 Task: In the event  named  Product Development Update and Future Roadmap Discussion, Set a range of dates when you can accept meetings  '9 Jul â€" 5 Aug 2023'. Select a duration of  45 min. Select working hours  	_x000D_
MON- SAT 10:30am â€" 6:00pm. Add time before or after your events  as 15 min. Set the frequency of available time slots for invitees as  10 min. Set the minimum notice period and maximum events allowed per day as  49 hours and 5. , logged in from the account softage.4@softage.net and add another guest for the event, softage.8@softage.net
Action: Mouse pressed left at (581, 344)
Screenshot: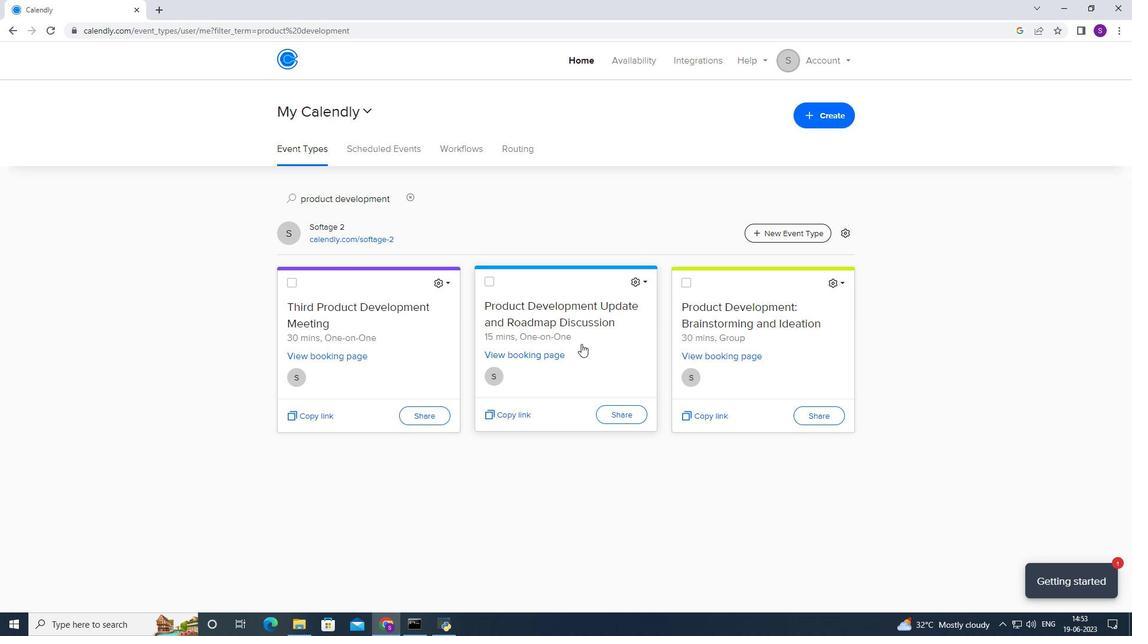 
Action: Mouse moved to (379, 345)
Screenshot: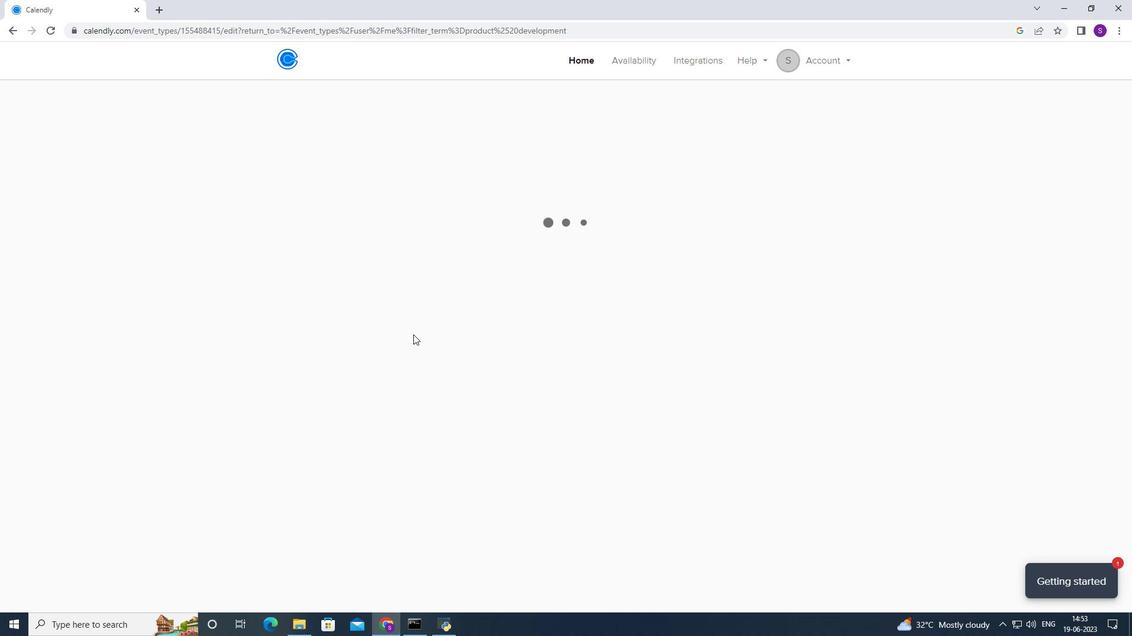 
Action: Mouse scrolled (379, 345) with delta (0, 0)
Screenshot: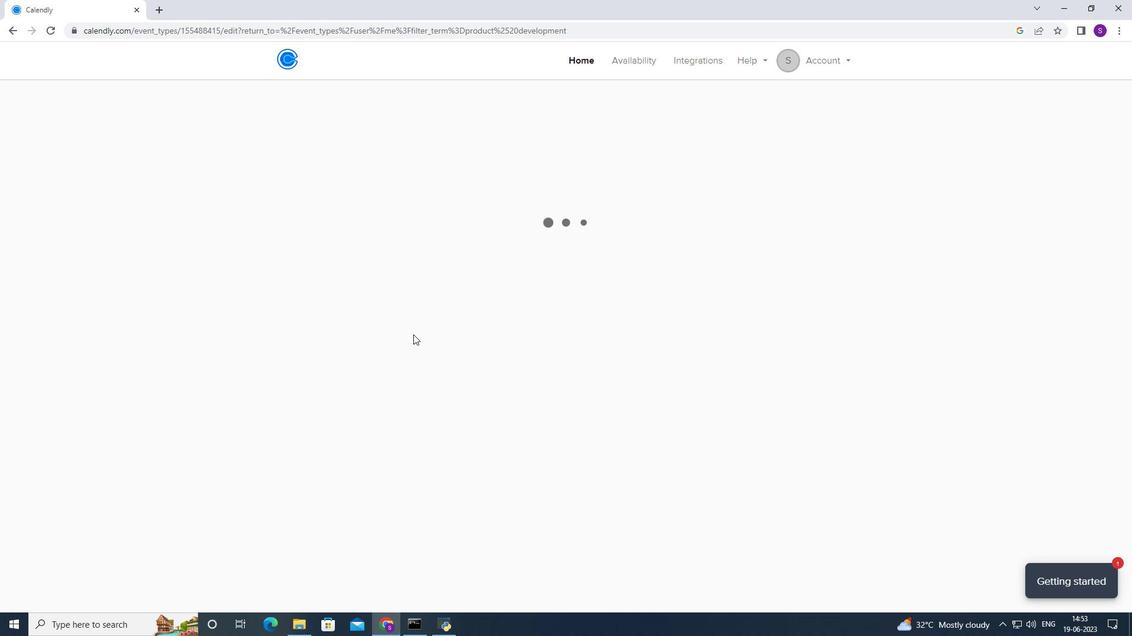 
Action: Mouse scrolled (379, 345) with delta (0, 0)
Screenshot: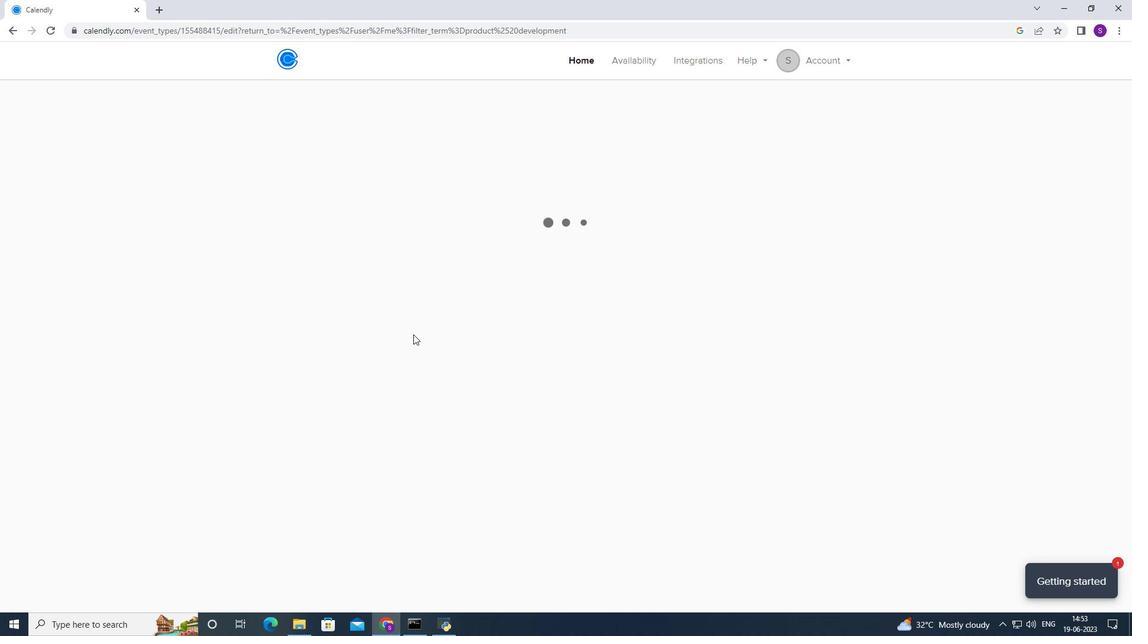 
Action: Mouse scrolled (379, 345) with delta (0, 0)
Screenshot: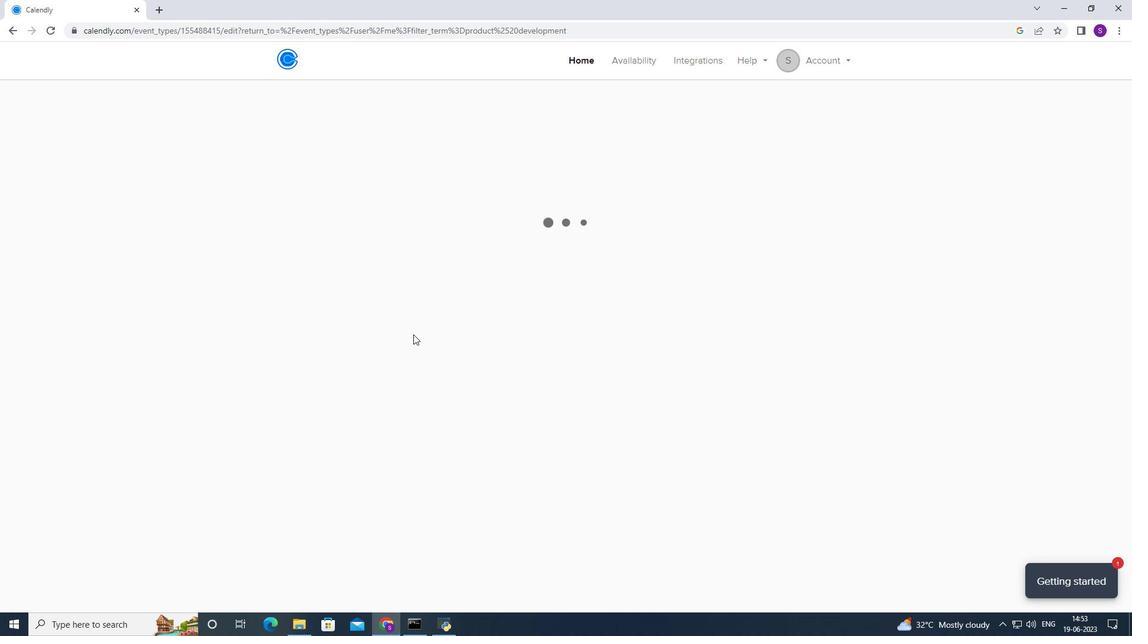 
Action: Mouse moved to (332, 333)
Screenshot: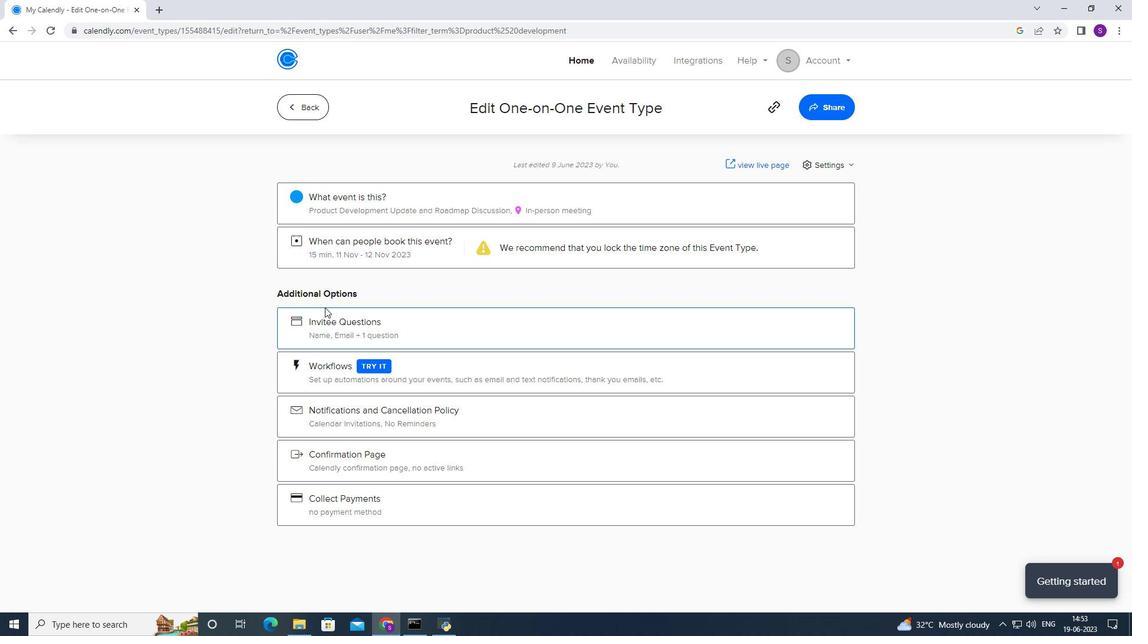 
Action: Mouse scrolled (332, 332) with delta (0, 0)
Screenshot: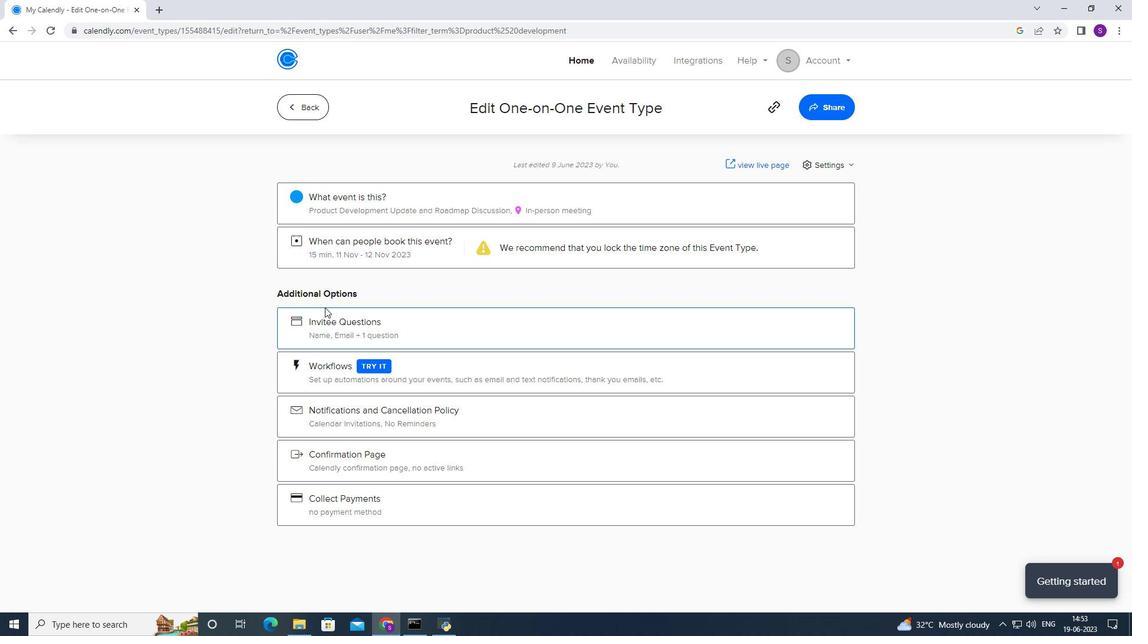 
Action: Mouse moved to (332, 337)
Screenshot: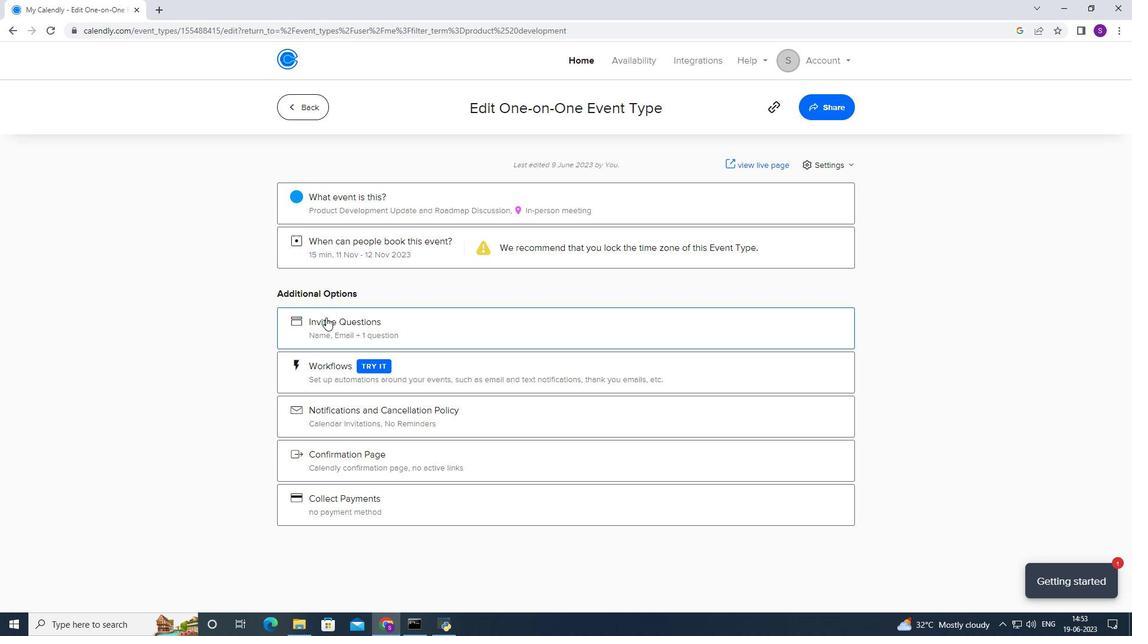 
Action: Mouse scrolled (332, 337) with delta (0, 0)
Screenshot: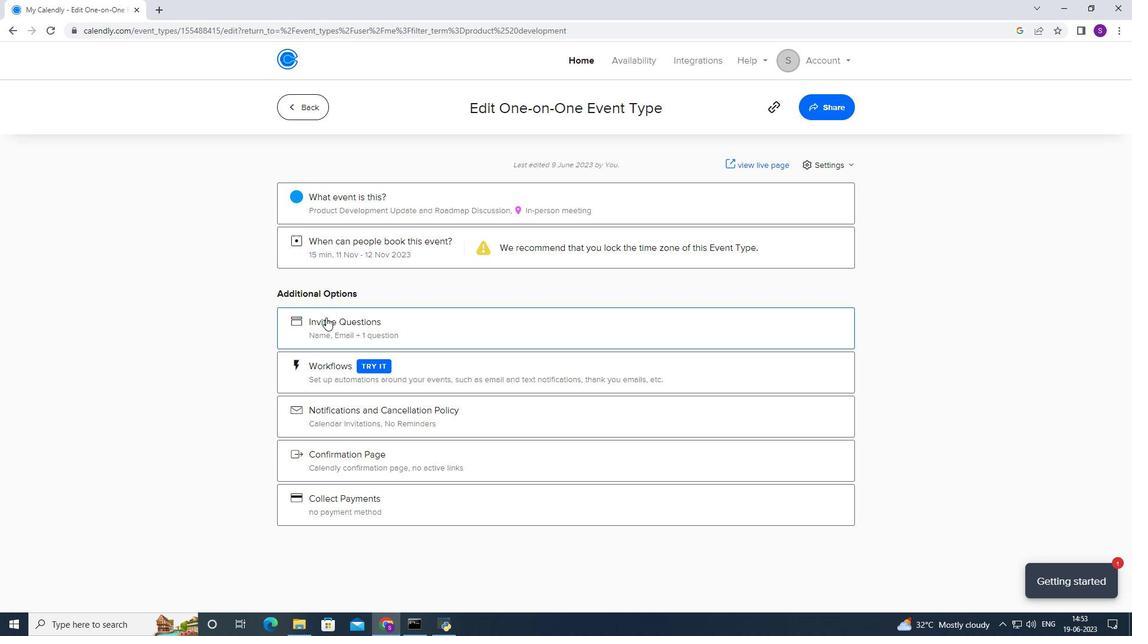 
Action: Mouse scrolled (332, 337) with delta (0, 0)
Screenshot: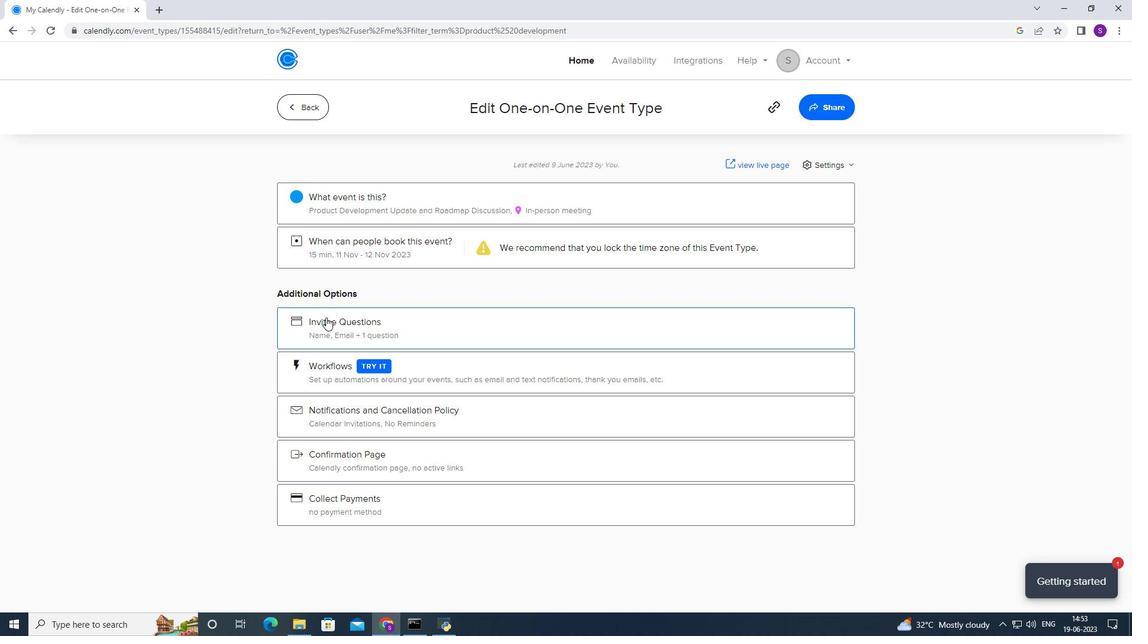 
Action: Mouse scrolled (332, 337) with delta (0, 0)
Screenshot: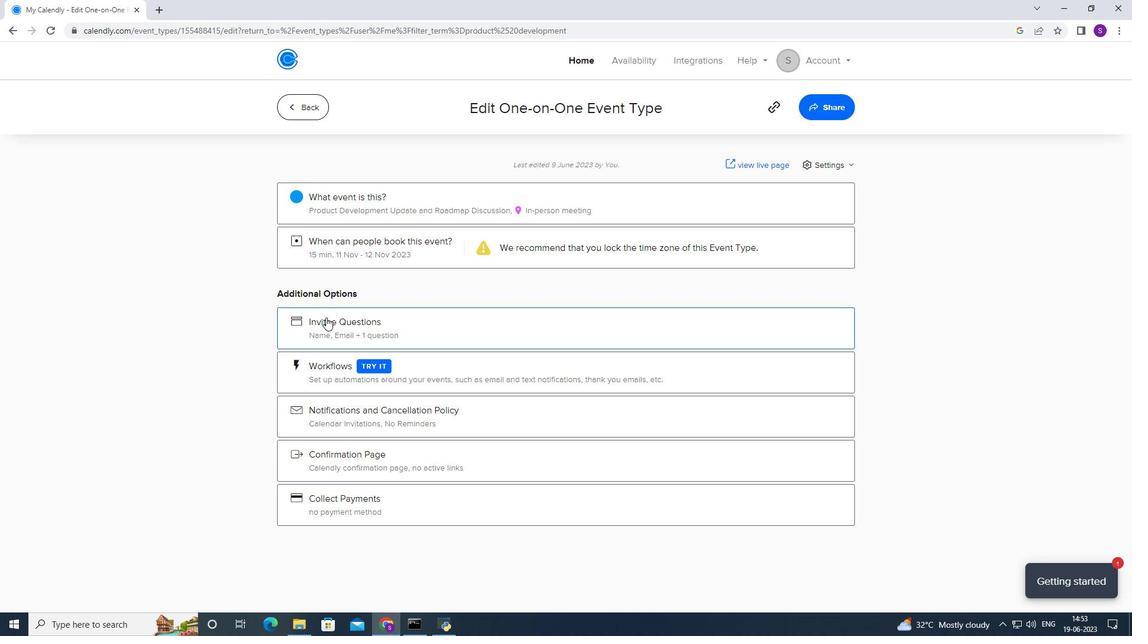 
Action: Mouse moved to (383, 254)
Screenshot: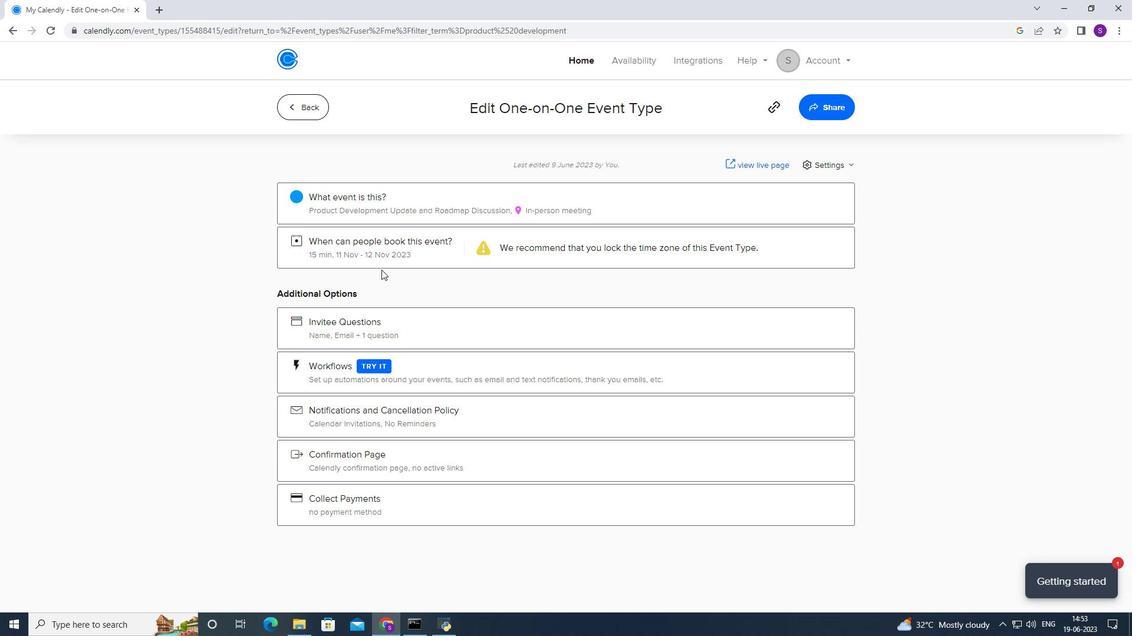
Action: Mouse pressed left at (383, 254)
Screenshot: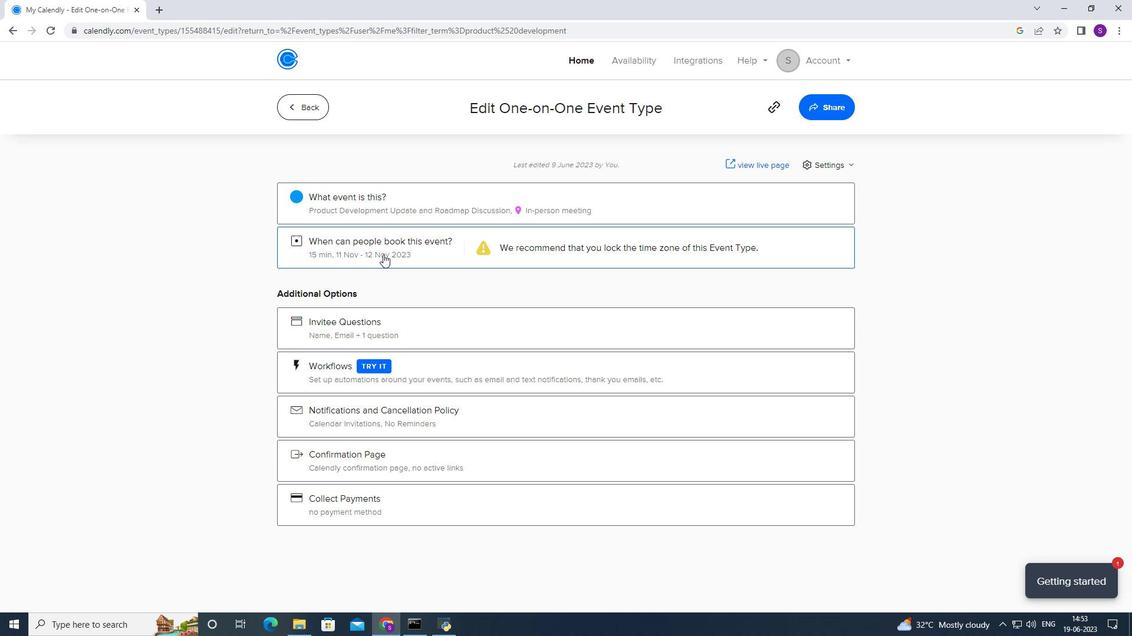 
Action: Mouse moved to (350, 380)
Screenshot: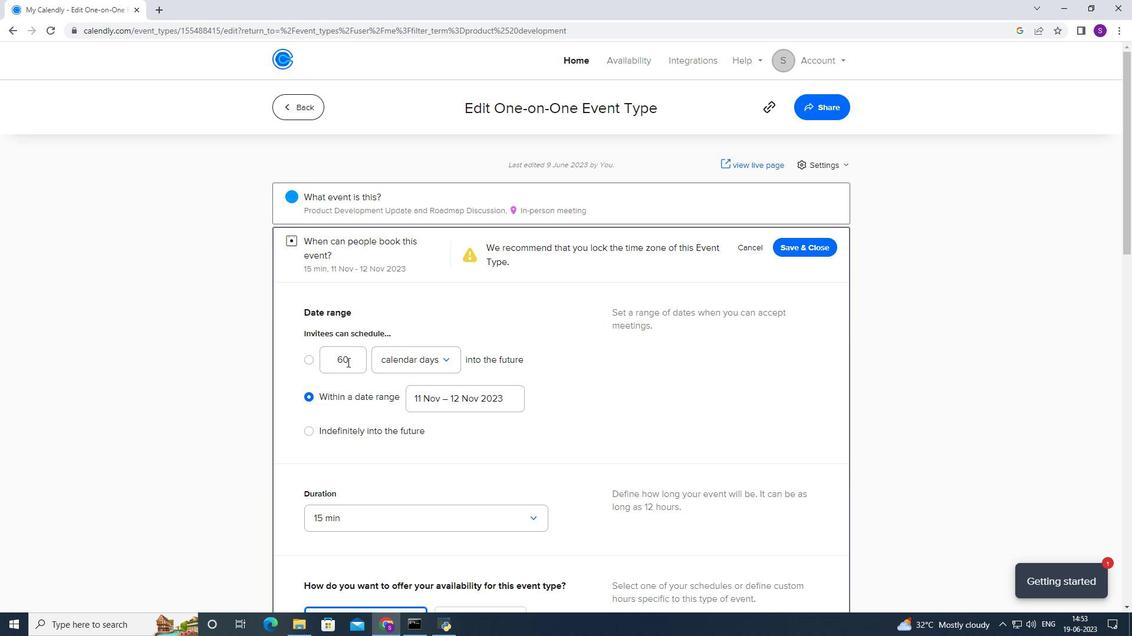 
Action: Mouse scrolled (350, 380) with delta (0, 0)
Screenshot: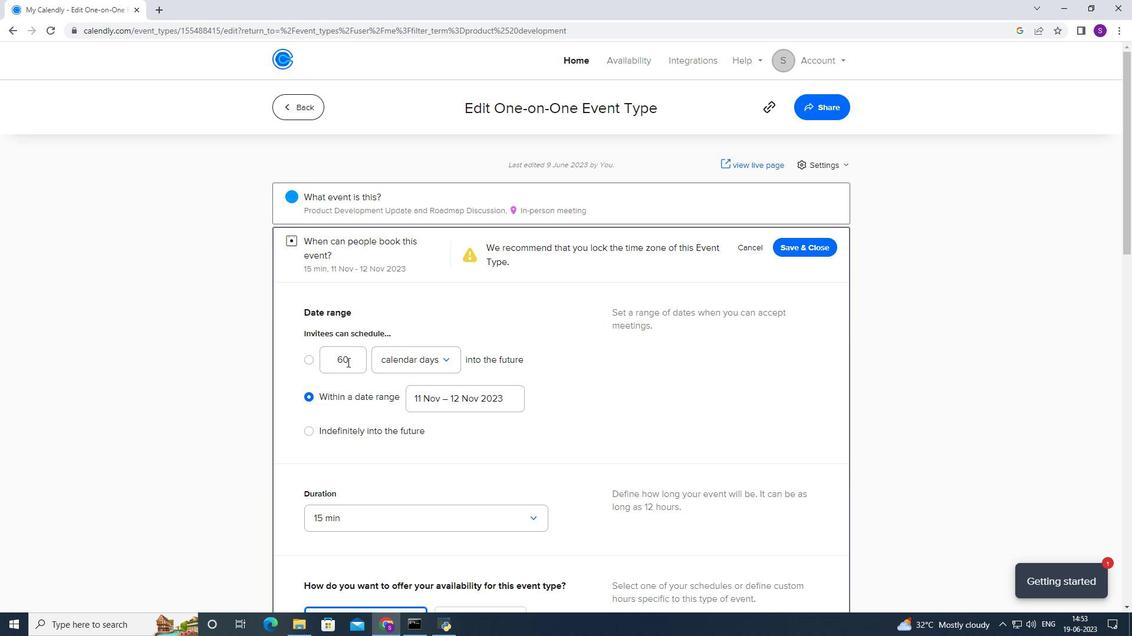 
Action: Mouse scrolled (350, 380) with delta (0, 0)
Screenshot: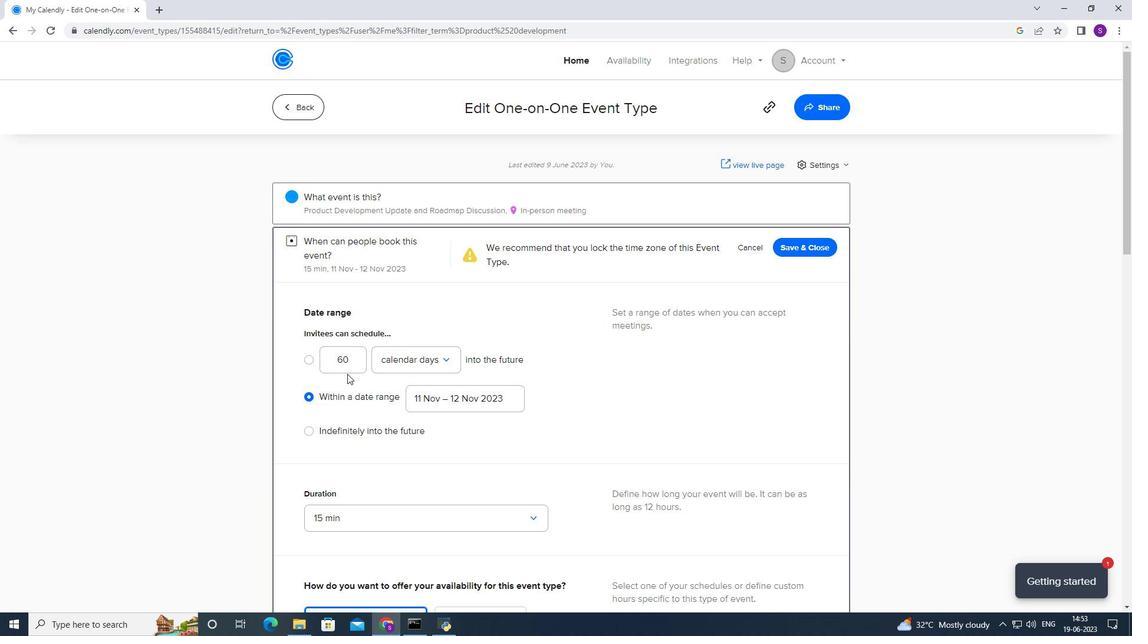 
Action: Mouse scrolled (350, 380) with delta (0, 0)
Screenshot: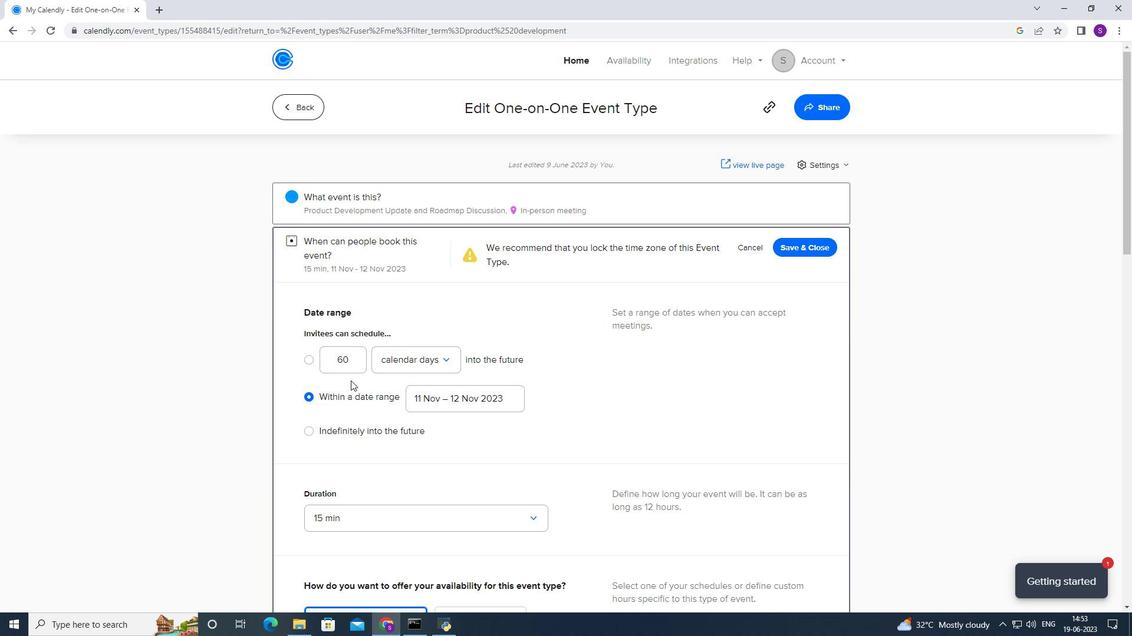
Action: Mouse moved to (460, 235)
Screenshot: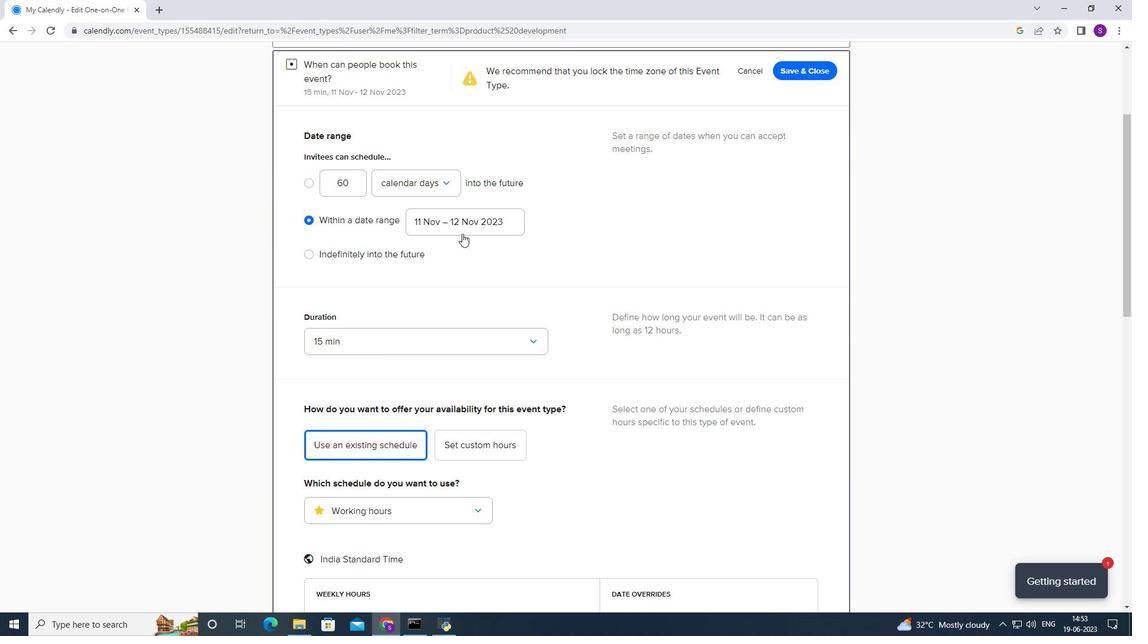 
Action: Mouse pressed left at (460, 235)
Screenshot: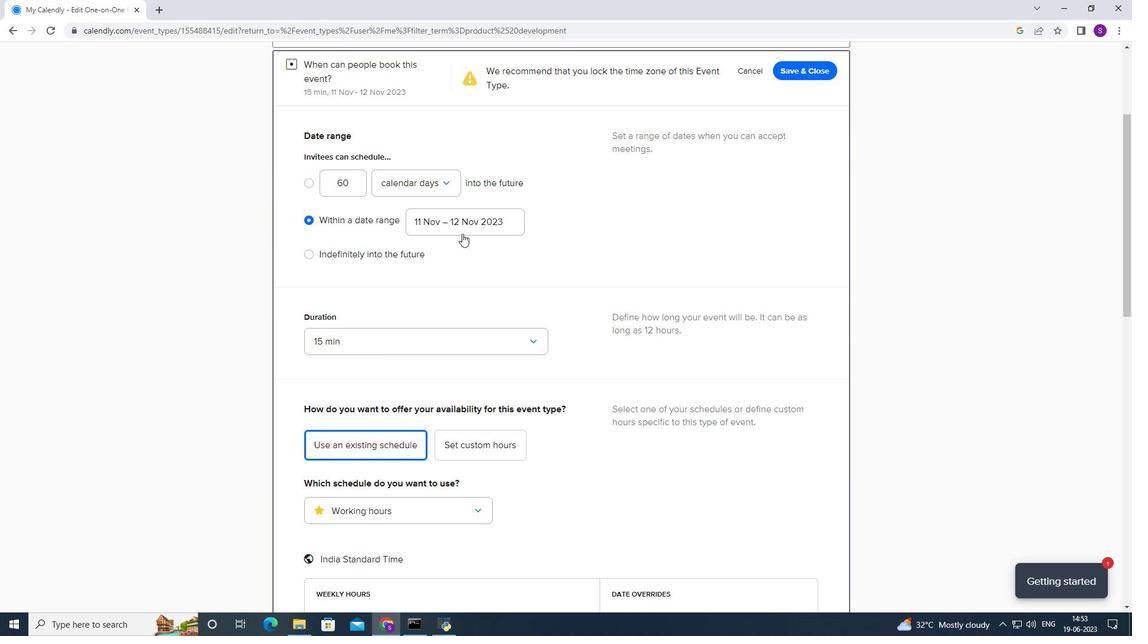 
Action: Mouse moved to (472, 235)
Screenshot: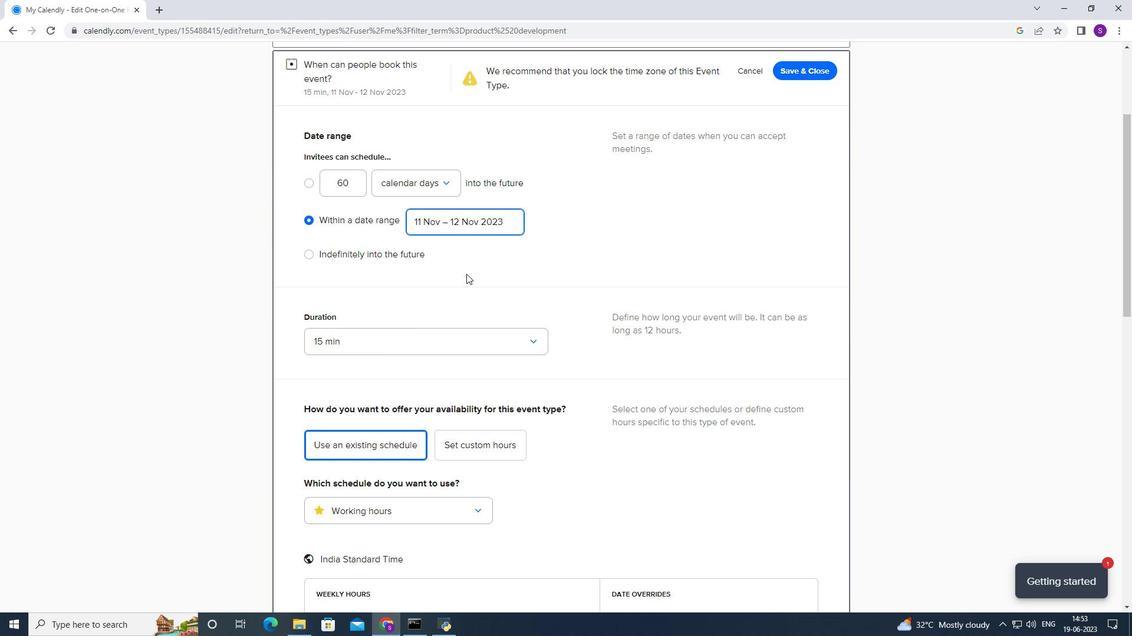 
Action: Mouse pressed left at (472, 235)
Screenshot: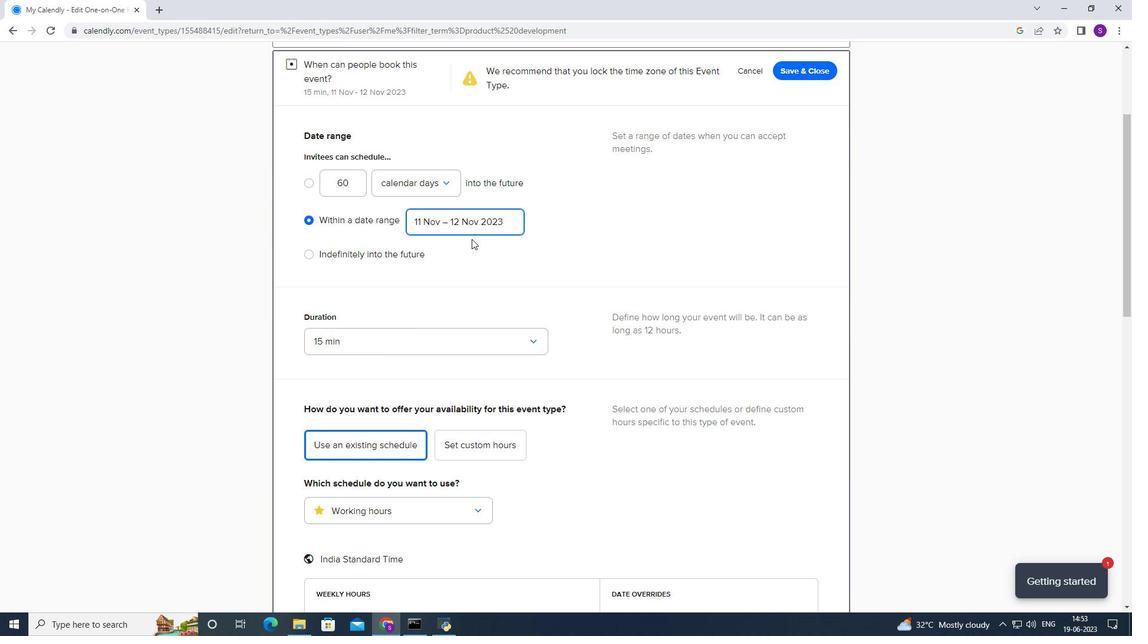 
Action: Mouse moved to (395, 344)
Screenshot: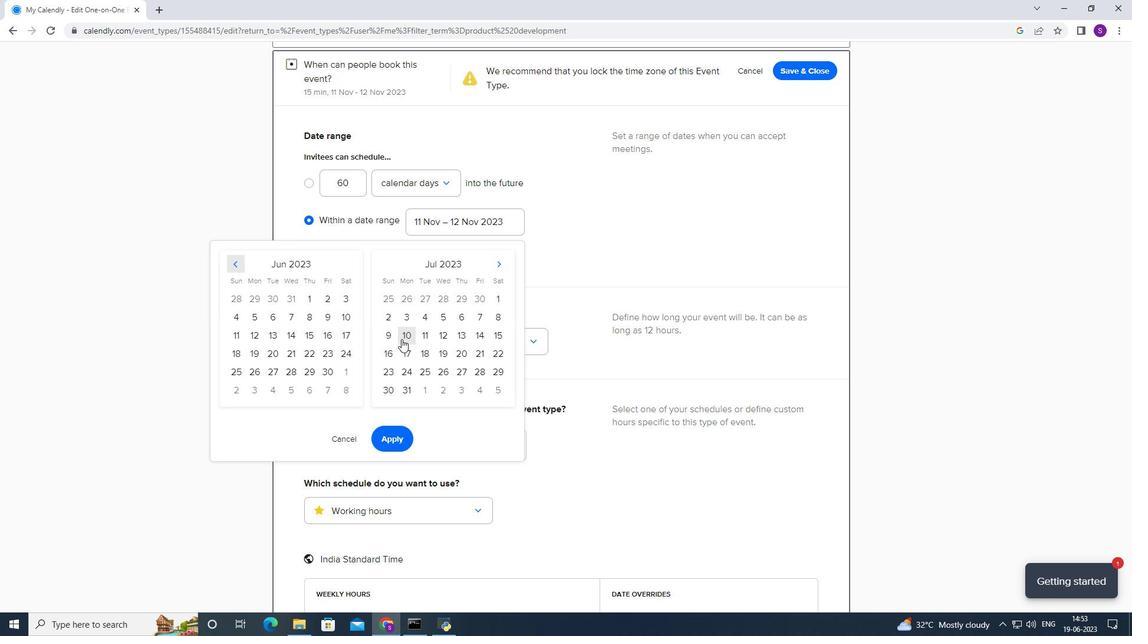 
Action: Mouse pressed left at (395, 344)
Screenshot: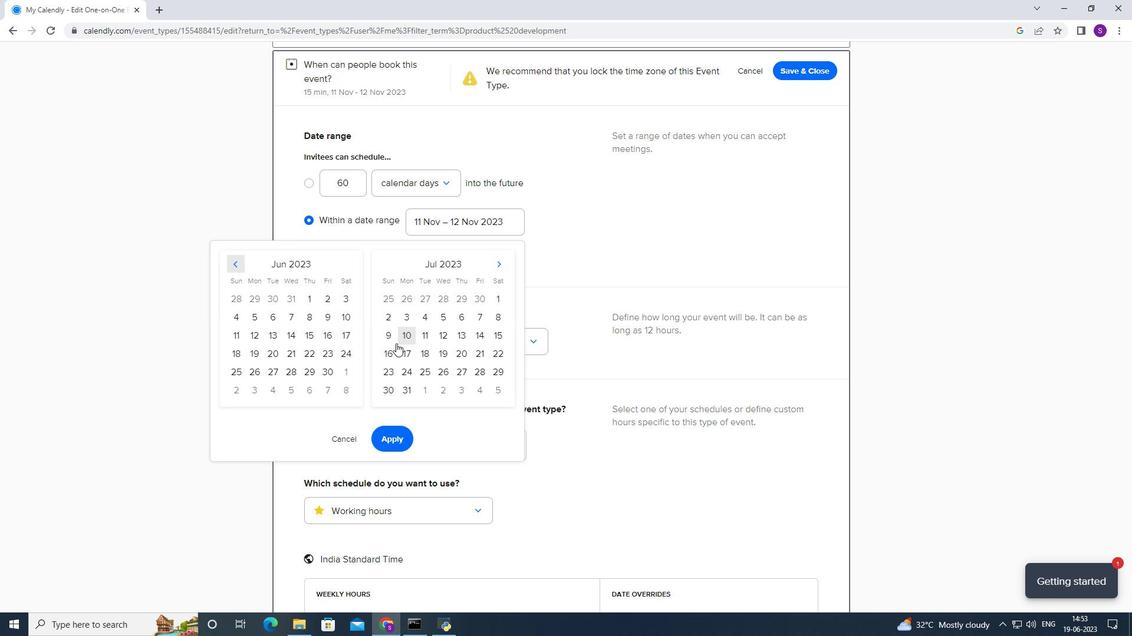 
Action: Mouse moved to (487, 257)
Screenshot: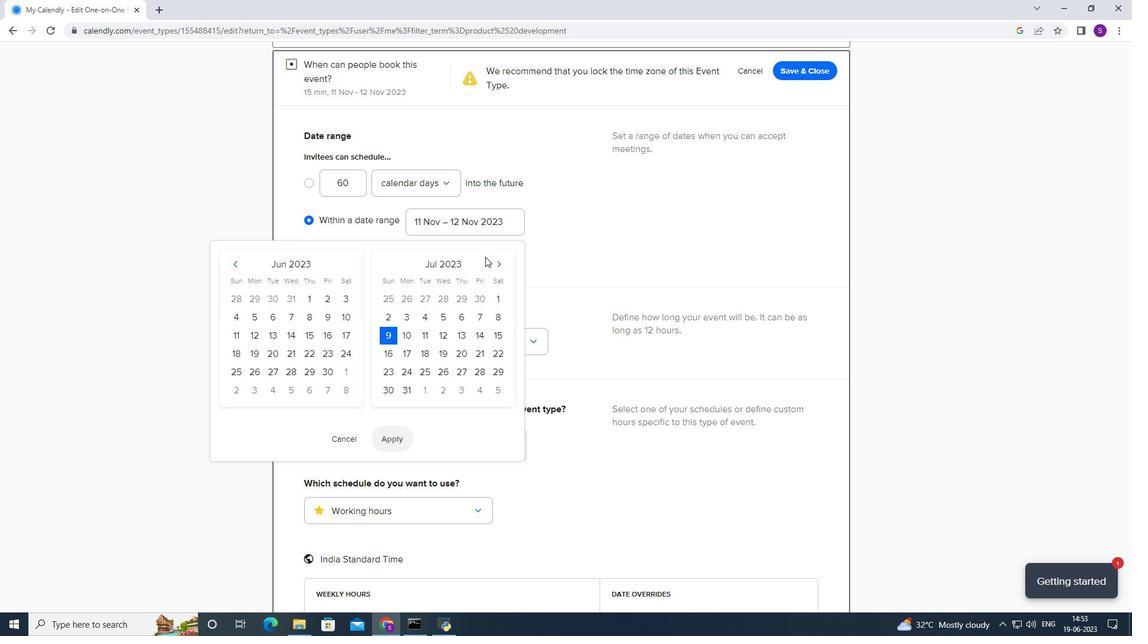 
Action: Mouse pressed left at (487, 257)
Screenshot: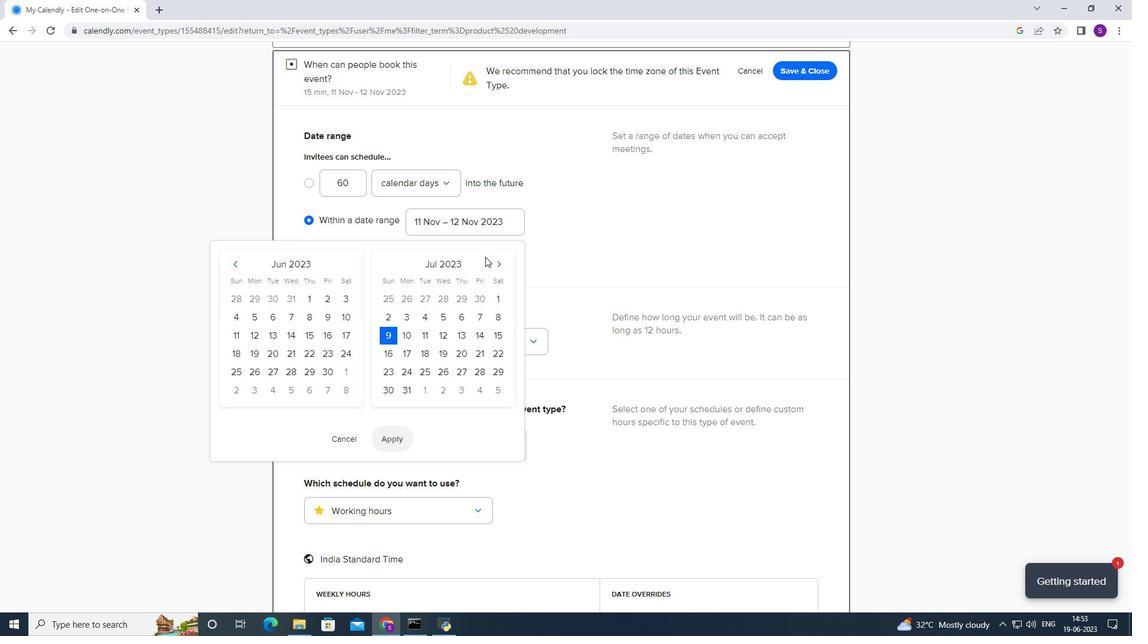 
Action: Mouse moved to (508, 263)
Screenshot: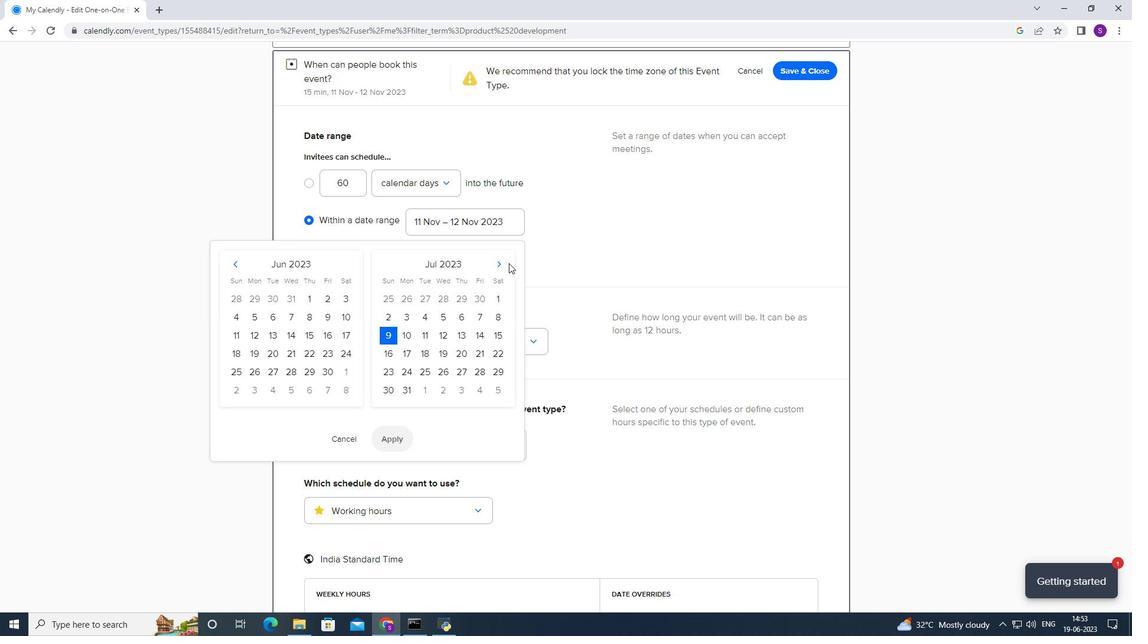 
Action: Mouse pressed left at (508, 263)
Screenshot: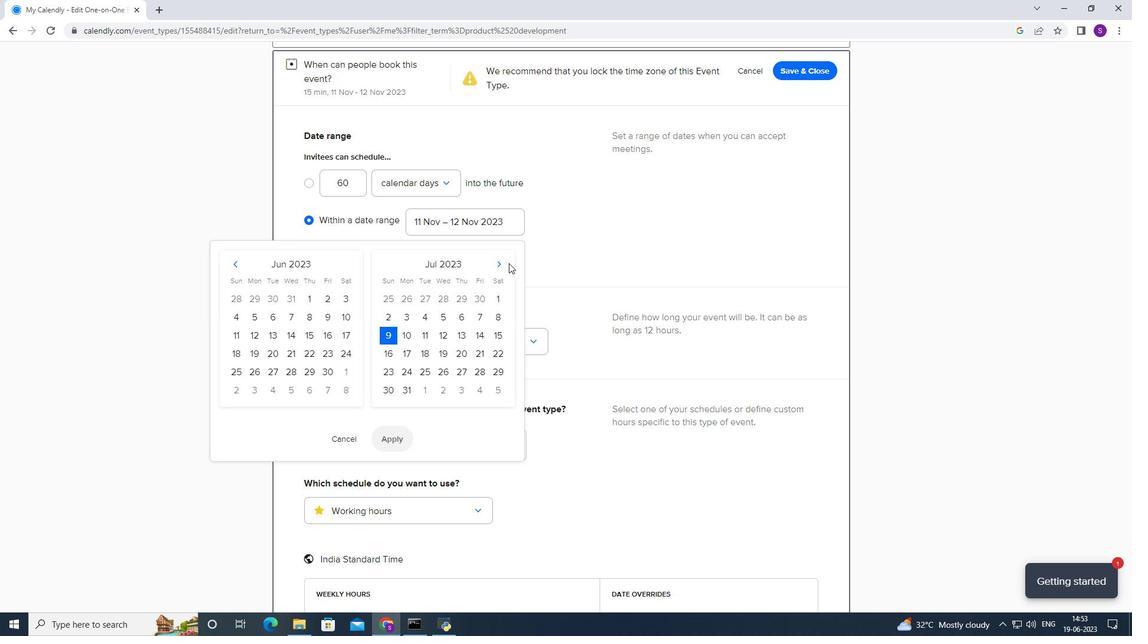 
Action: Mouse moved to (503, 264)
Screenshot: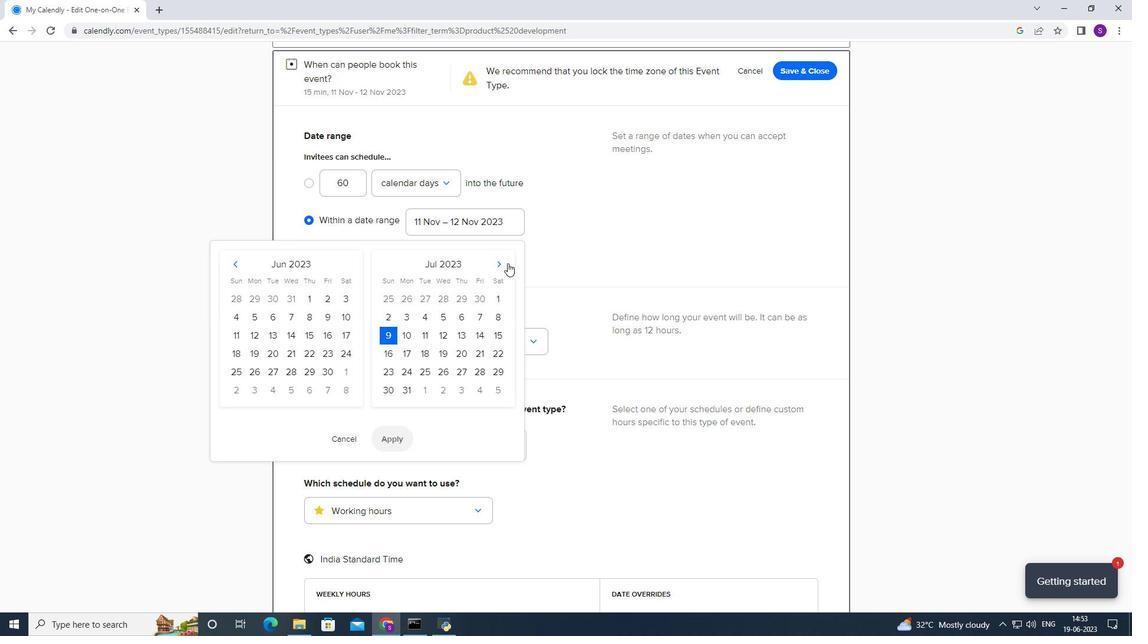 
Action: Mouse pressed left at (503, 264)
Screenshot: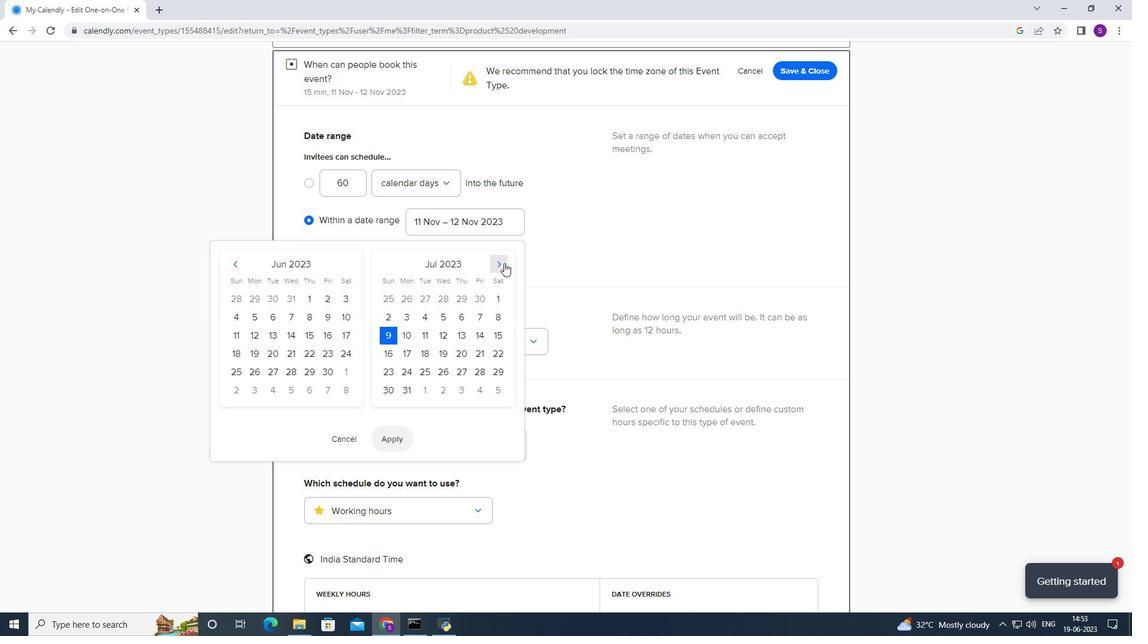 
Action: Mouse moved to (490, 299)
Screenshot: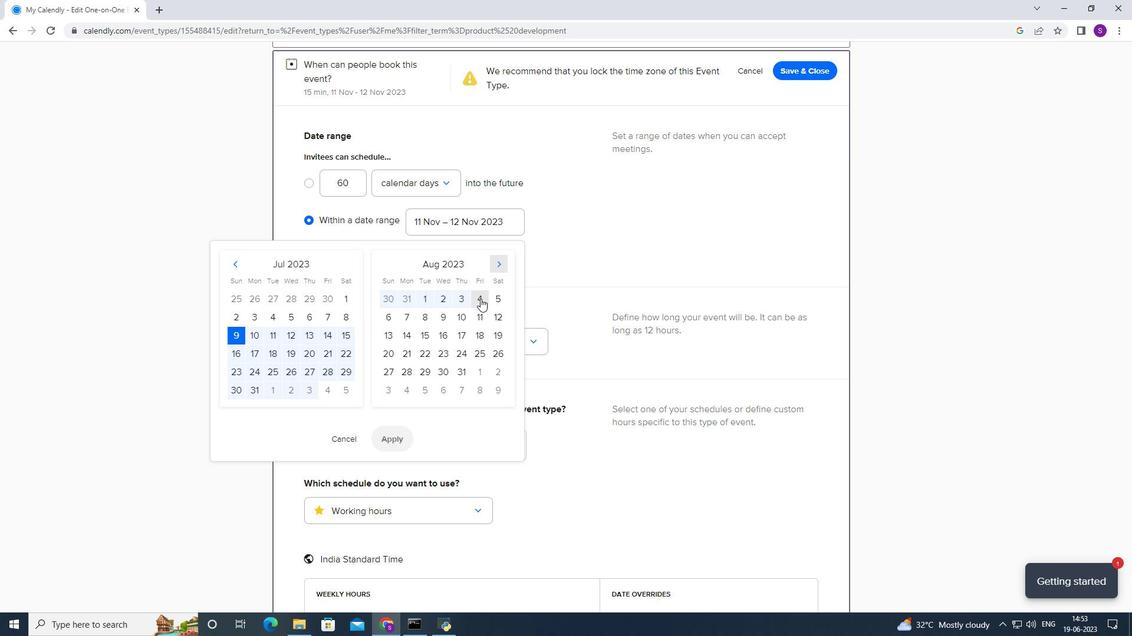 
Action: Mouse pressed left at (490, 299)
Screenshot: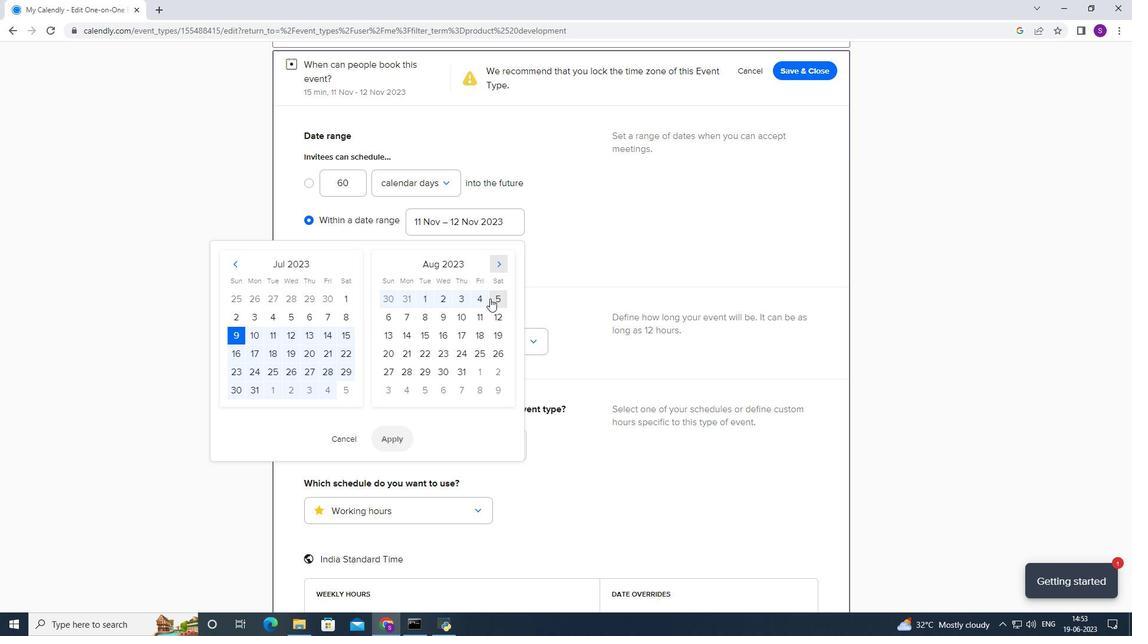 
Action: Mouse moved to (411, 427)
Screenshot: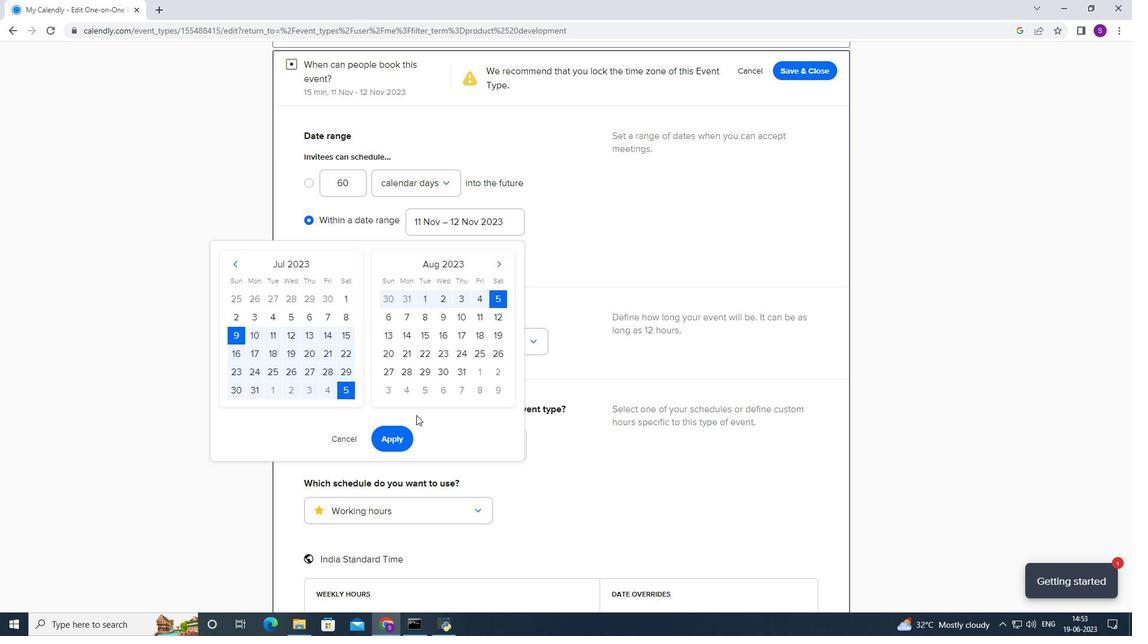 
Action: Mouse pressed left at (411, 427)
Screenshot: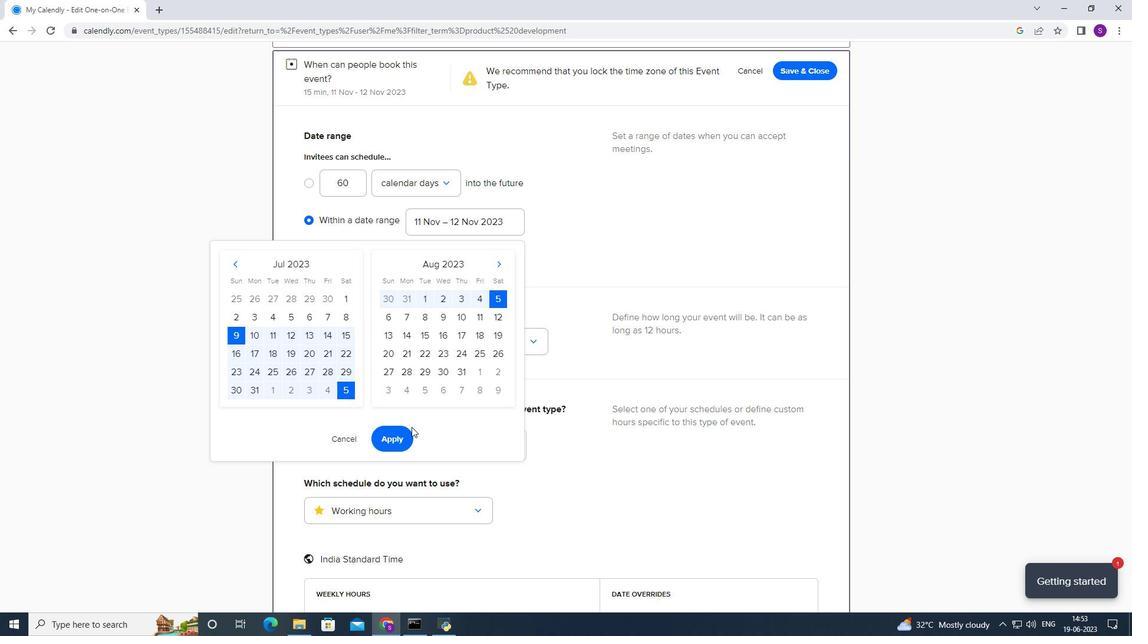 
Action: Mouse moved to (404, 434)
Screenshot: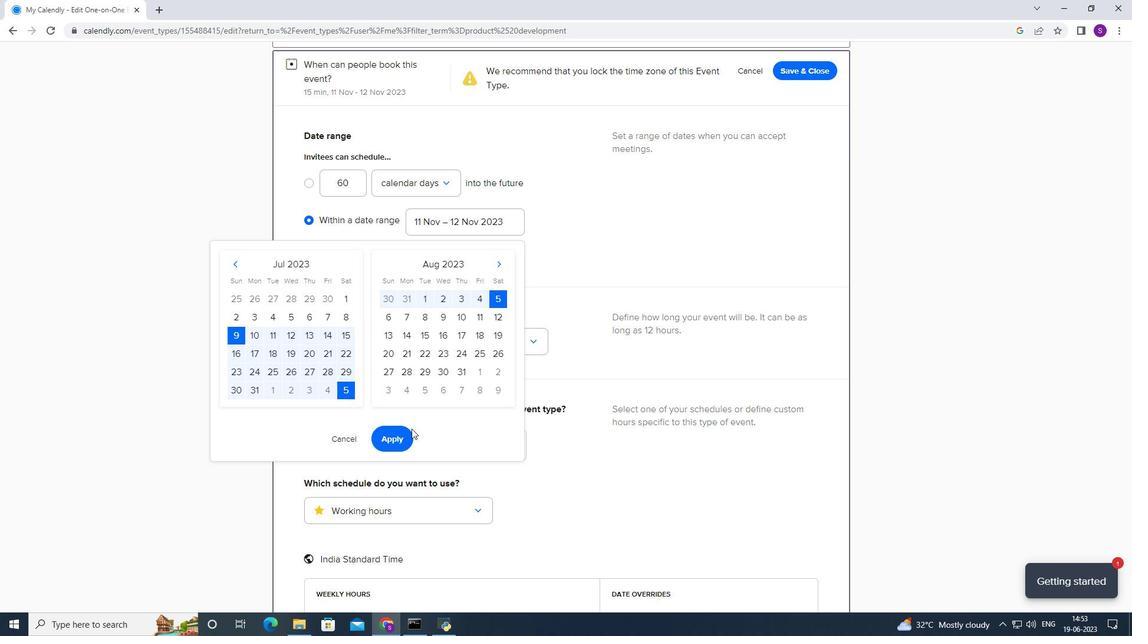 
Action: Mouse pressed left at (404, 434)
Screenshot: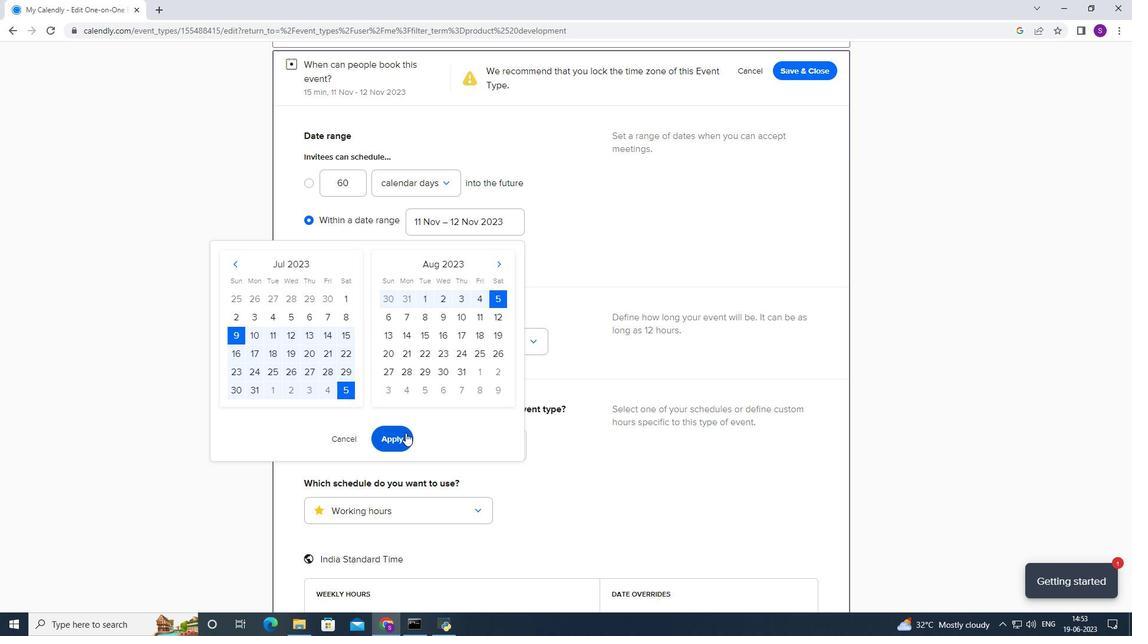 
Action: Mouse moved to (422, 390)
Screenshot: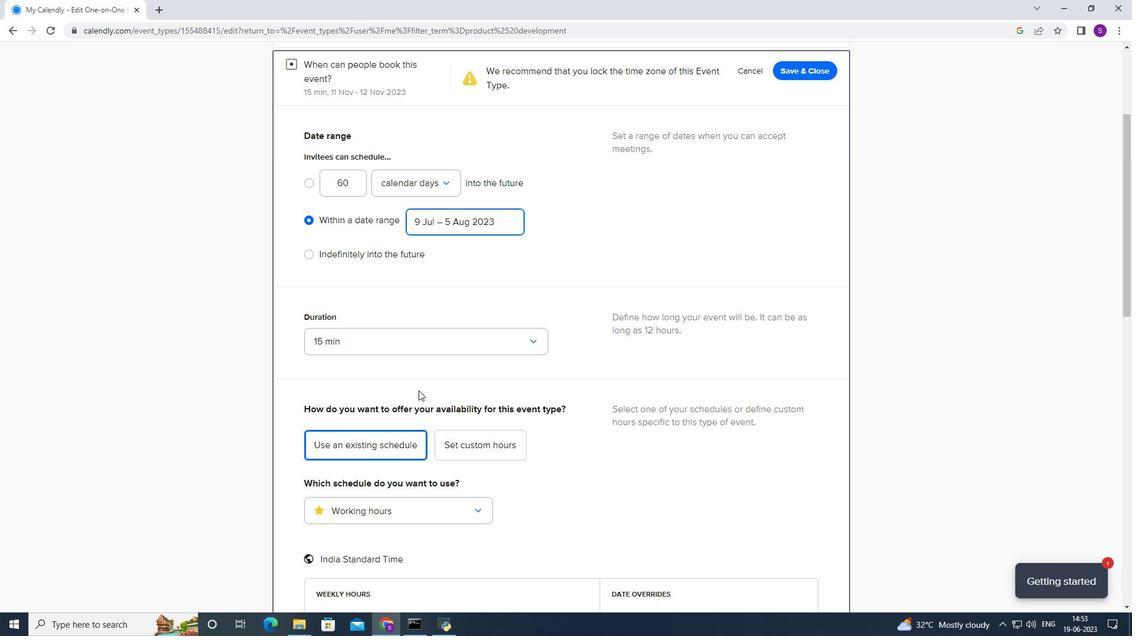 
Action: Mouse scrolled (422, 389) with delta (0, 0)
Screenshot: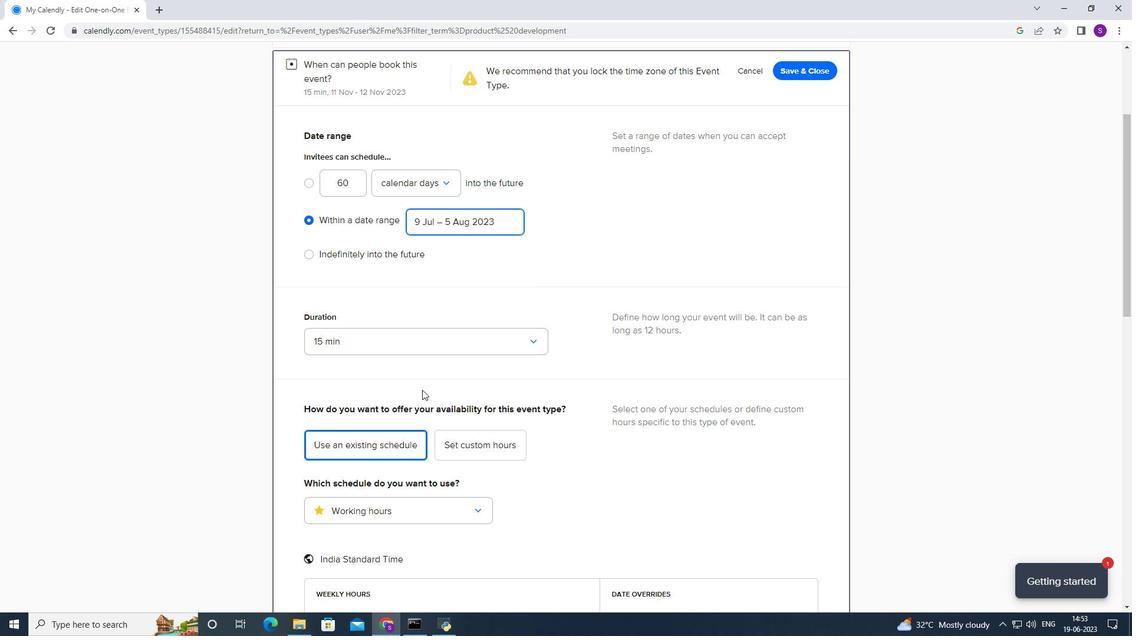 
Action: Mouse scrolled (422, 389) with delta (0, 0)
Screenshot: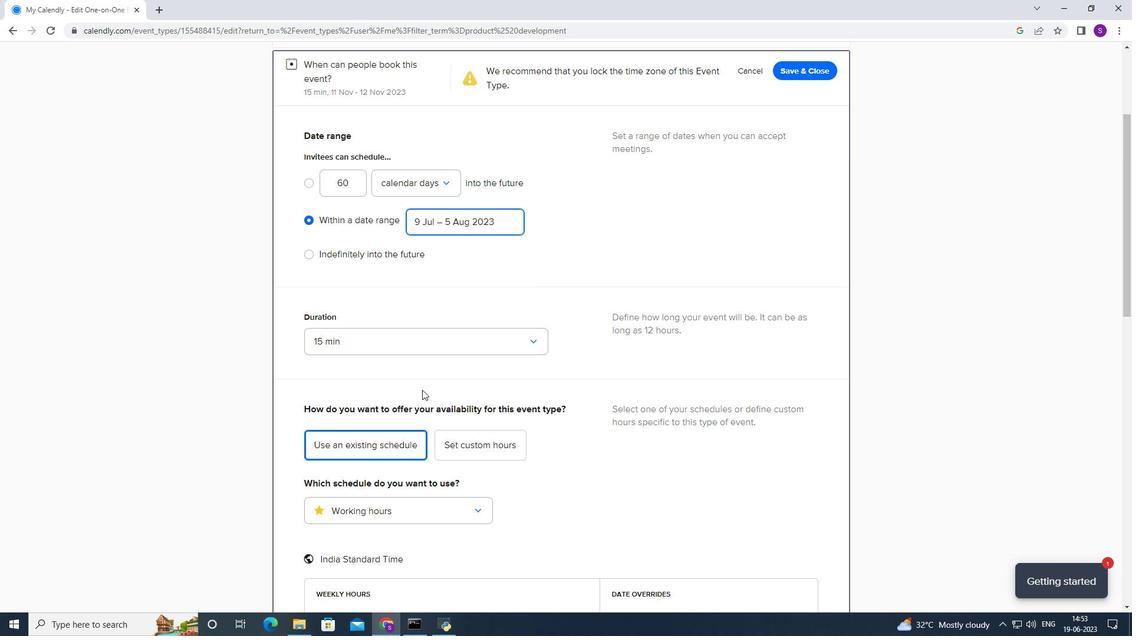 
Action: Mouse scrolled (422, 389) with delta (0, 0)
Screenshot: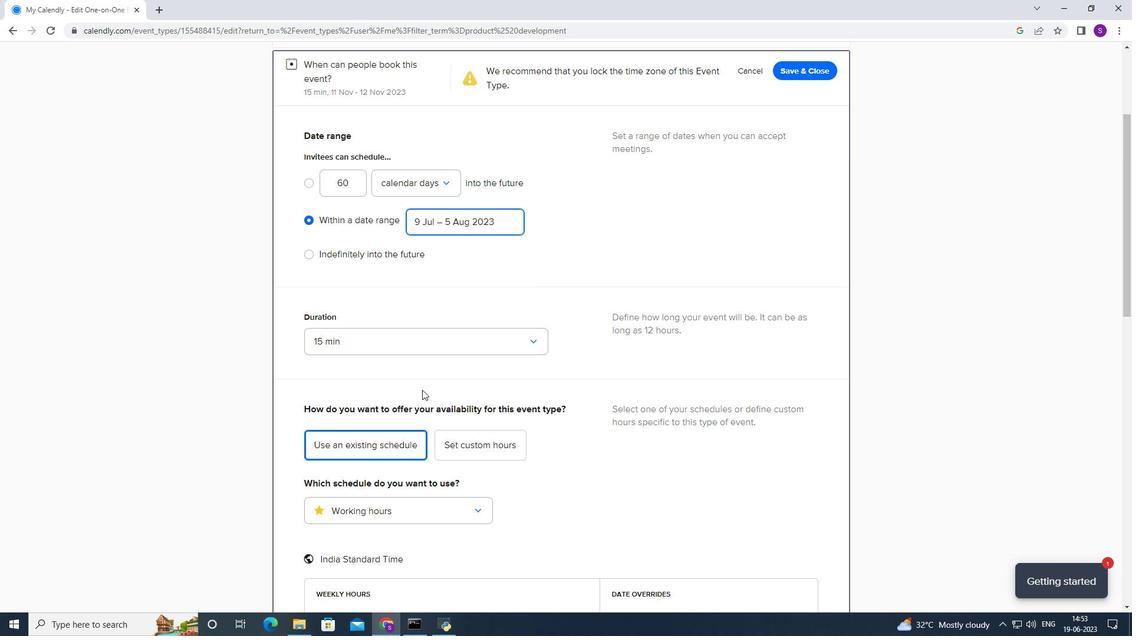 
Action: Mouse scrolled (422, 389) with delta (0, 0)
Screenshot: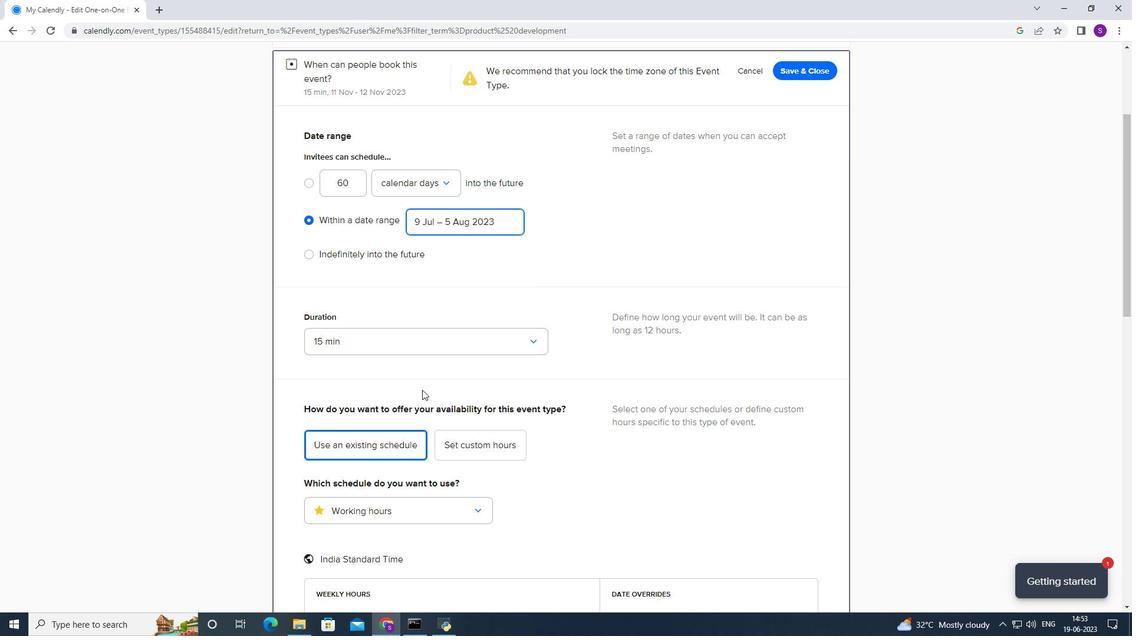 
Action: Mouse moved to (336, 110)
Screenshot: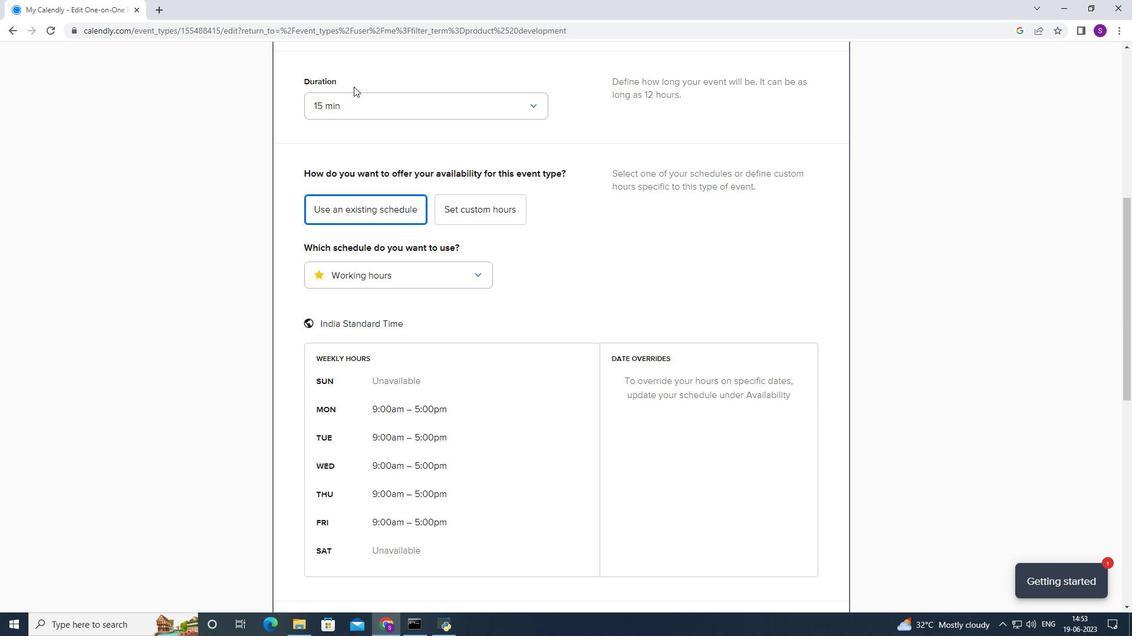 
Action: Mouse pressed left at (336, 110)
Screenshot: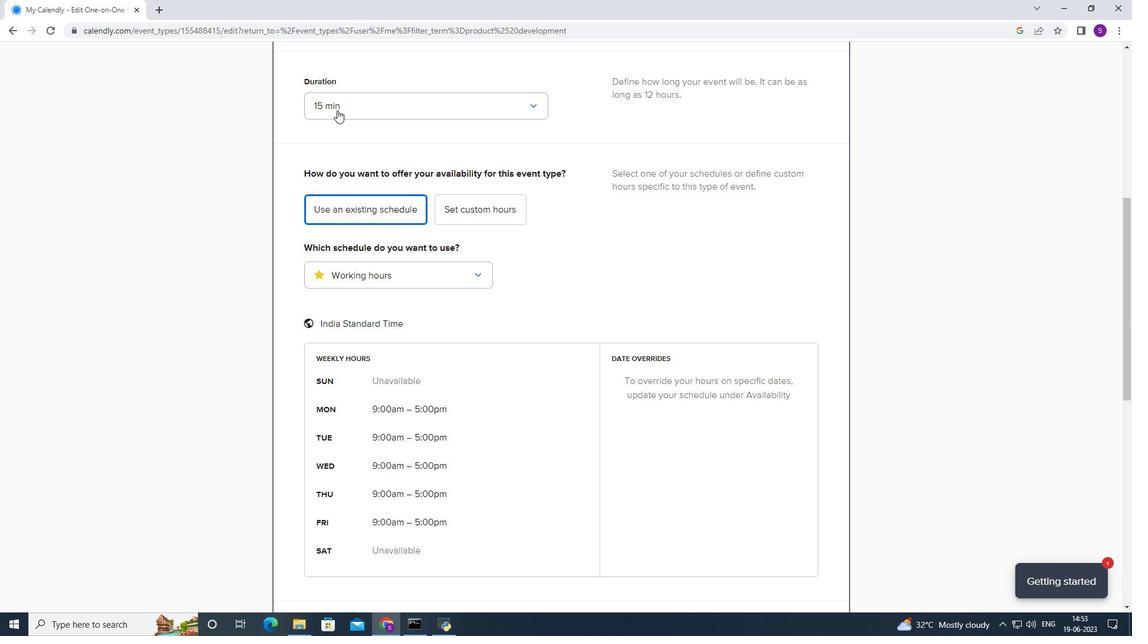 
Action: Mouse moved to (334, 187)
Screenshot: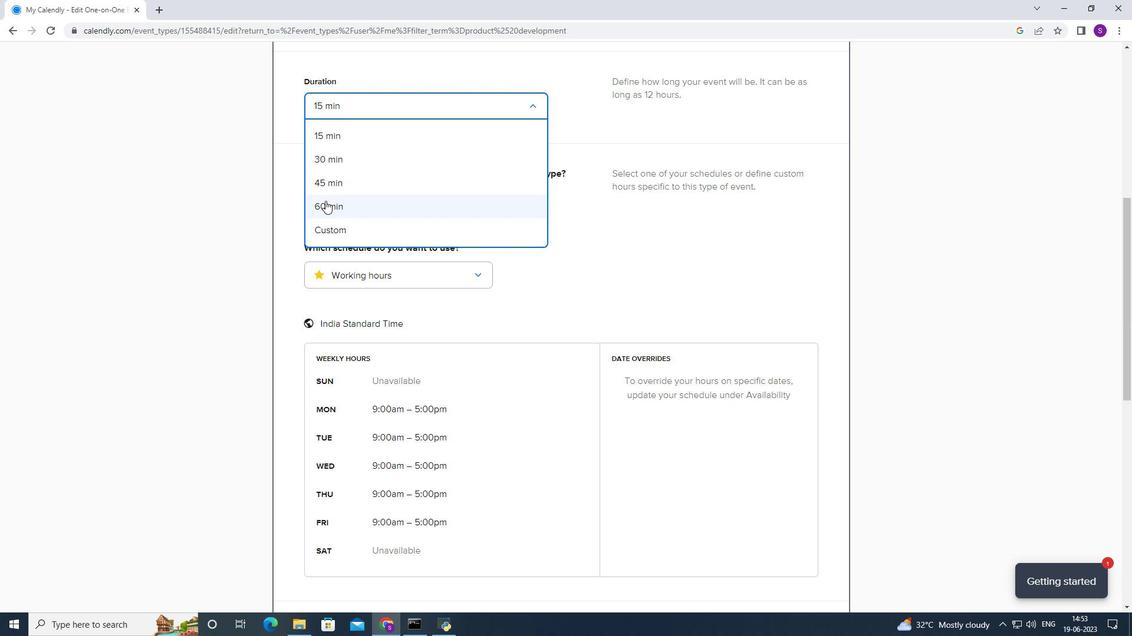 
Action: Mouse pressed left at (334, 187)
Screenshot: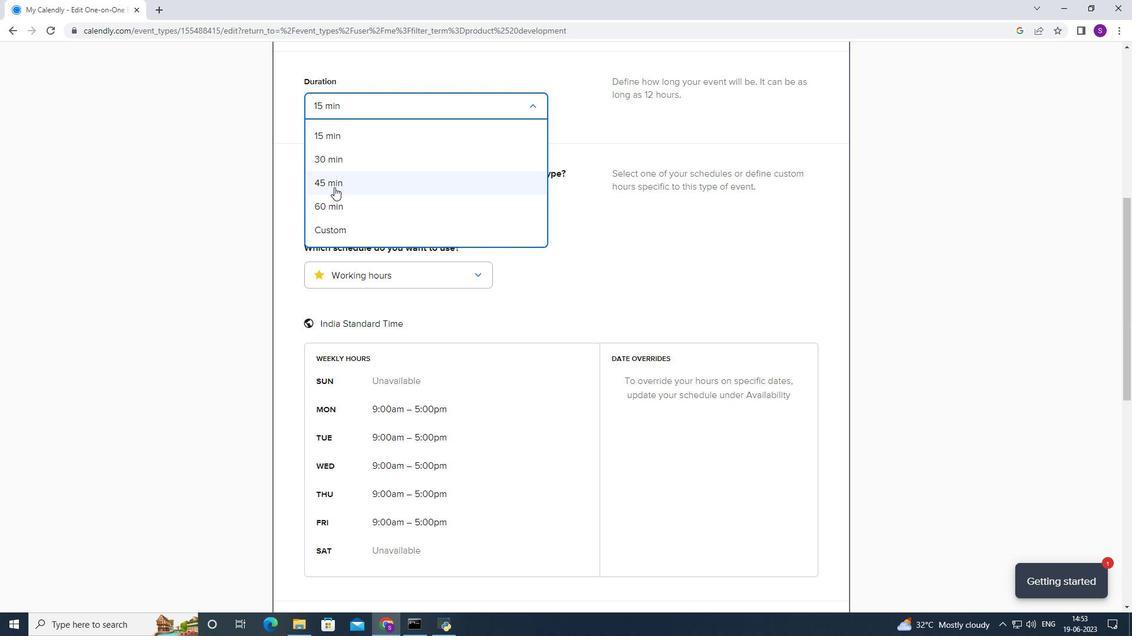 
Action: Mouse moved to (472, 220)
Screenshot: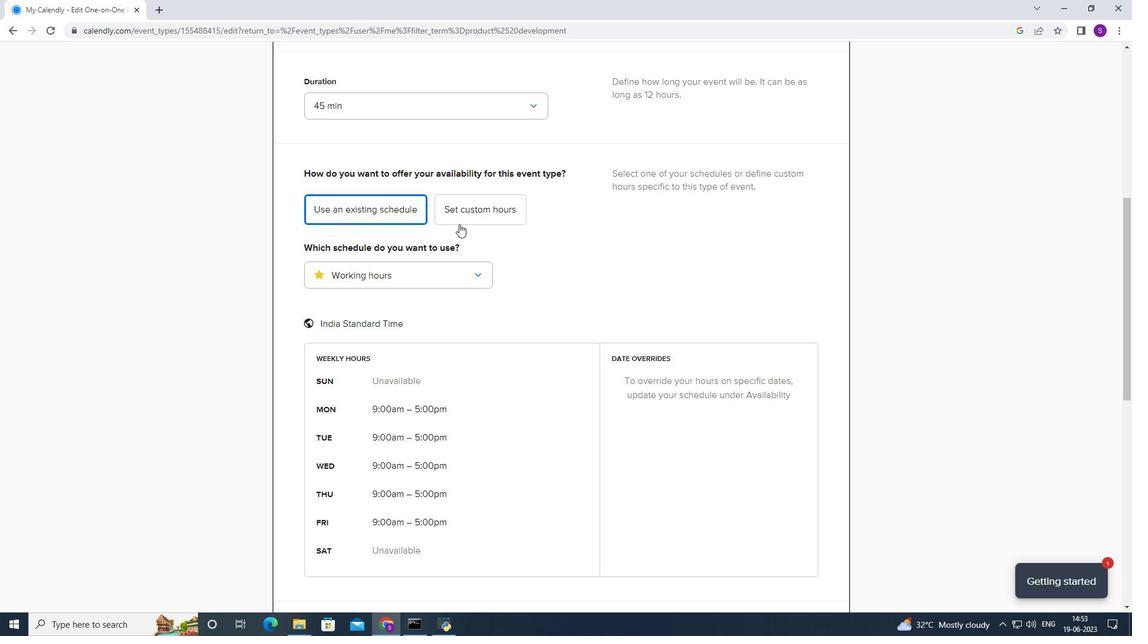 
Action: Mouse pressed left at (472, 220)
Screenshot: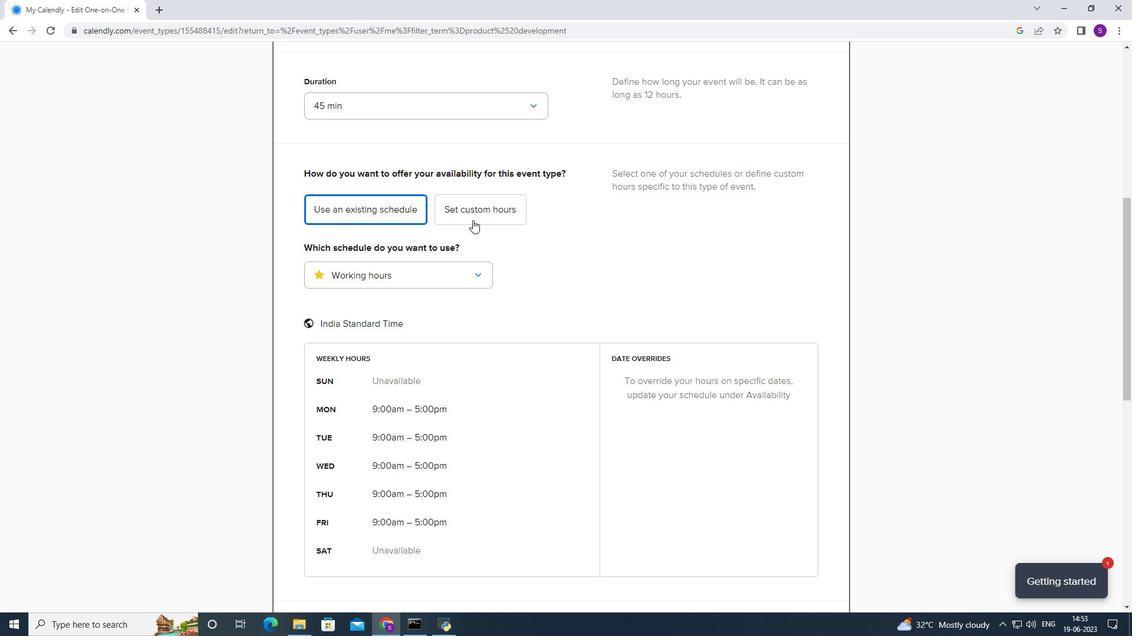 
Action: Mouse moved to (397, 365)
Screenshot: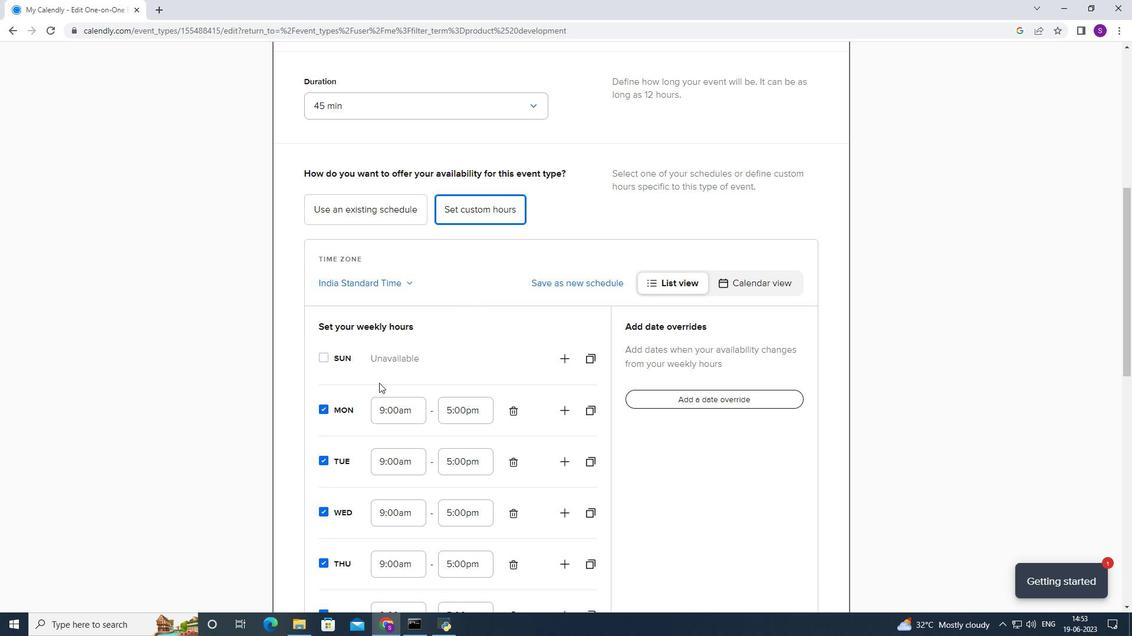 
Action: Mouse scrolled (397, 364) with delta (0, 0)
Screenshot: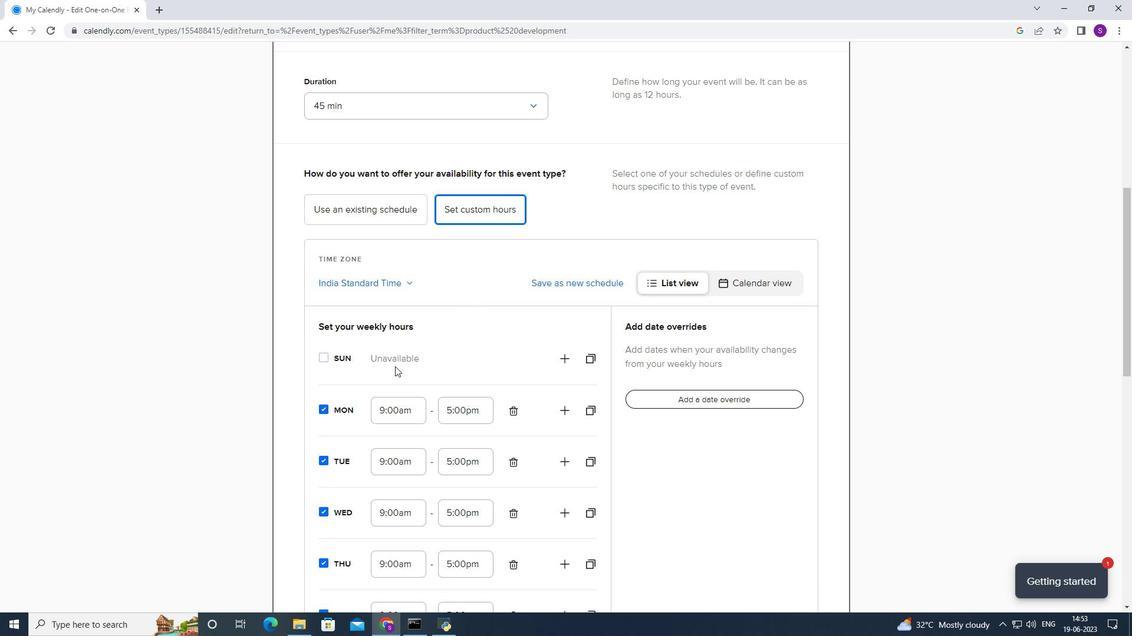 
Action: Mouse scrolled (397, 364) with delta (0, 0)
Screenshot: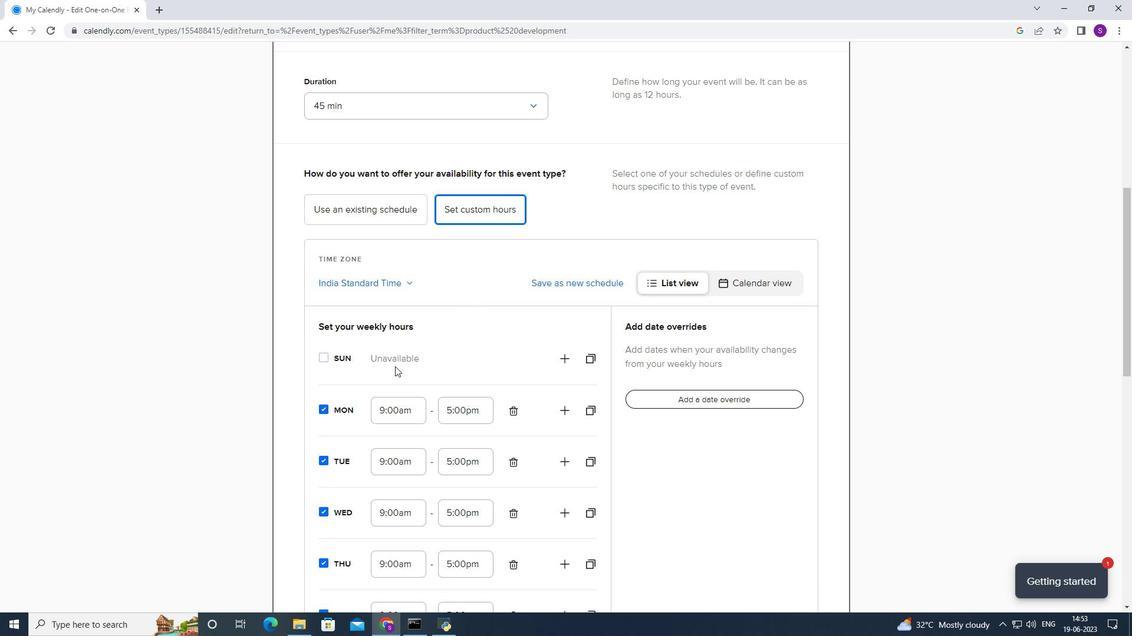 
Action: Mouse scrolled (397, 364) with delta (0, 0)
Screenshot: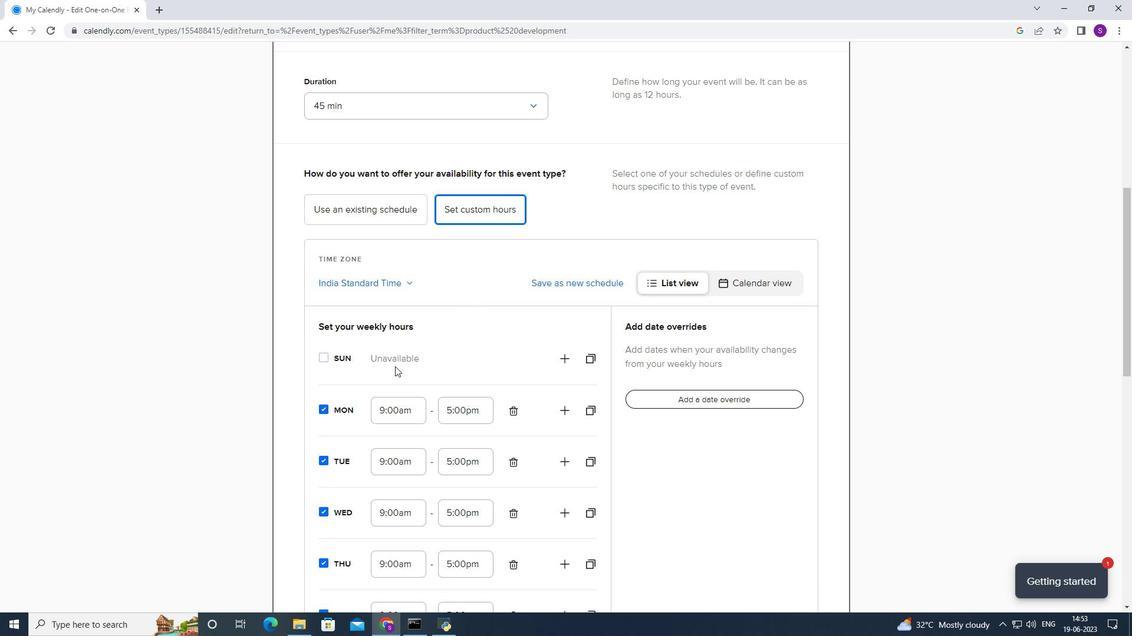 
Action: Mouse scrolled (397, 364) with delta (0, 0)
Screenshot: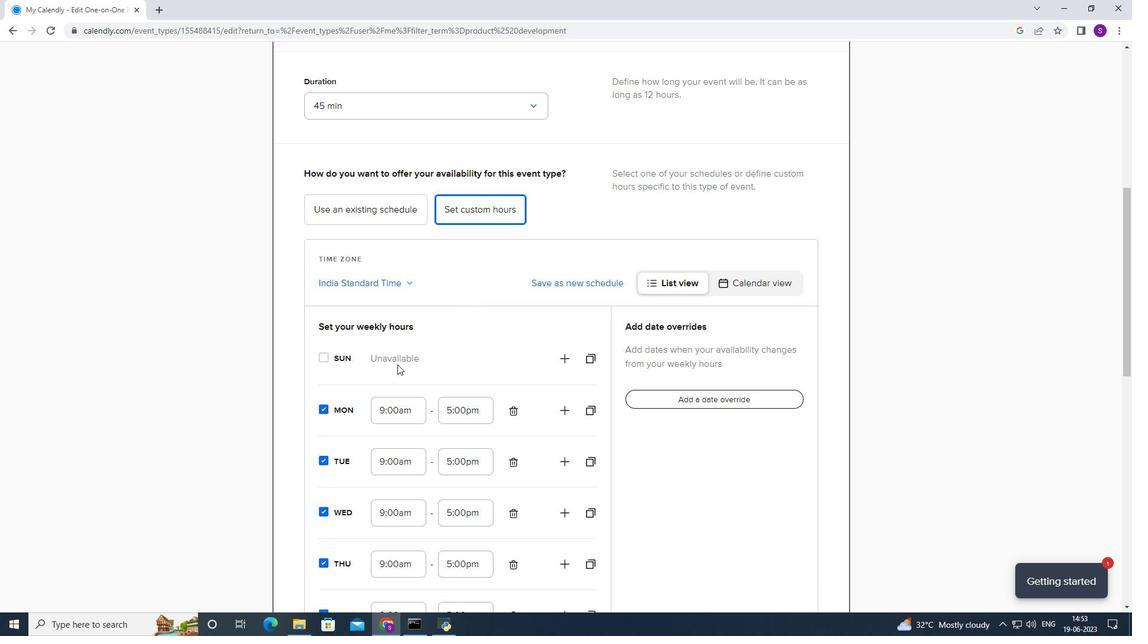 
Action: Mouse scrolled (397, 364) with delta (0, 0)
Screenshot: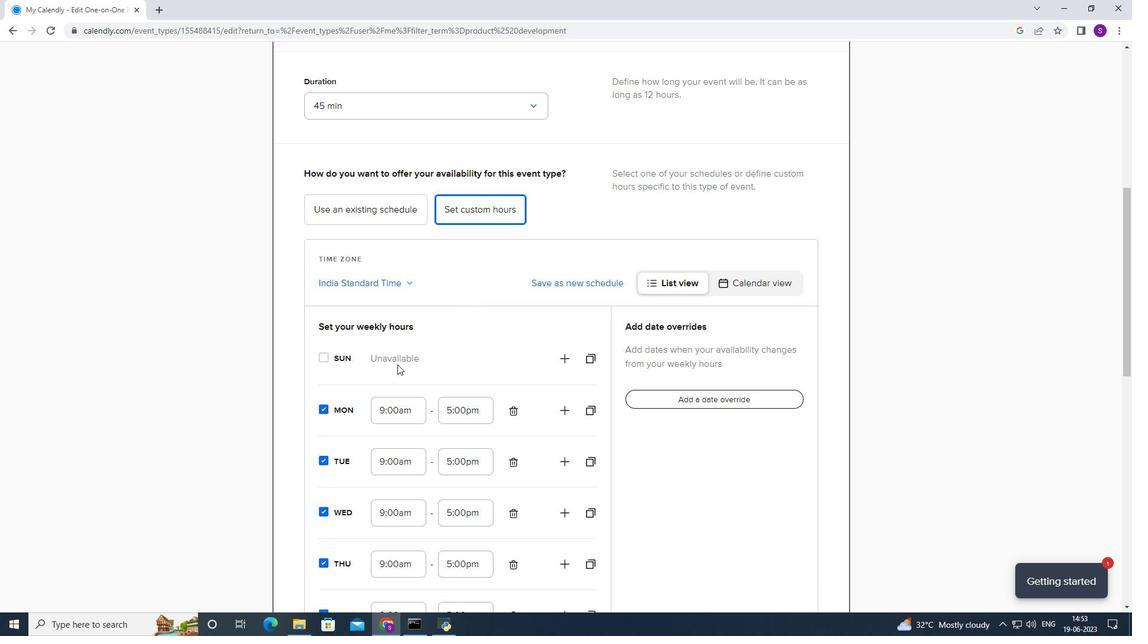 
Action: Mouse scrolled (397, 364) with delta (0, 0)
Screenshot: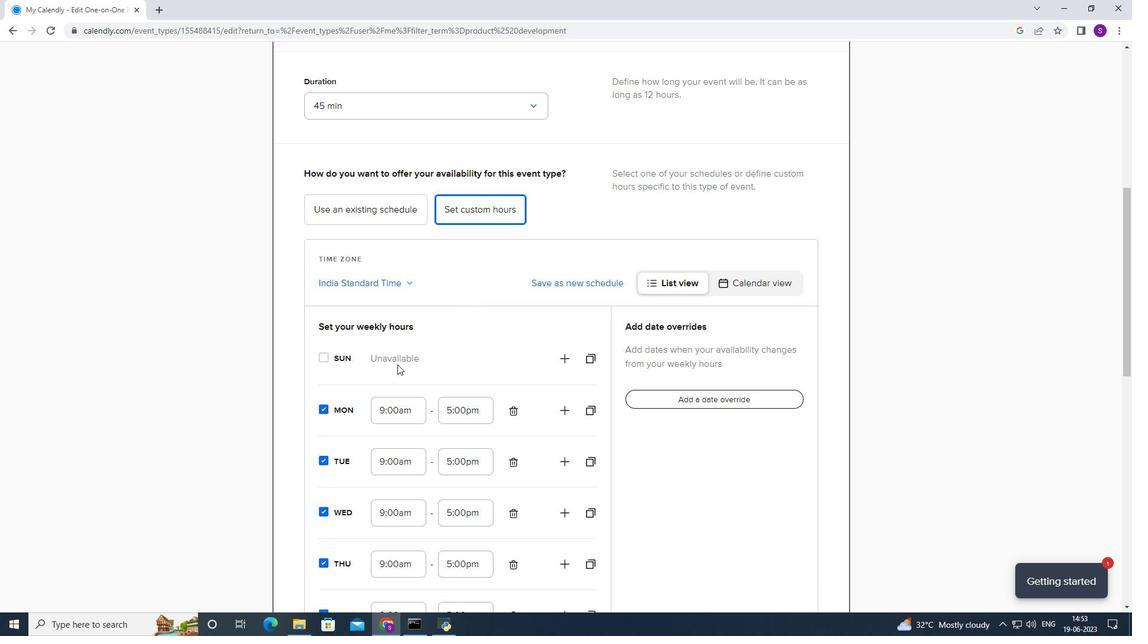 
Action: Mouse moved to (313, 303)
Screenshot: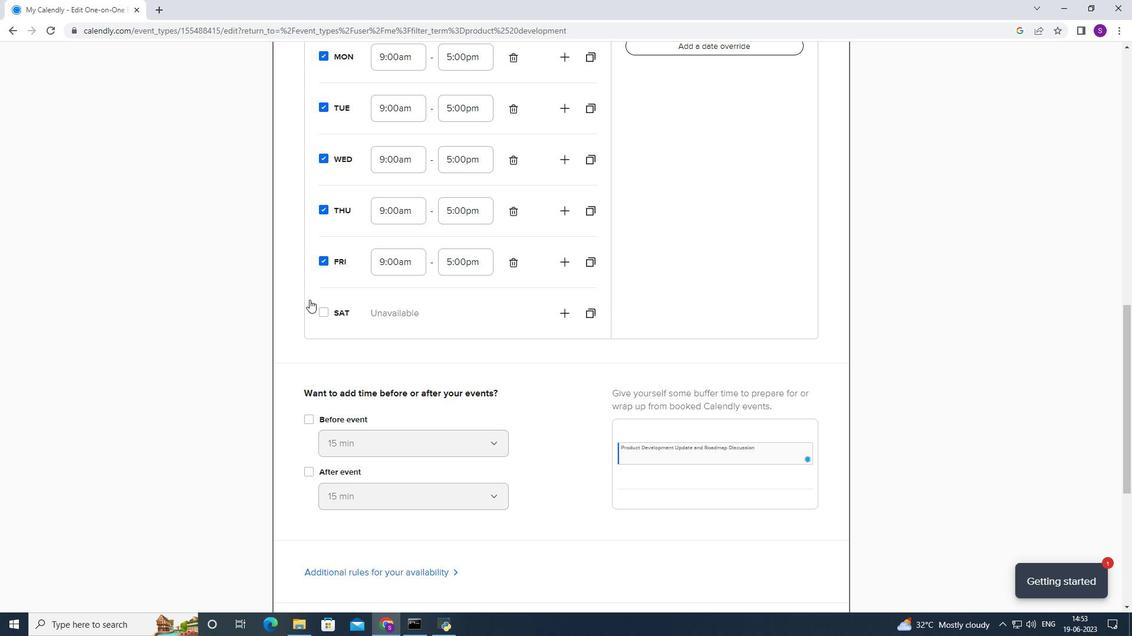 
Action: Mouse pressed left at (313, 303)
Screenshot: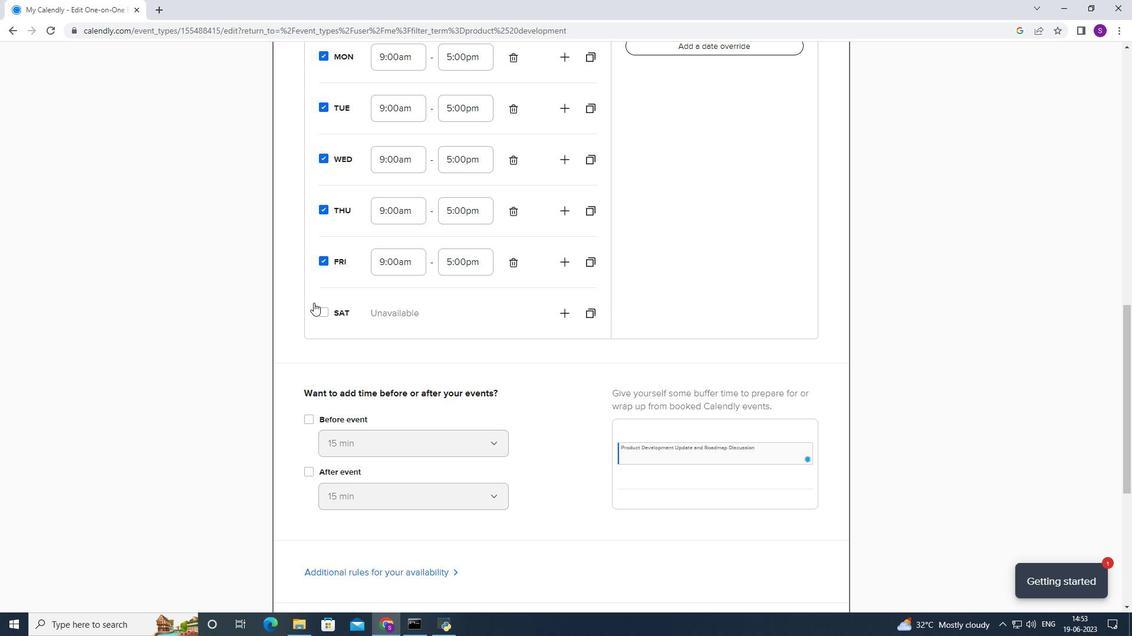 
Action: Mouse moved to (330, 320)
Screenshot: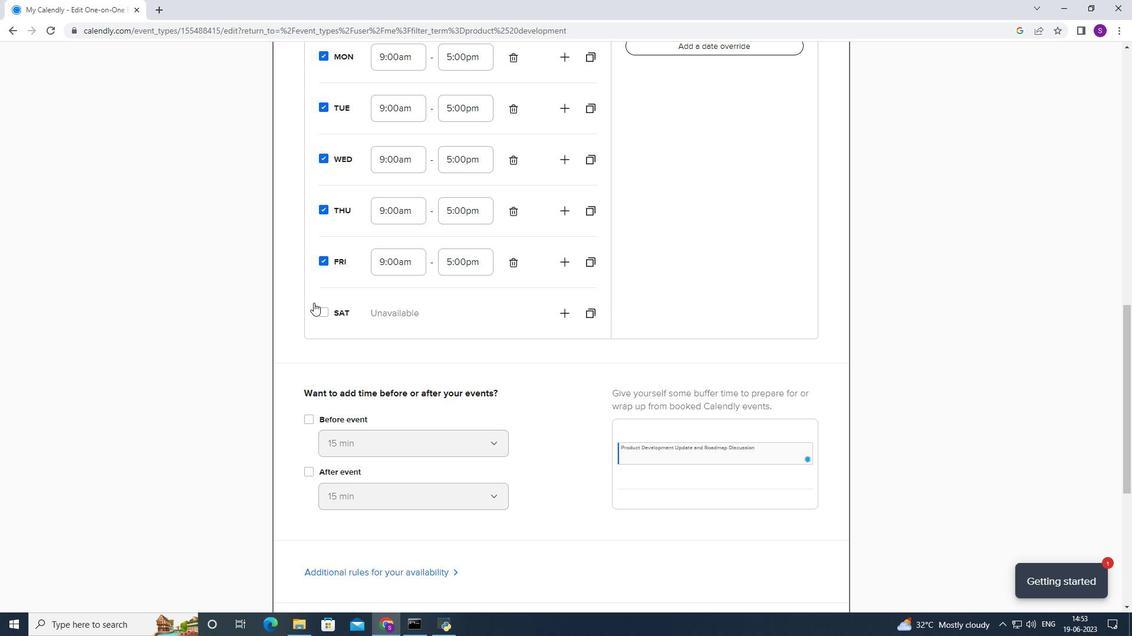 
Action: Mouse pressed left at (330, 320)
Screenshot: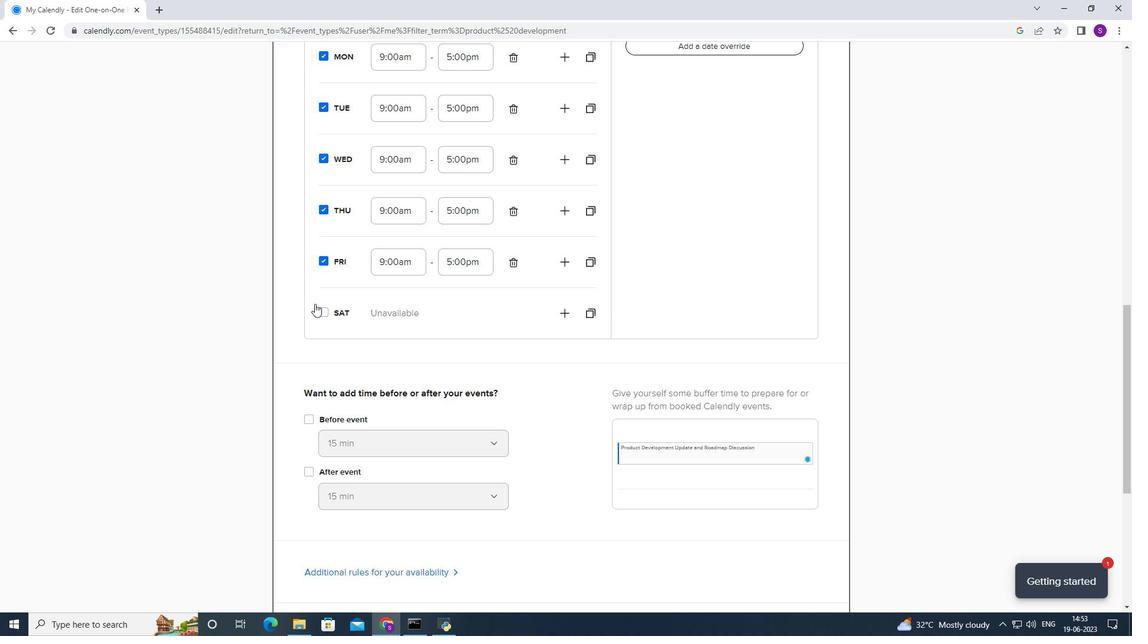 
Action: Mouse moved to (315, 303)
Screenshot: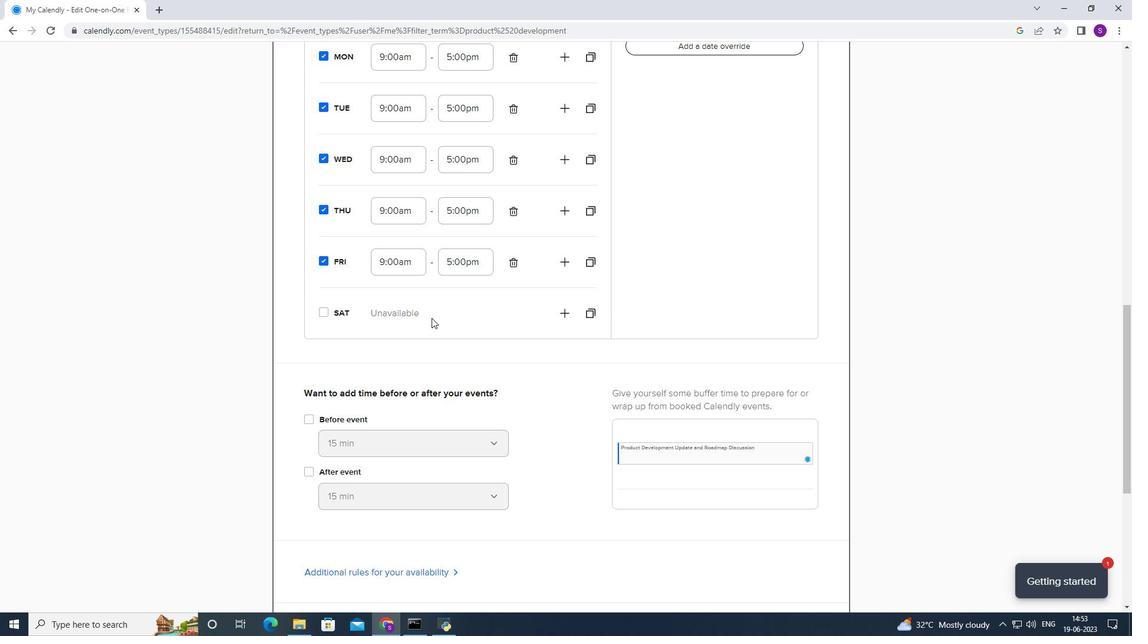 
Action: Mouse pressed left at (315, 303)
Screenshot: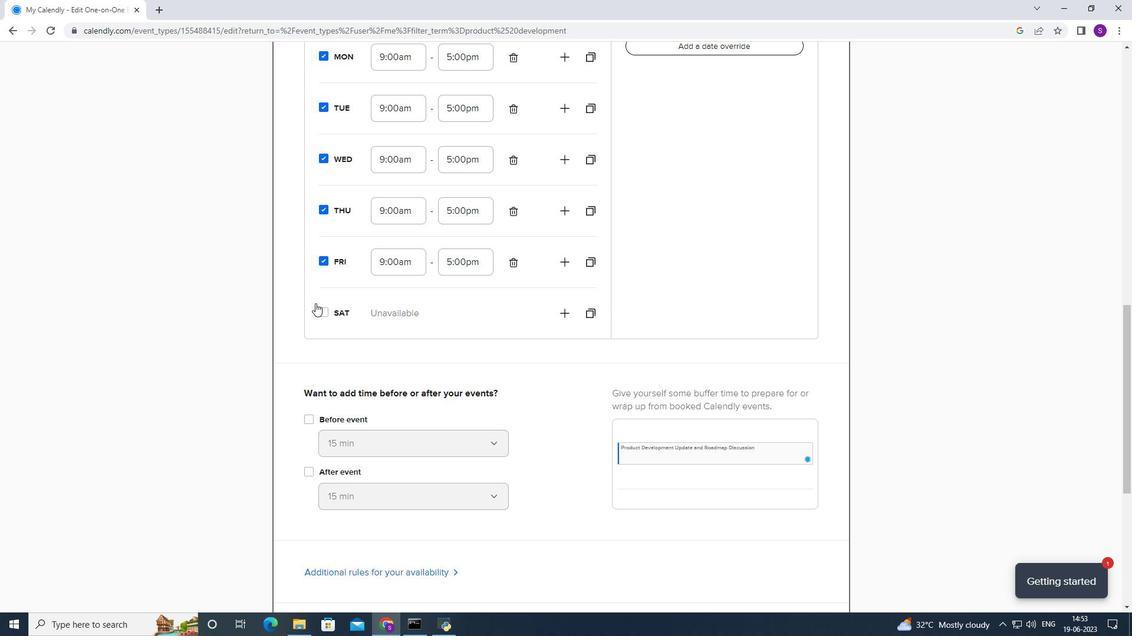 
Action: Mouse moved to (385, 315)
Screenshot: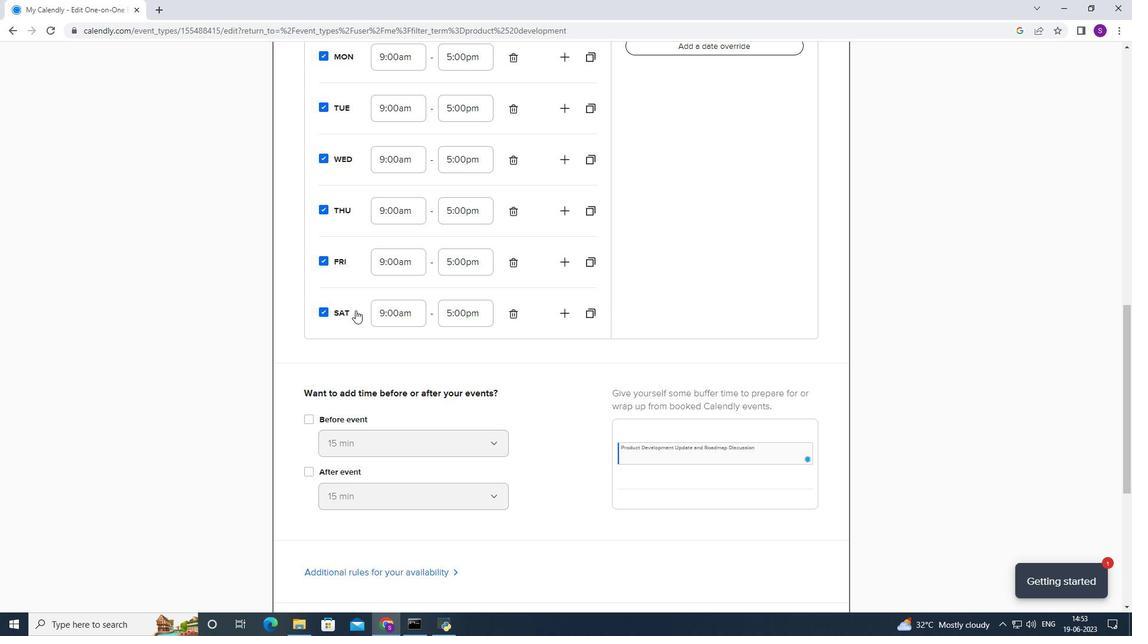 
Action: Mouse pressed left at (385, 315)
Screenshot: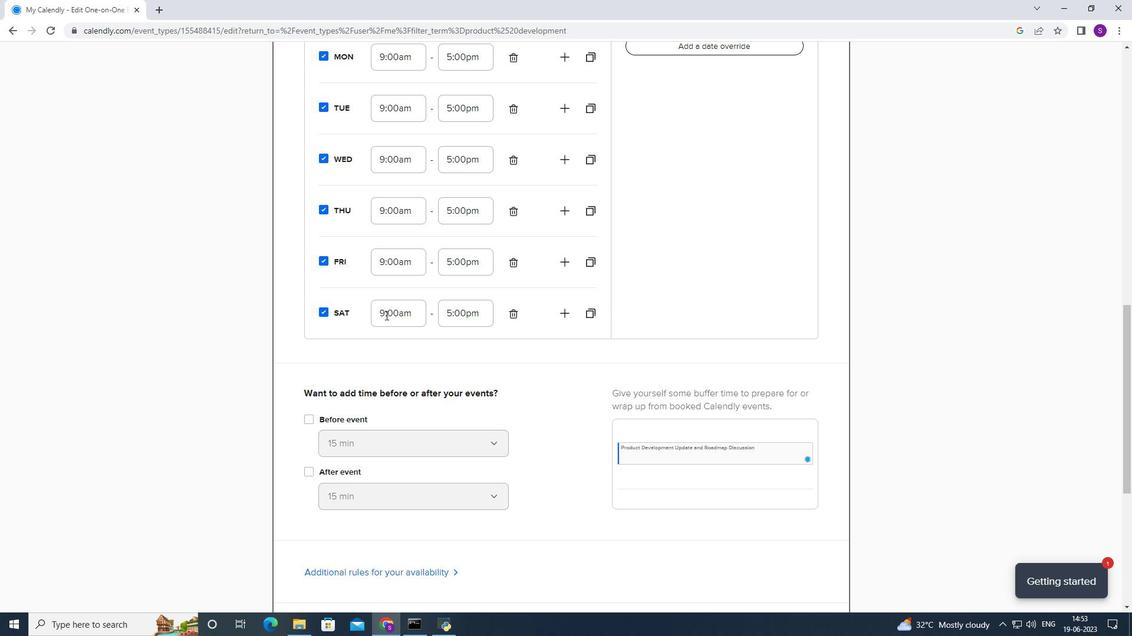 
Action: Mouse moved to (445, 389)
Screenshot: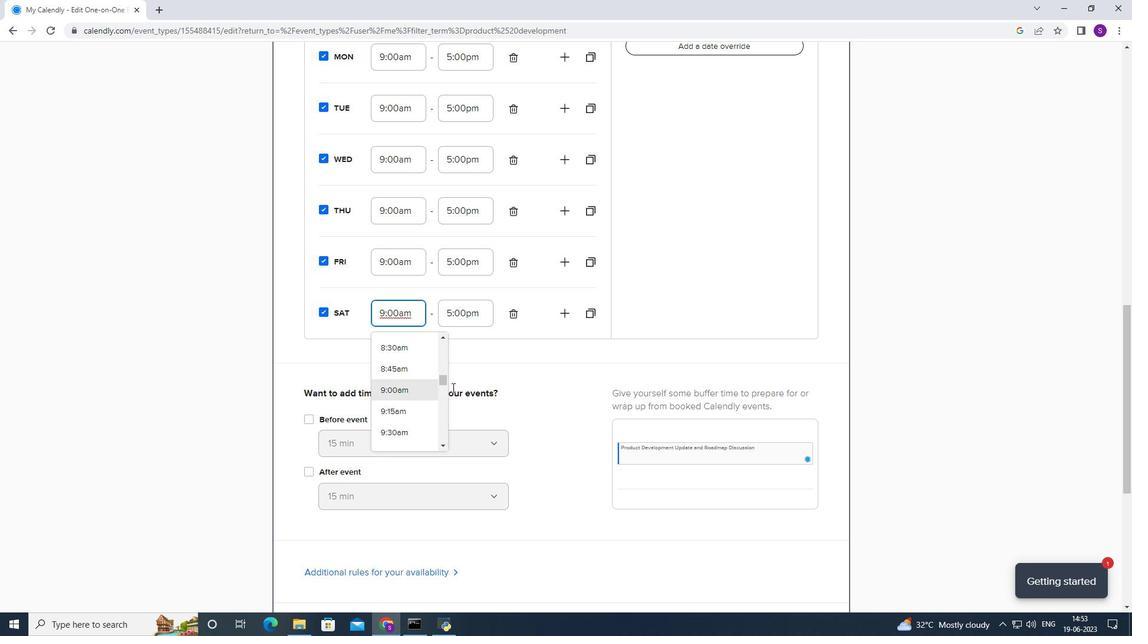 
Action: Mouse scrolled (445, 388) with delta (0, 0)
Screenshot: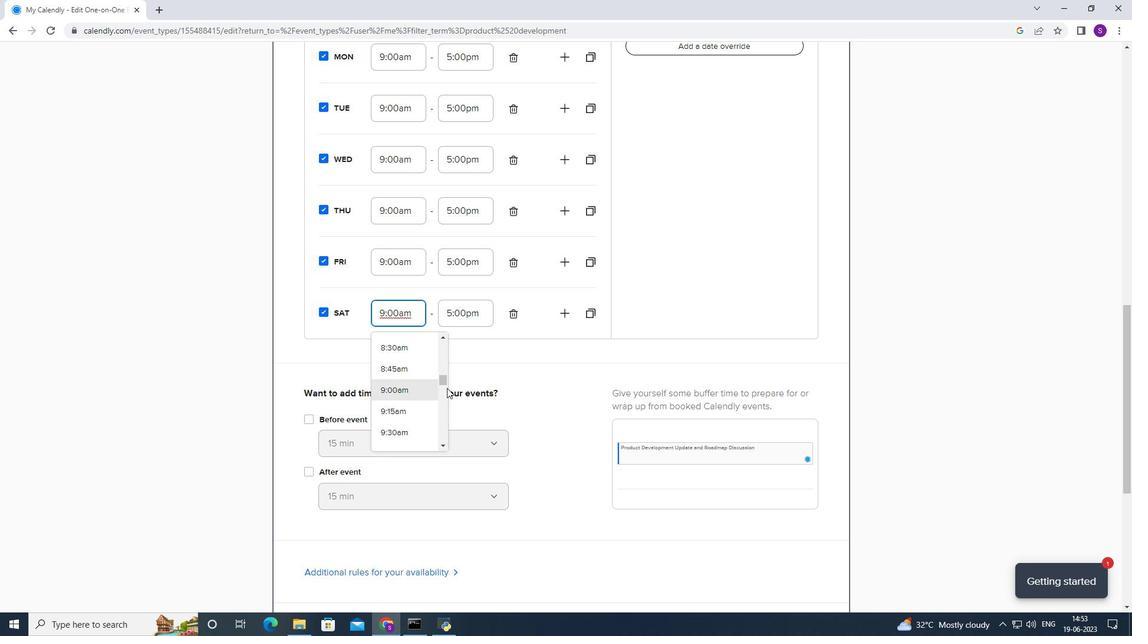 
Action: Mouse scrolled (445, 388) with delta (0, 0)
Screenshot: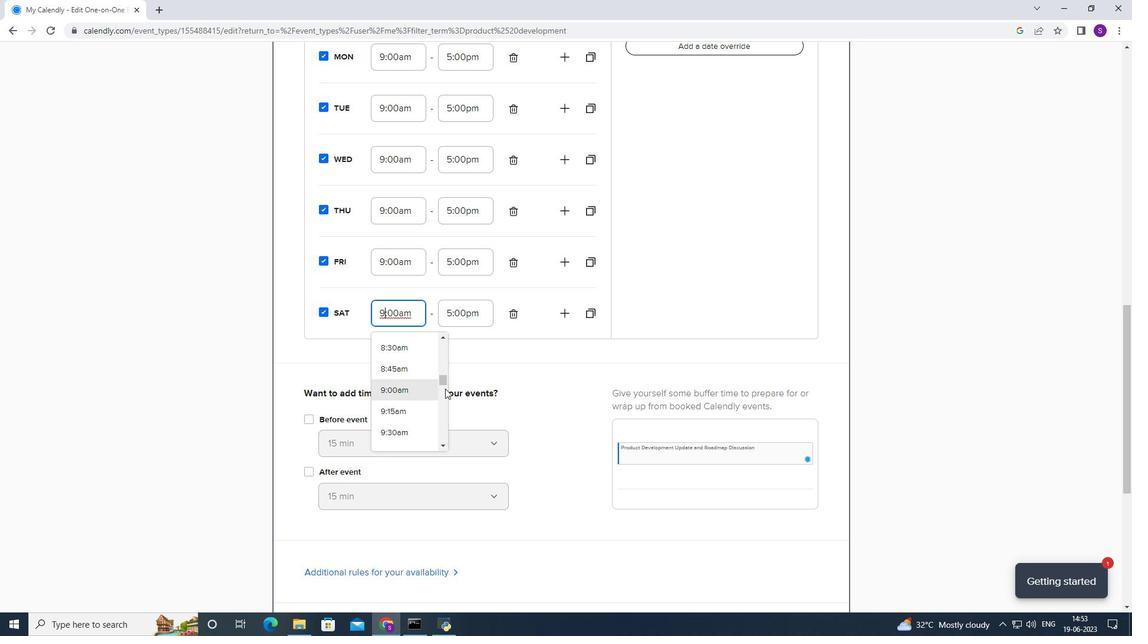 
Action: Mouse moved to (411, 395)
Screenshot: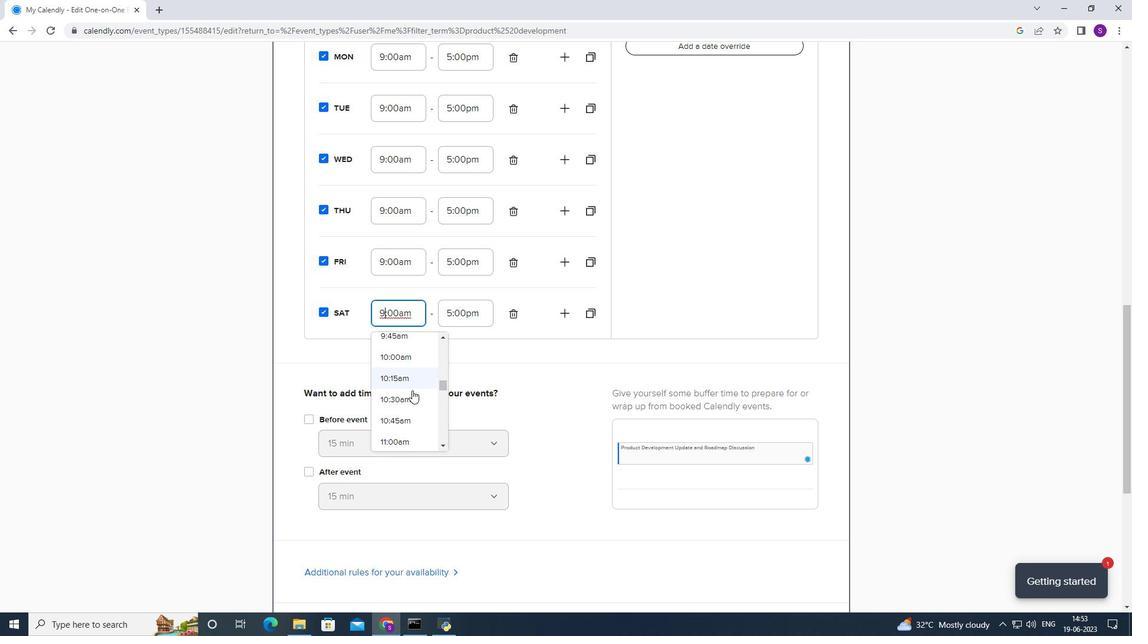 
Action: Mouse pressed left at (411, 395)
Screenshot: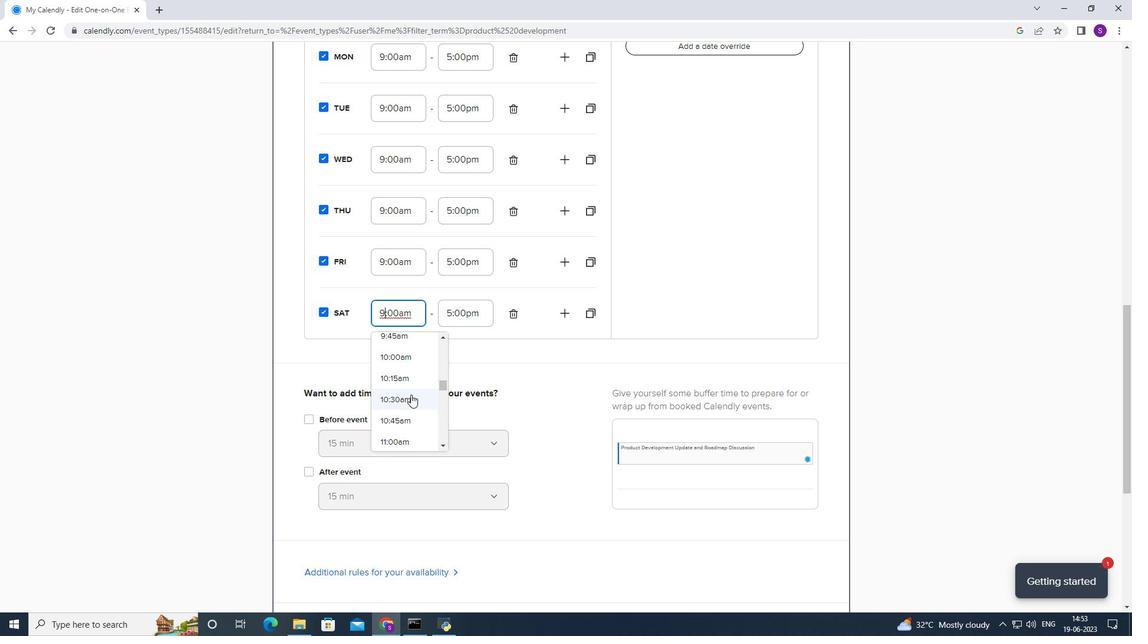 
Action: Mouse moved to (403, 258)
Screenshot: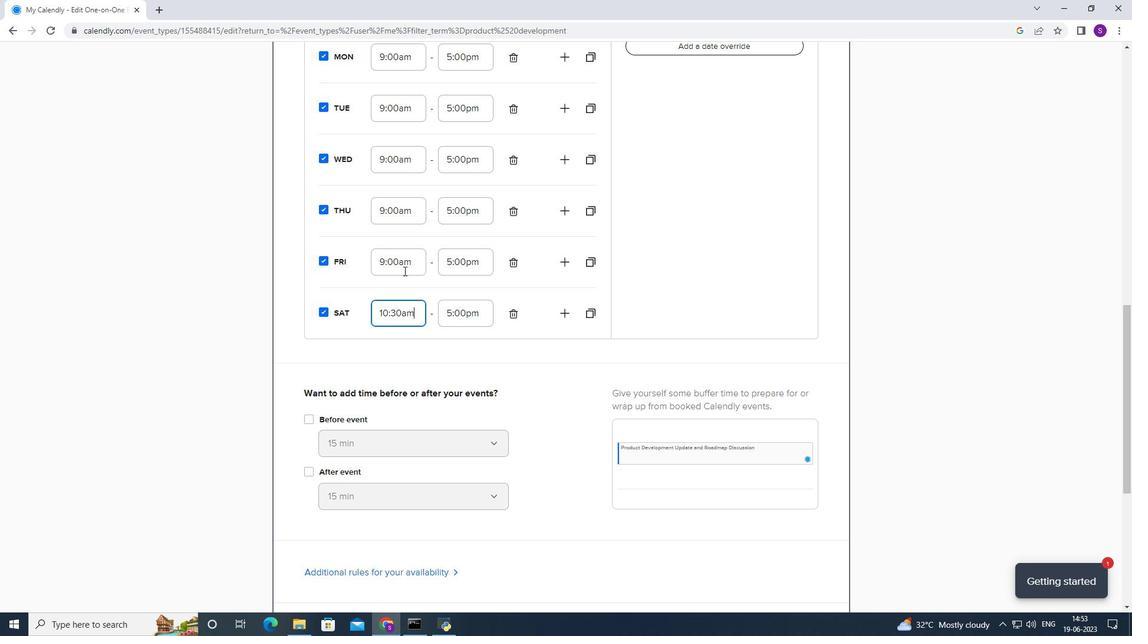 
Action: Mouse pressed left at (403, 258)
Screenshot: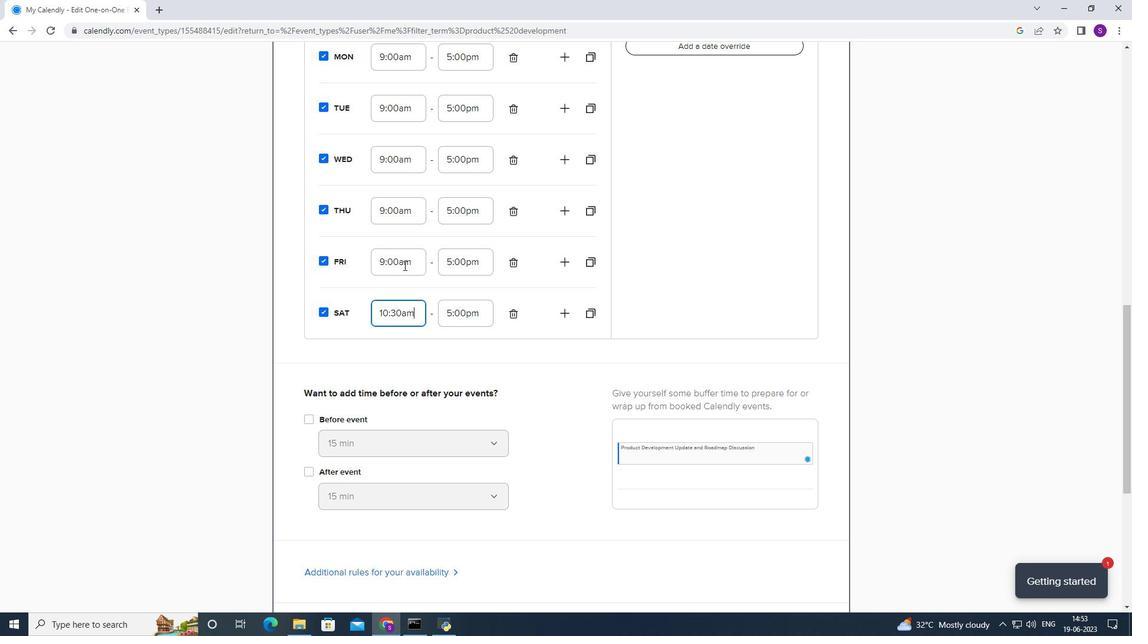 
Action: Mouse moved to (405, 322)
Screenshot: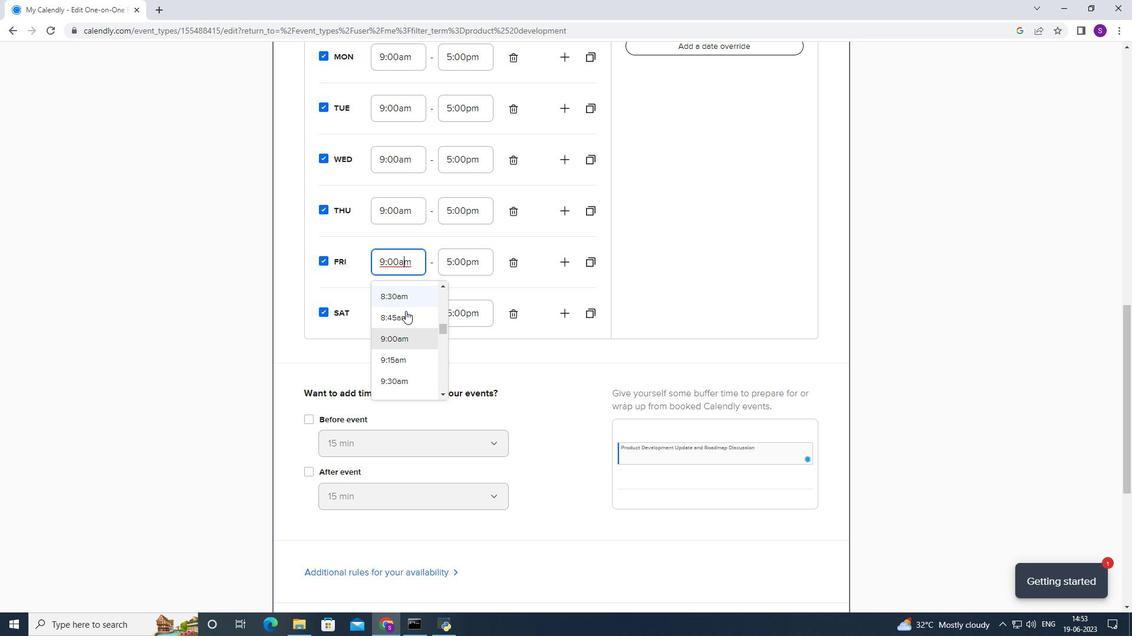 
Action: Mouse scrolled (405, 321) with delta (0, 0)
Screenshot: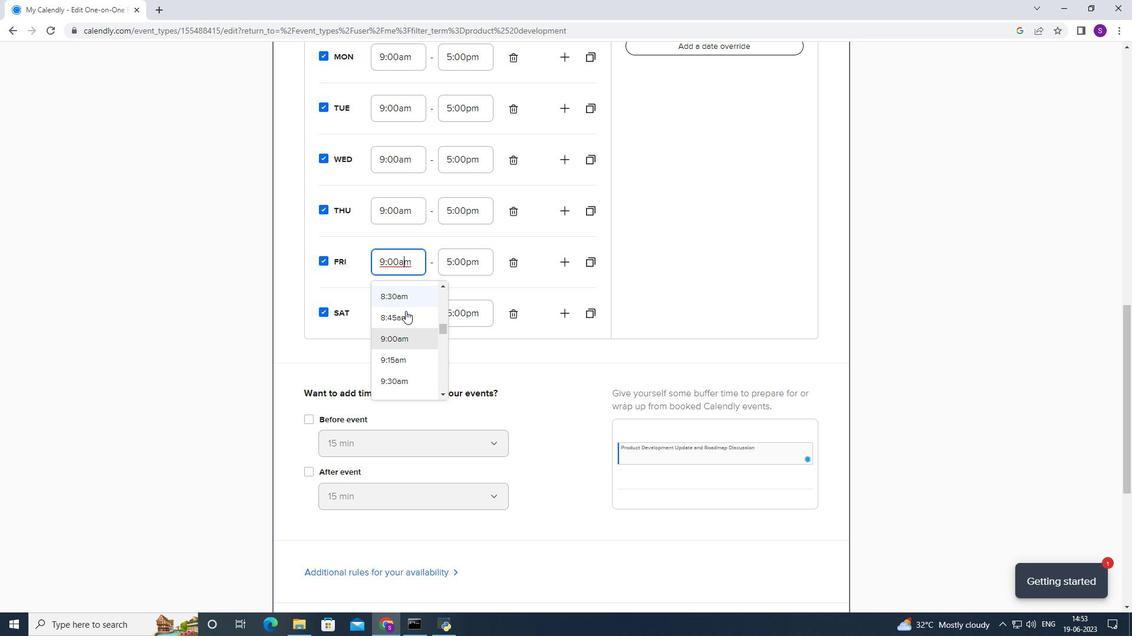 
Action: Mouse moved to (401, 332)
Screenshot: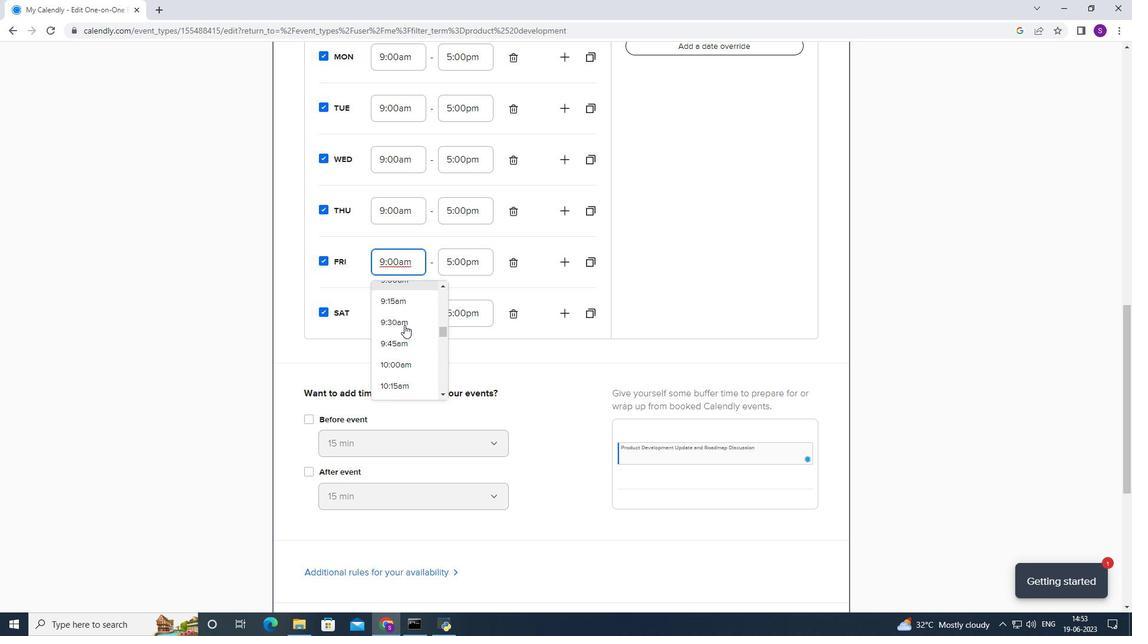 
Action: Mouse scrolled (401, 332) with delta (0, 0)
Screenshot: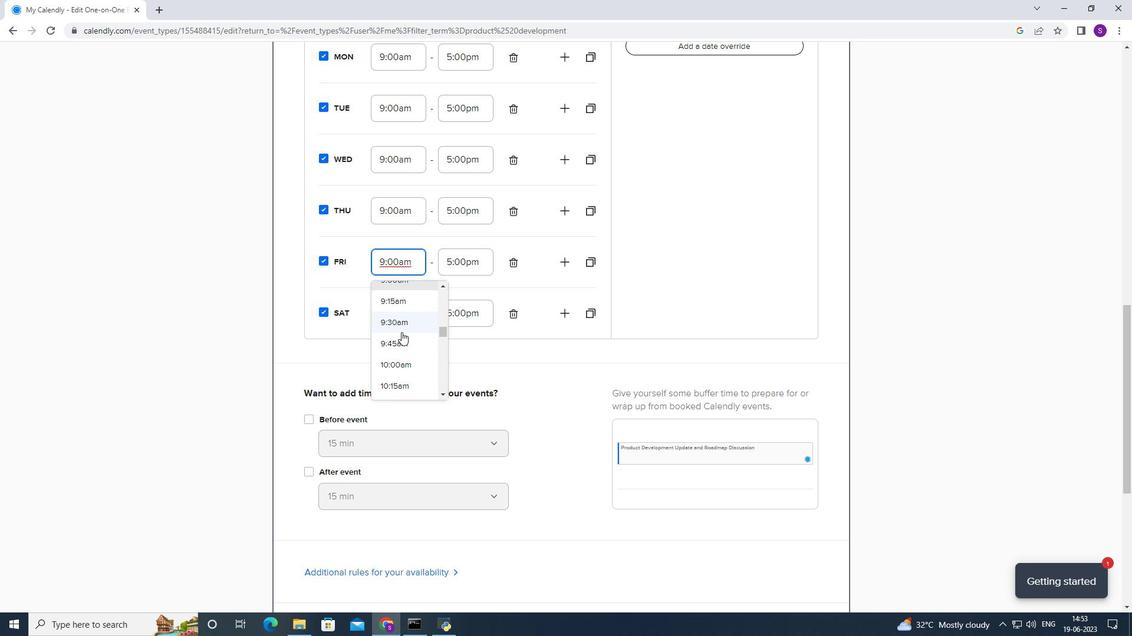 
Action: Mouse scrolled (401, 332) with delta (0, 0)
Screenshot: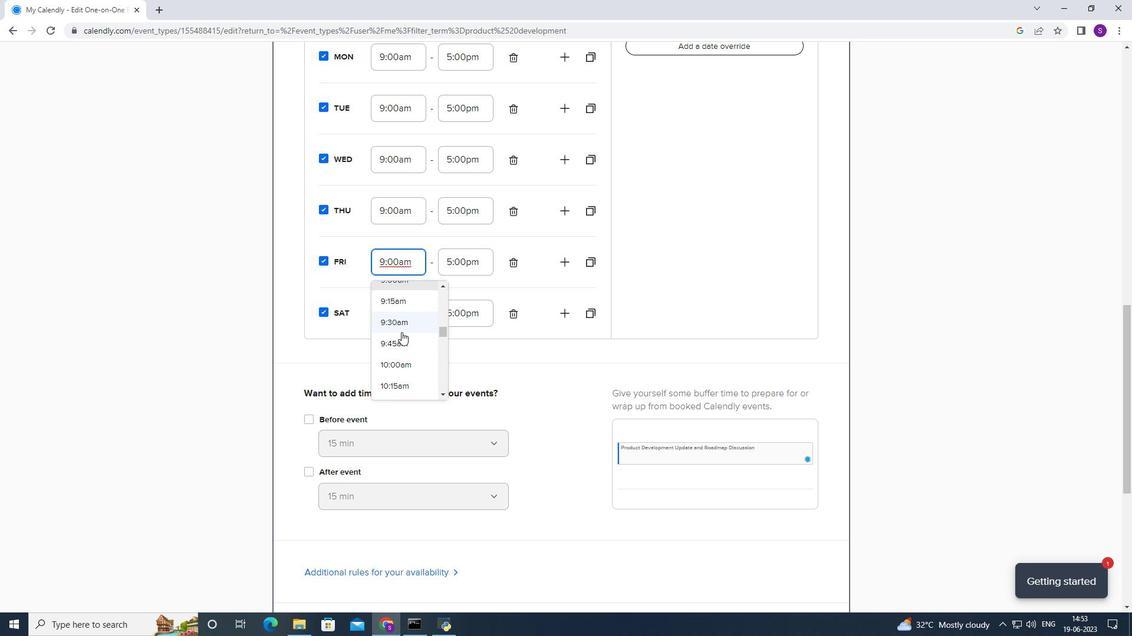
Action: Mouse moved to (408, 296)
Screenshot: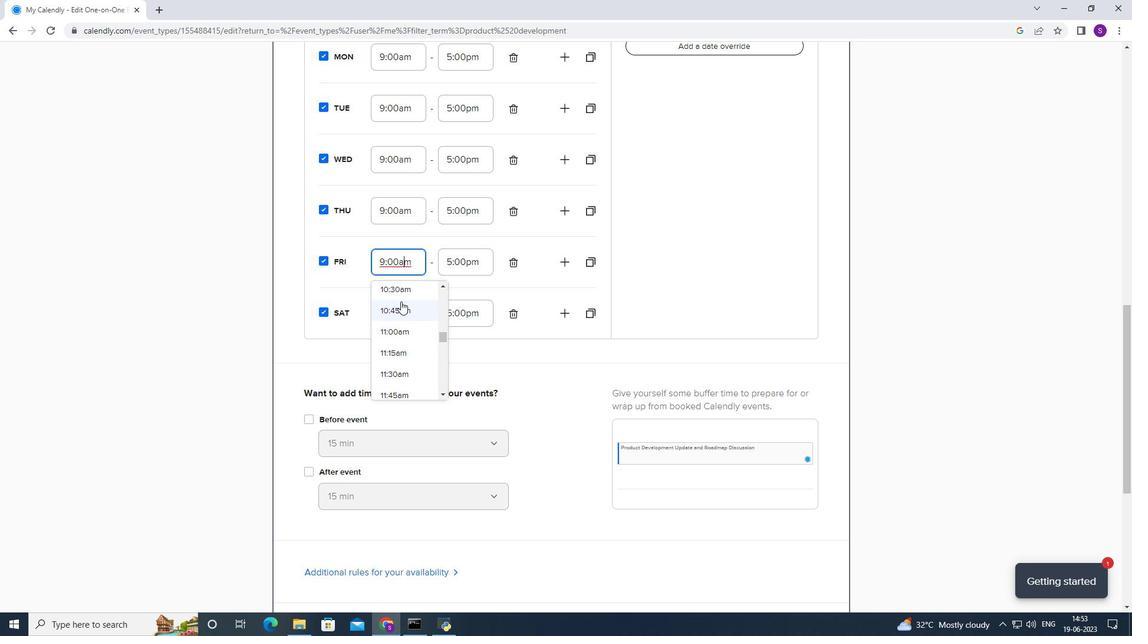 
Action: Mouse pressed left at (408, 296)
Screenshot: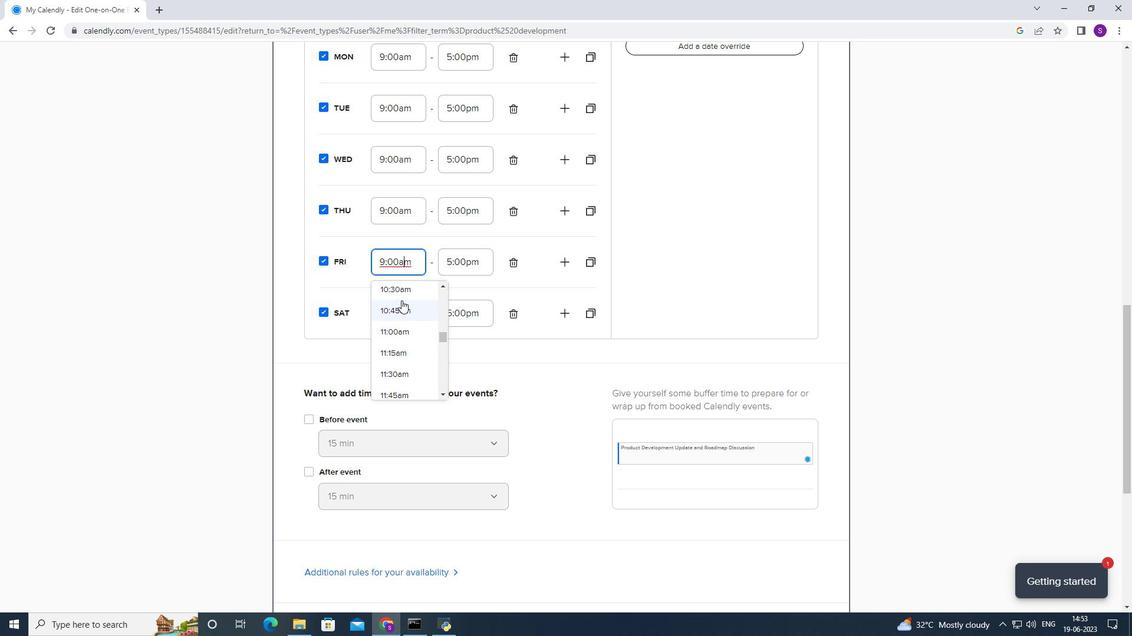 
Action: Mouse moved to (403, 217)
Screenshot: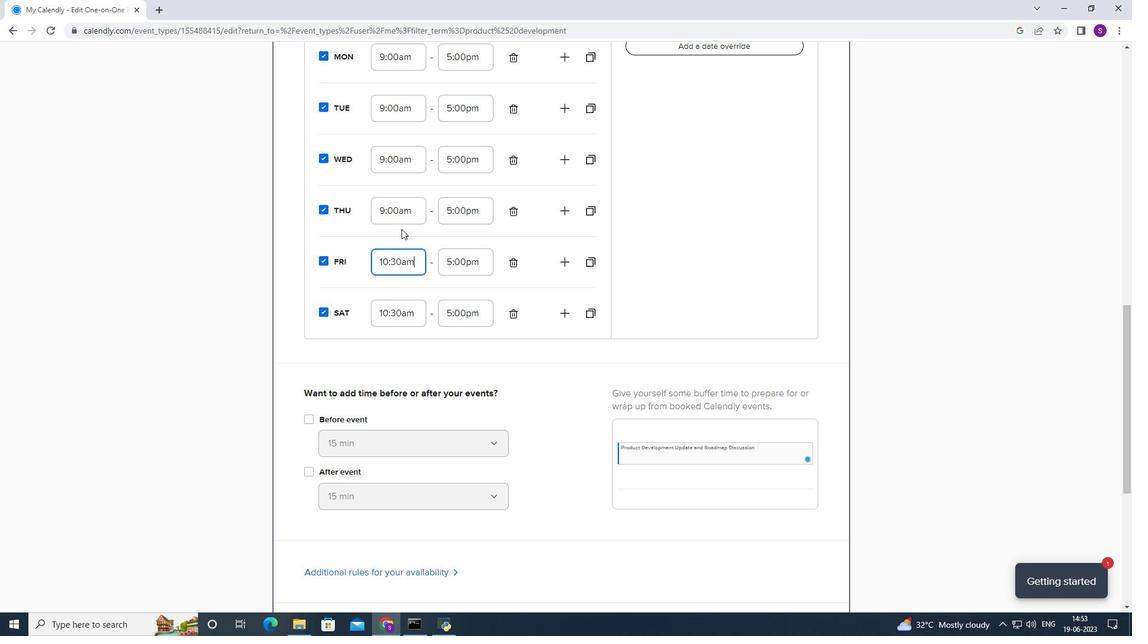 
Action: Mouse pressed left at (403, 217)
Screenshot: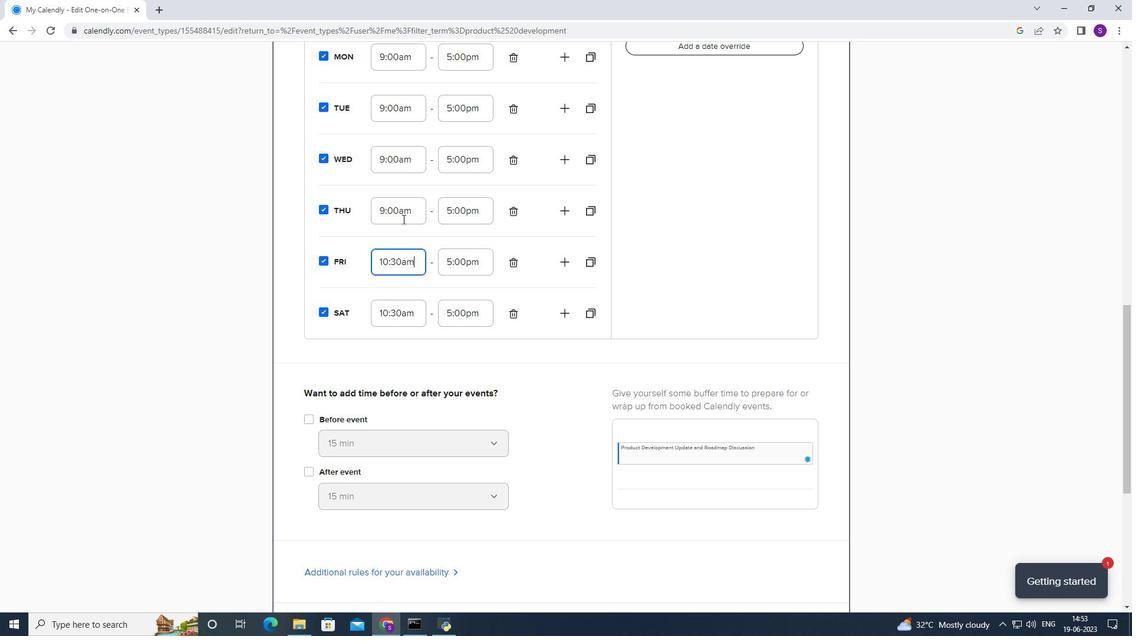 
Action: Mouse moved to (404, 290)
Screenshot: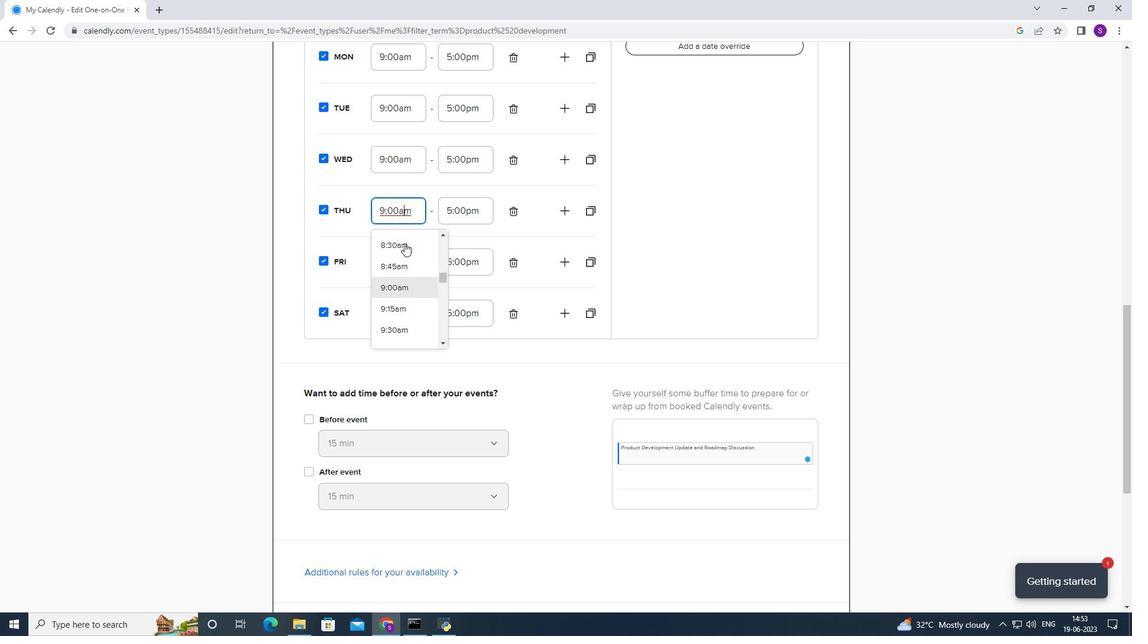 
Action: Mouse scrolled (404, 290) with delta (0, 0)
Screenshot: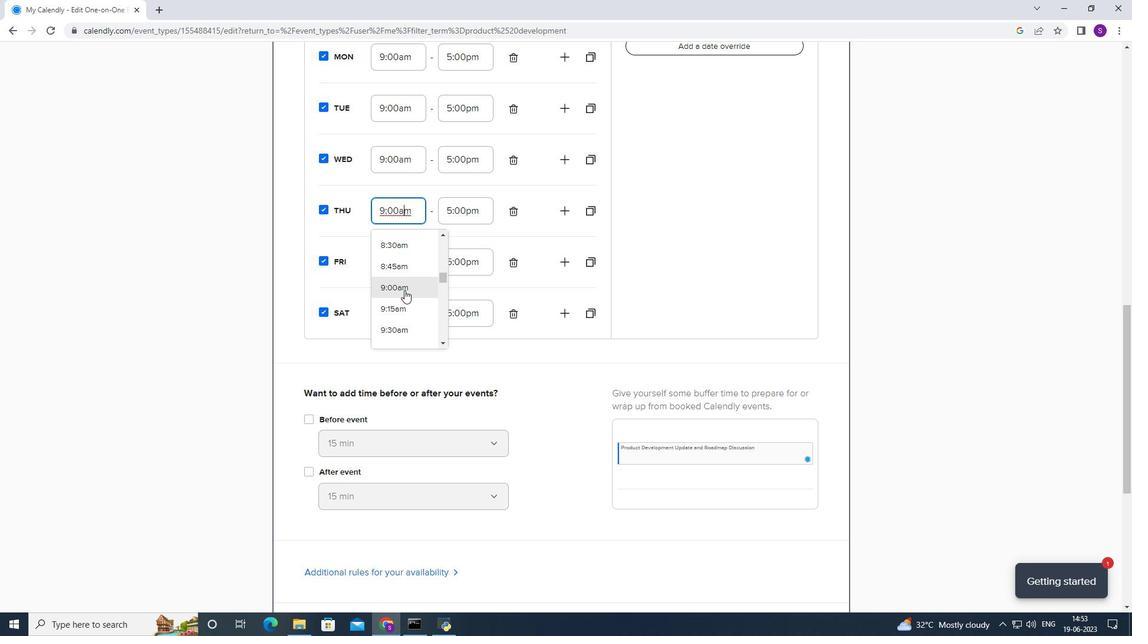 
Action: Mouse scrolled (404, 290) with delta (0, 0)
Screenshot: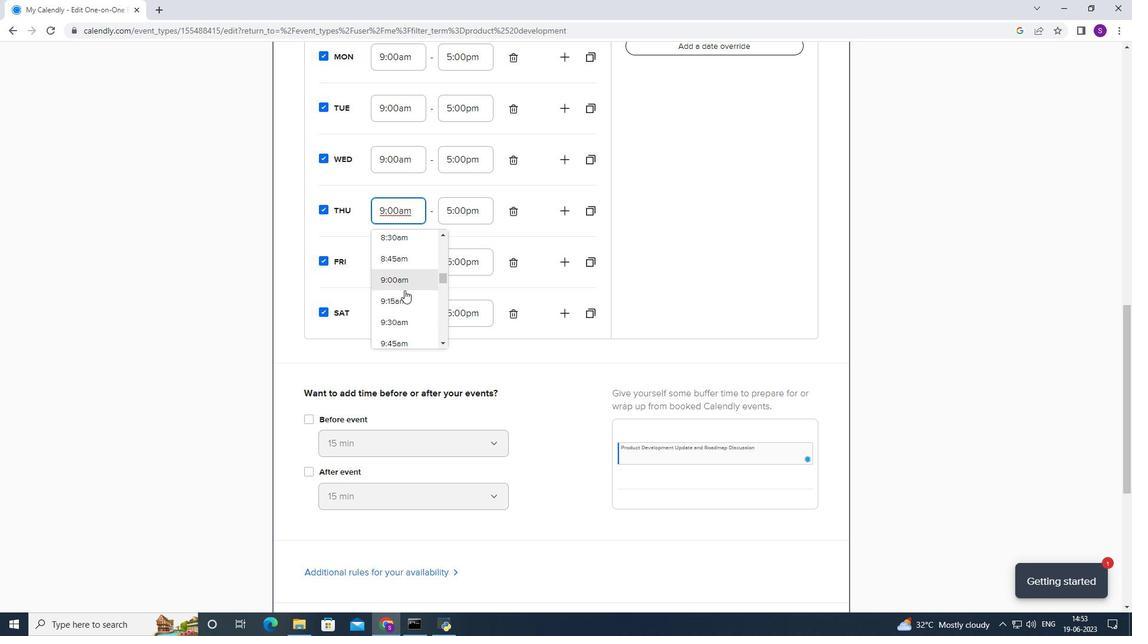 
Action: Mouse scrolled (404, 290) with delta (0, 0)
Screenshot: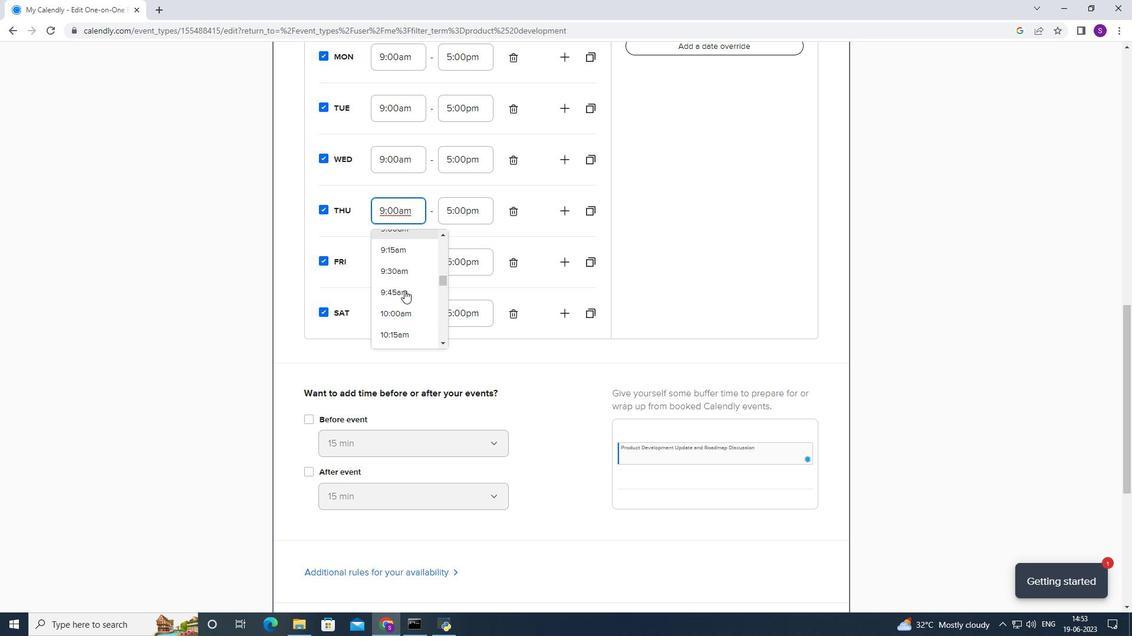 
Action: Mouse moved to (408, 252)
Screenshot: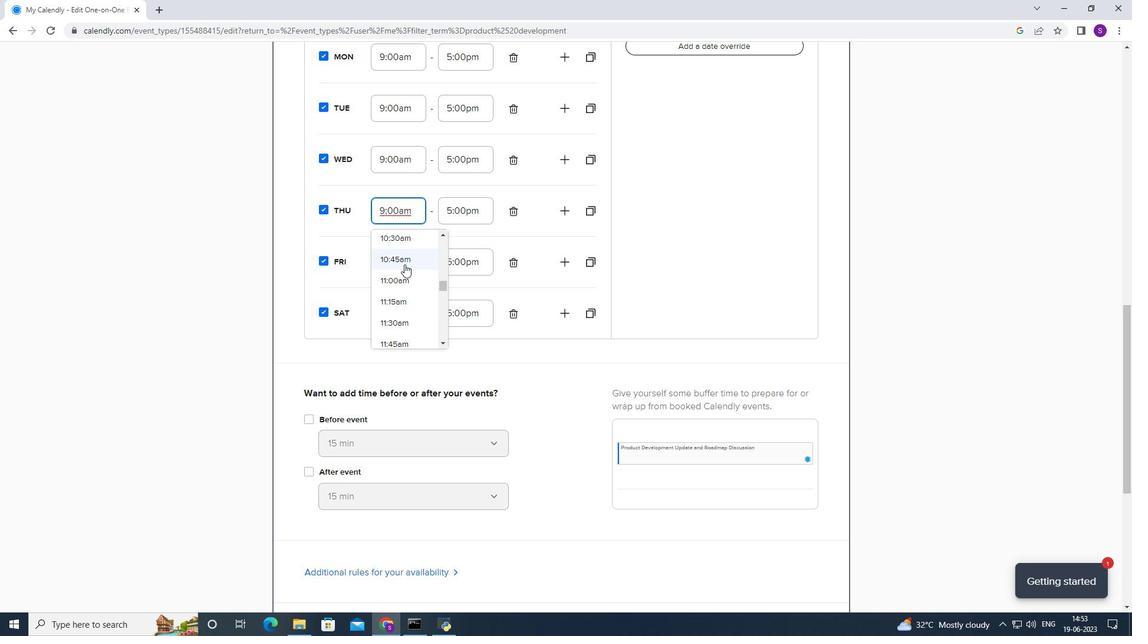 
Action: Mouse pressed left at (408, 252)
Screenshot: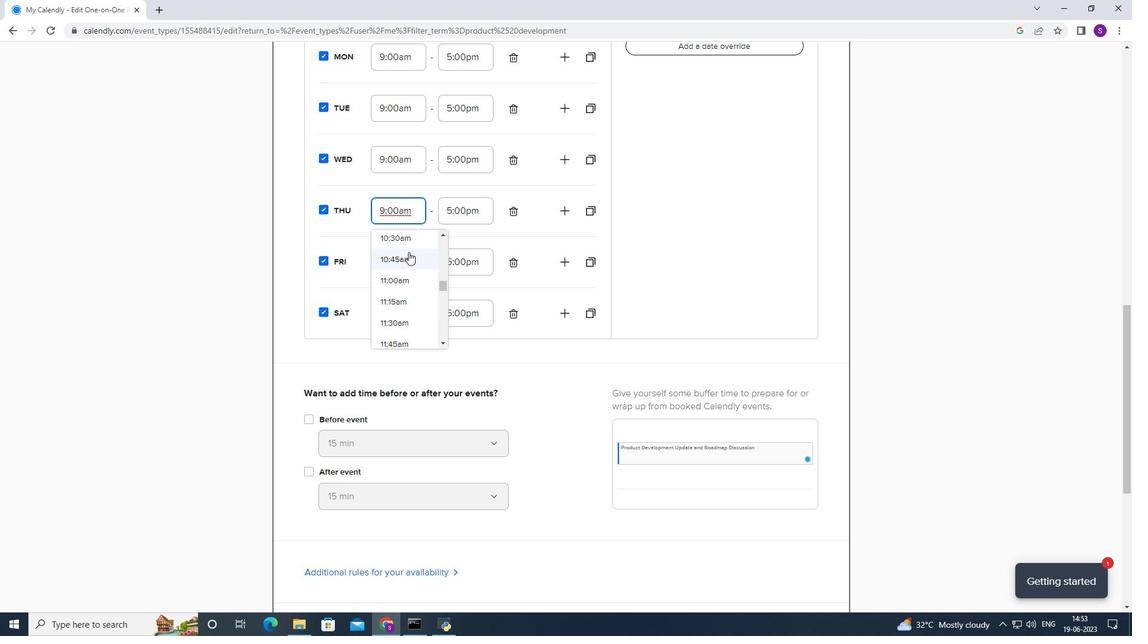 
Action: Mouse moved to (411, 224)
Screenshot: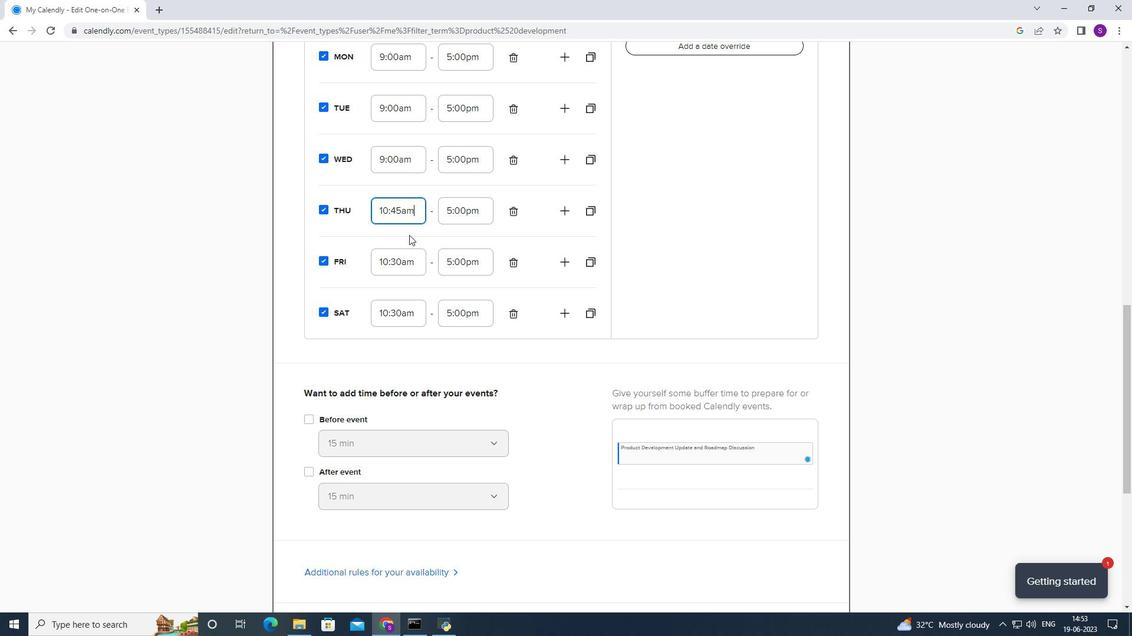 
Action: Mouse pressed left at (411, 224)
Screenshot: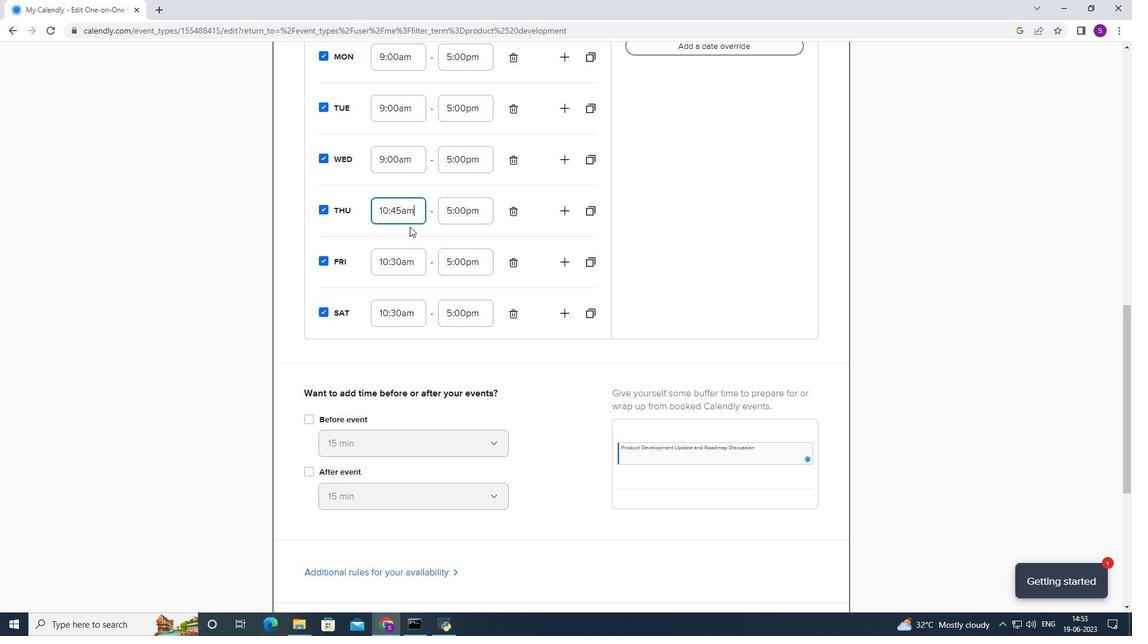
Action: Mouse moved to (418, 220)
Screenshot: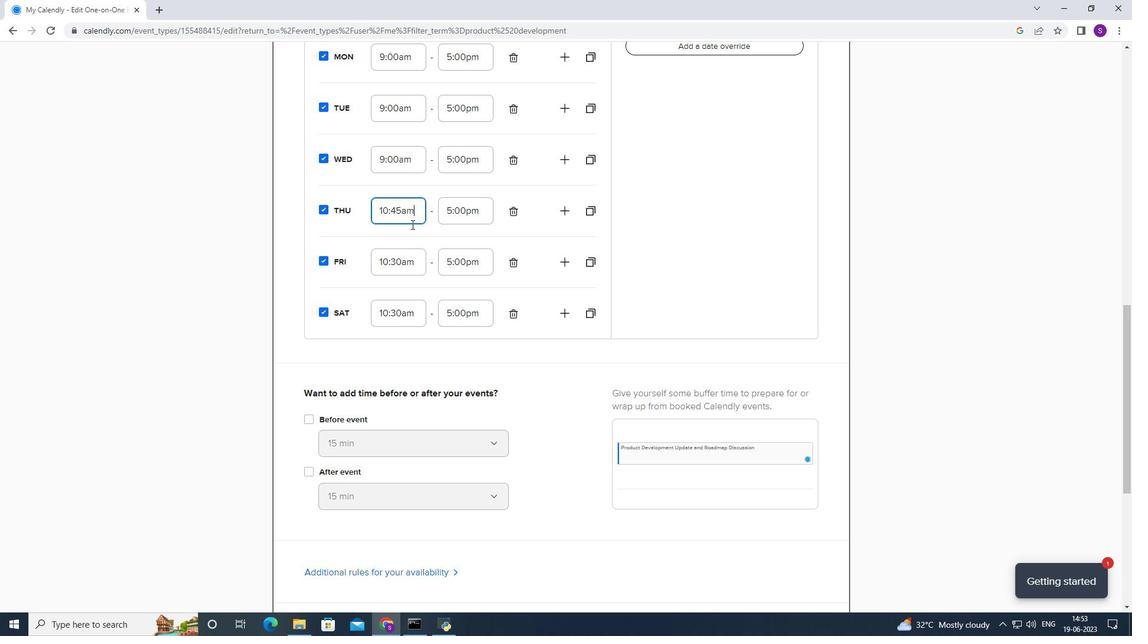
Action: Mouse pressed left at (418, 220)
Screenshot: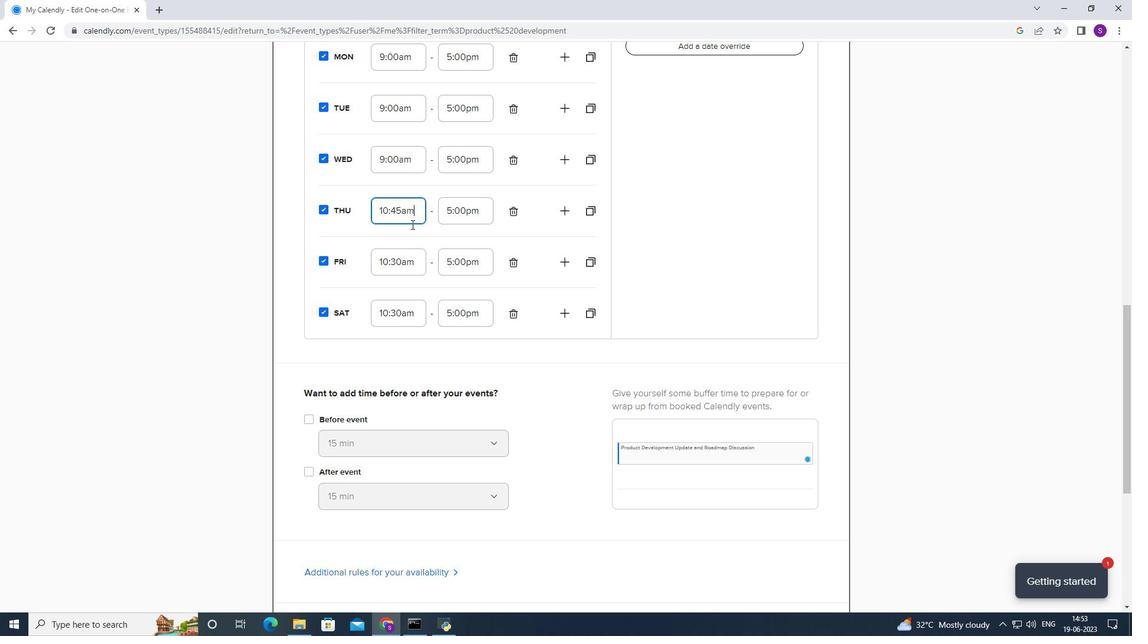 
Action: Mouse moved to (400, 263)
Screenshot: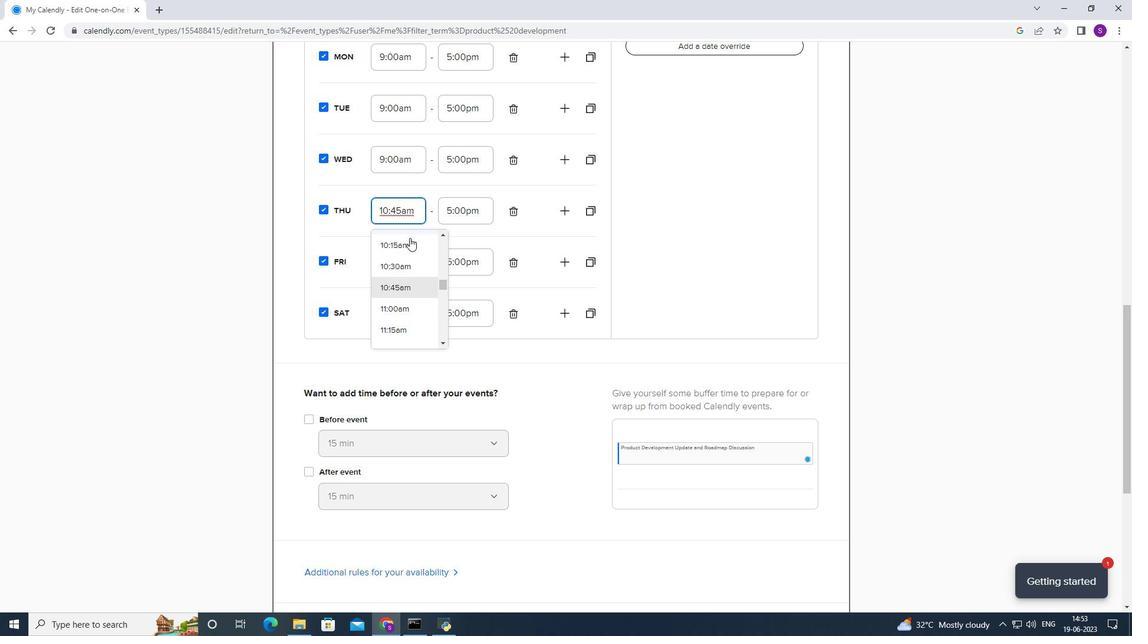 
Action: Mouse pressed left at (400, 263)
Screenshot: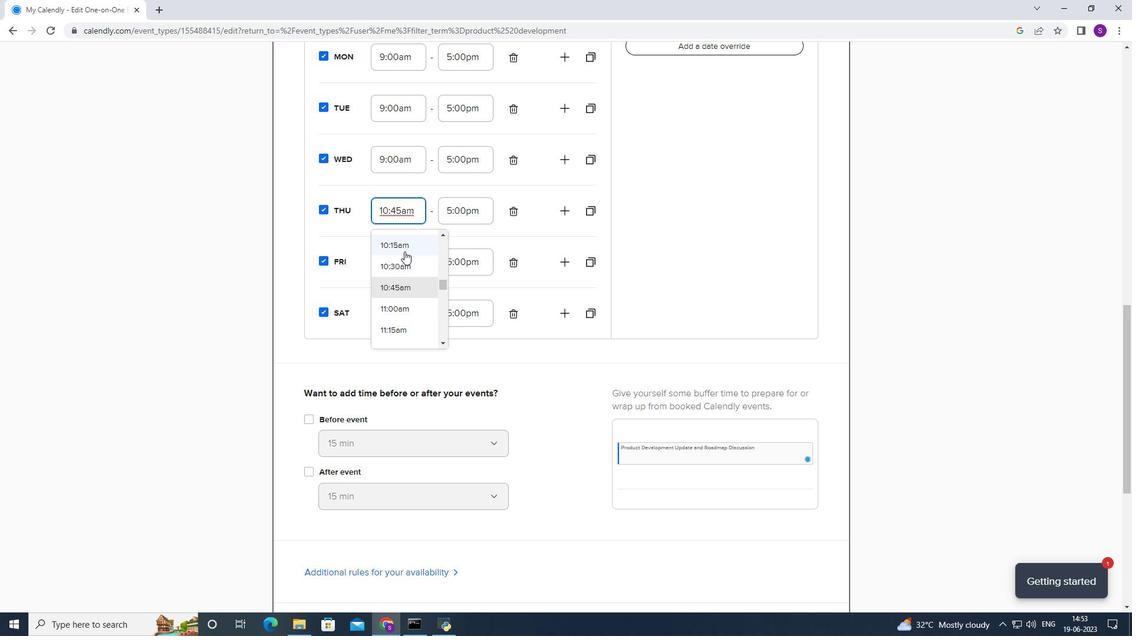 
Action: Mouse moved to (408, 147)
Screenshot: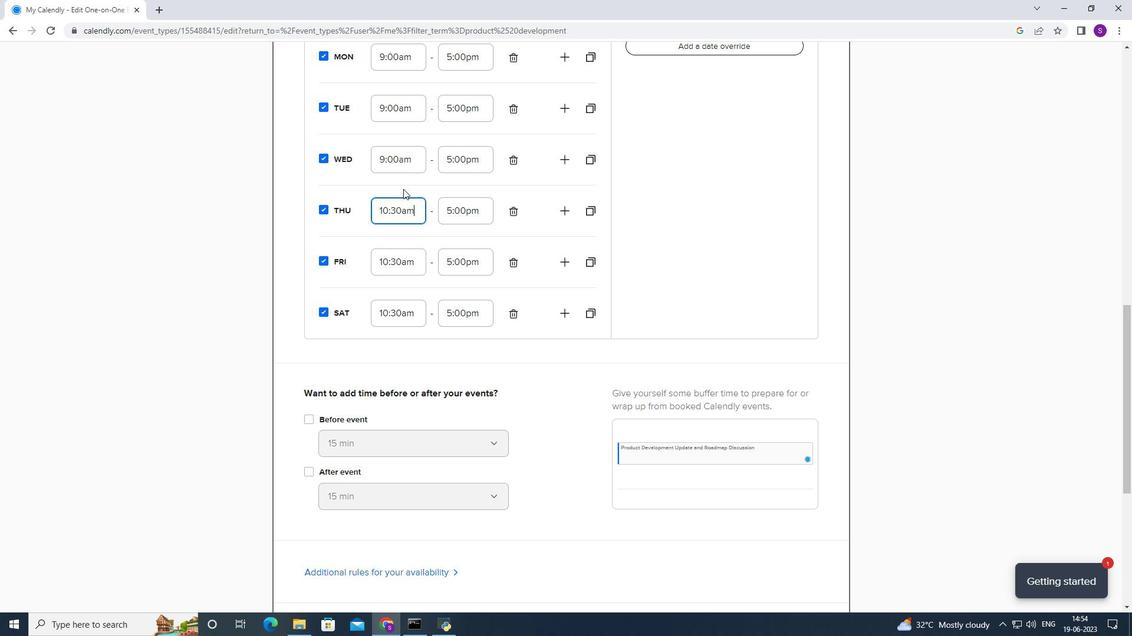 
Action: Mouse pressed left at (408, 147)
Screenshot: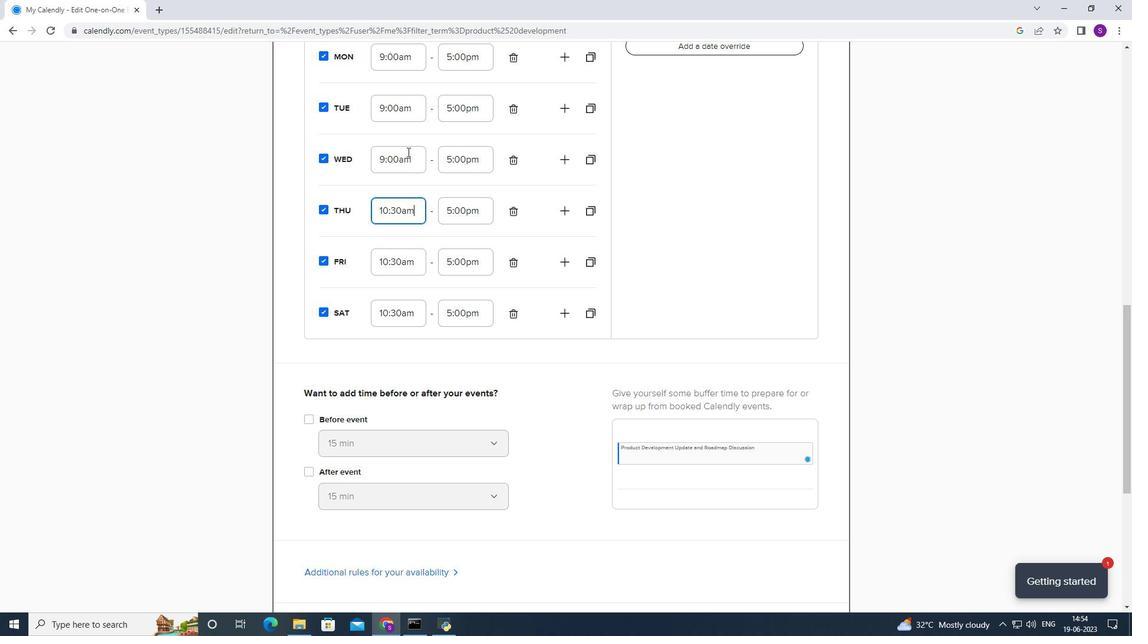 
Action: Mouse moved to (396, 217)
Screenshot: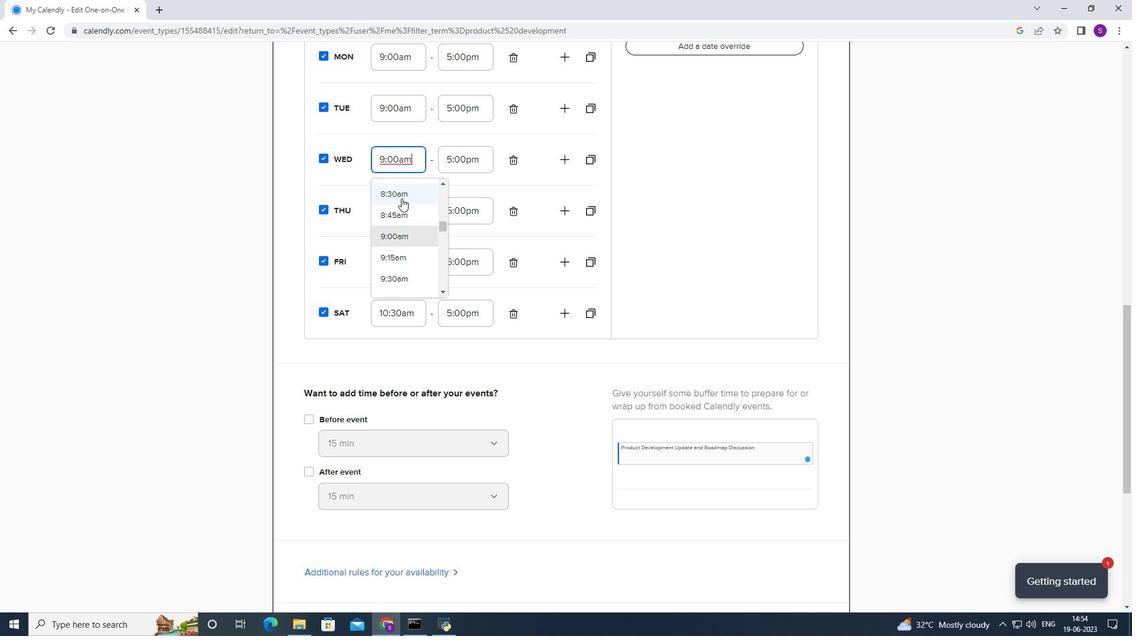 
Action: Mouse scrolled (396, 217) with delta (0, 0)
Screenshot: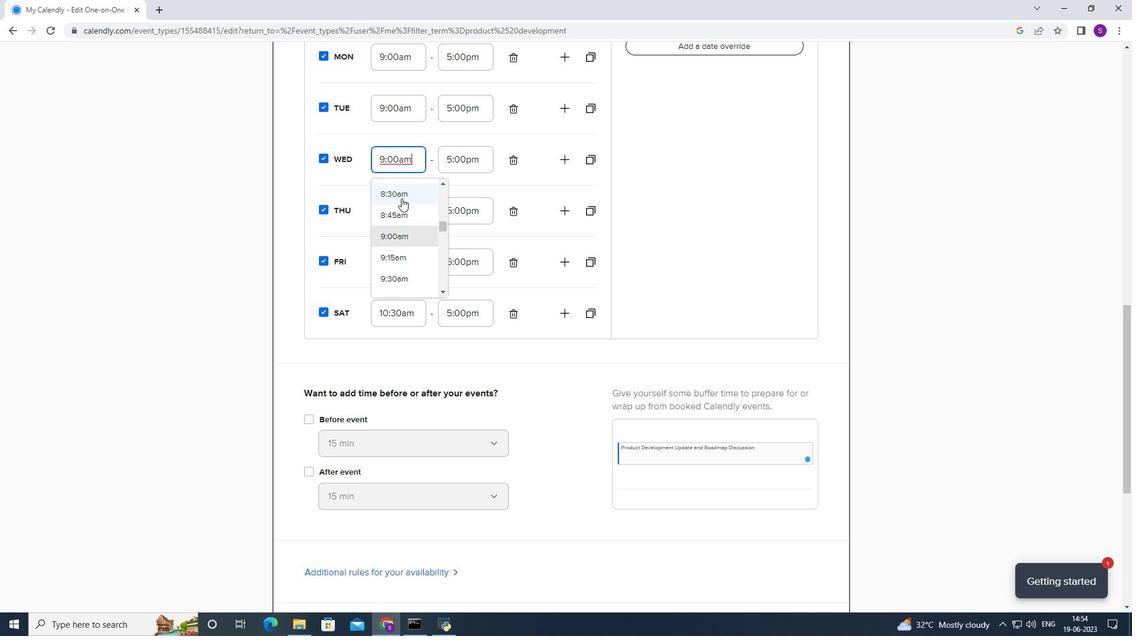 
Action: Mouse scrolled (396, 217) with delta (0, 0)
Screenshot: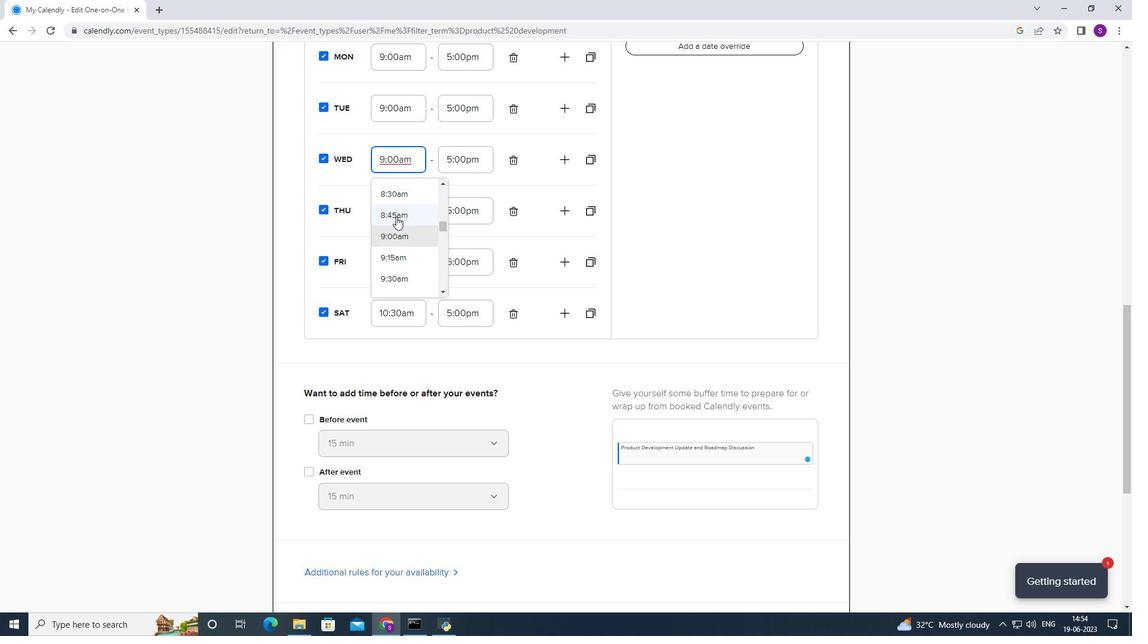 
Action: Mouse moved to (386, 245)
Screenshot: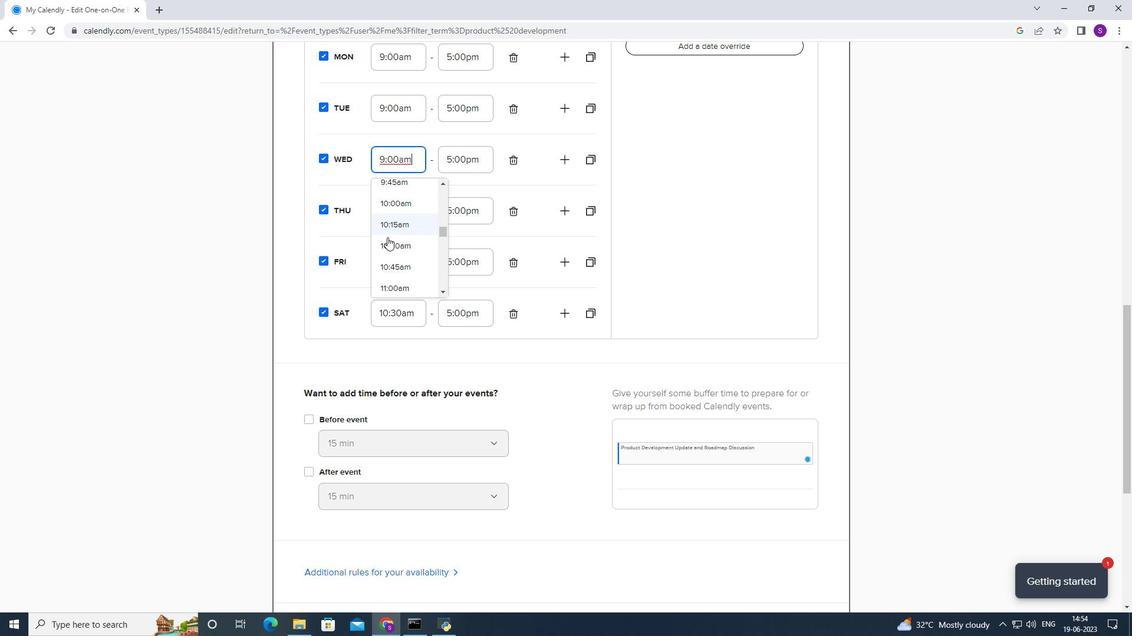 
Action: Mouse pressed left at (386, 245)
Screenshot: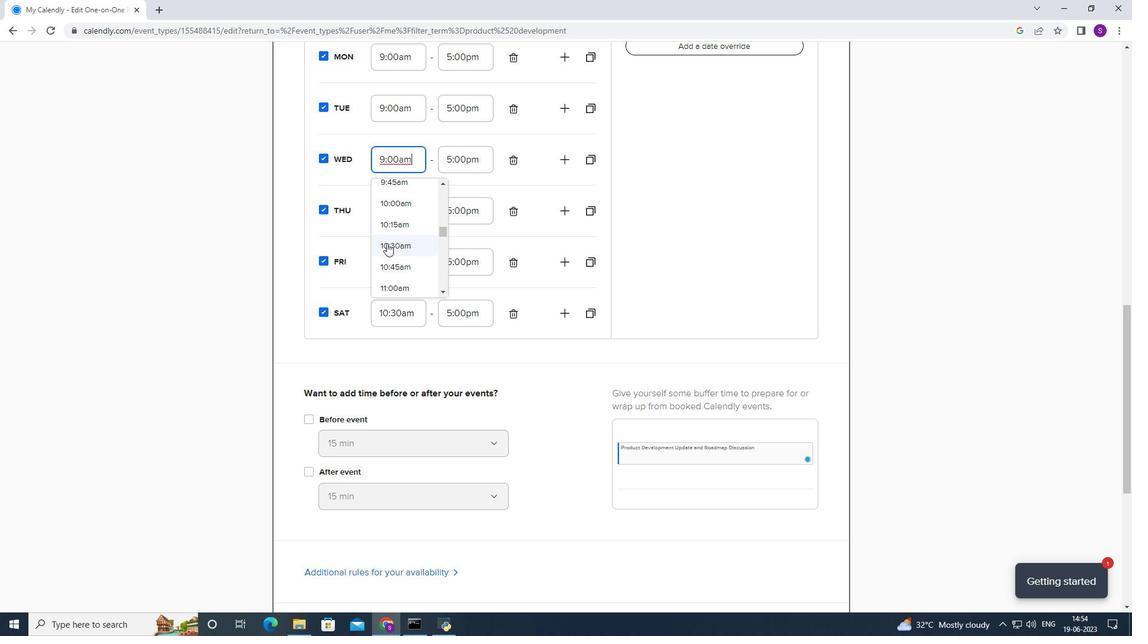 
Action: Mouse moved to (416, 105)
Screenshot: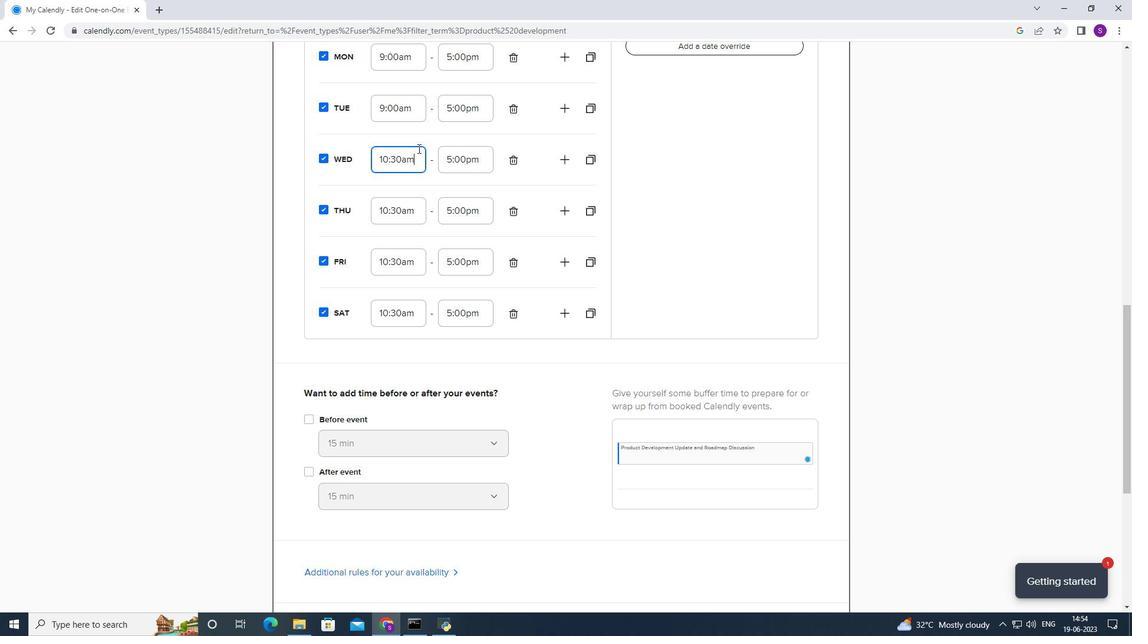 
Action: Mouse pressed left at (416, 105)
Screenshot: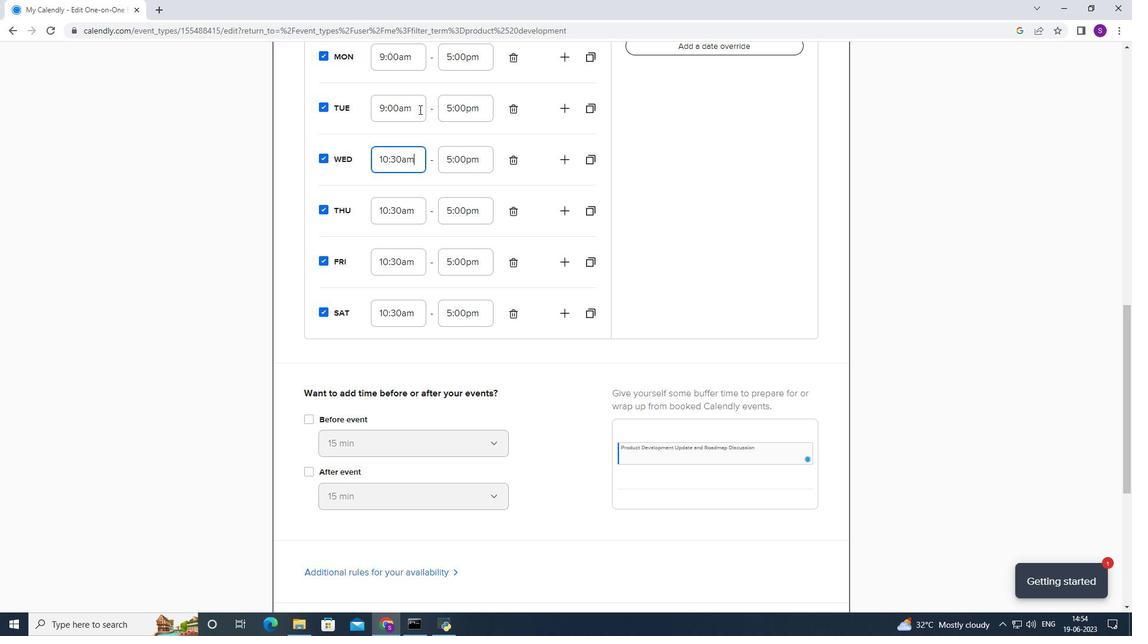 
Action: Mouse moved to (412, 178)
Screenshot: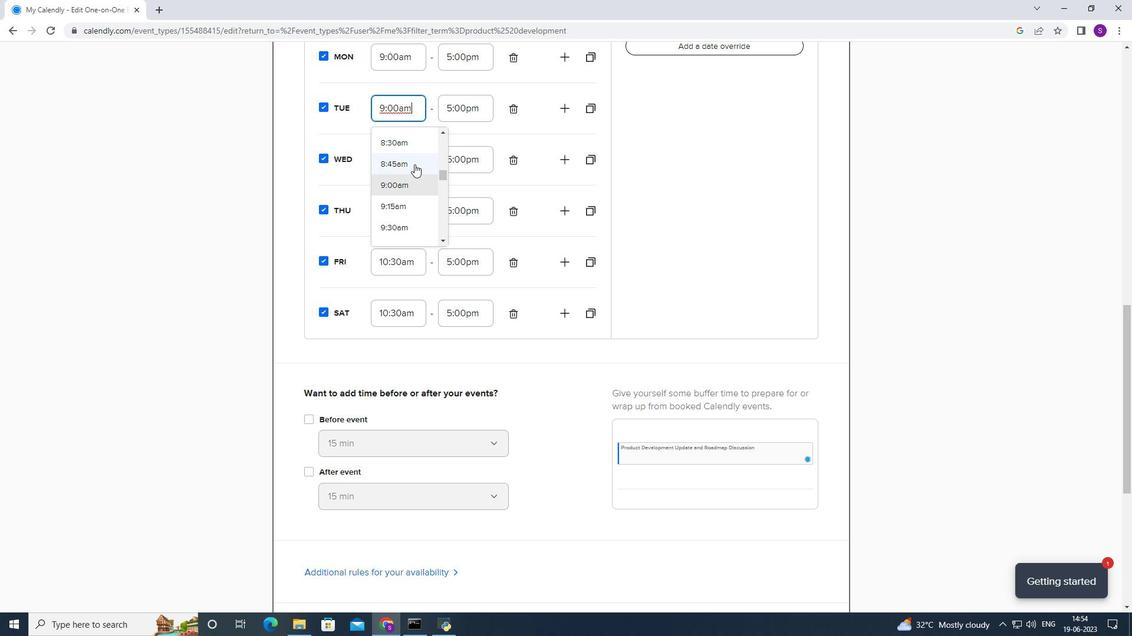 
Action: Mouse scrolled (412, 177) with delta (0, 0)
Screenshot: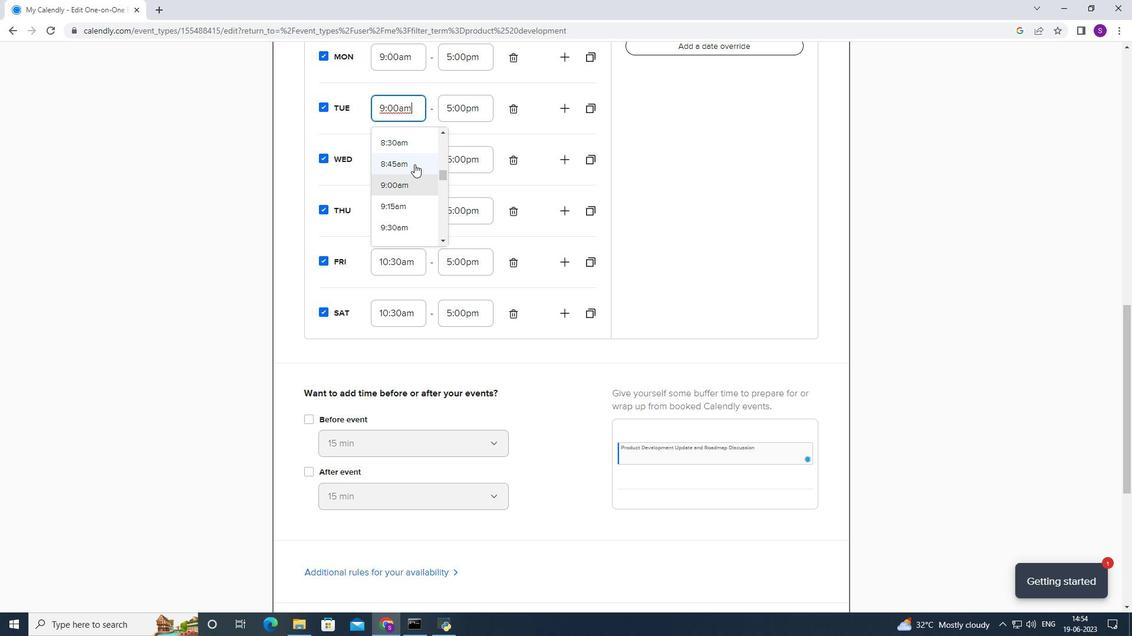 
Action: Mouse moved to (391, 222)
Screenshot: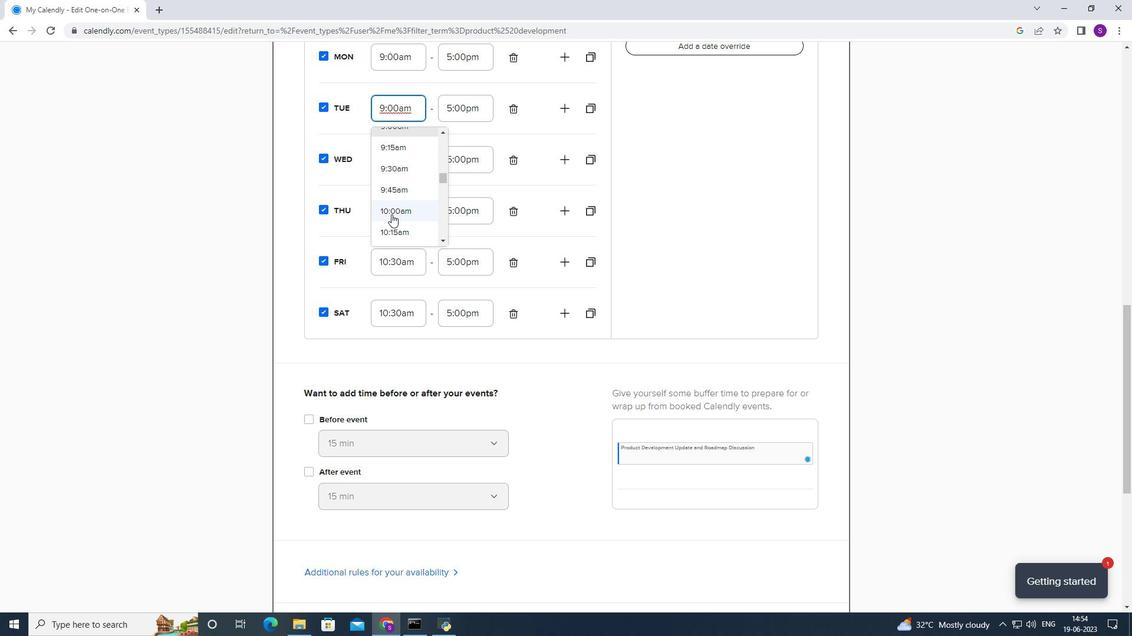 
Action: Mouse scrolled (391, 221) with delta (0, 0)
Screenshot: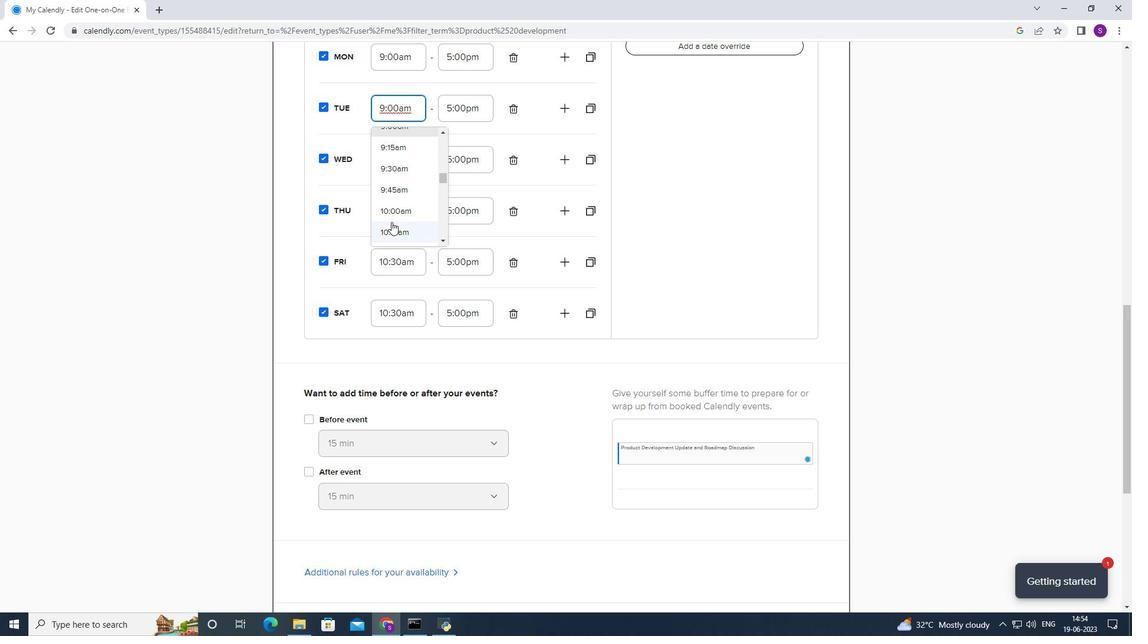 
Action: Mouse moved to (408, 200)
Screenshot: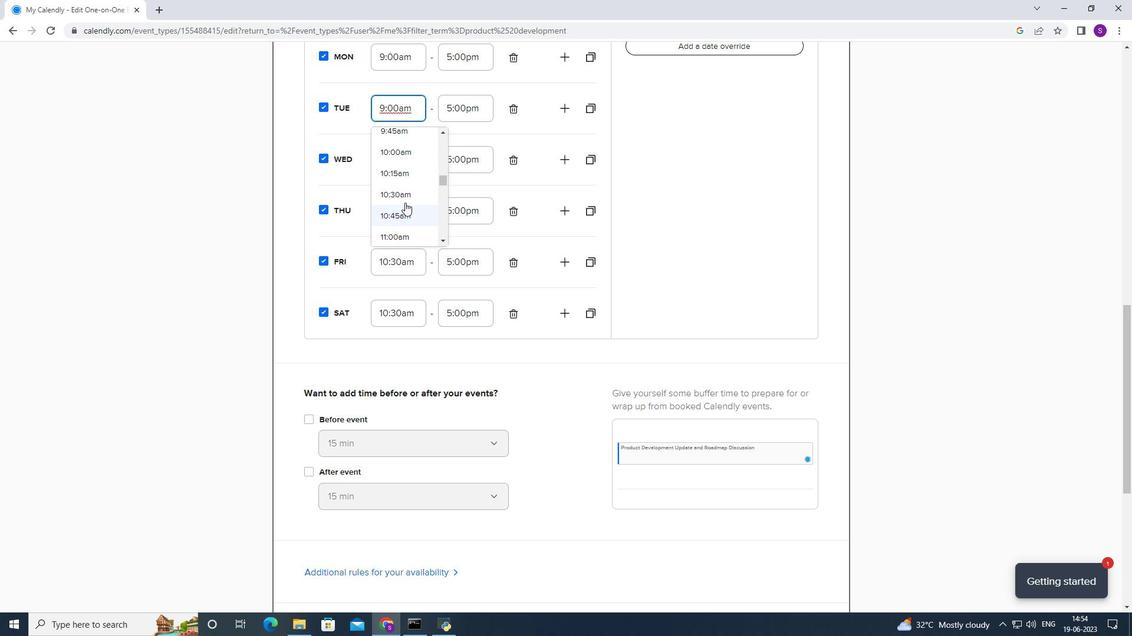 
Action: Mouse pressed left at (408, 200)
Screenshot: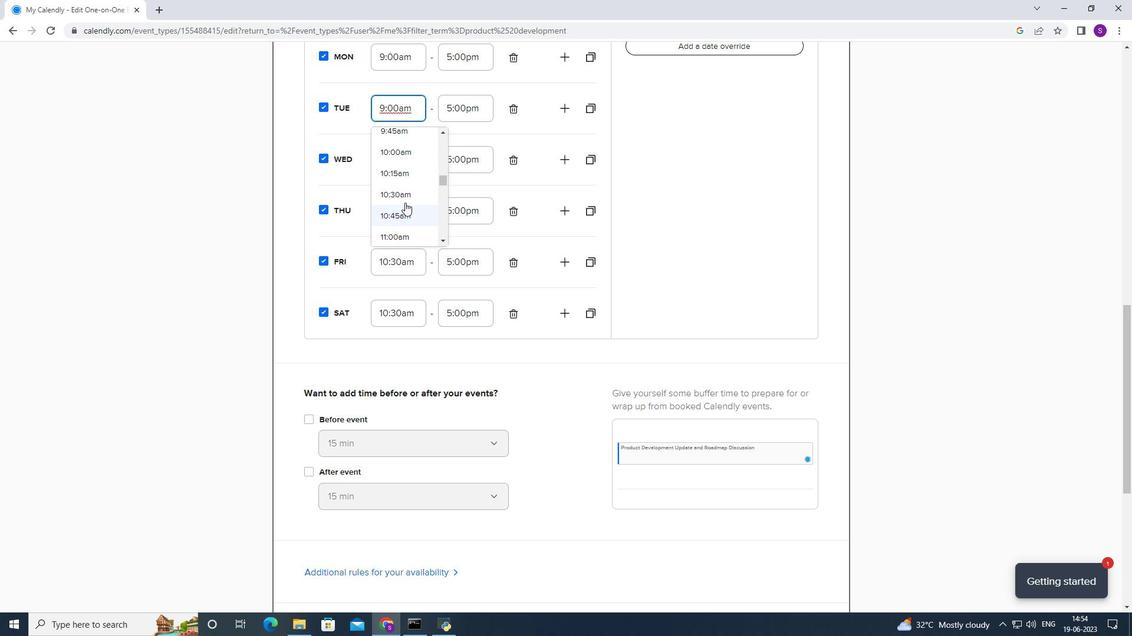 
Action: Mouse moved to (379, 62)
Screenshot: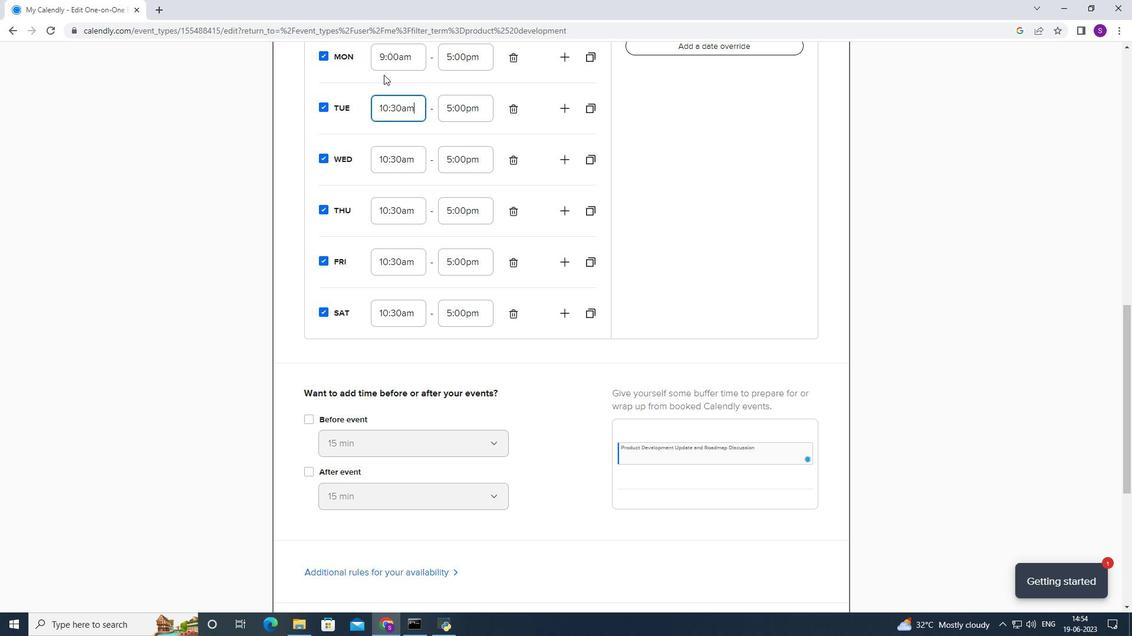 
Action: Mouse pressed left at (379, 62)
Screenshot: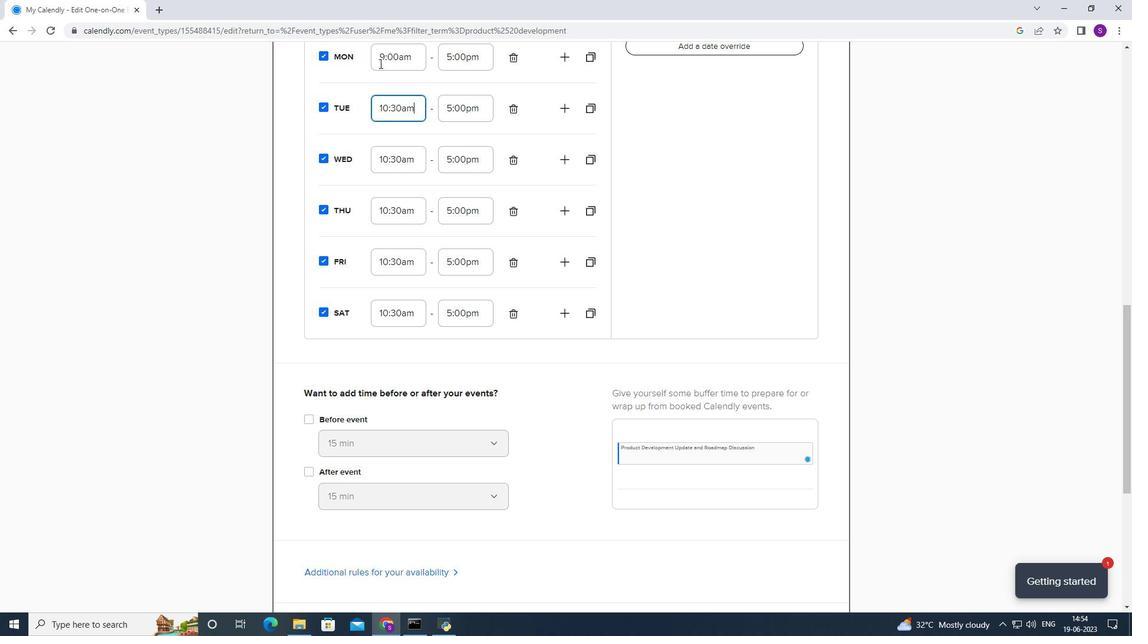 
Action: Mouse moved to (392, 147)
Screenshot: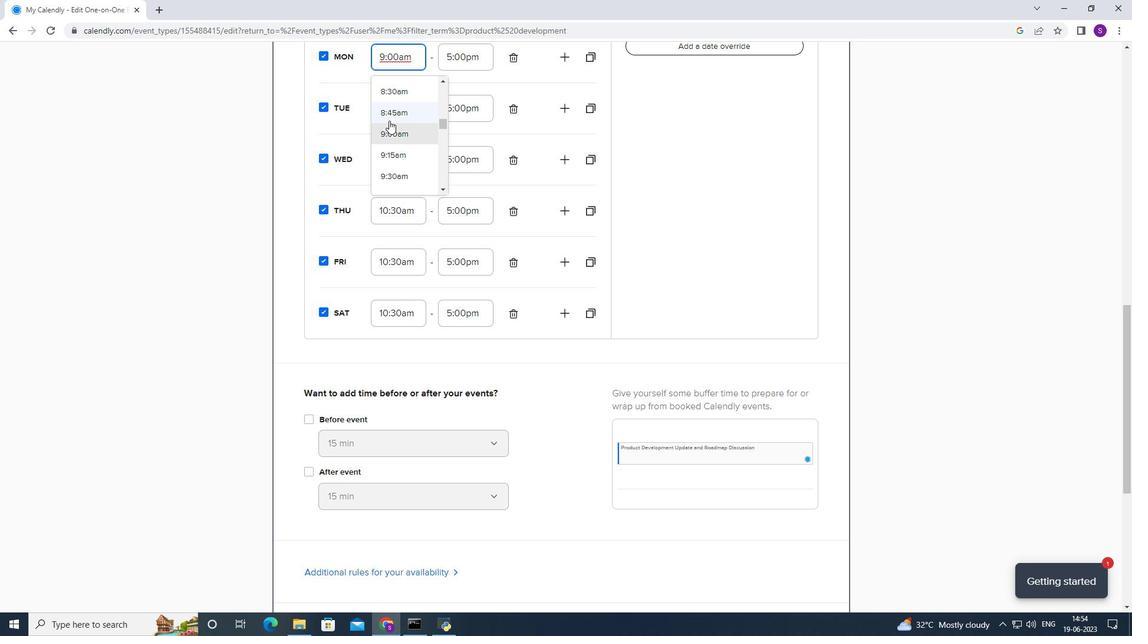 
Action: Mouse scrolled (392, 146) with delta (0, 0)
Screenshot: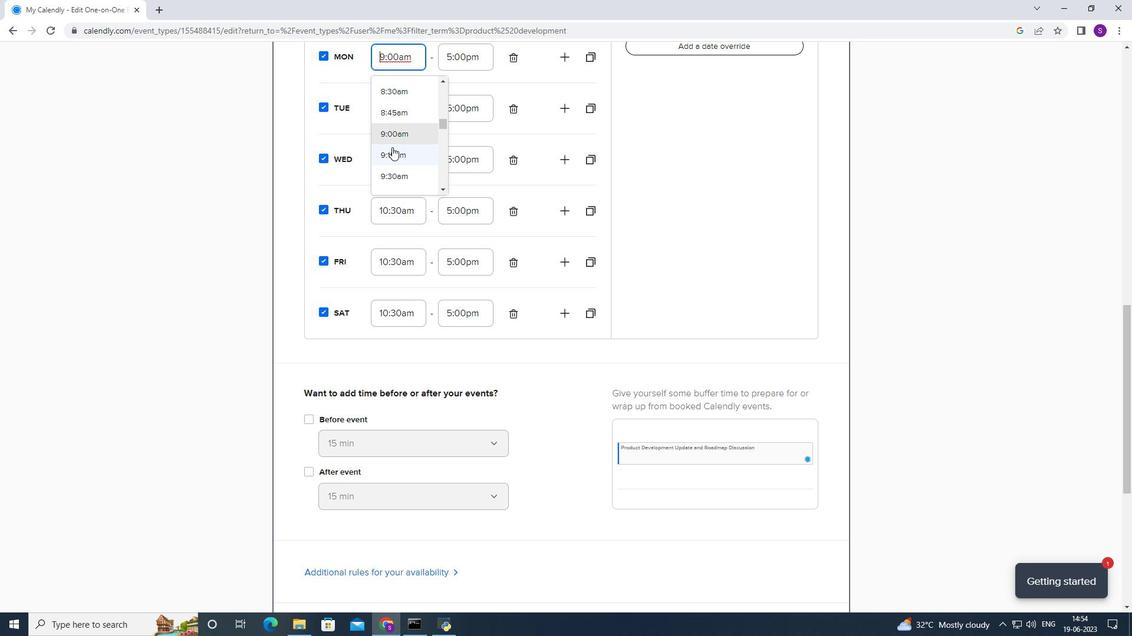 
Action: Mouse scrolled (392, 146) with delta (0, 0)
Screenshot: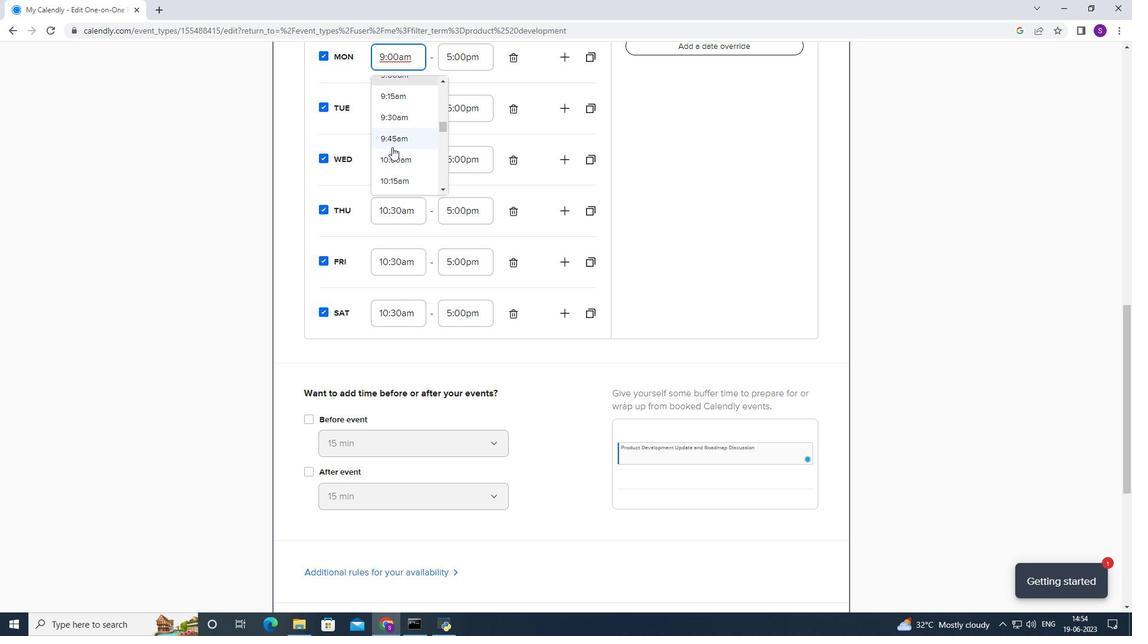 
Action: Mouse moved to (399, 143)
Screenshot: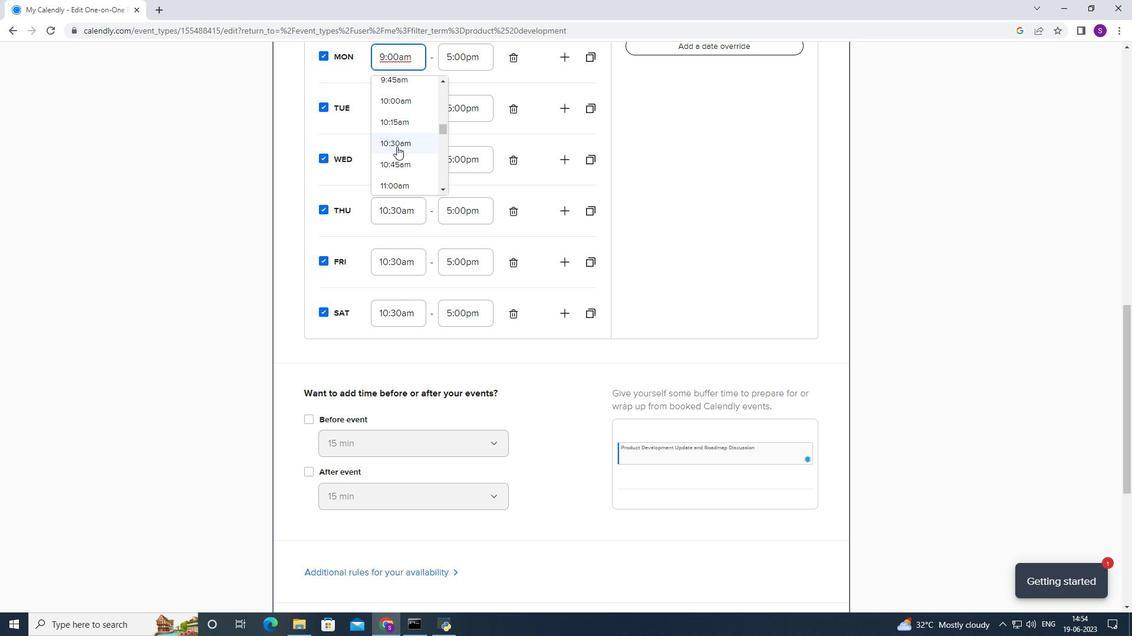 
Action: Mouse pressed left at (399, 143)
Screenshot: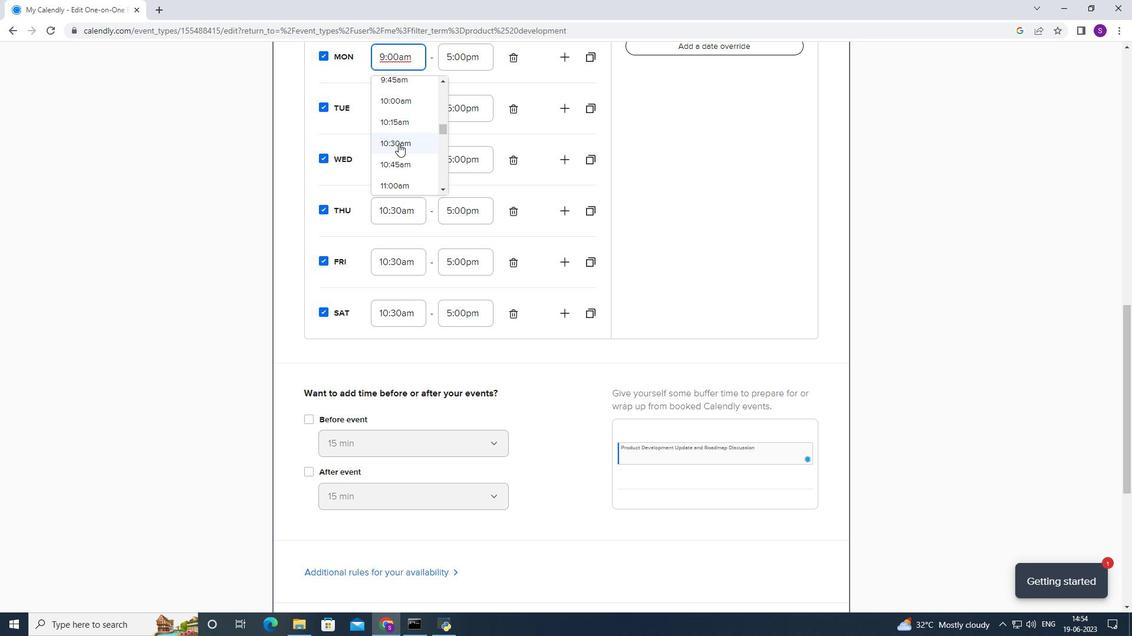 
Action: Mouse moved to (471, 56)
Screenshot: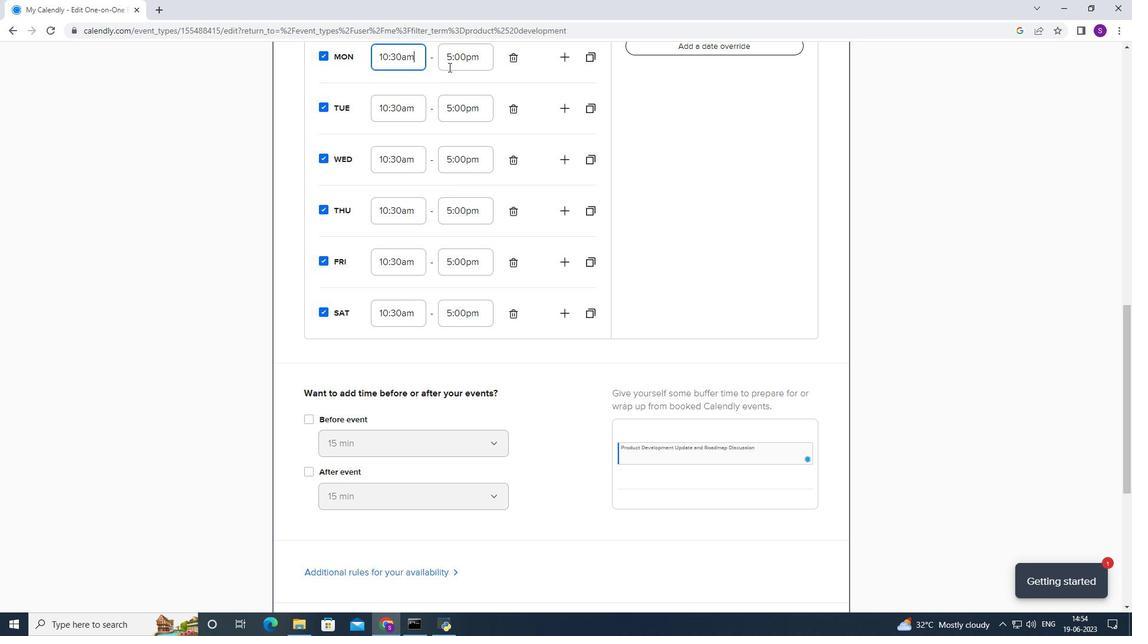 
Action: Mouse pressed left at (471, 56)
Screenshot: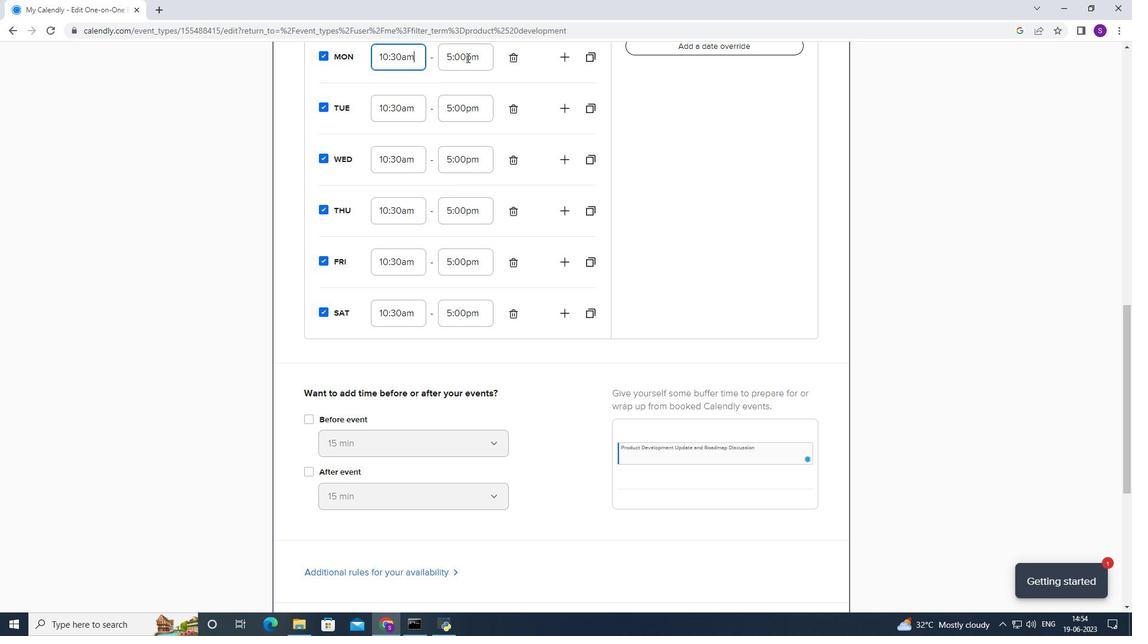 
Action: Mouse moved to (461, 130)
Screenshot: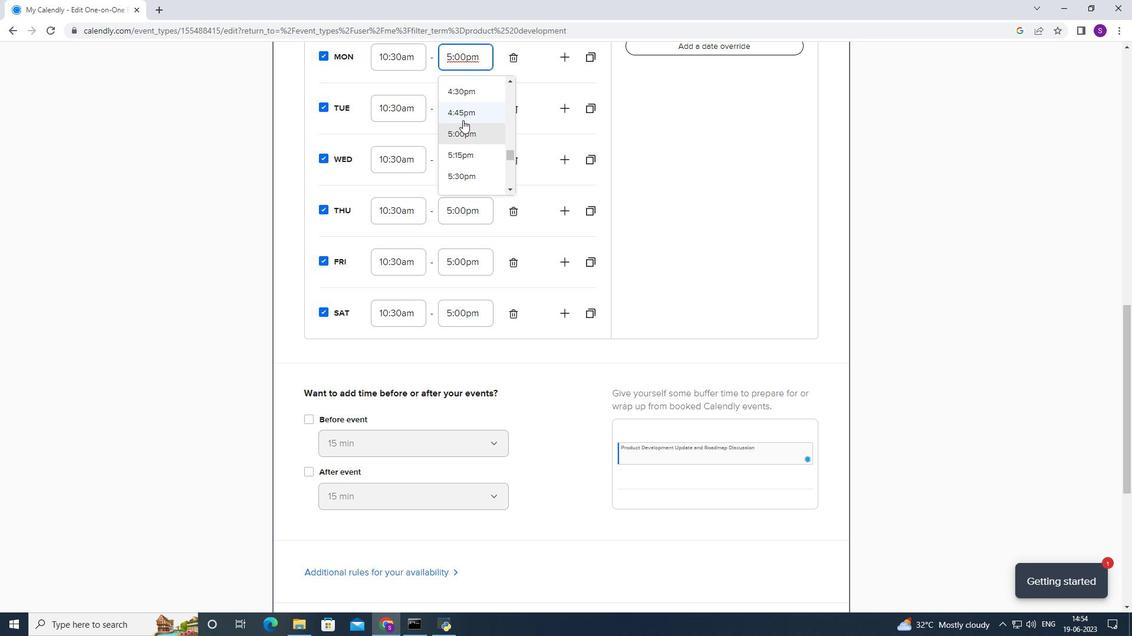 
Action: Mouse scrolled (461, 129) with delta (0, 0)
Screenshot: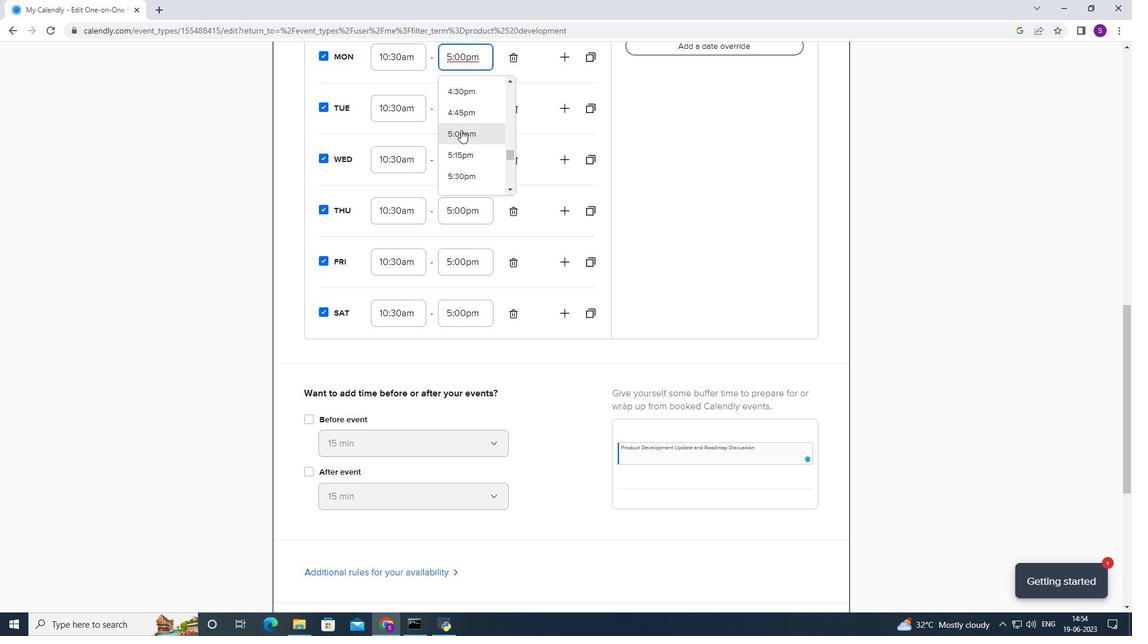 
Action: Mouse scrolled (461, 129) with delta (0, 0)
Screenshot: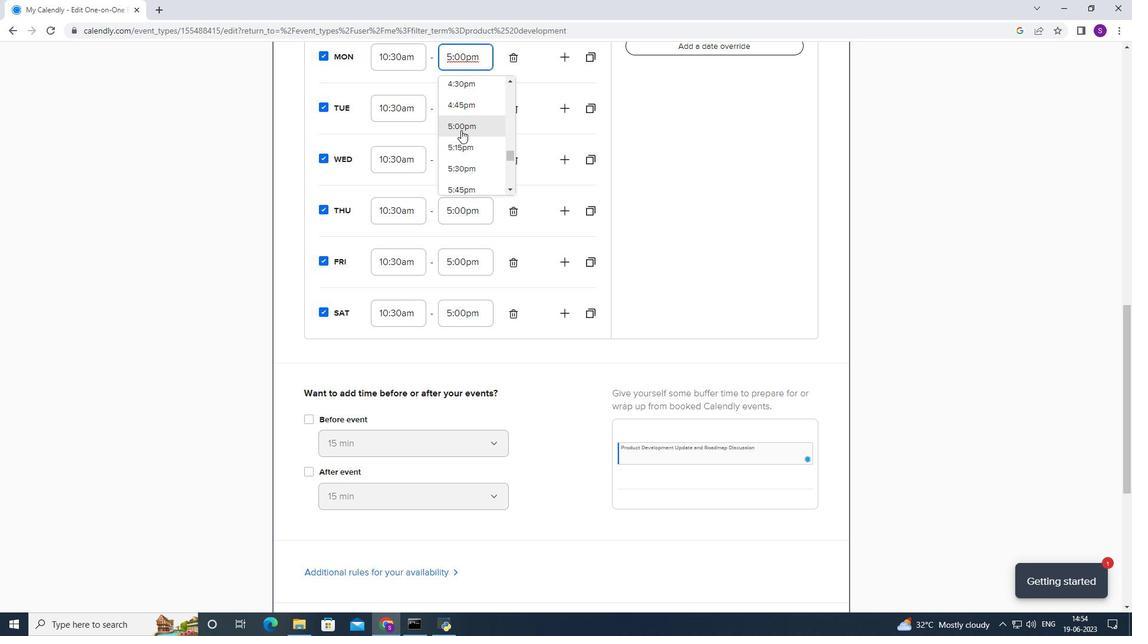 
Action: Mouse moved to (470, 100)
Screenshot: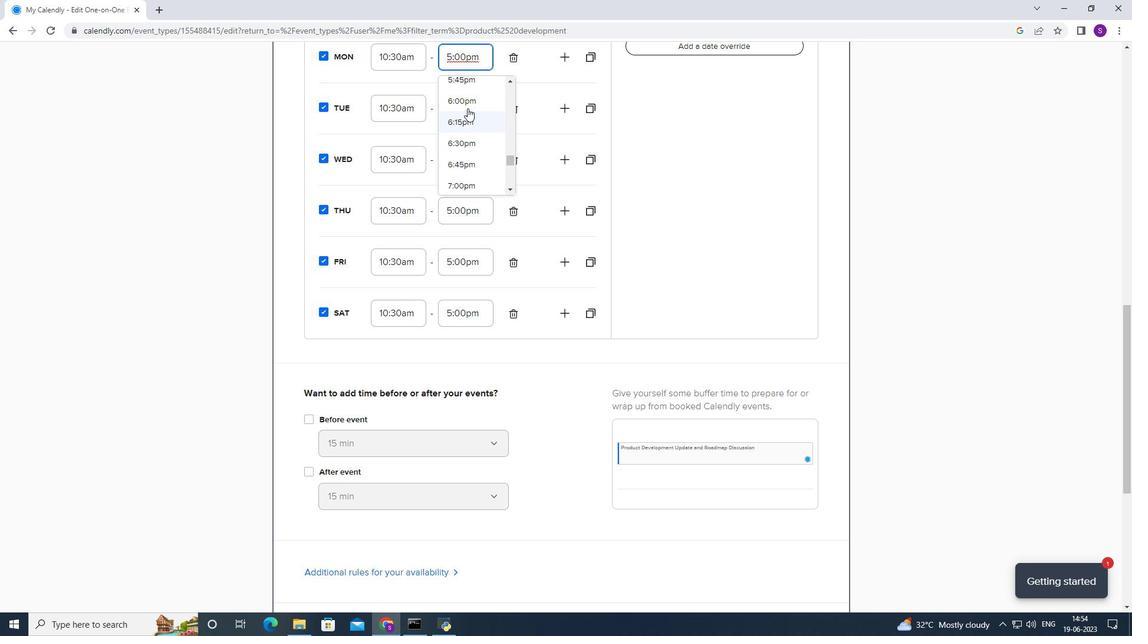 
Action: Mouse pressed left at (470, 100)
Screenshot: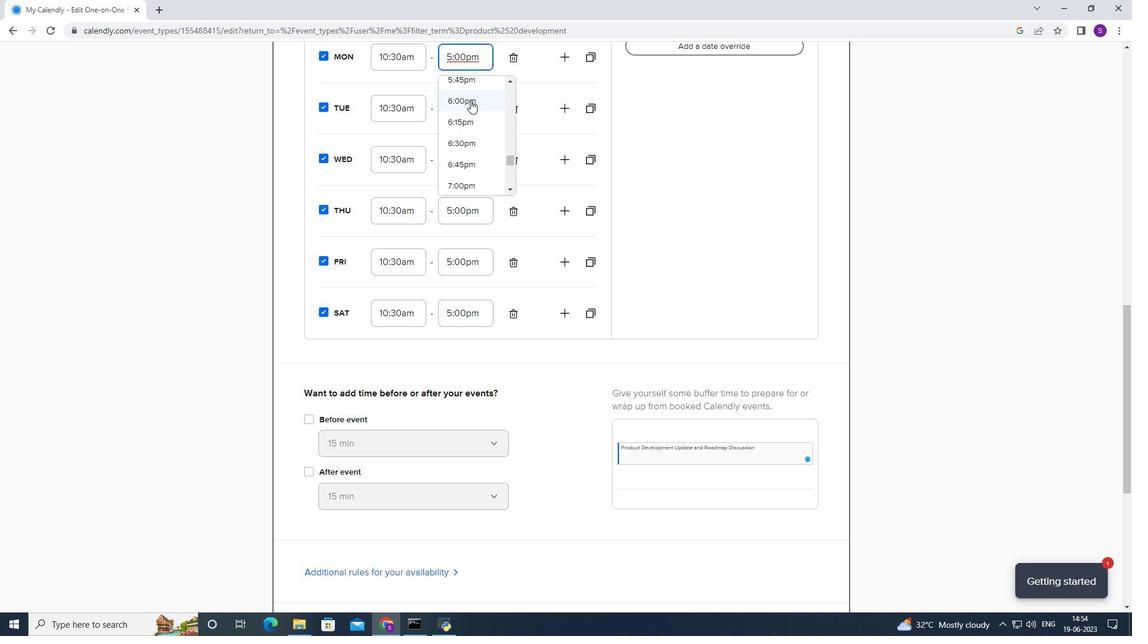 
Action: Mouse moved to (461, 104)
Screenshot: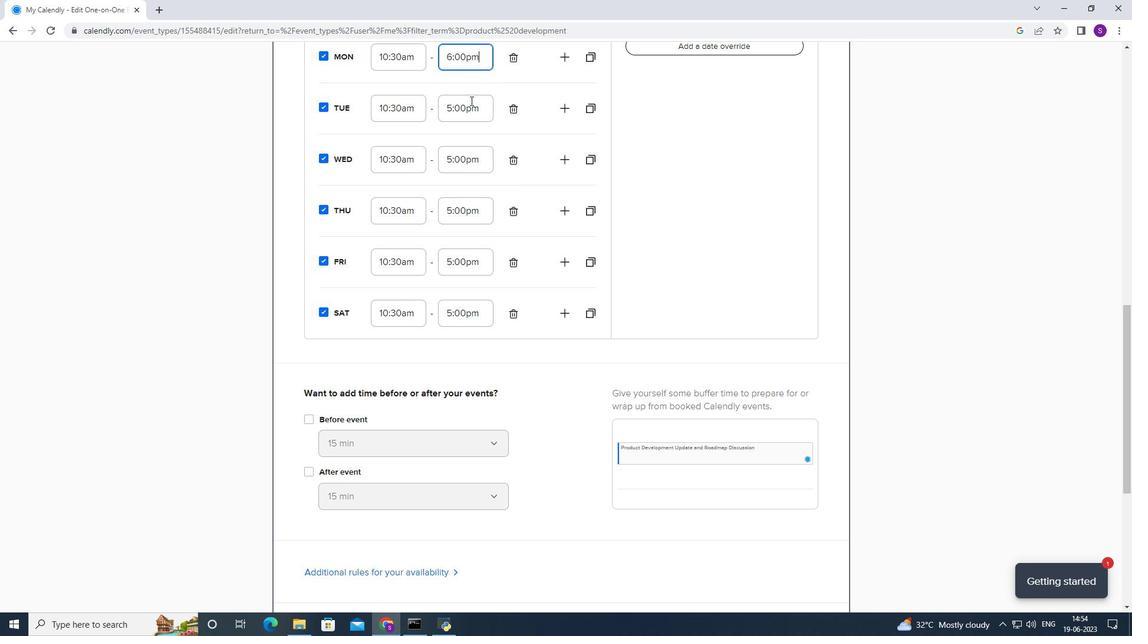 
Action: Mouse pressed left at (461, 104)
Screenshot: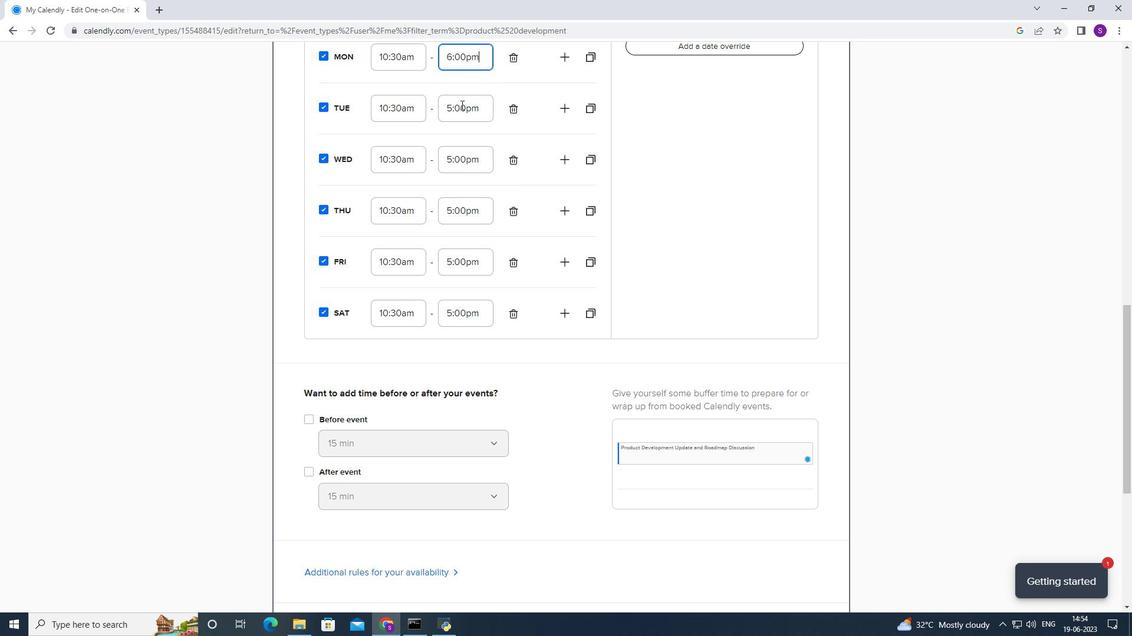
Action: Mouse moved to (469, 150)
Screenshot: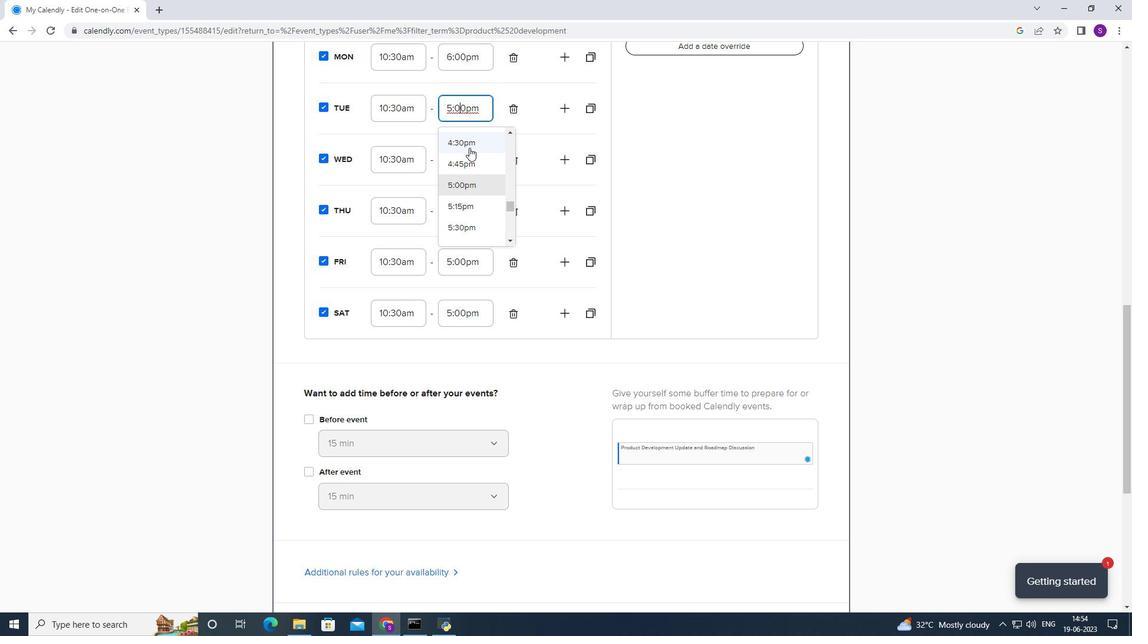 
Action: Mouse scrolled (469, 150) with delta (0, 0)
Screenshot: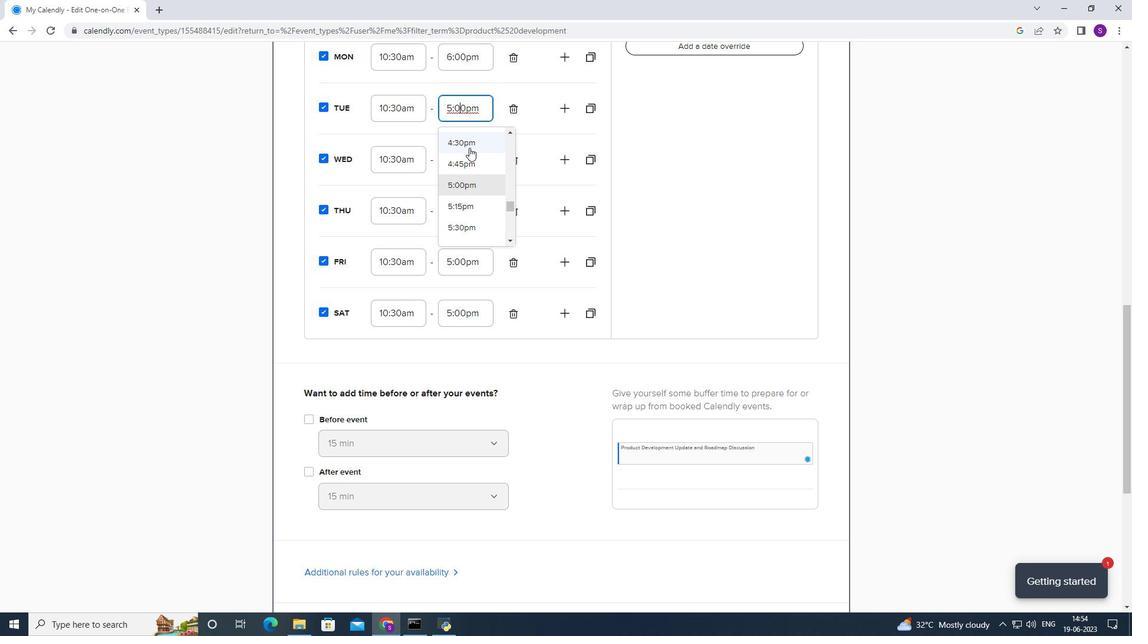 
Action: Mouse scrolled (469, 150) with delta (0, 0)
Screenshot: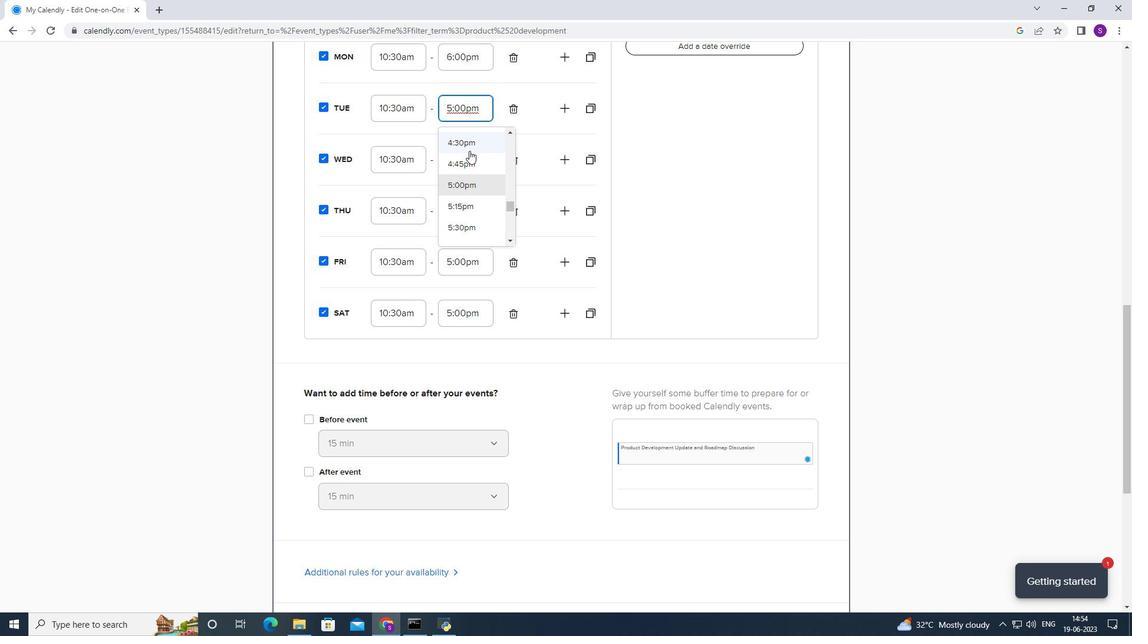 
Action: Mouse moved to (473, 159)
Screenshot: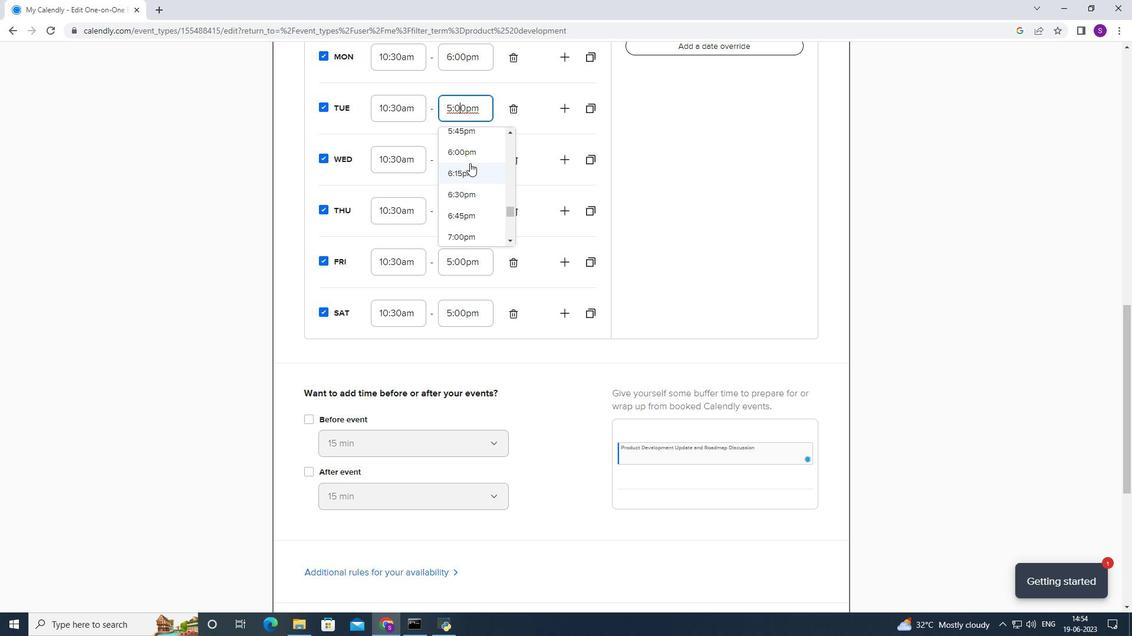 
Action: Mouse pressed left at (473, 159)
Screenshot: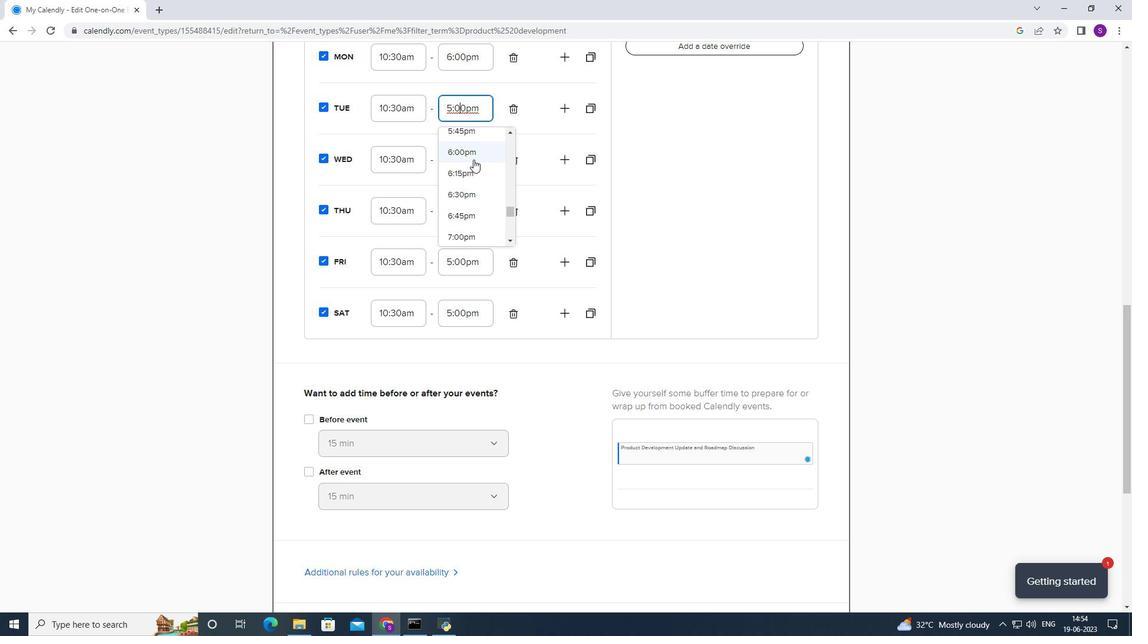 
Action: Mouse moved to (467, 162)
Screenshot: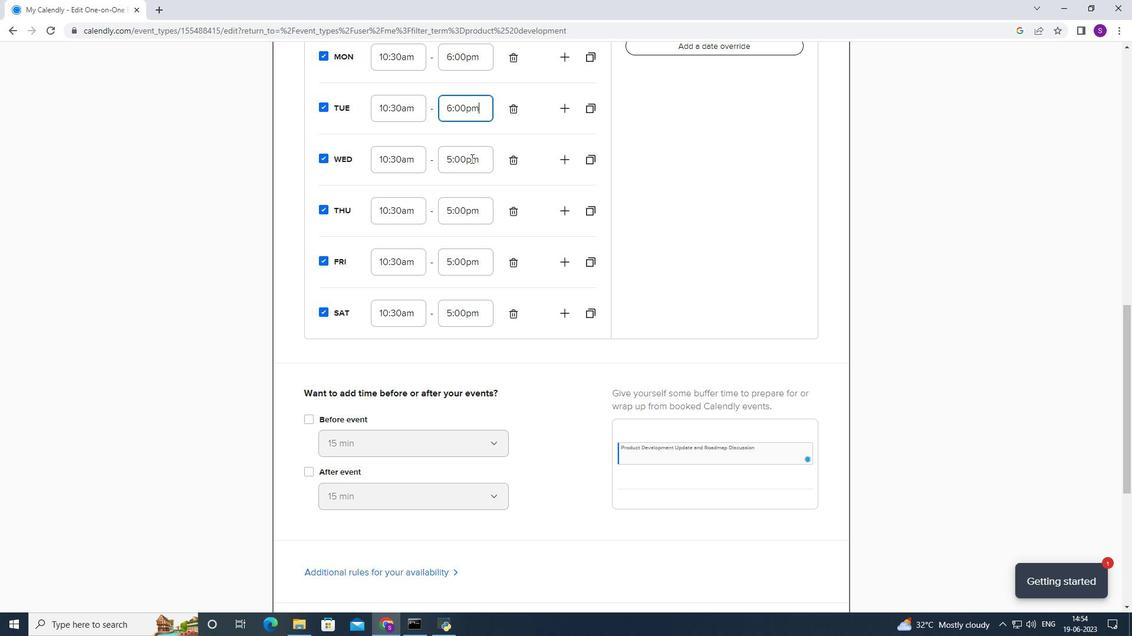 
Action: Mouse pressed left at (467, 162)
Screenshot: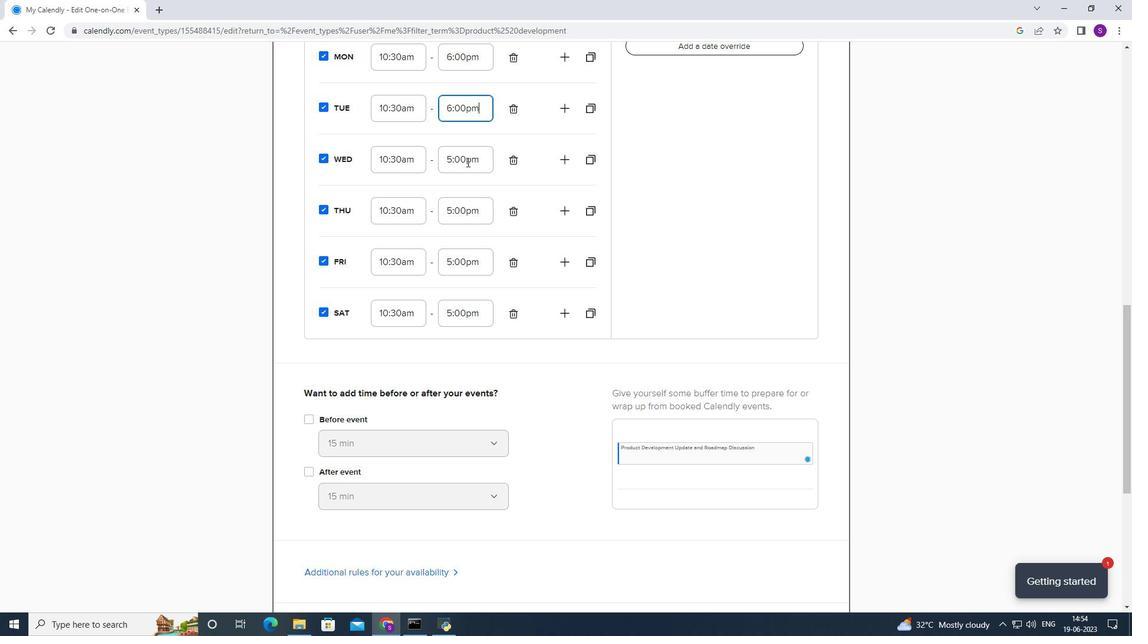 
Action: Mouse moved to (476, 202)
Screenshot: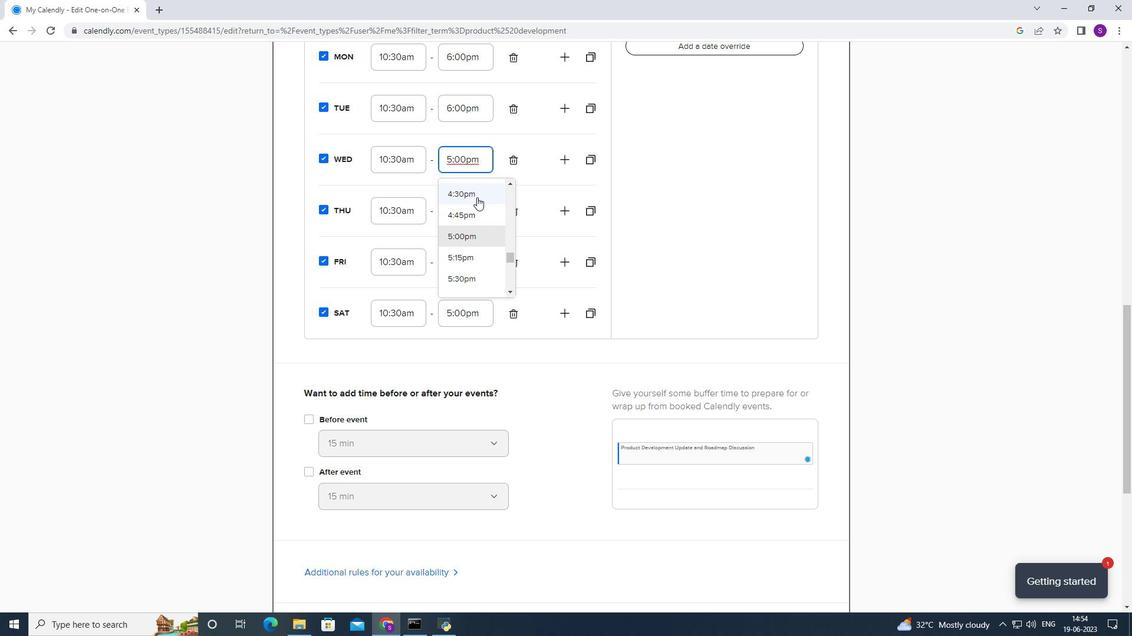 
Action: Mouse scrolled (476, 202) with delta (0, 0)
Screenshot: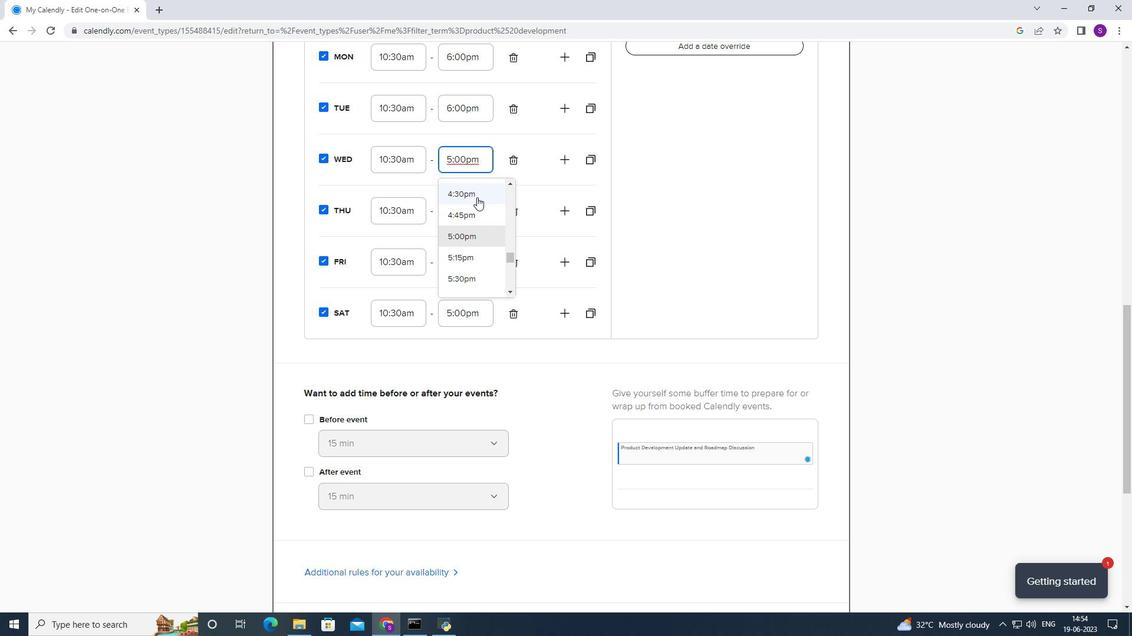
Action: Mouse moved to (475, 204)
Screenshot: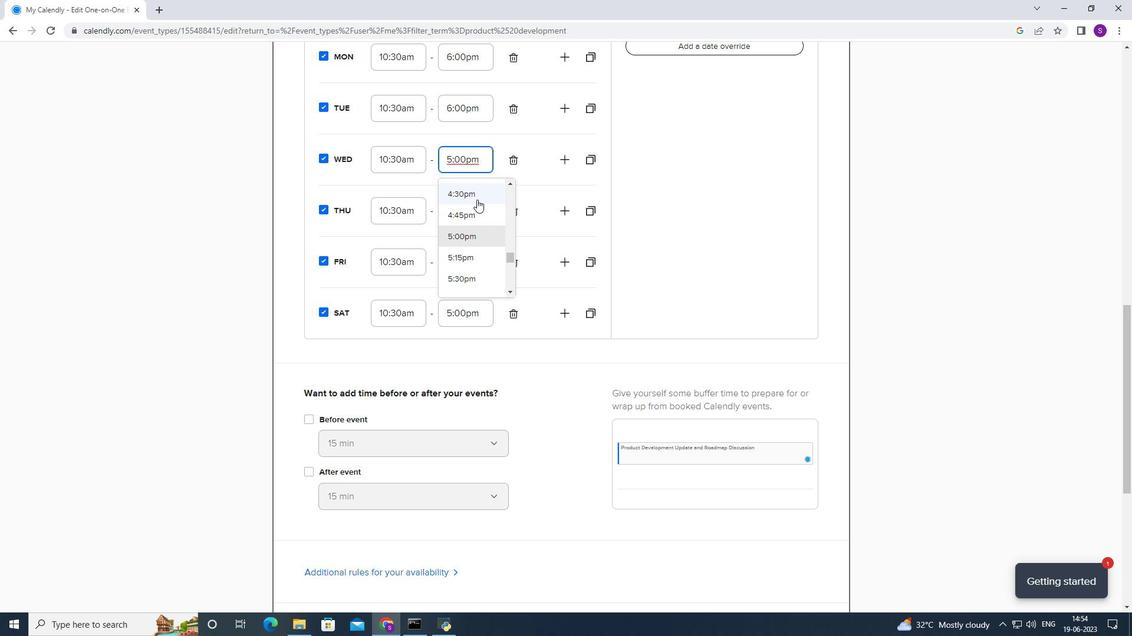 
Action: Mouse scrolled (475, 203) with delta (0, 0)
Screenshot: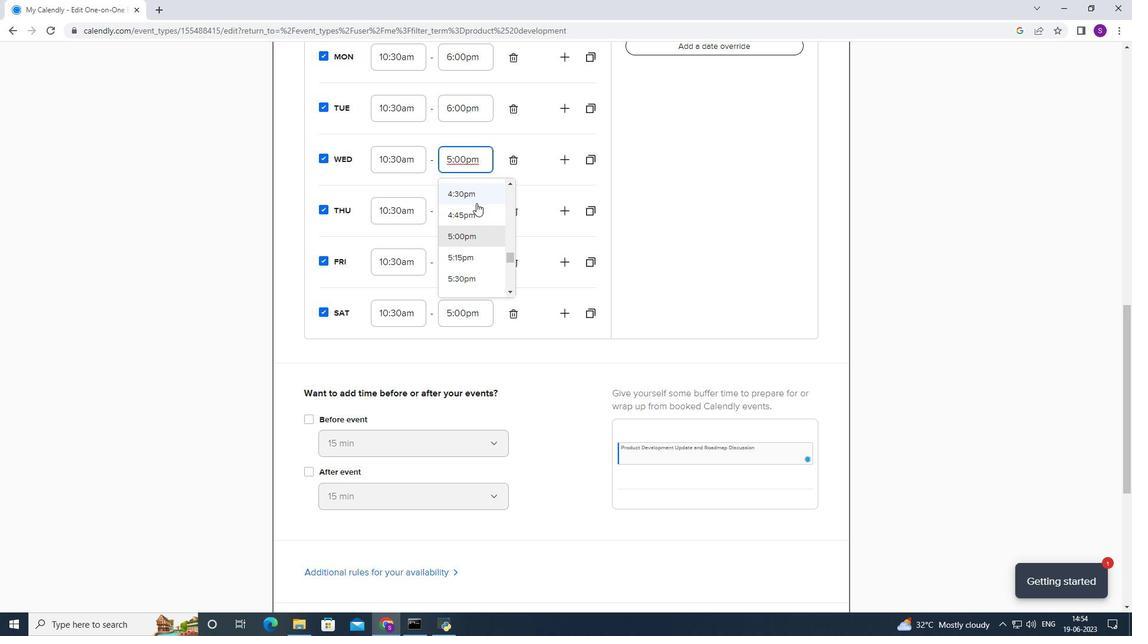 
Action: Mouse moved to (471, 208)
Screenshot: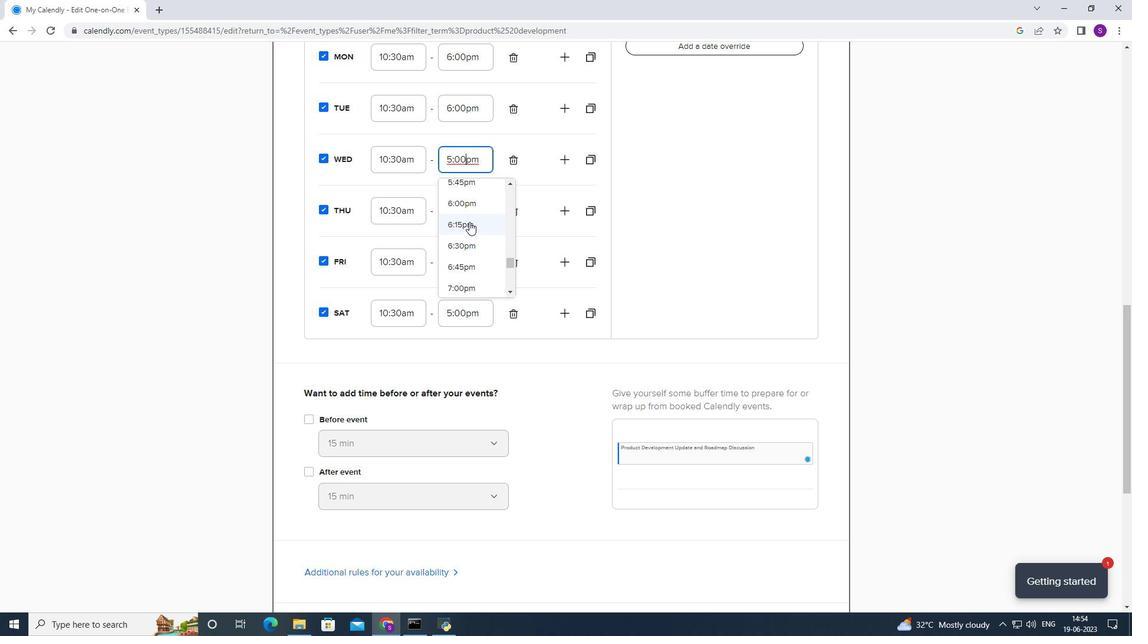 
Action: Mouse pressed left at (471, 208)
Screenshot: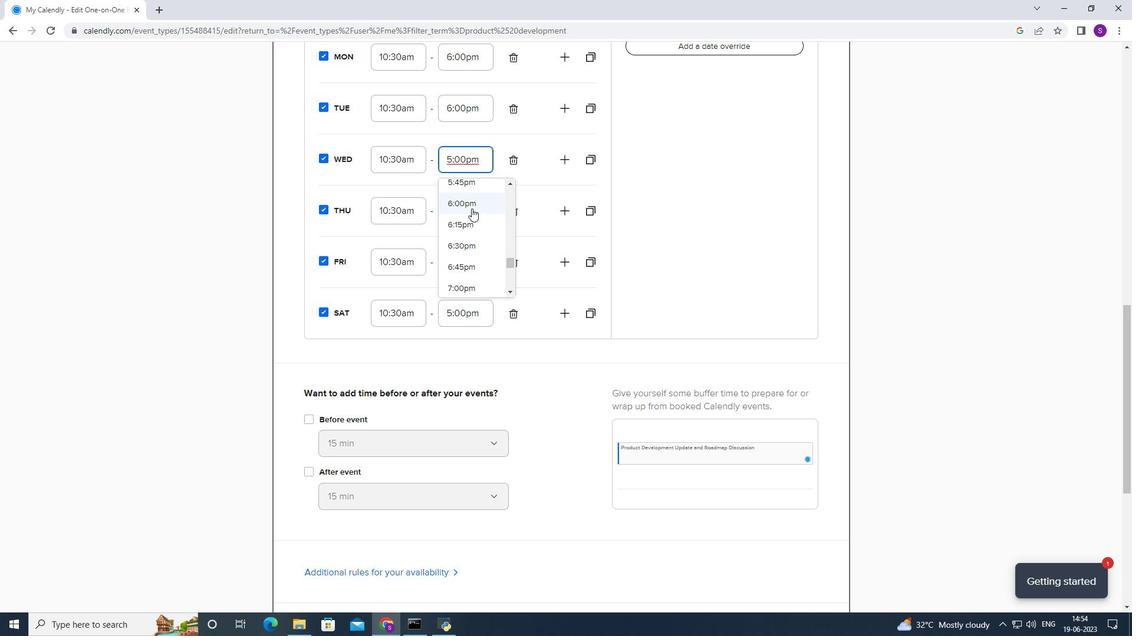 
Action: Mouse pressed left at (471, 208)
Screenshot: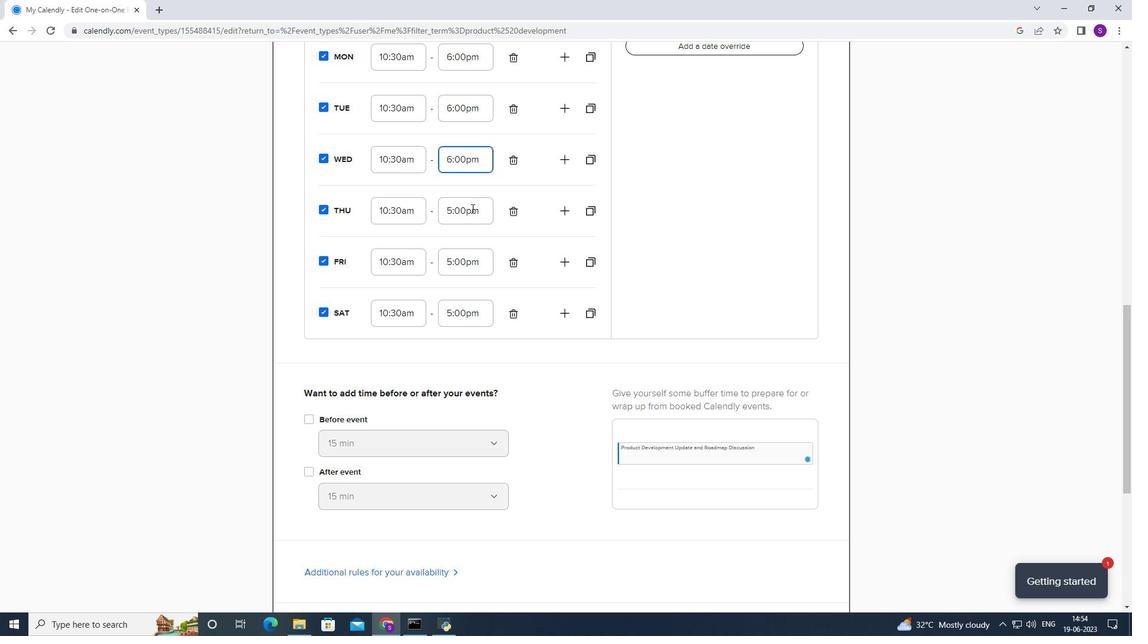
Action: Mouse moved to (474, 242)
Screenshot: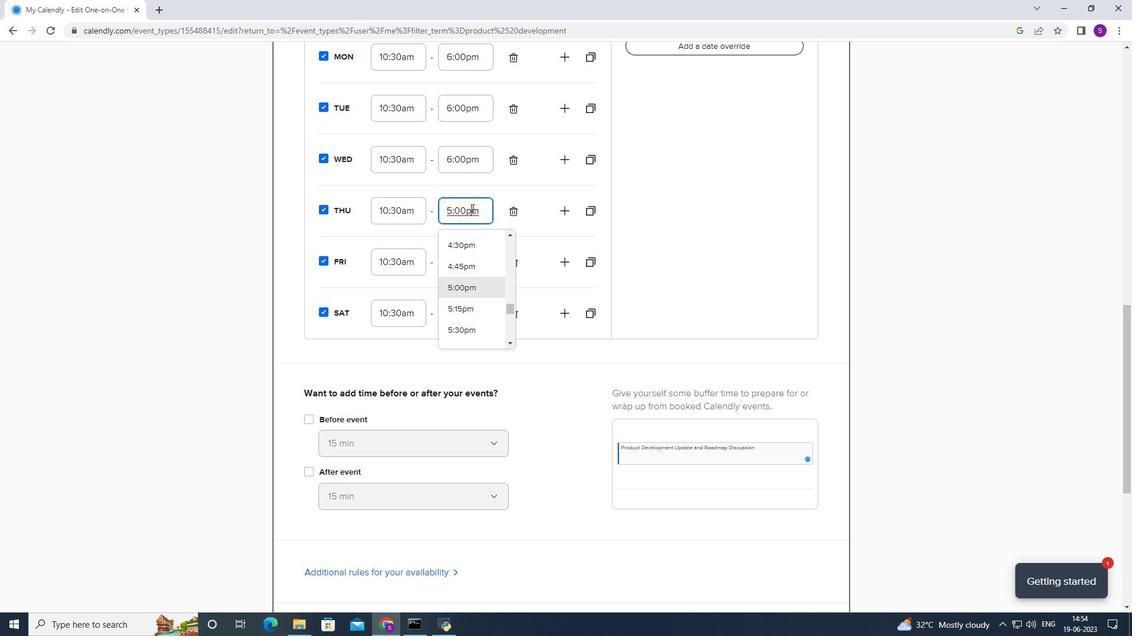 
Action: Mouse scrolled (474, 242) with delta (0, 0)
Screenshot: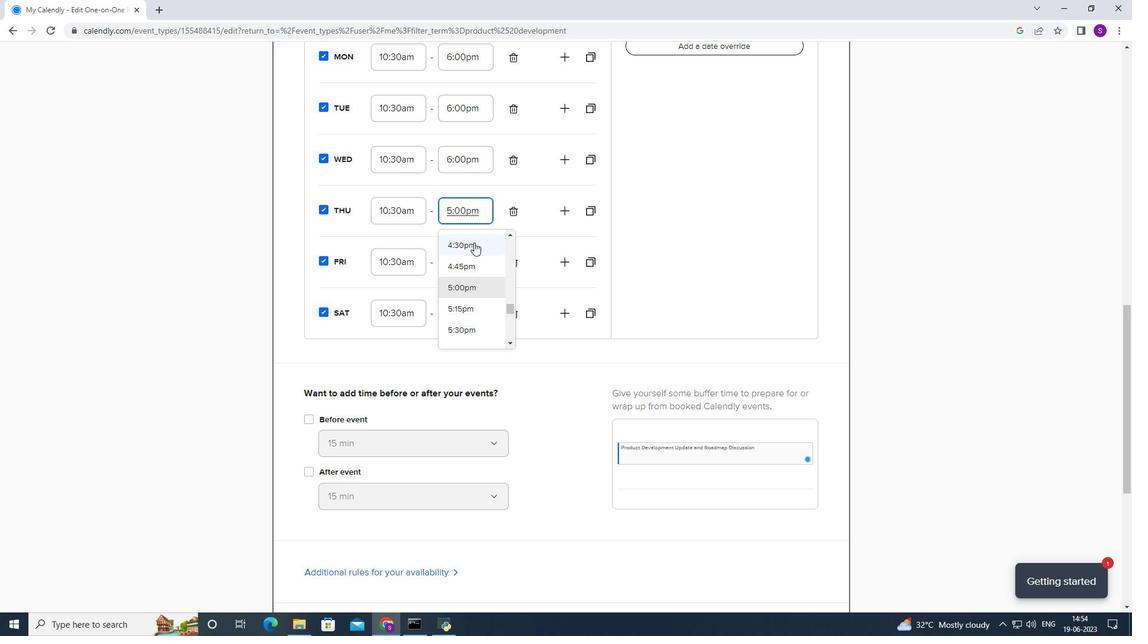 
Action: Mouse scrolled (474, 242) with delta (0, 0)
Screenshot: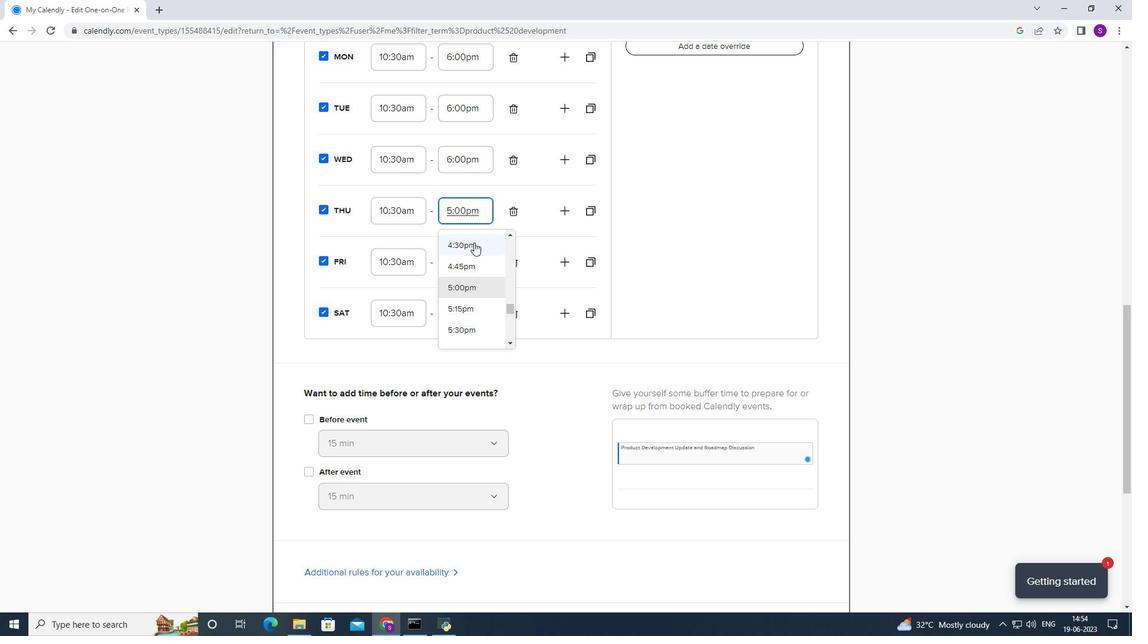 
Action: Mouse scrolled (474, 242) with delta (0, 0)
Screenshot: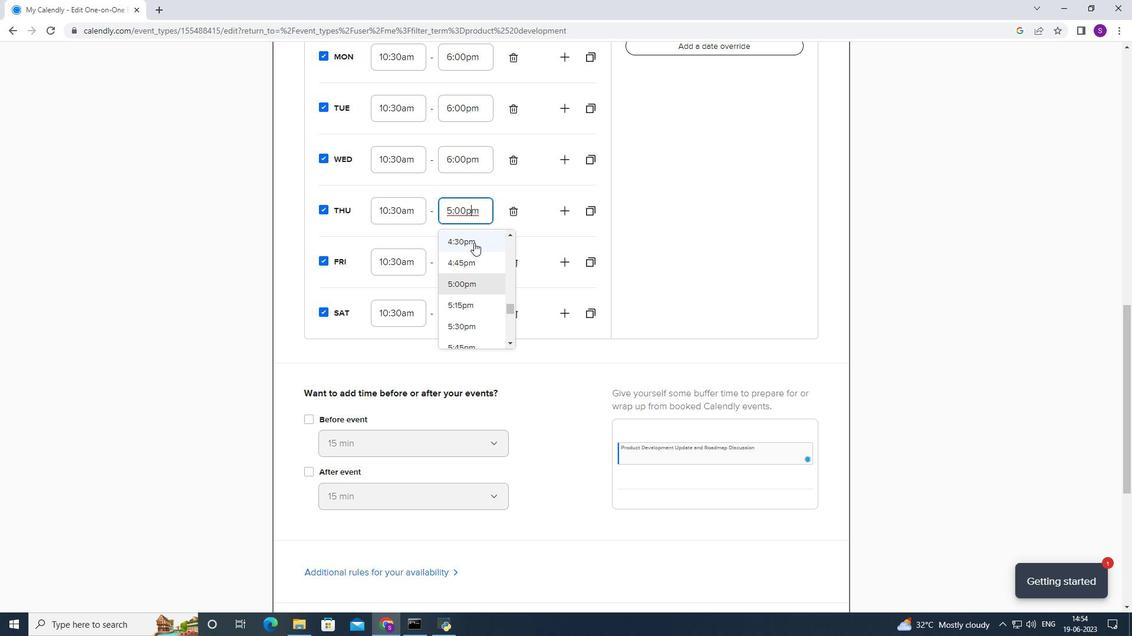 
Action: Mouse moved to (467, 251)
Screenshot: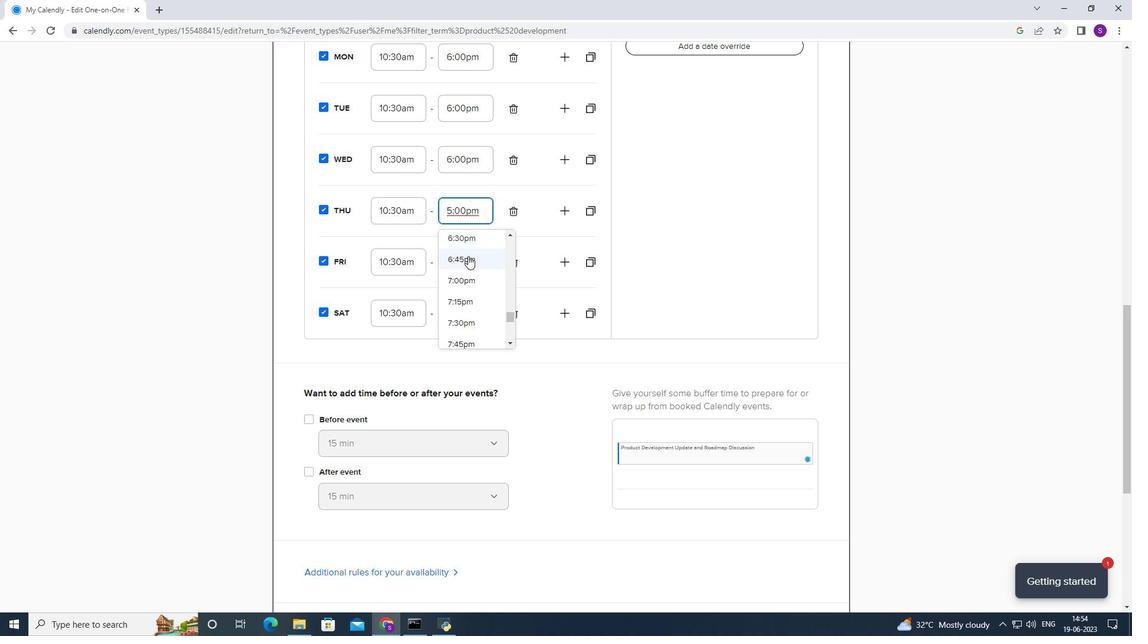 
Action: Mouse scrolled (467, 251) with delta (0, 0)
Screenshot: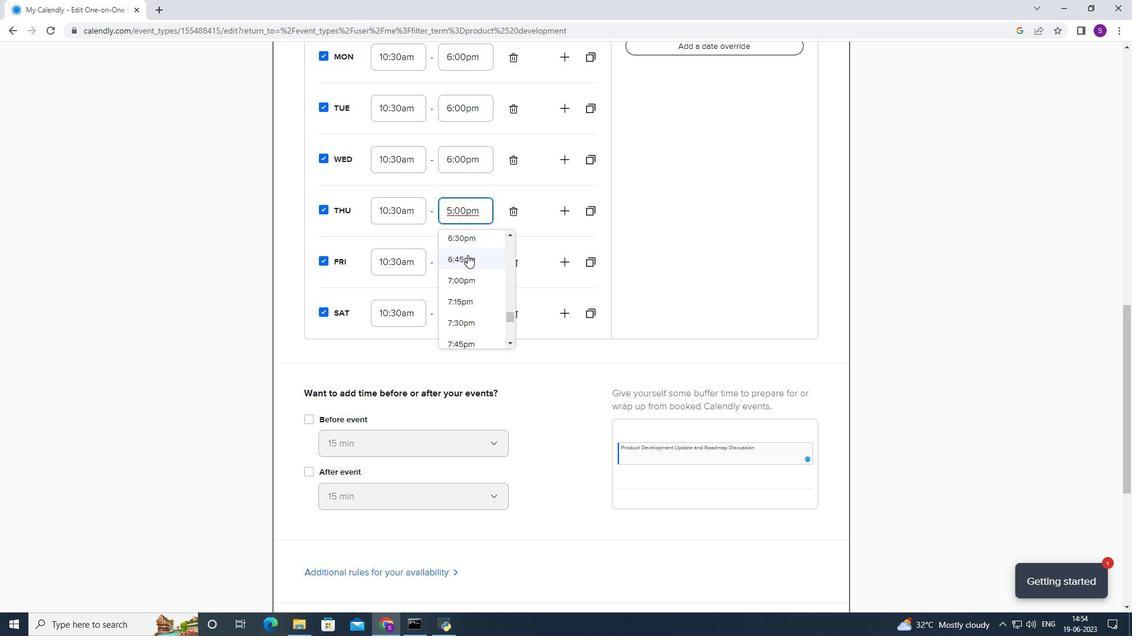 
Action: Mouse moved to (465, 256)
Screenshot: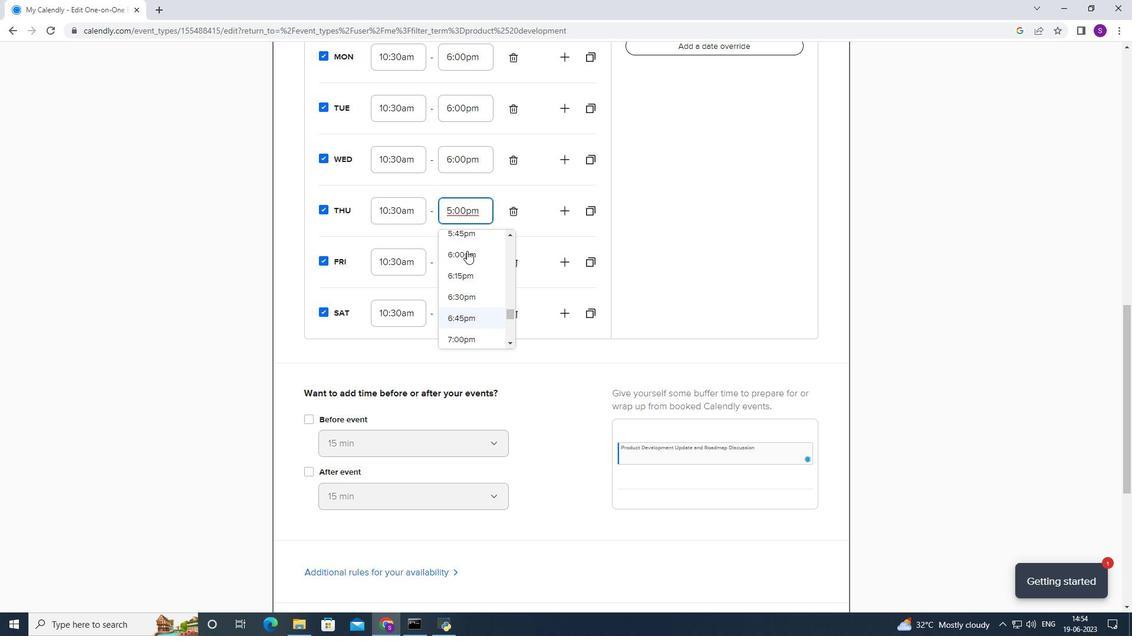 
Action: Mouse pressed left at (465, 256)
Screenshot: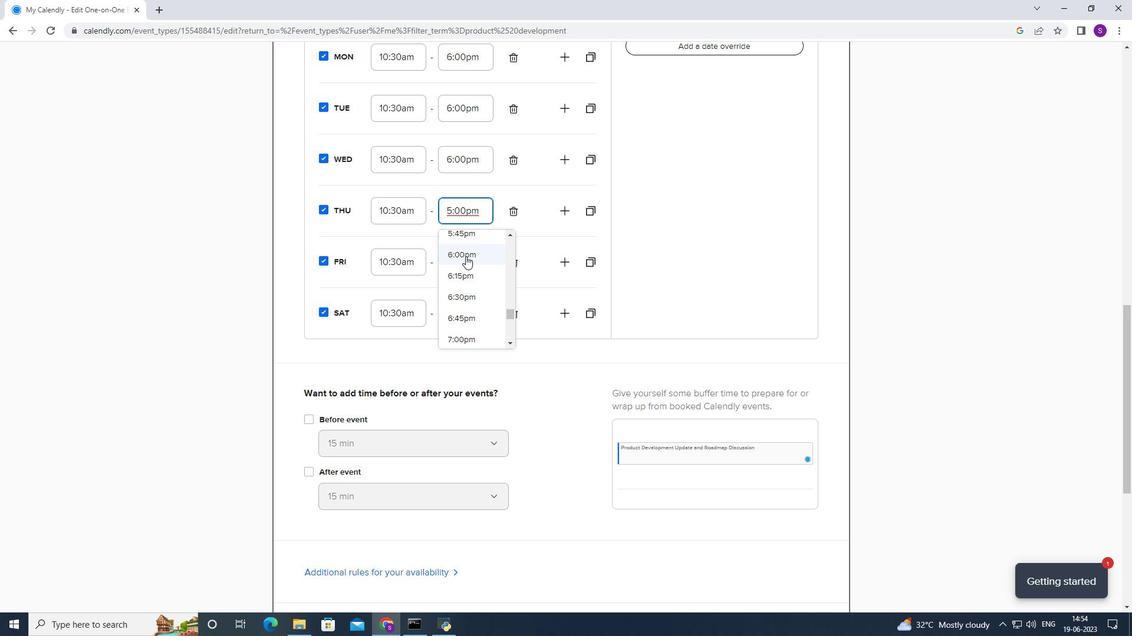 
Action: Mouse moved to (464, 258)
Screenshot: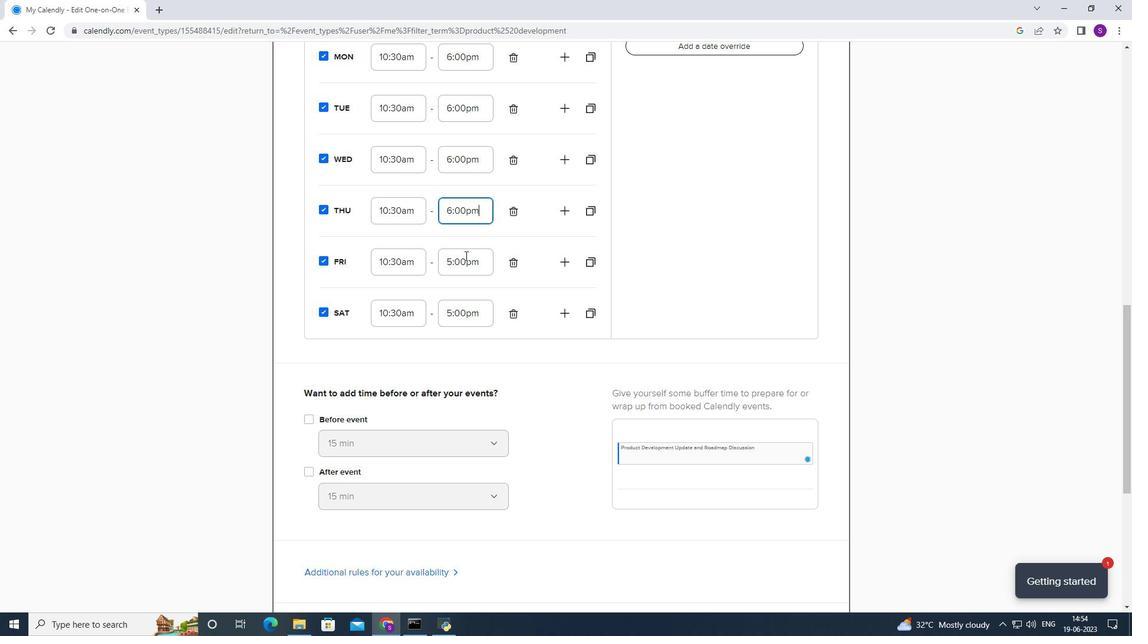 
Action: Mouse pressed left at (464, 258)
Screenshot: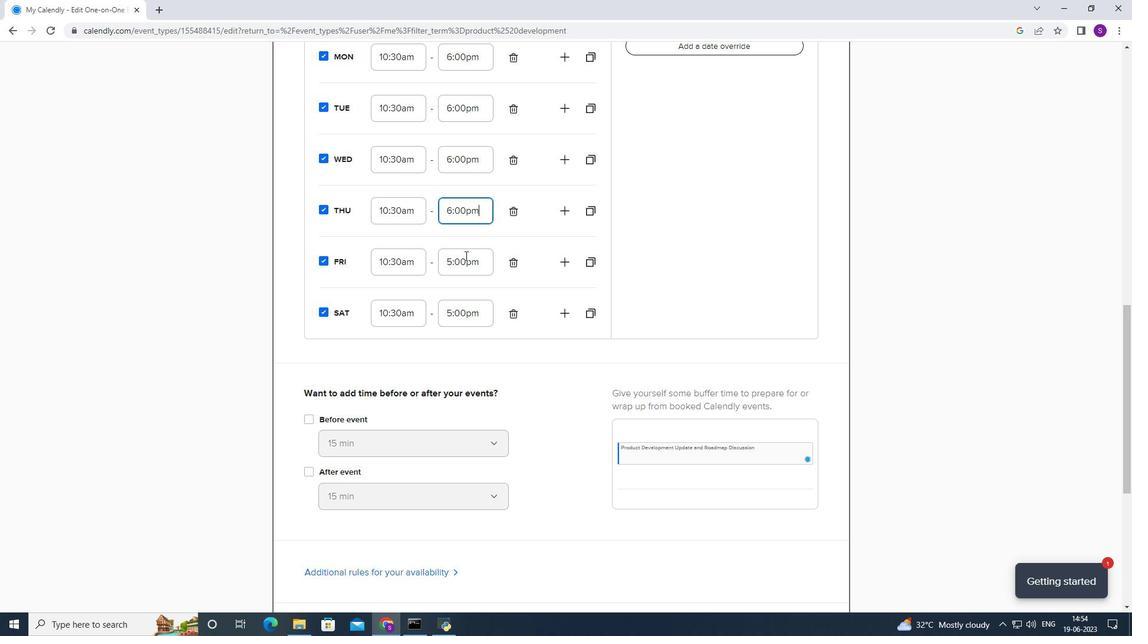 
Action: Mouse moved to (473, 300)
Screenshot: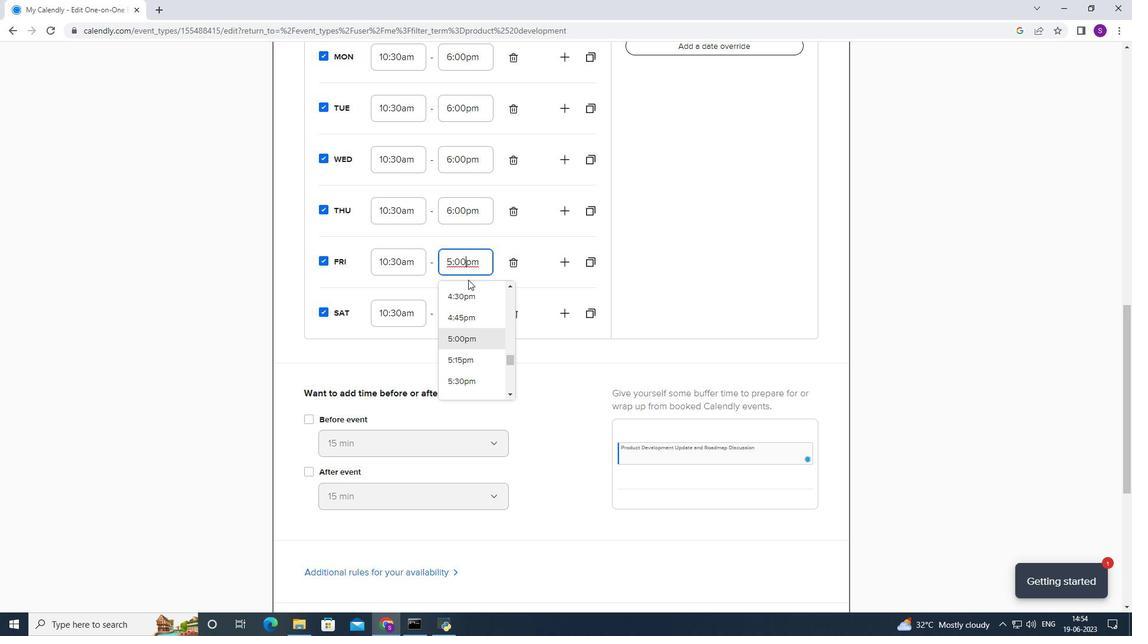 
Action: Mouse scrolled (473, 299) with delta (0, 0)
Screenshot: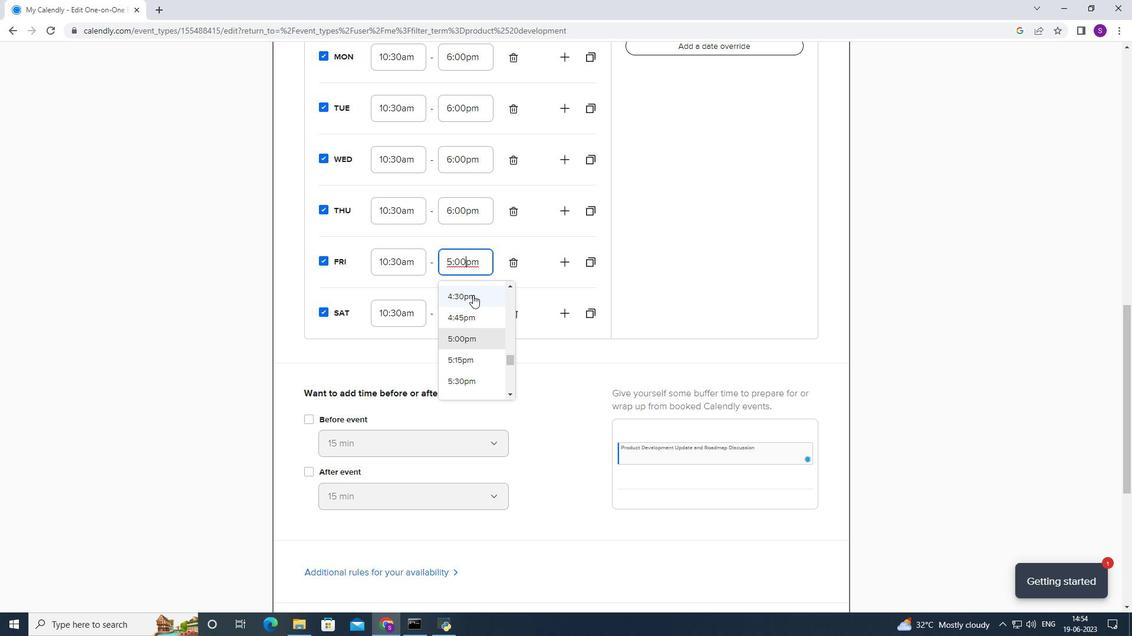 
Action: Mouse moved to (474, 300)
Screenshot: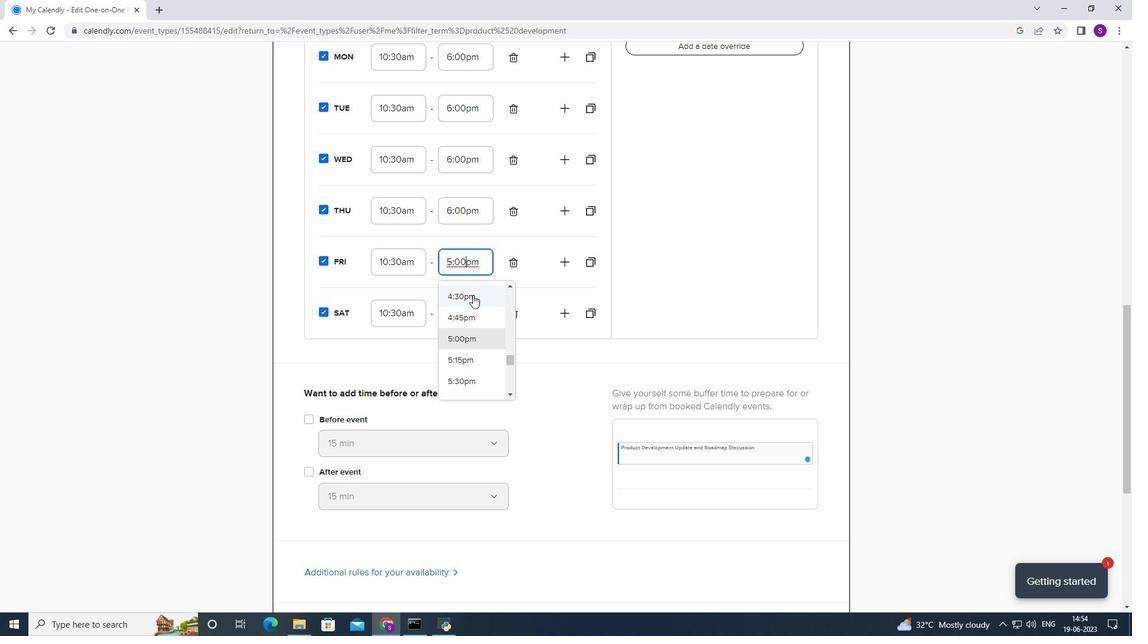 
Action: Mouse scrolled (474, 300) with delta (0, 0)
Screenshot: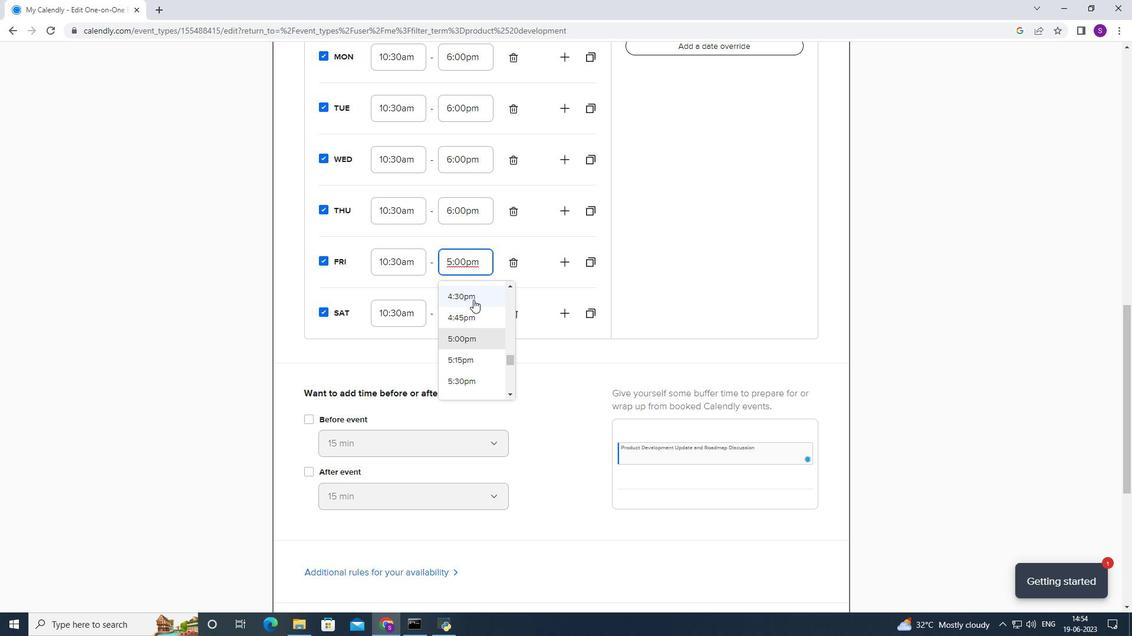 
Action: Mouse scrolled (474, 300) with delta (0, 0)
Screenshot: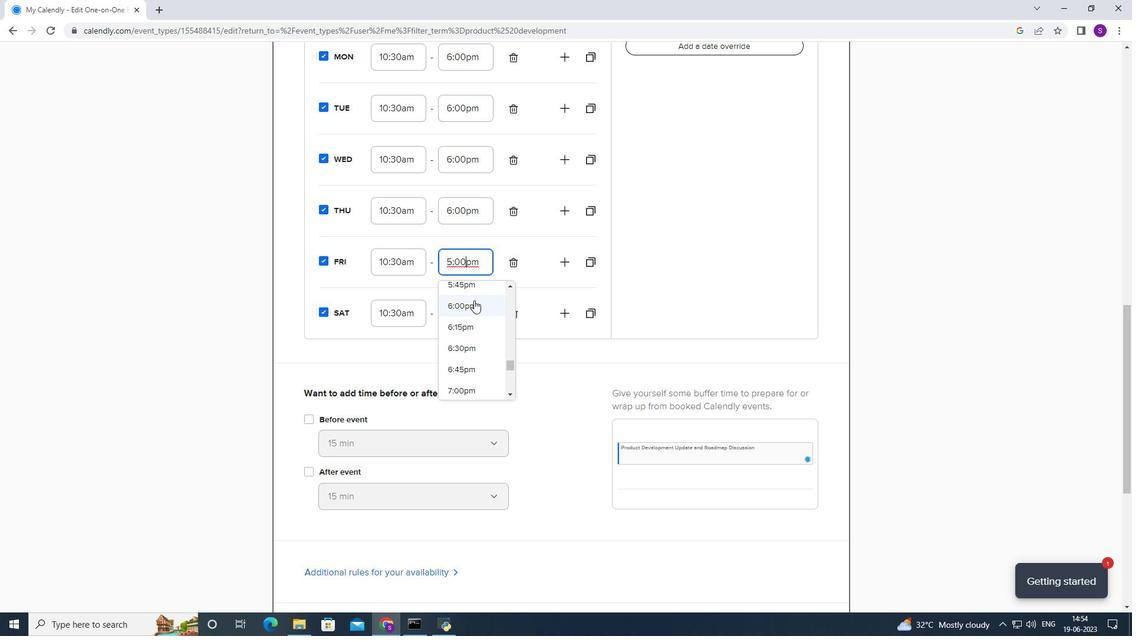 
Action: Mouse moved to (473, 302)
Screenshot: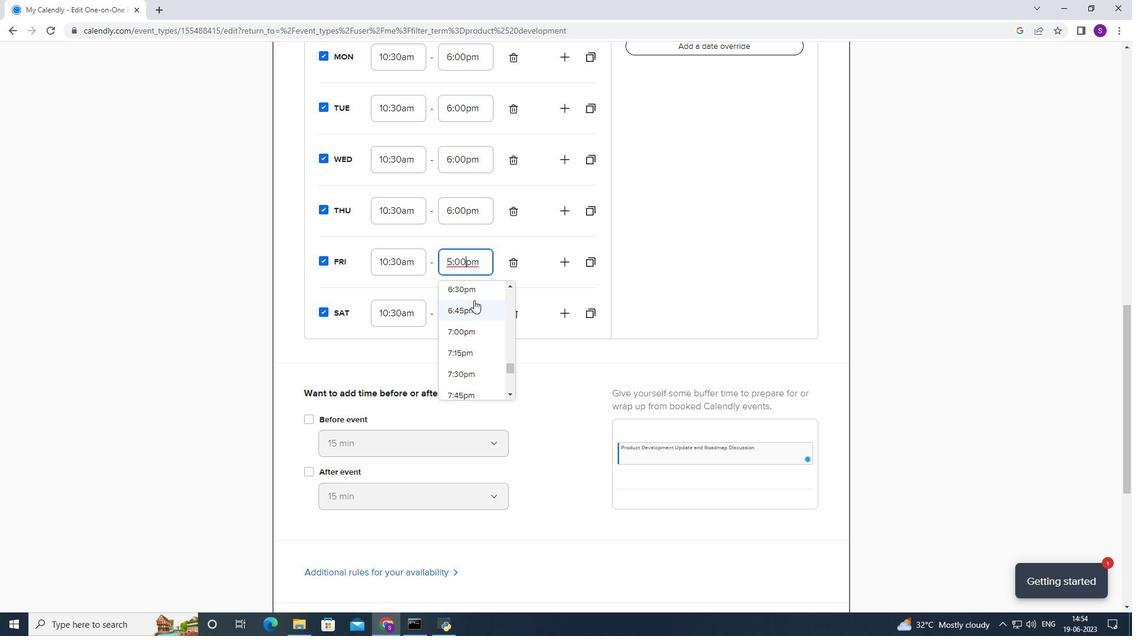 
Action: Mouse scrolled (473, 303) with delta (0, 0)
Screenshot: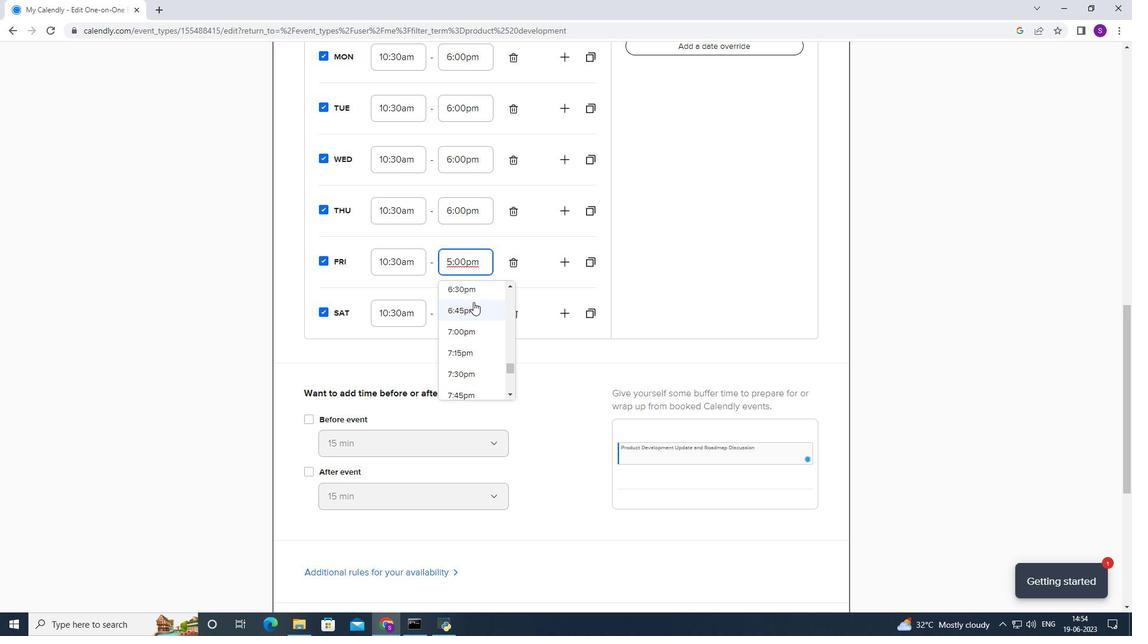 
Action: Mouse moved to (465, 308)
Screenshot: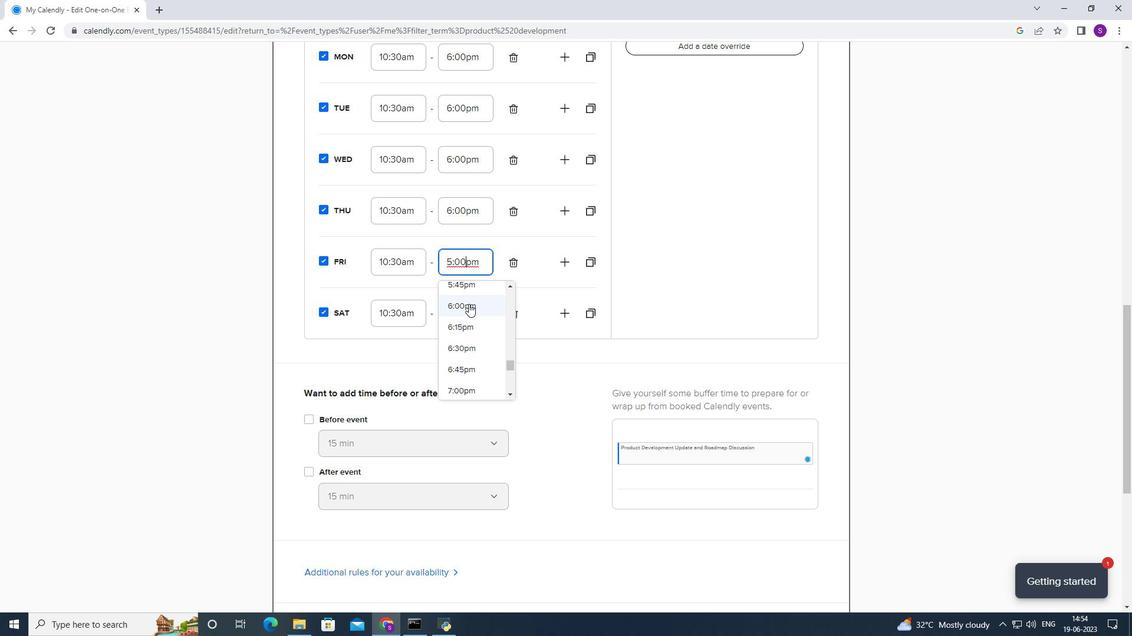 
Action: Mouse pressed left at (465, 308)
Screenshot: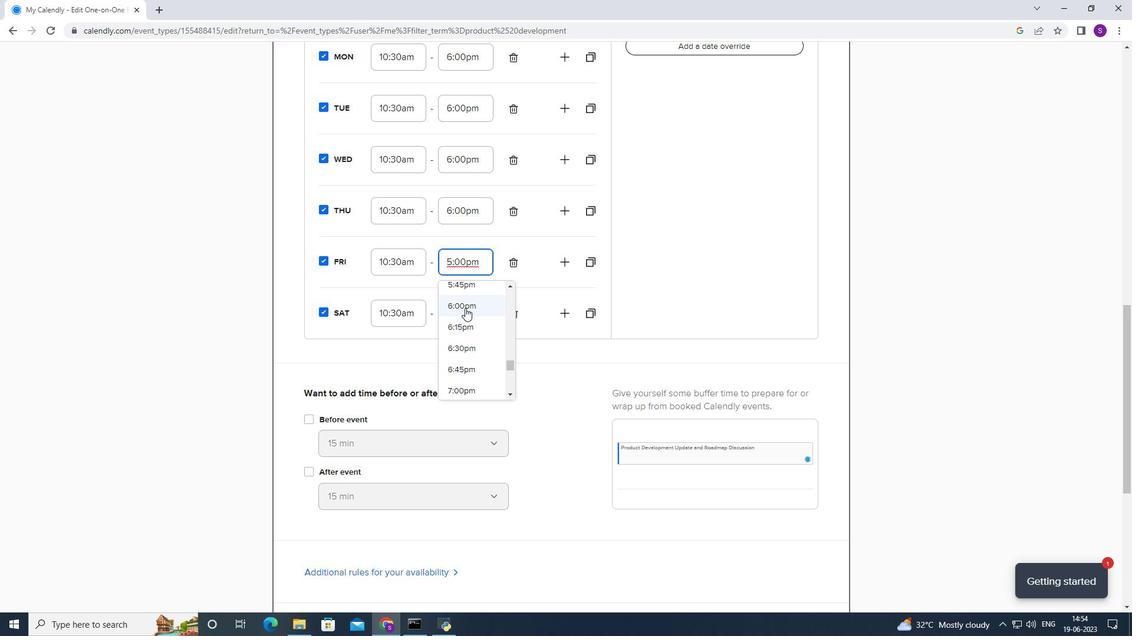 
Action: Mouse pressed left at (465, 308)
Screenshot: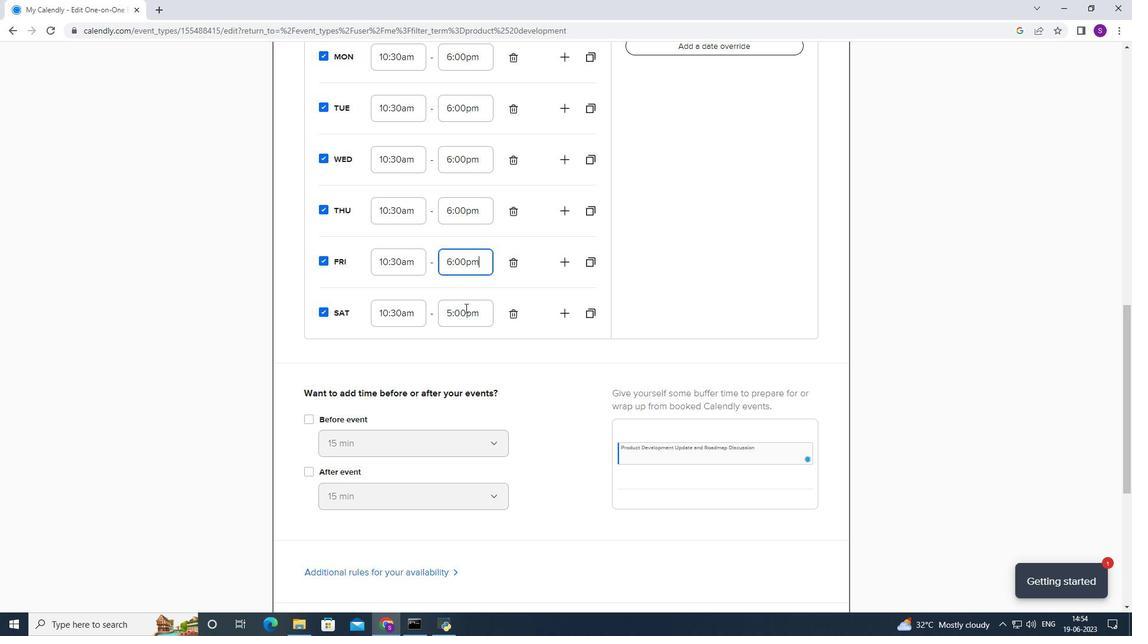 
Action: Mouse moved to (469, 348)
Screenshot: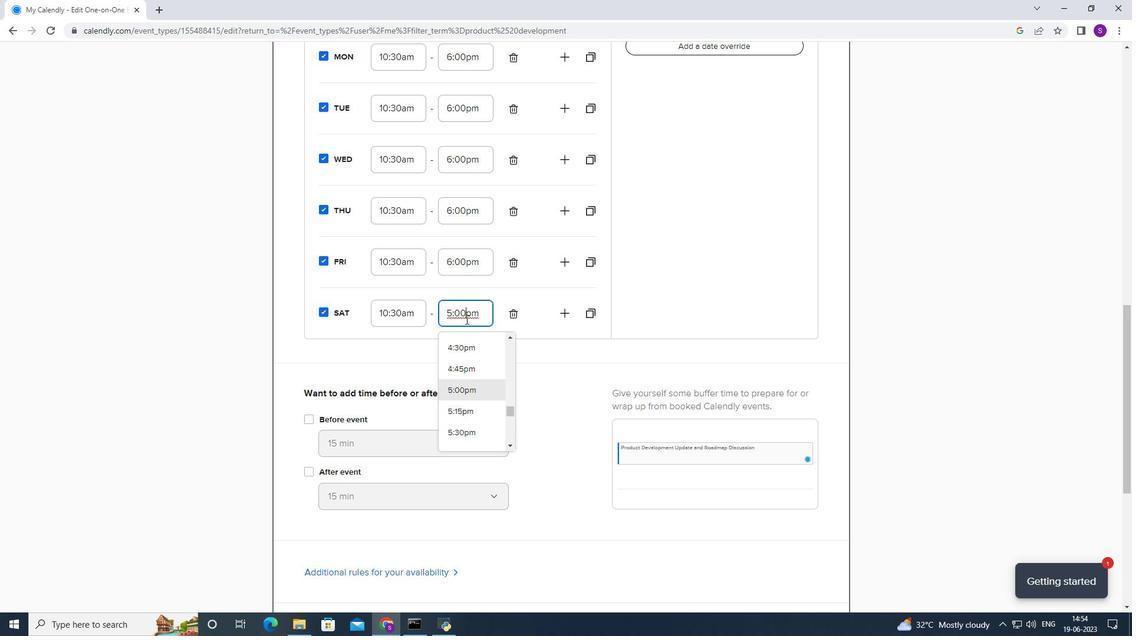 
Action: Mouse scrolled (469, 347) with delta (0, 0)
Screenshot: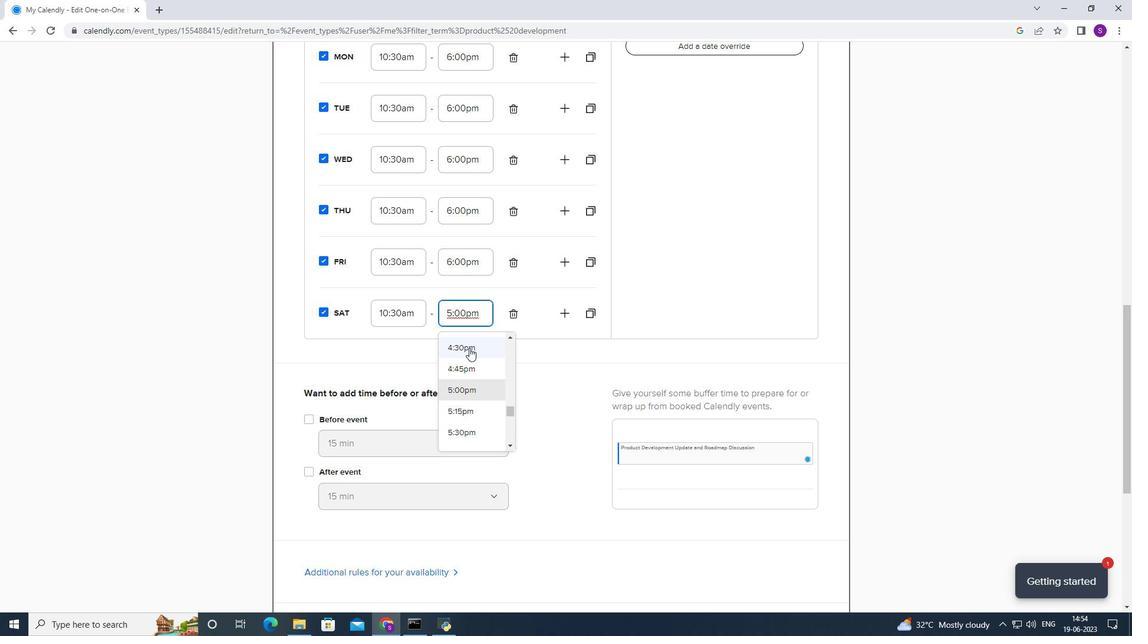 
Action: Mouse scrolled (469, 347) with delta (0, 0)
Screenshot: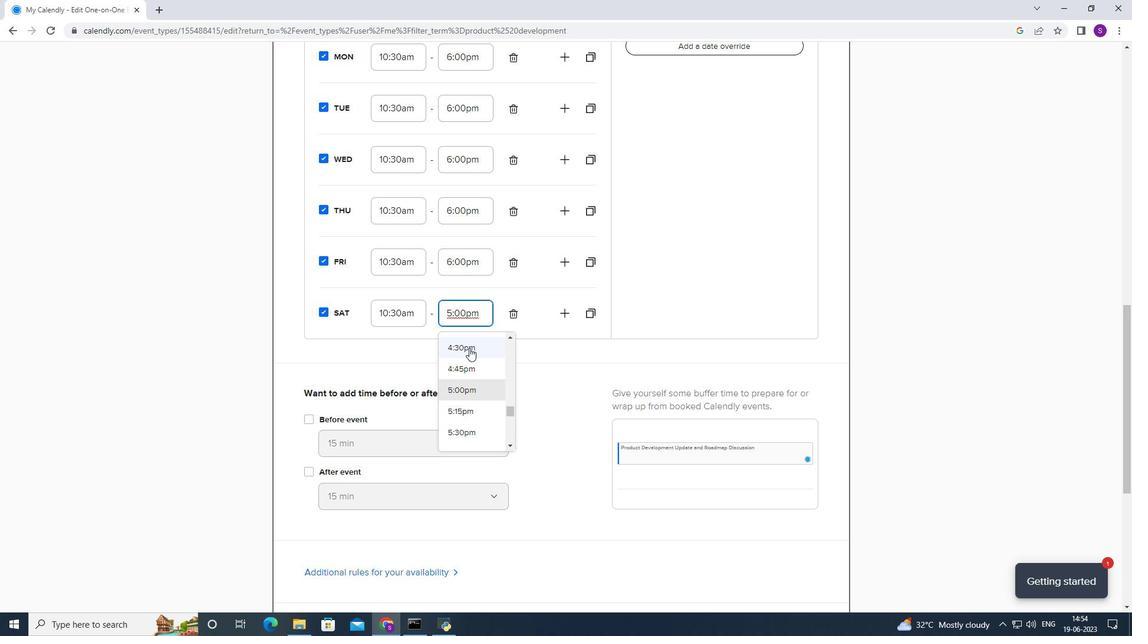 
Action: Mouse moved to (456, 361)
Screenshot: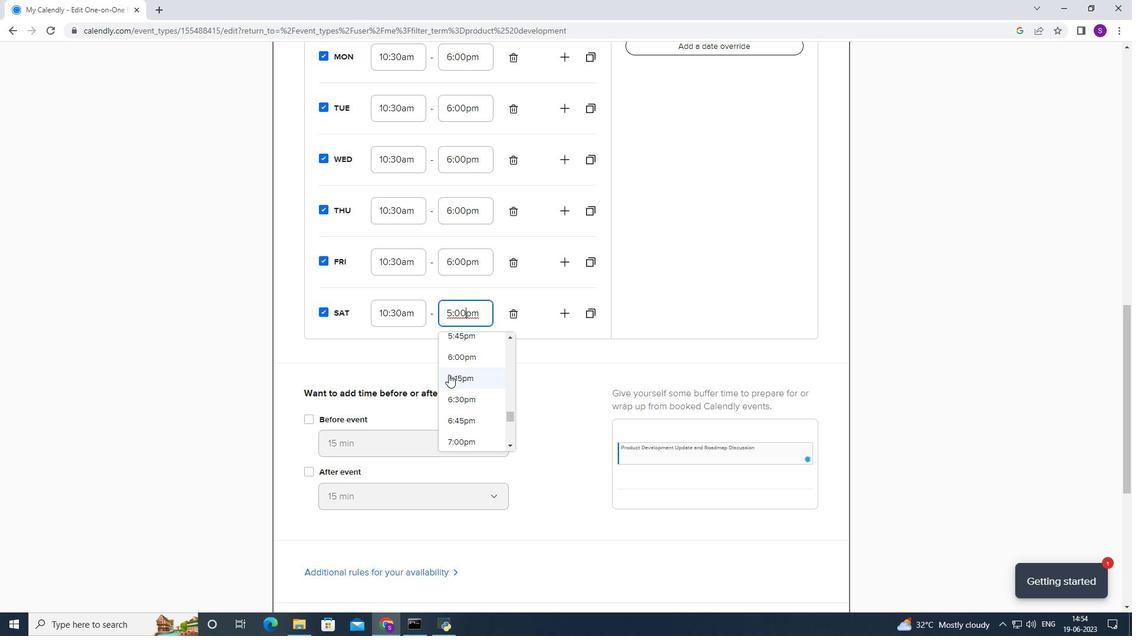 
Action: Mouse pressed left at (456, 361)
Screenshot: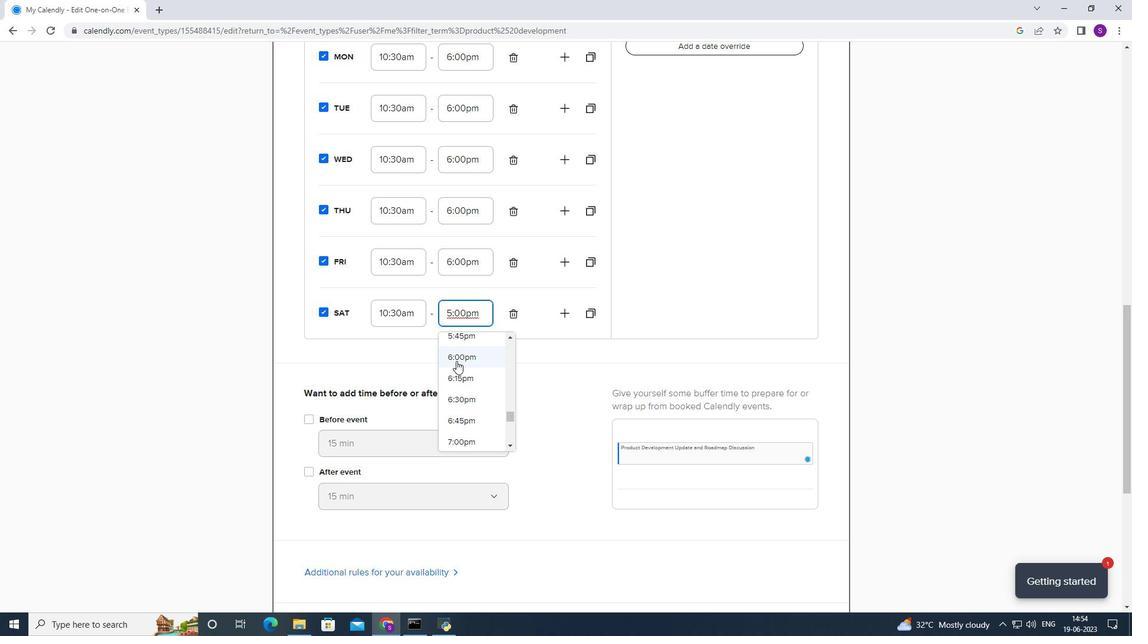 
Action: Mouse moved to (370, 438)
Screenshot: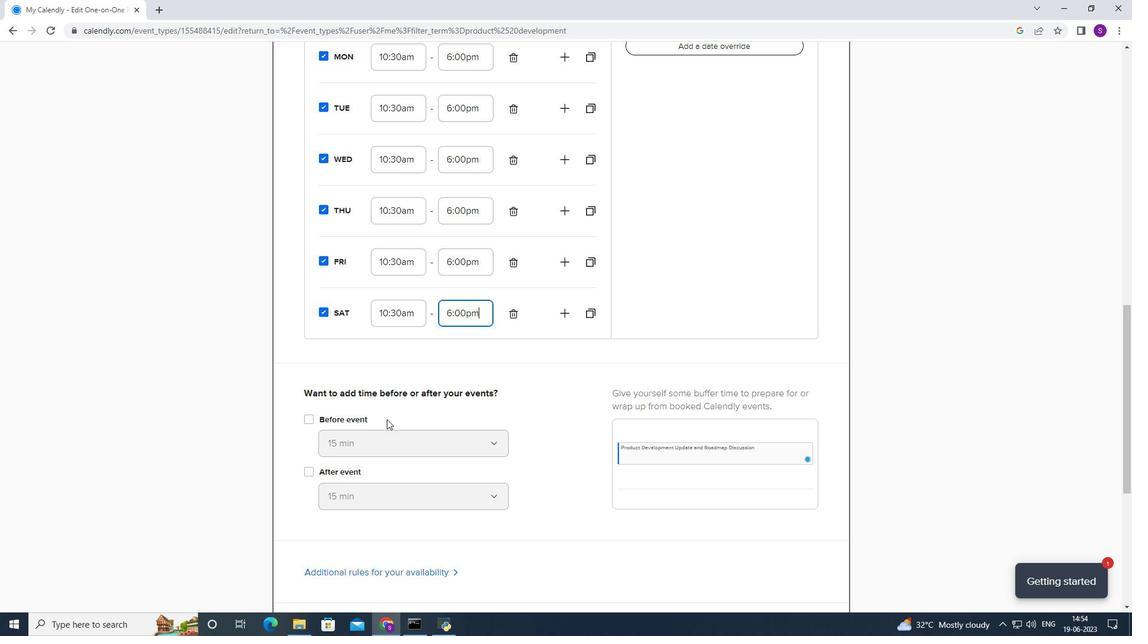 
Action: Mouse pressed left at (370, 438)
Screenshot: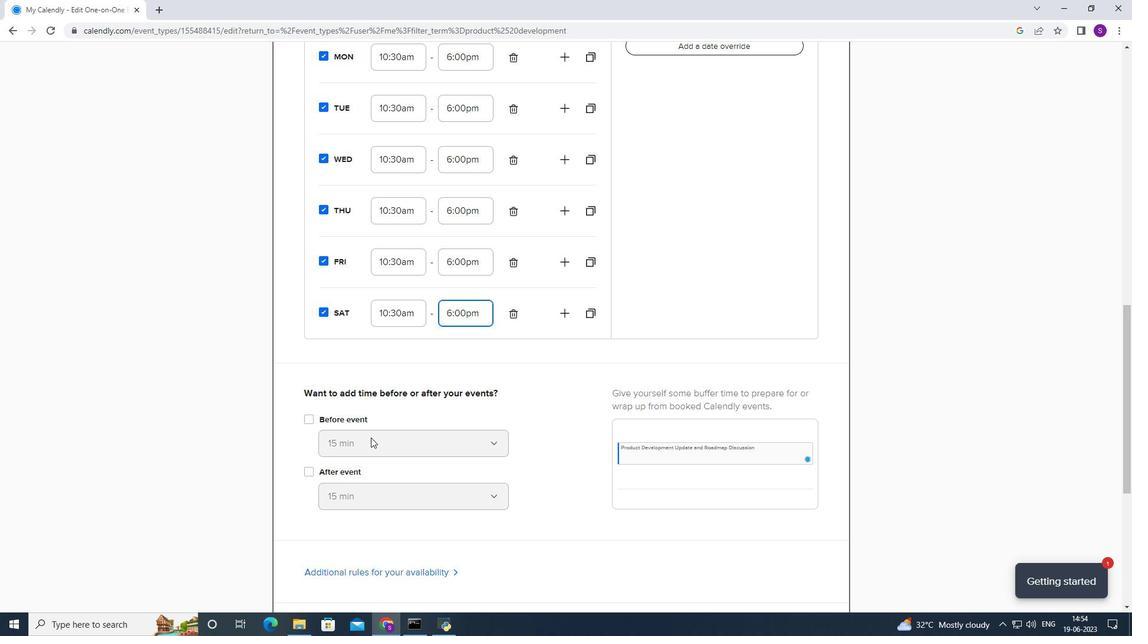 
Action: Mouse moved to (337, 426)
Screenshot: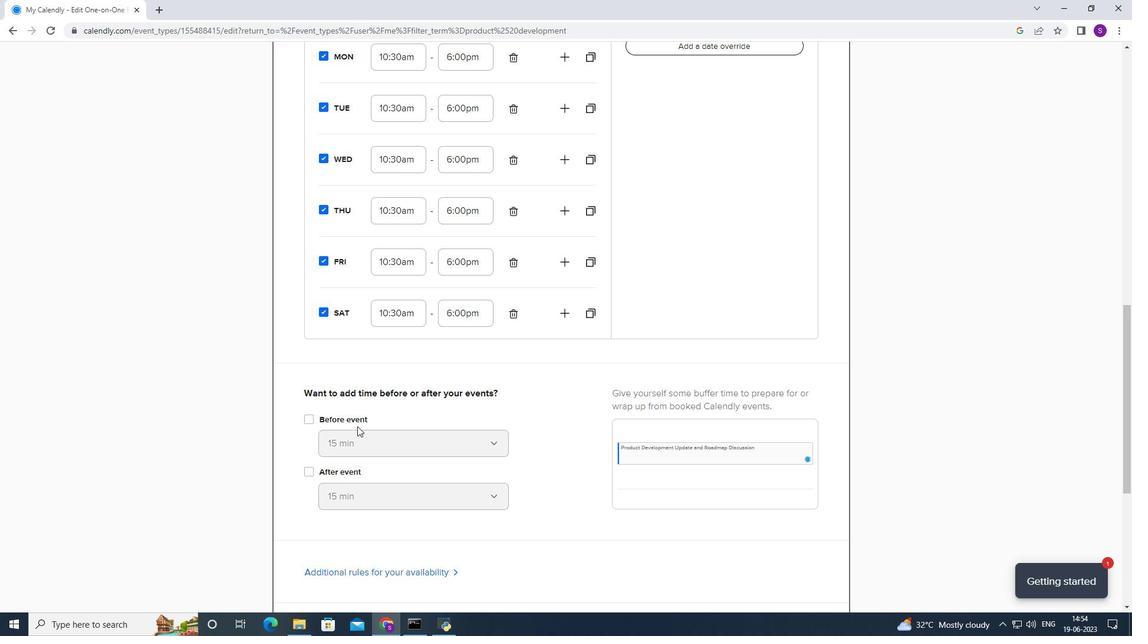 
Action: Mouse pressed left at (337, 426)
Screenshot: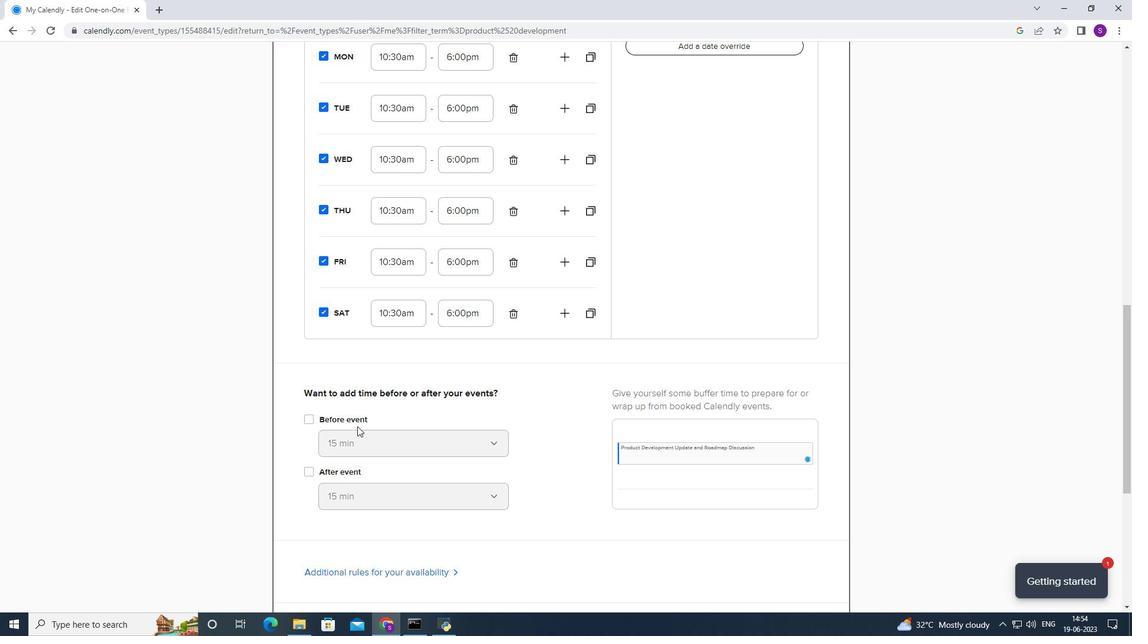 
Action: Mouse moved to (336, 441)
Screenshot: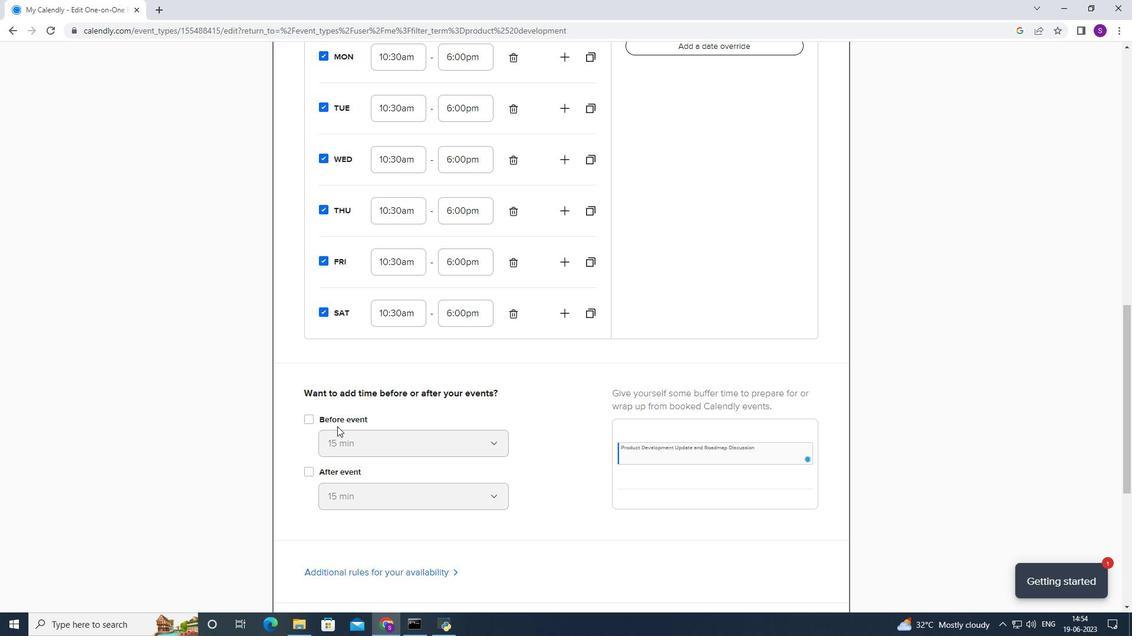 
Action: Mouse pressed left at (336, 441)
Screenshot: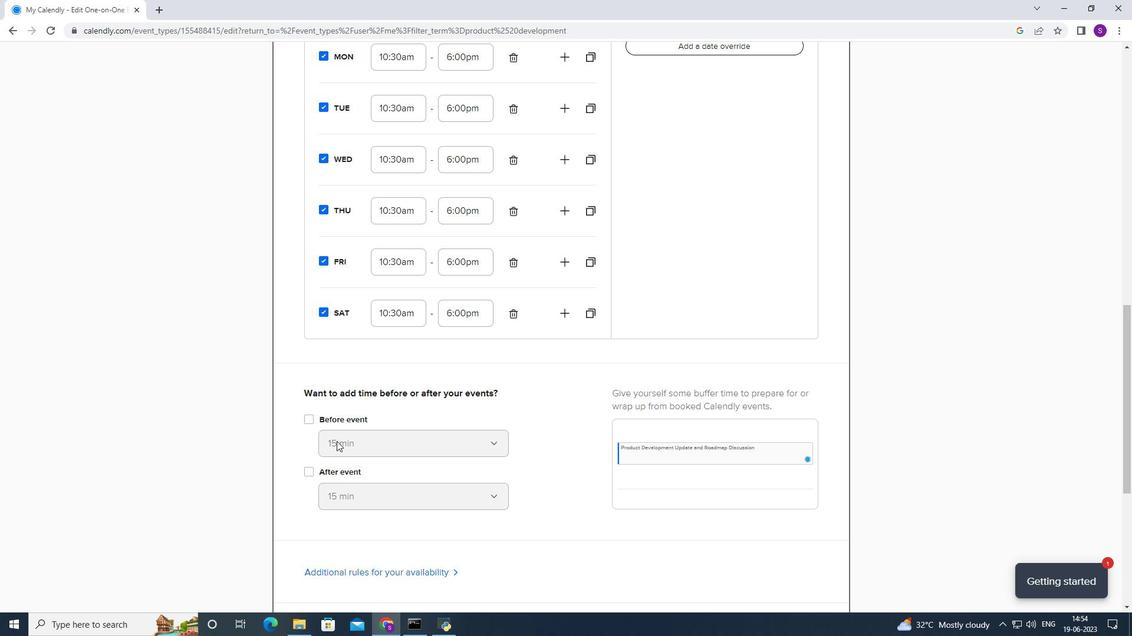 
Action: Mouse moved to (322, 419)
Screenshot: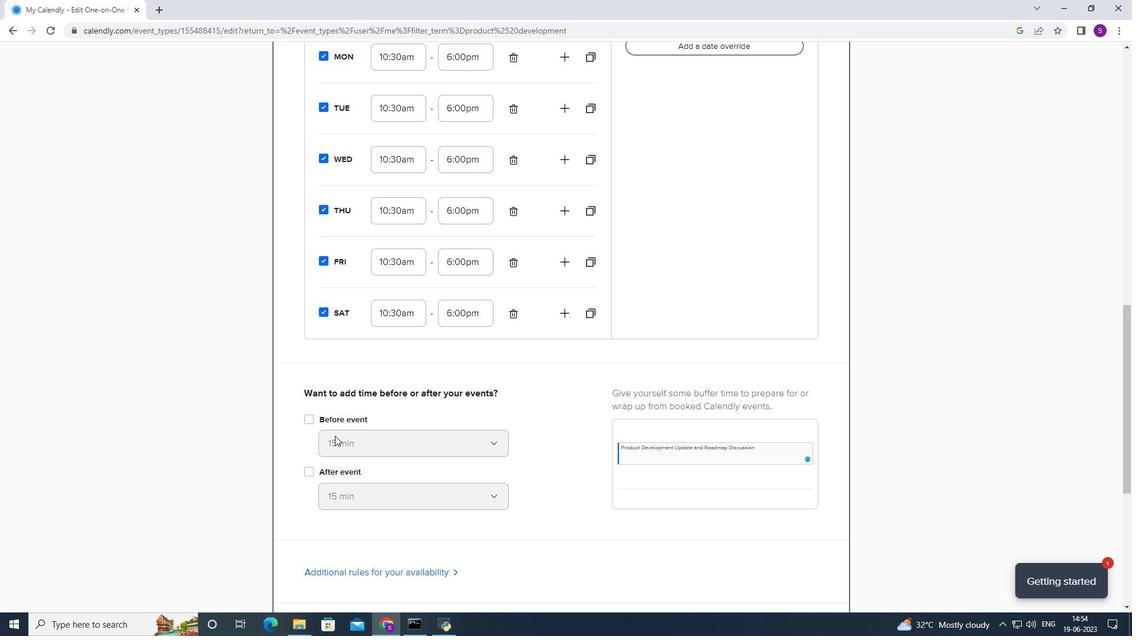
Action: Mouse pressed left at (322, 419)
Screenshot: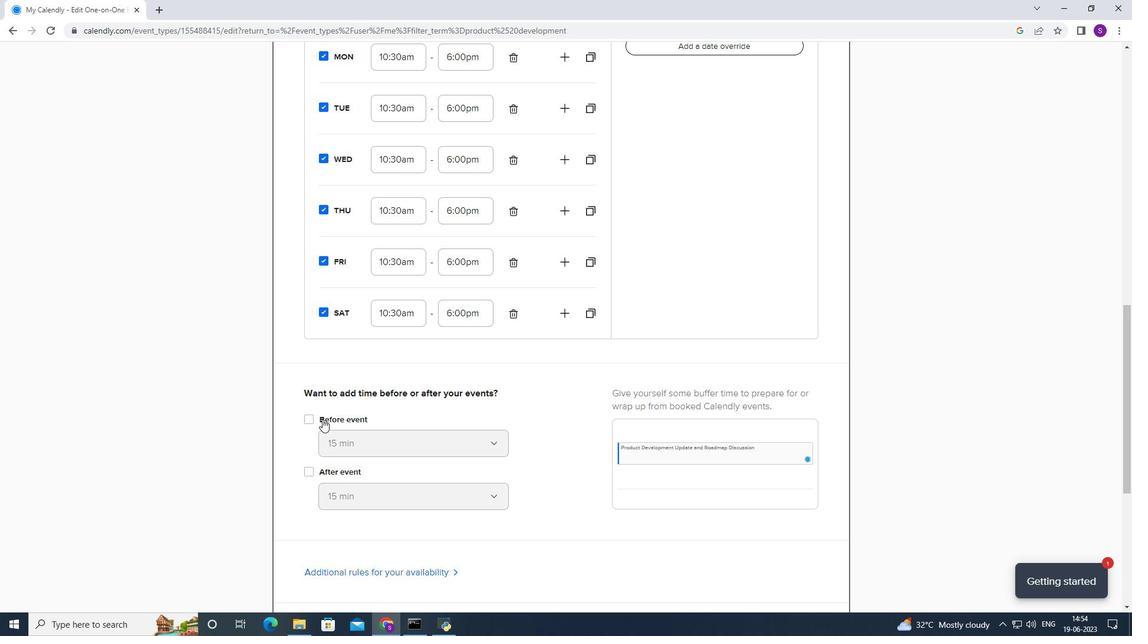 
Action: Mouse moved to (313, 478)
Screenshot: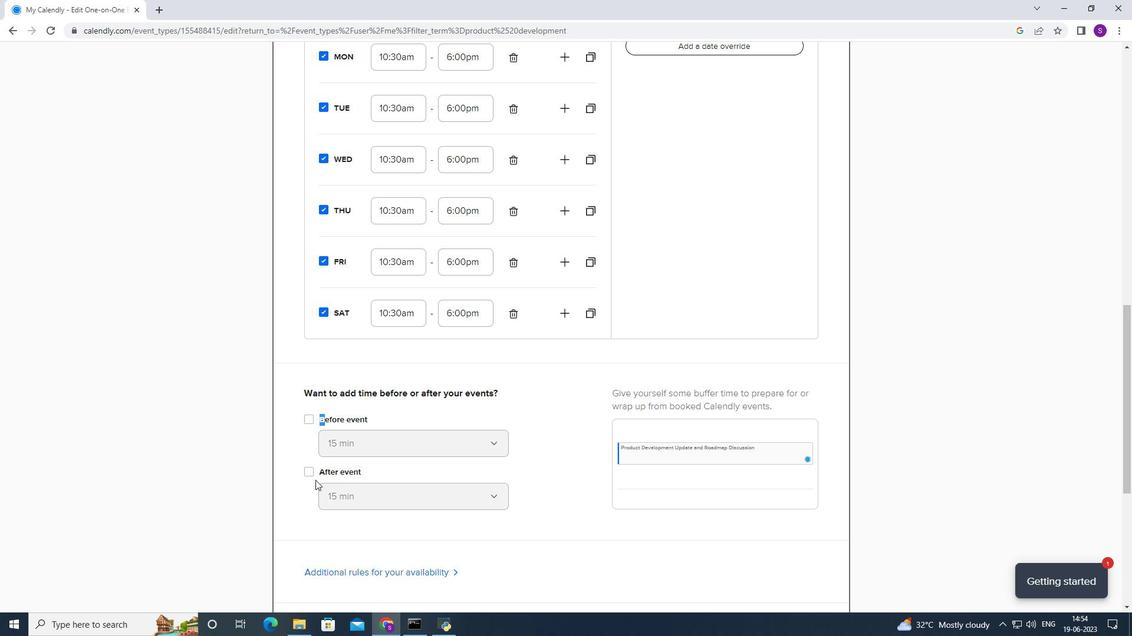 
Action: Mouse pressed left at (313, 478)
Screenshot: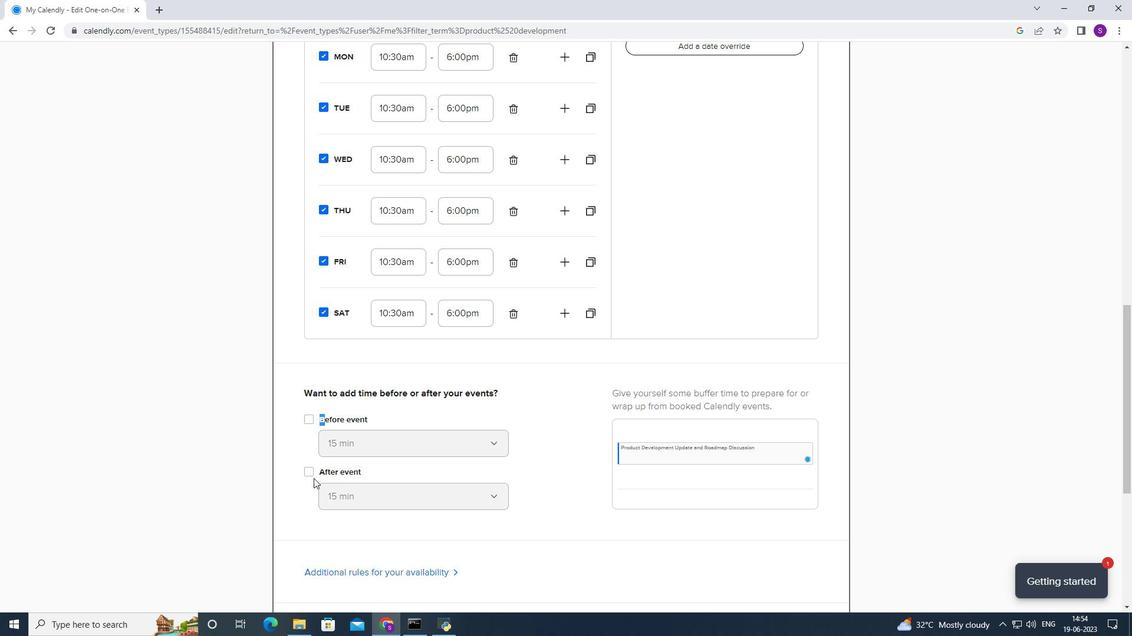
Action: Mouse moved to (313, 476)
Screenshot: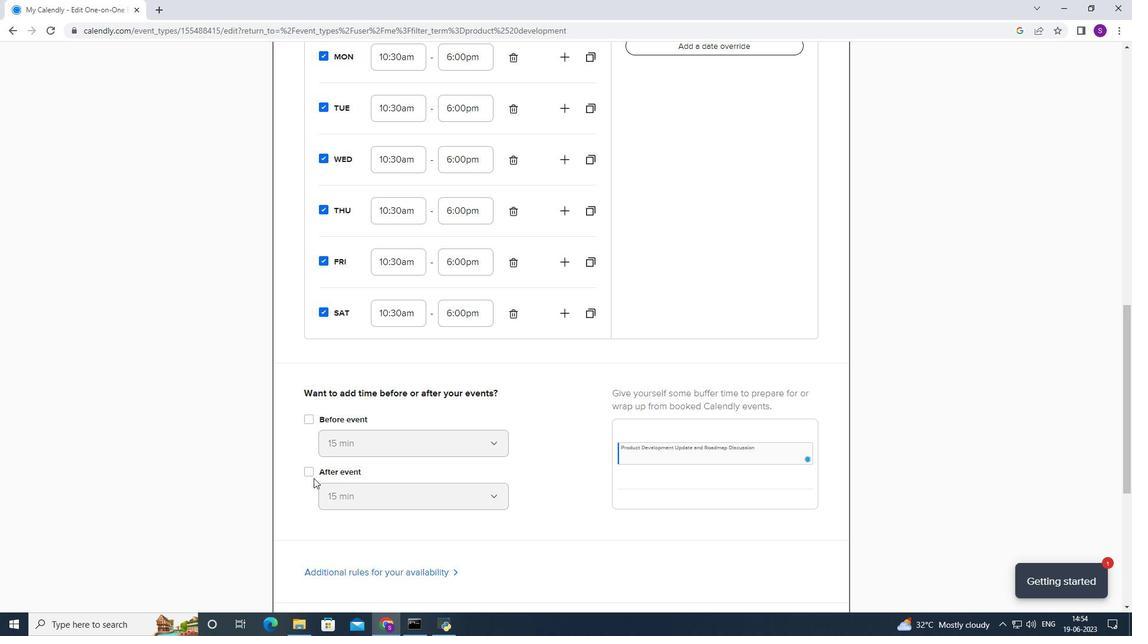 
Action: Mouse pressed left at (313, 476)
Screenshot: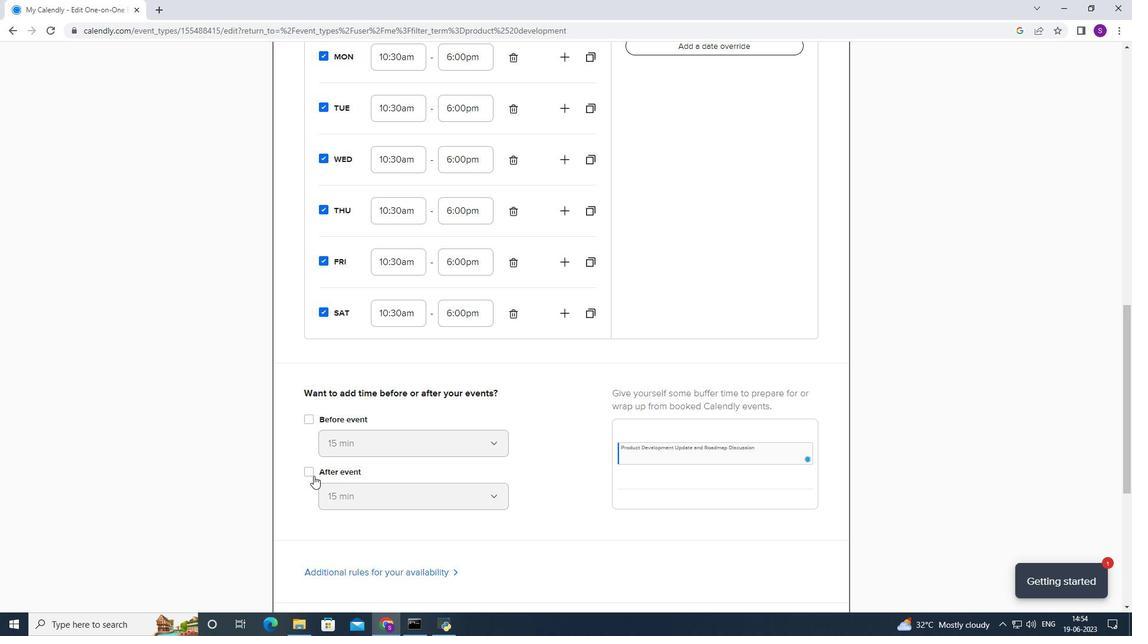 
Action: Mouse moved to (308, 422)
Screenshot: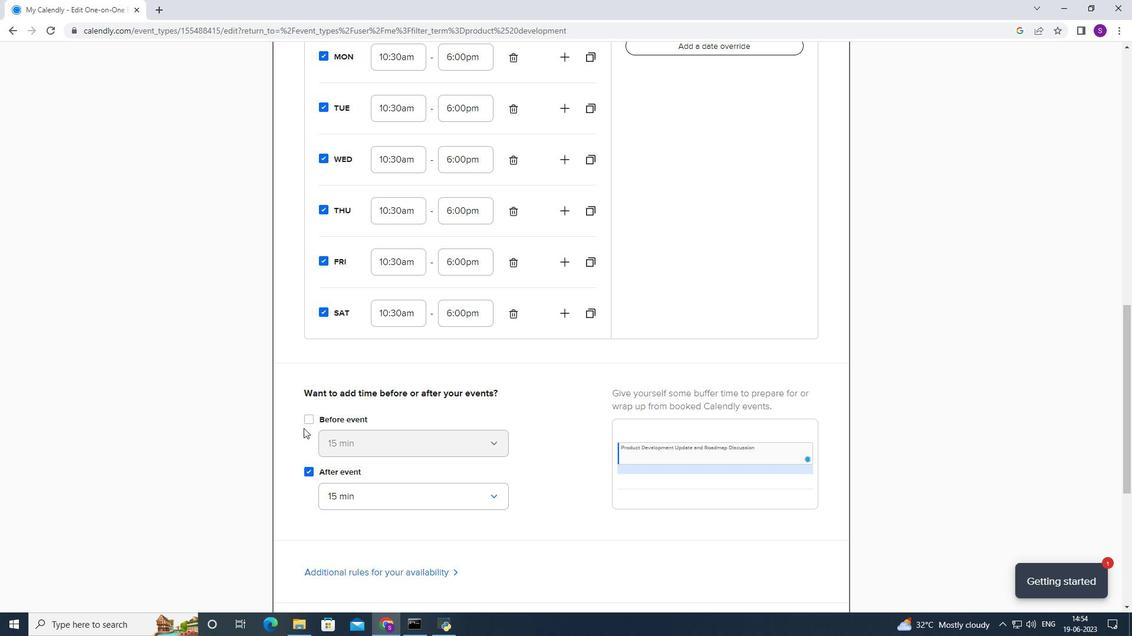 
Action: Mouse pressed left at (308, 422)
Screenshot: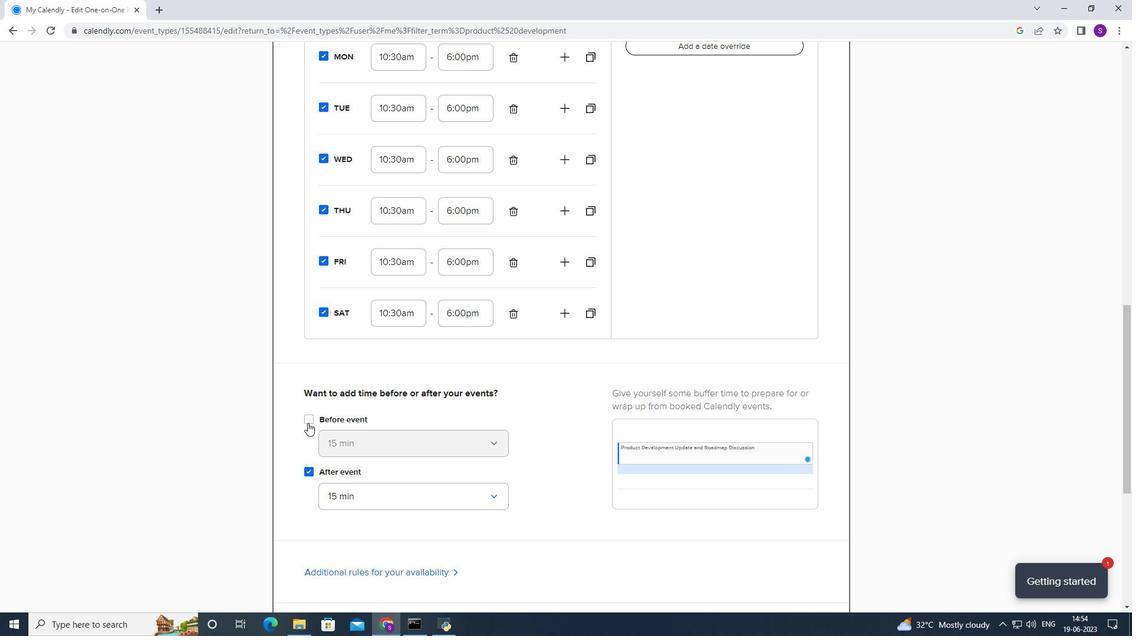 
Action: Mouse moved to (343, 445)
Screenshot: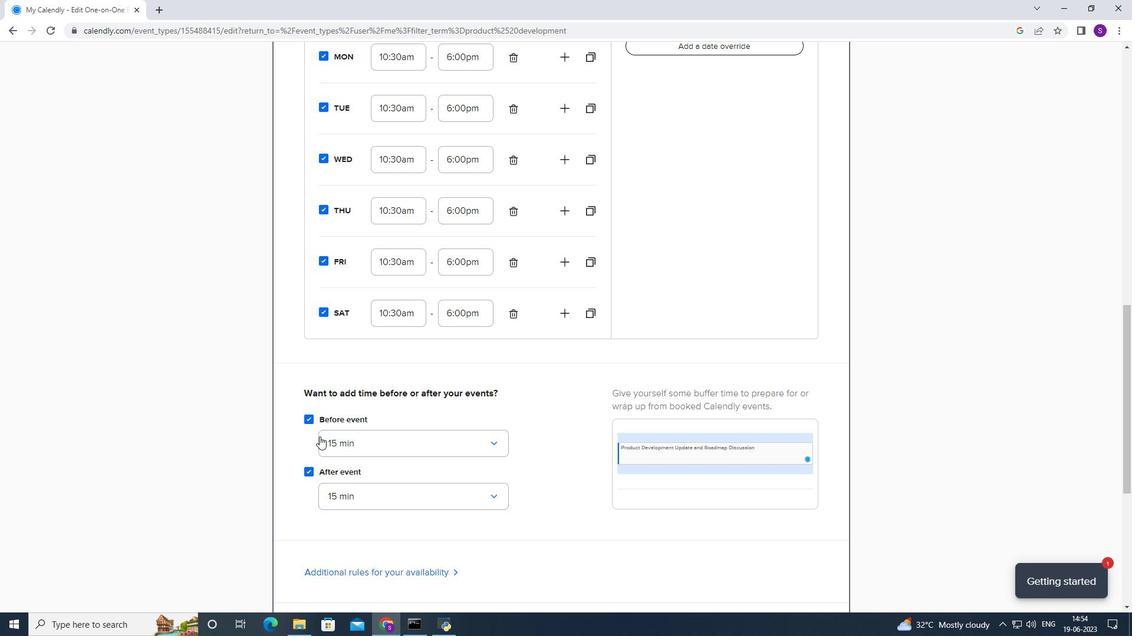 
Action: Mouse pressed left at (343, 445)
Screenshot: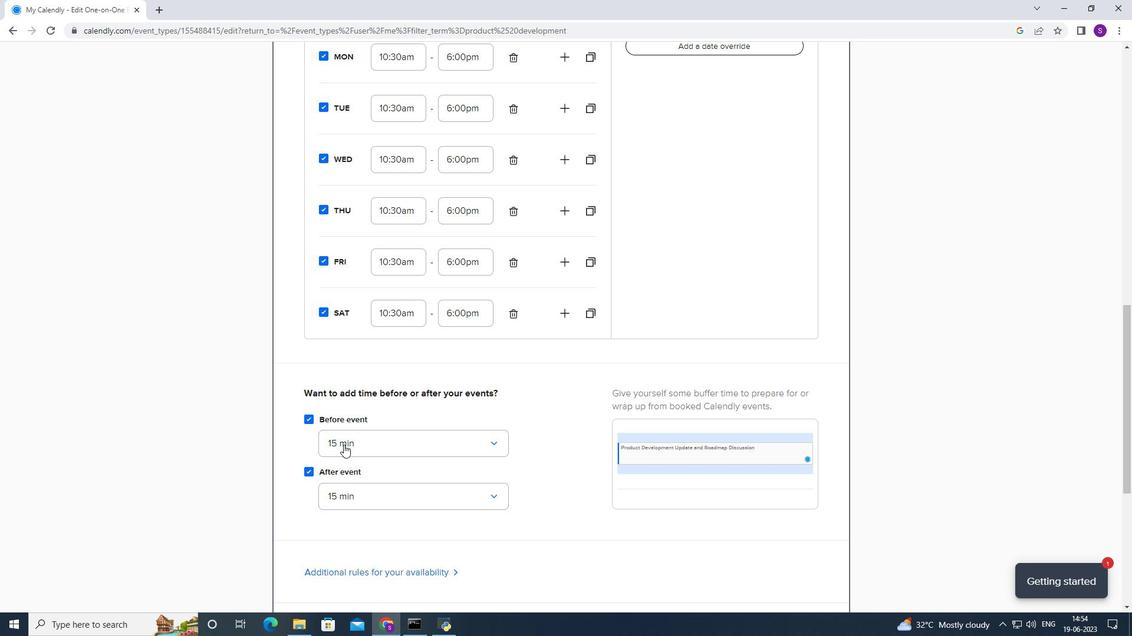 
Action: Mouse moved to (346, 490)
Screenshot: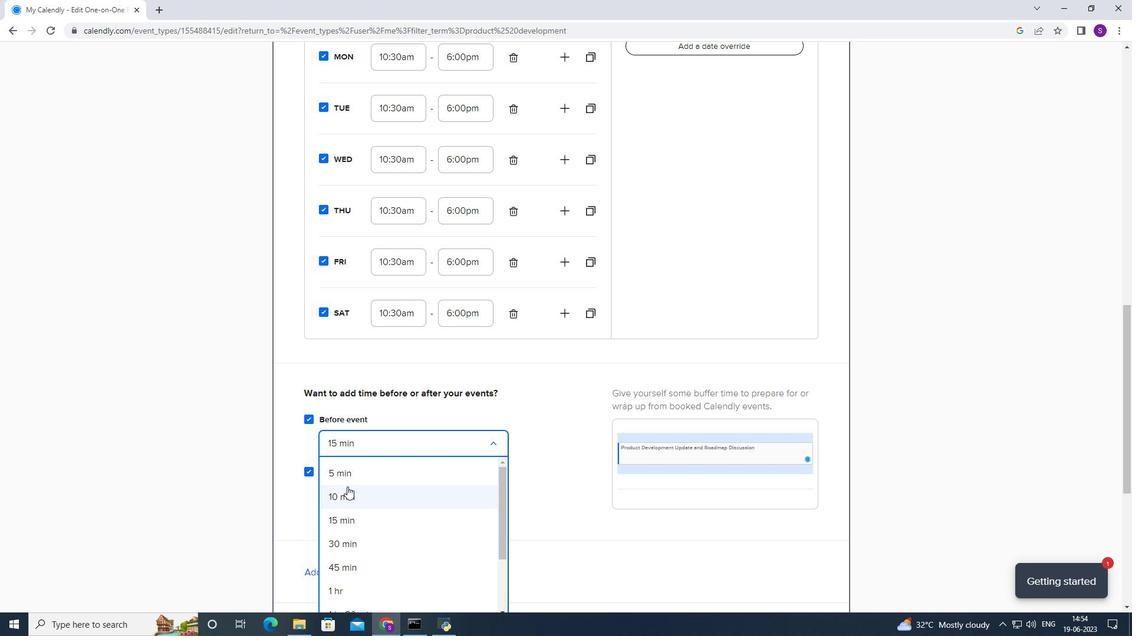 
Action: Mouse pressed left at (346, 490)
Screenshot: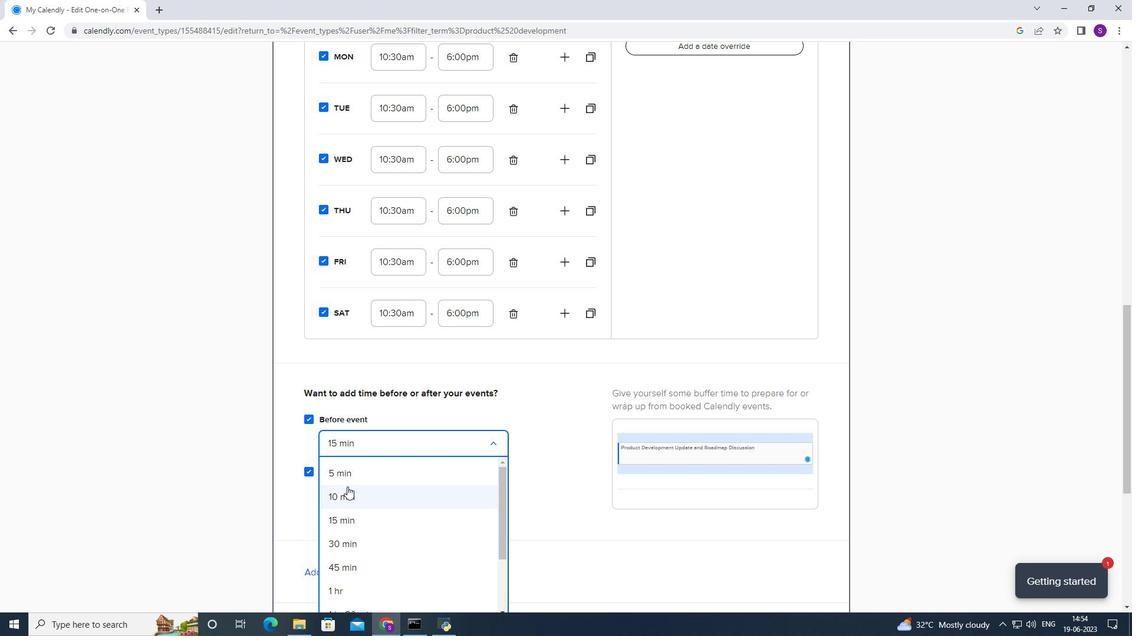 
Action: Mouse moved to (343, 496)
Screenshot: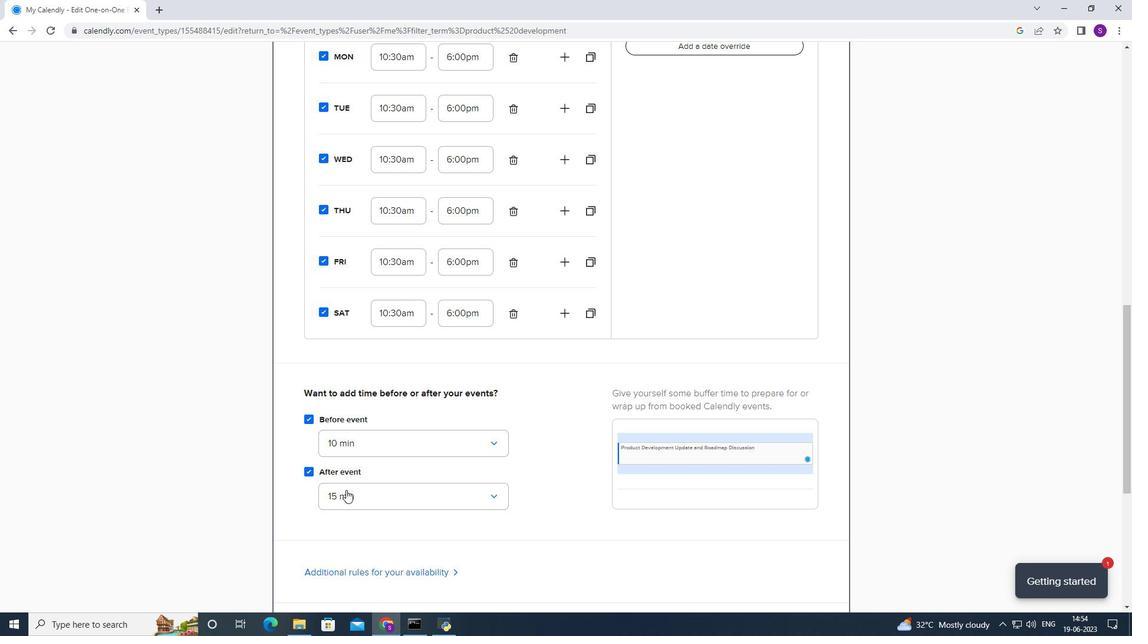 
Action: Mouse pressed left at (343, 496)
Screenshot: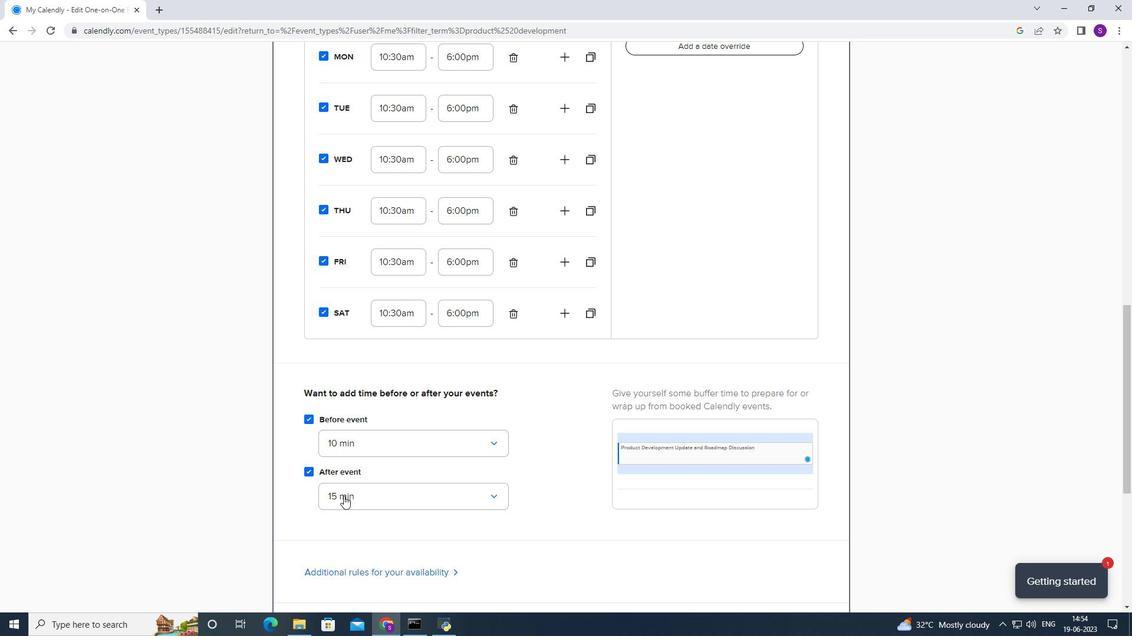 
Action: Mouse moved to (343, 546)
Screenshot: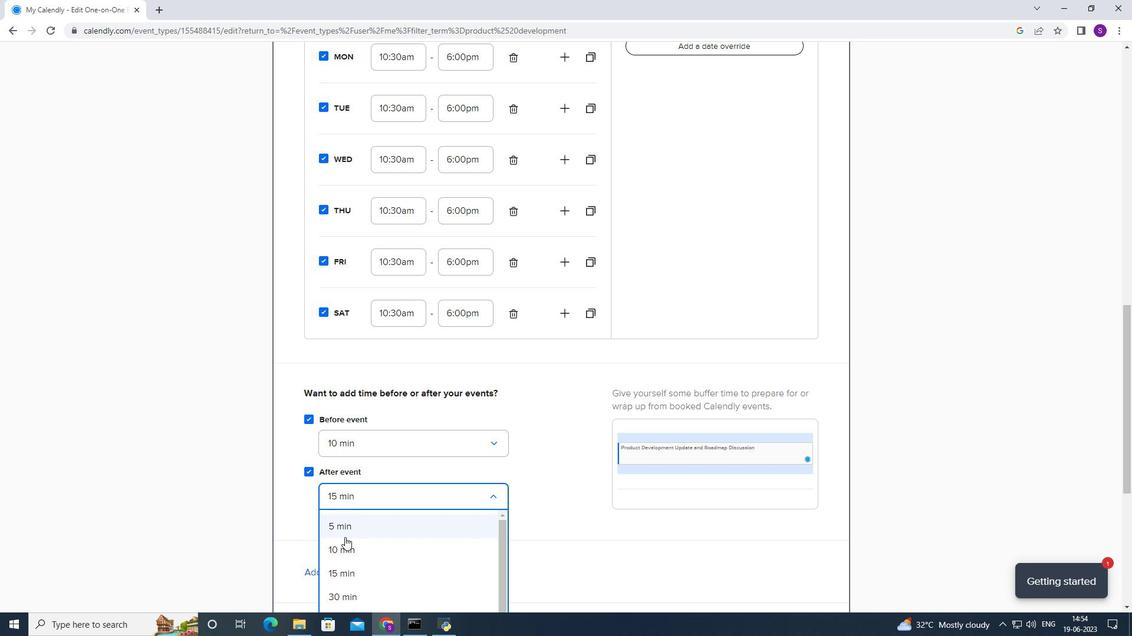 
Action: Mouse pressed left at (343, 546)
Screenshot: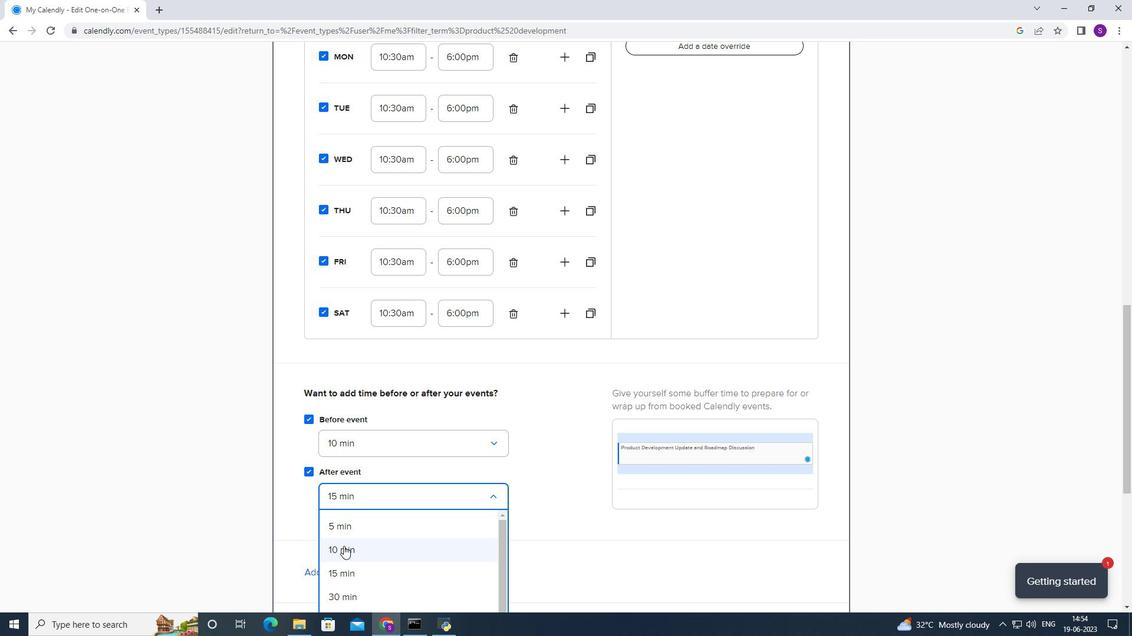 
Action: Mouse moved to (330, 487)
Screenshot: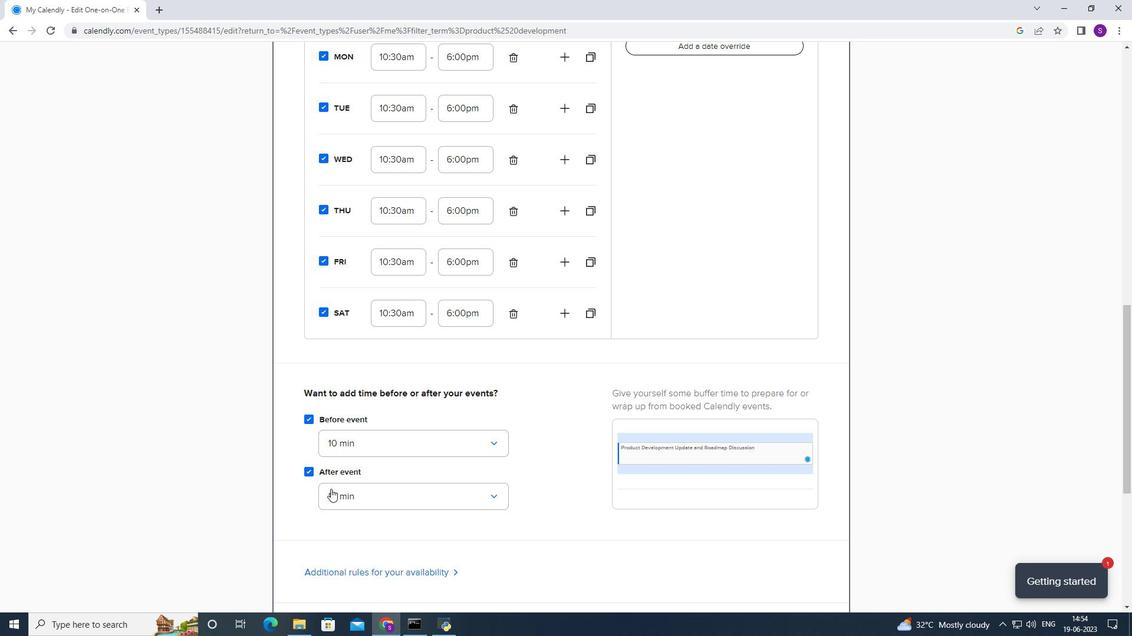 
Action: Mouse scrolled (330, 487) with delta (0, 0)
Screenshot: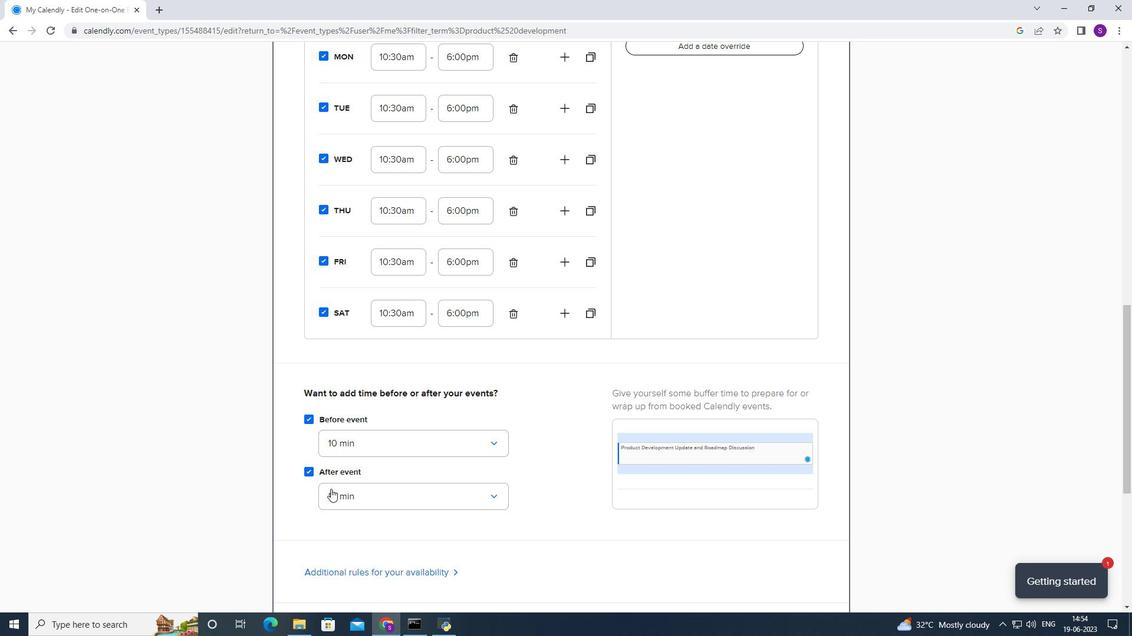 
Action: Mouse scrolled (330, 487) with delta (0, 0)
Screenshot: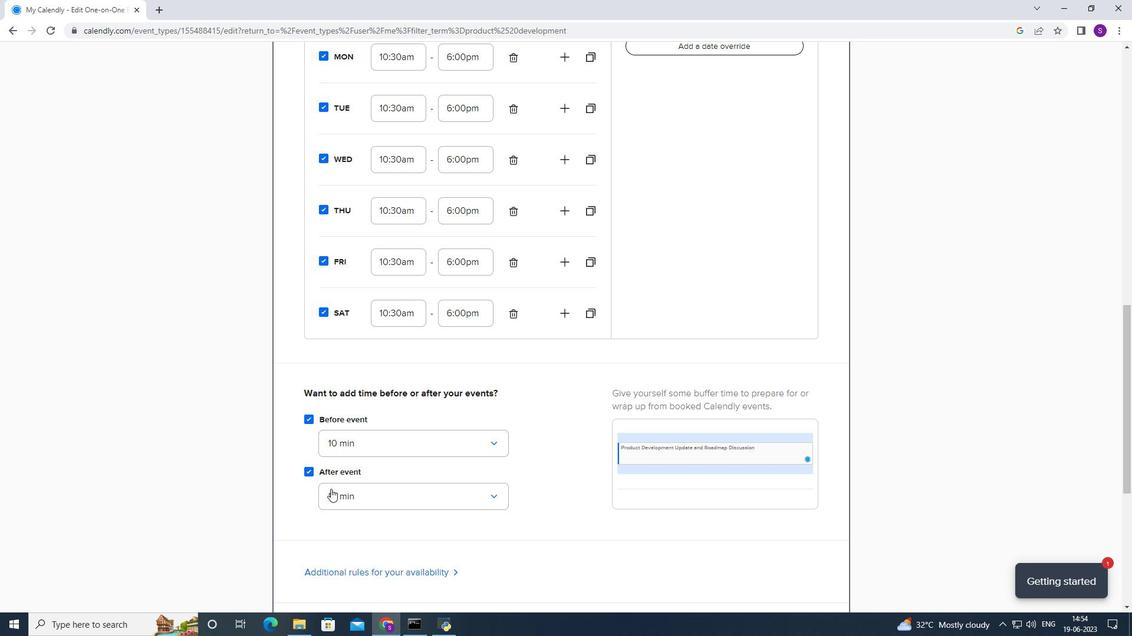 
Action: Mouse scrolled (330, 487) with delta (0, 0)
Screenshot: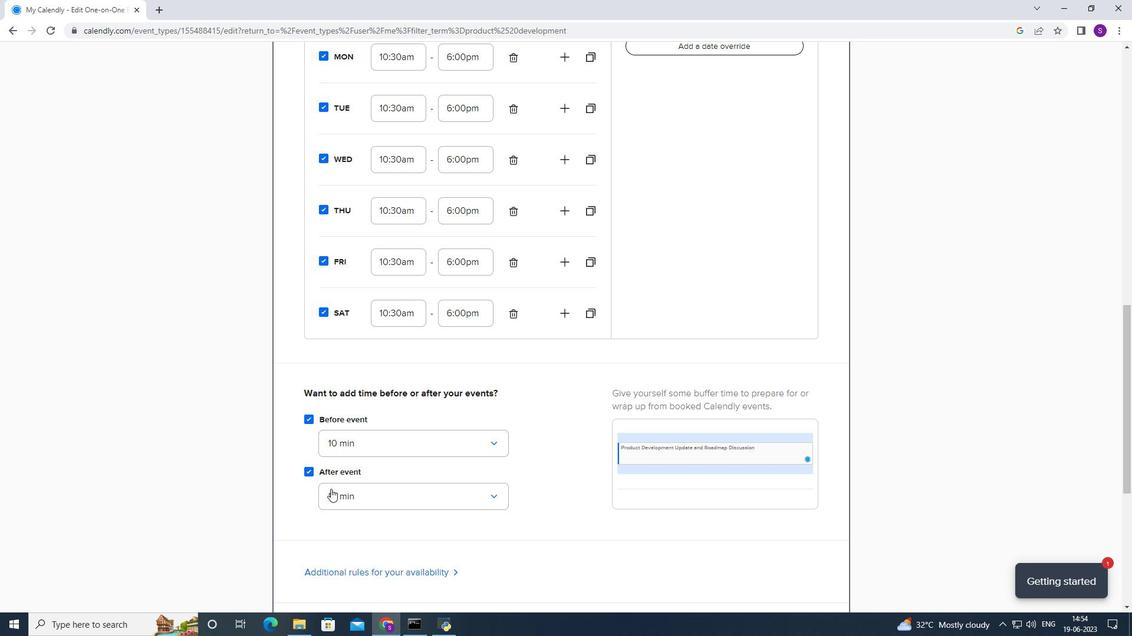 
Action: Mouse scrolled (330, 487) with delta (0, 0)
Screenshot: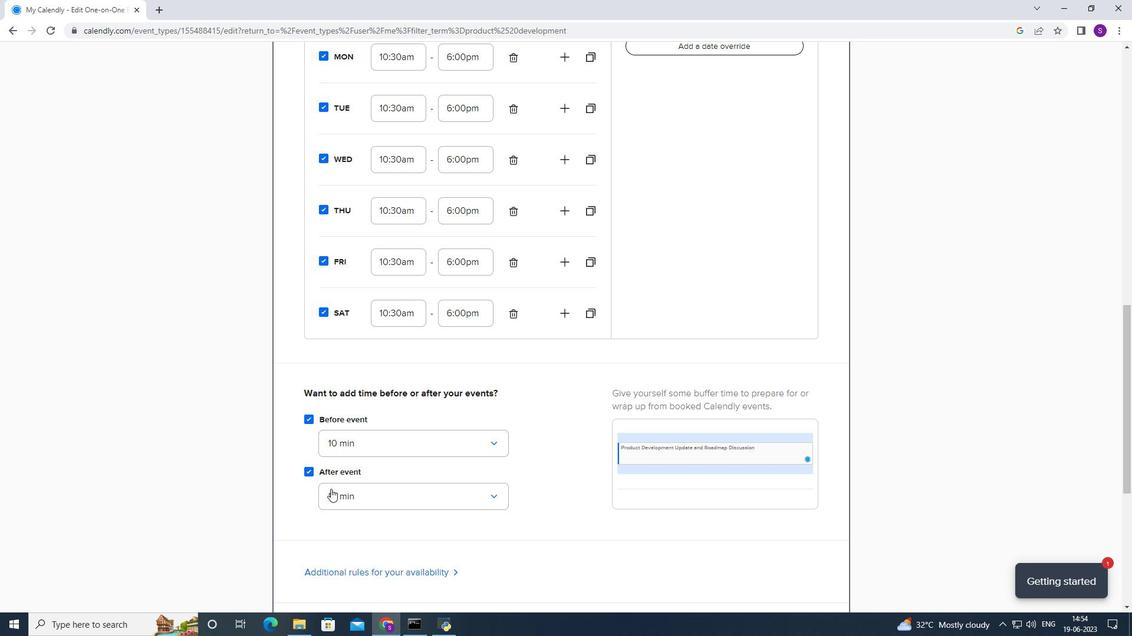 
Action: Mouse scrolled (330, 487) with delta (0, 0)
Screenshot: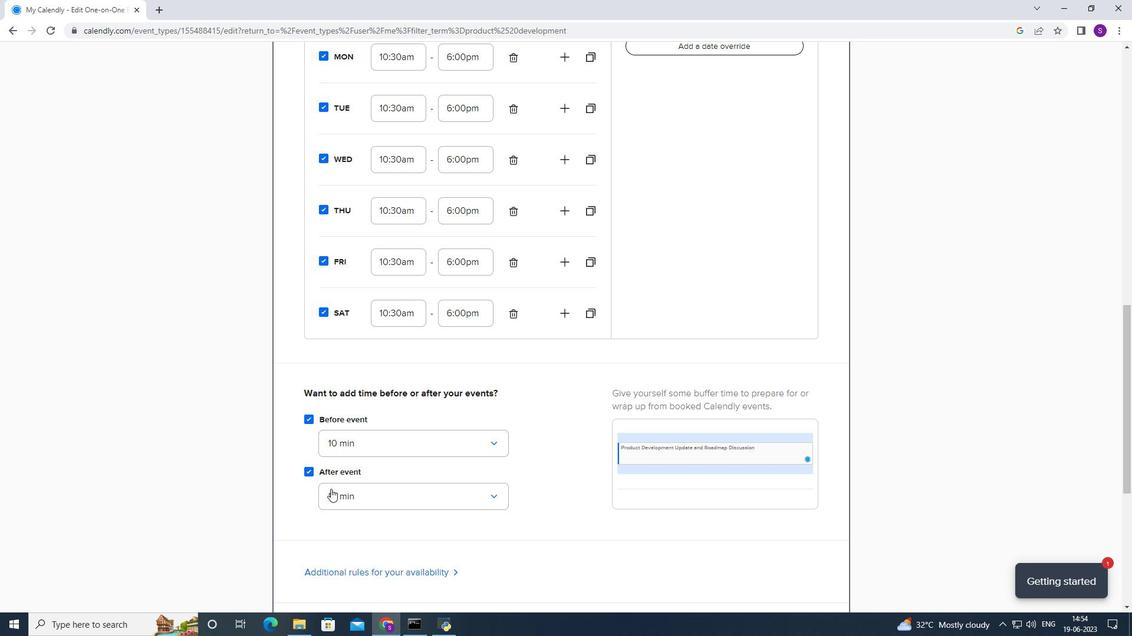 
Action: Mouse scrolled (330, 487) with delta (0, 0)
Screenshot: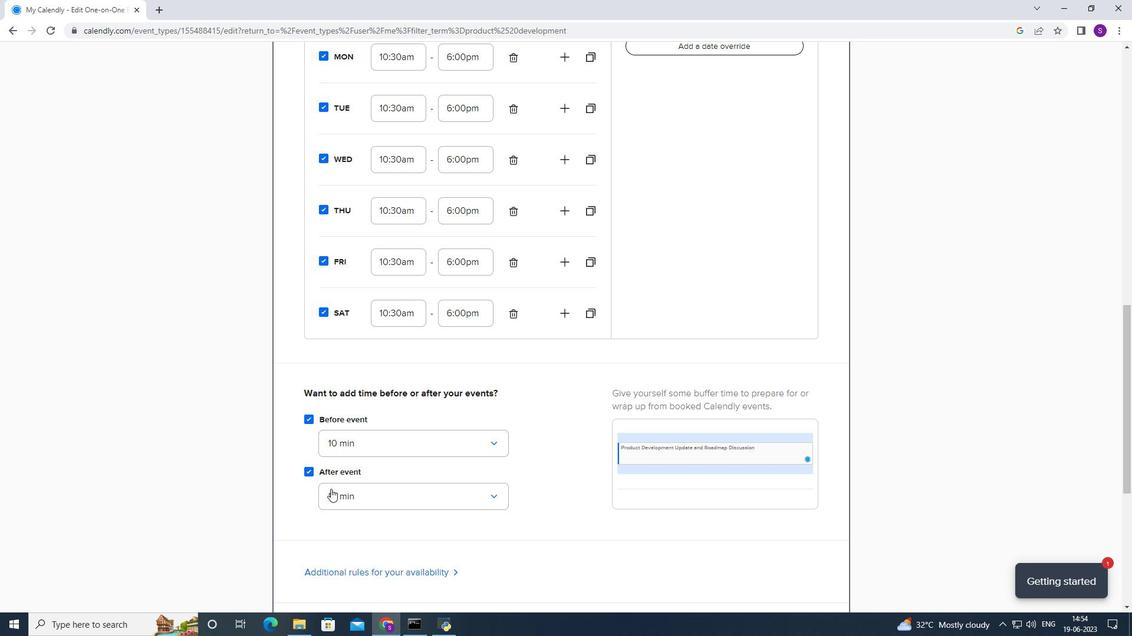 
Action: Mouse moved to (404, 253)
Screenshot: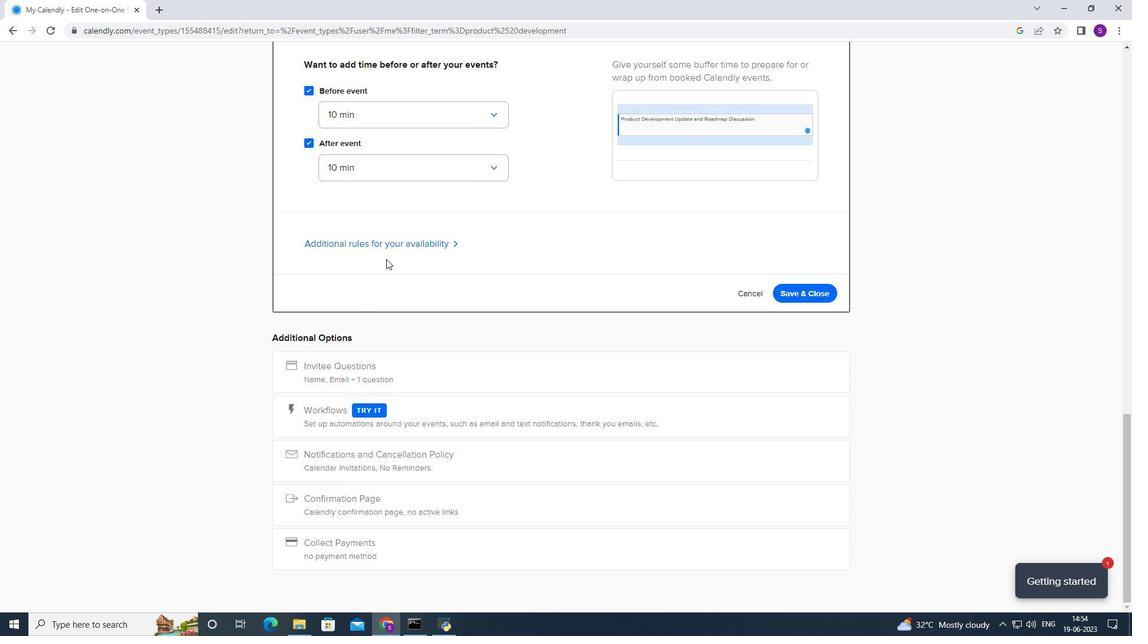 
Action: Mouse pressed left at (404, 253)
Screenshot: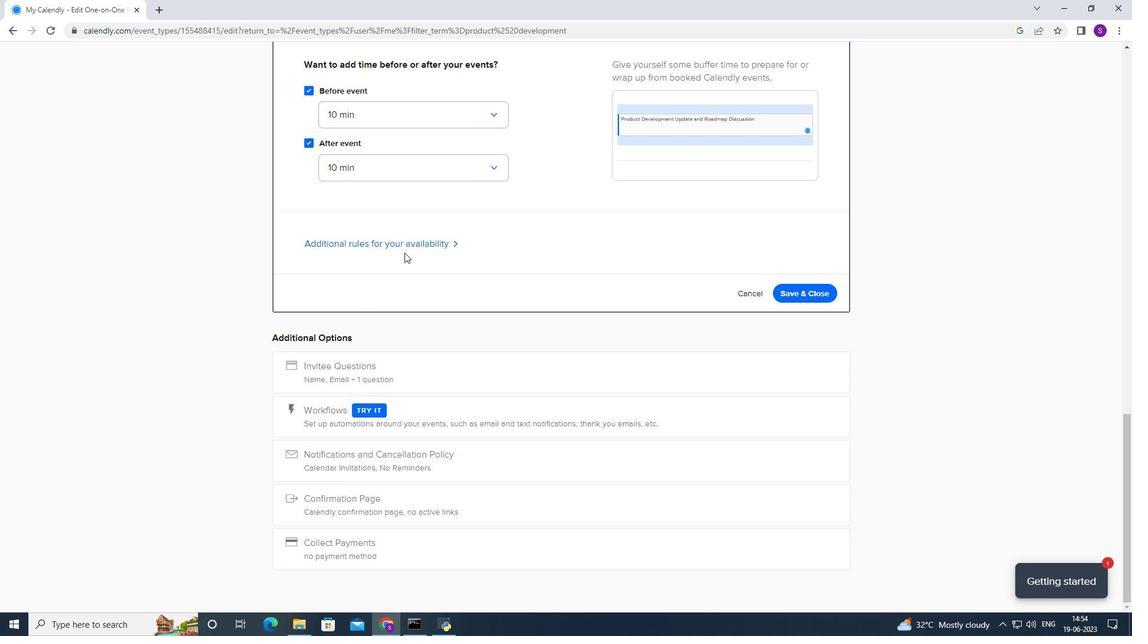 
Action: Mouse moved to (407, 252)
Screenshot: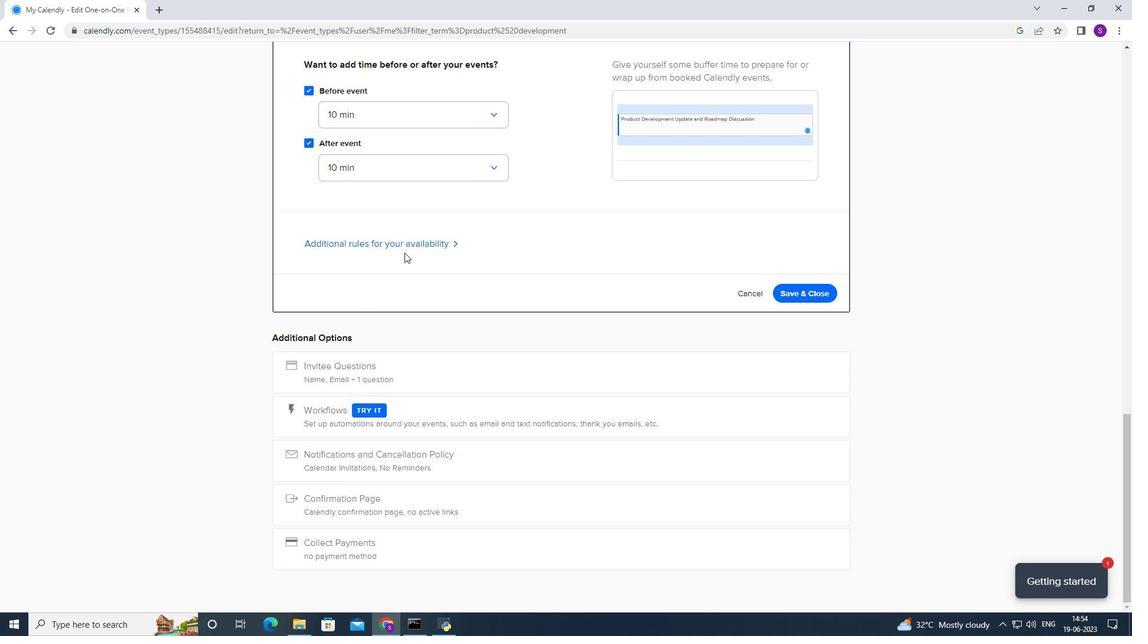 
Action: Mouse pressed left at (407, 252)
Screenshot: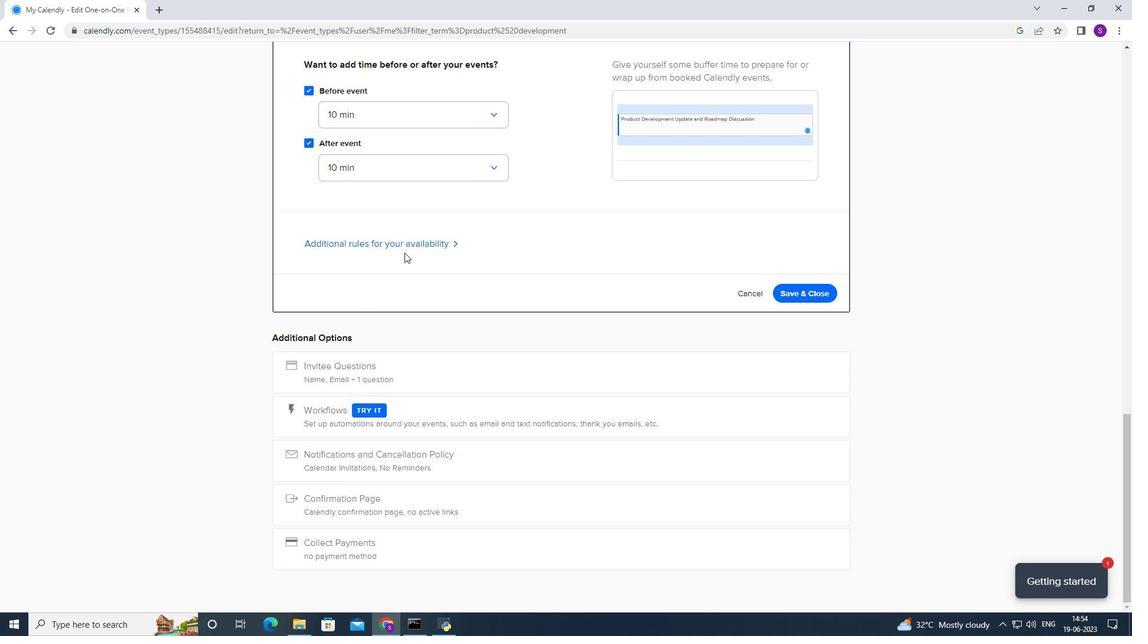 
Action: Mouse moved to (413, 249)
Screenshot: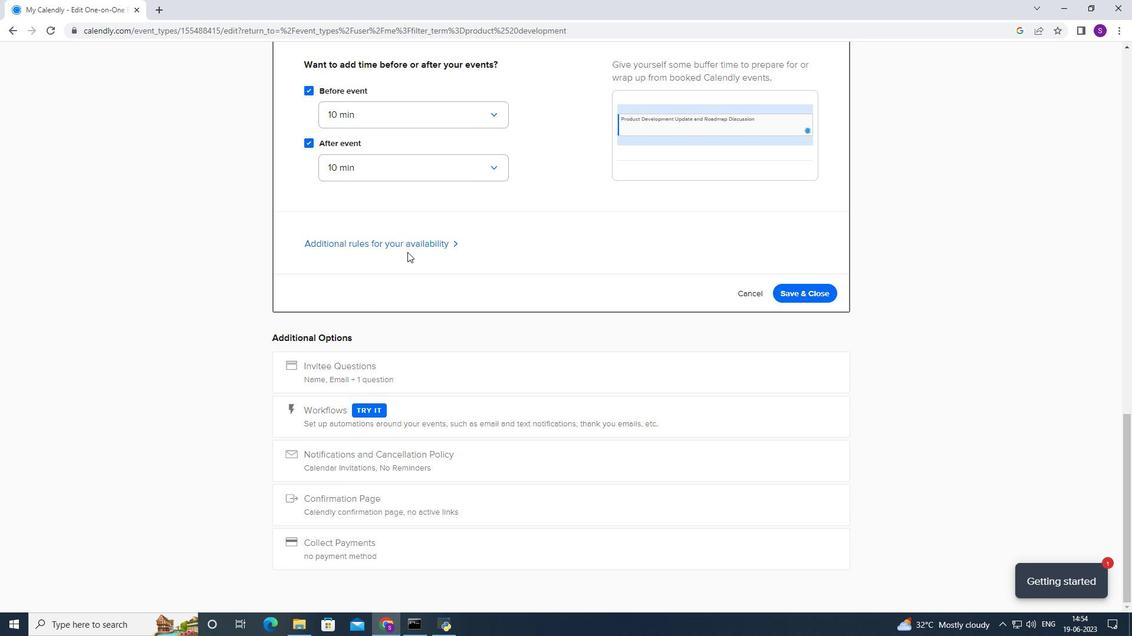 
Action: Mouse pressed left at (413, 249)
Screenshot: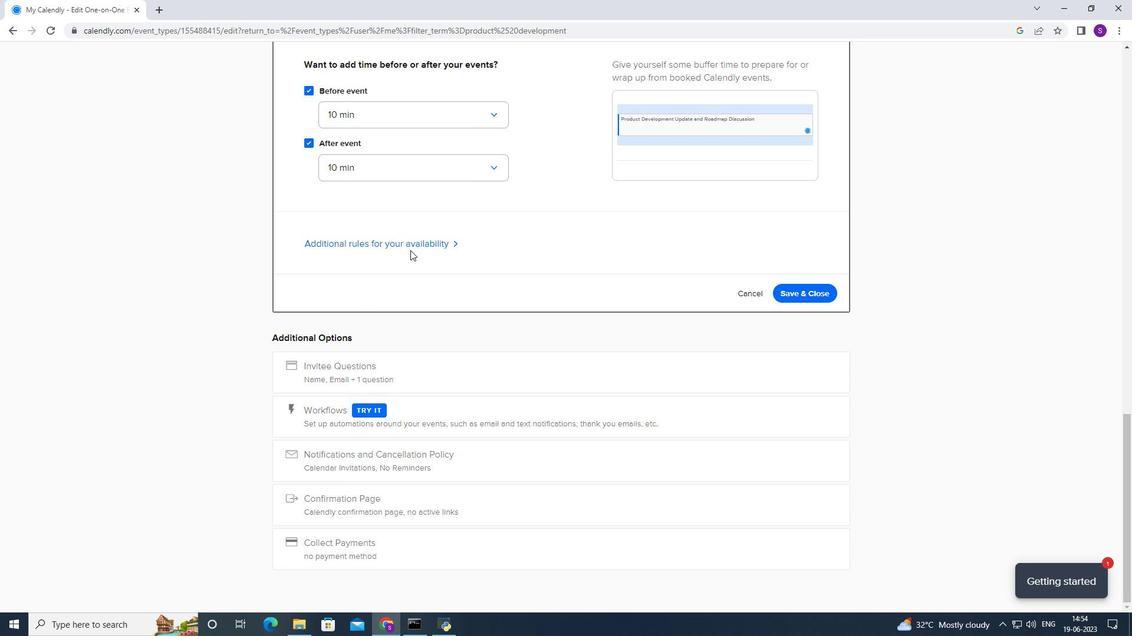 
Action: Mouse moved to (381, 352)
Screenshot: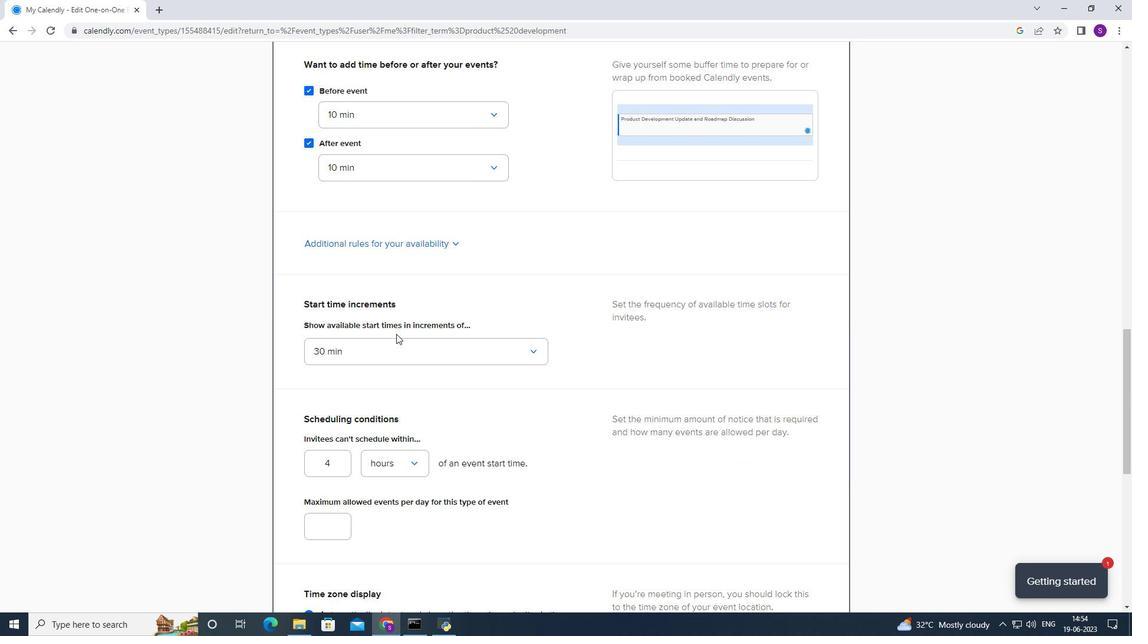 
Action: Mouse pressed left at (381, 352)
Screenshot: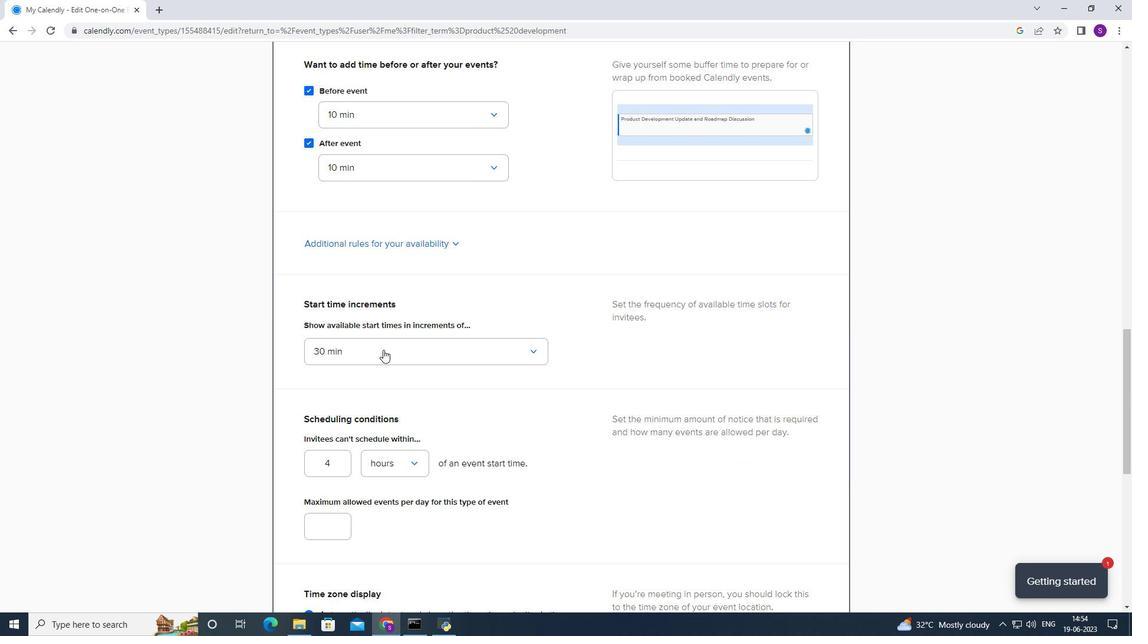 
Action: Mouse moved to (357, 380)
Screenshot: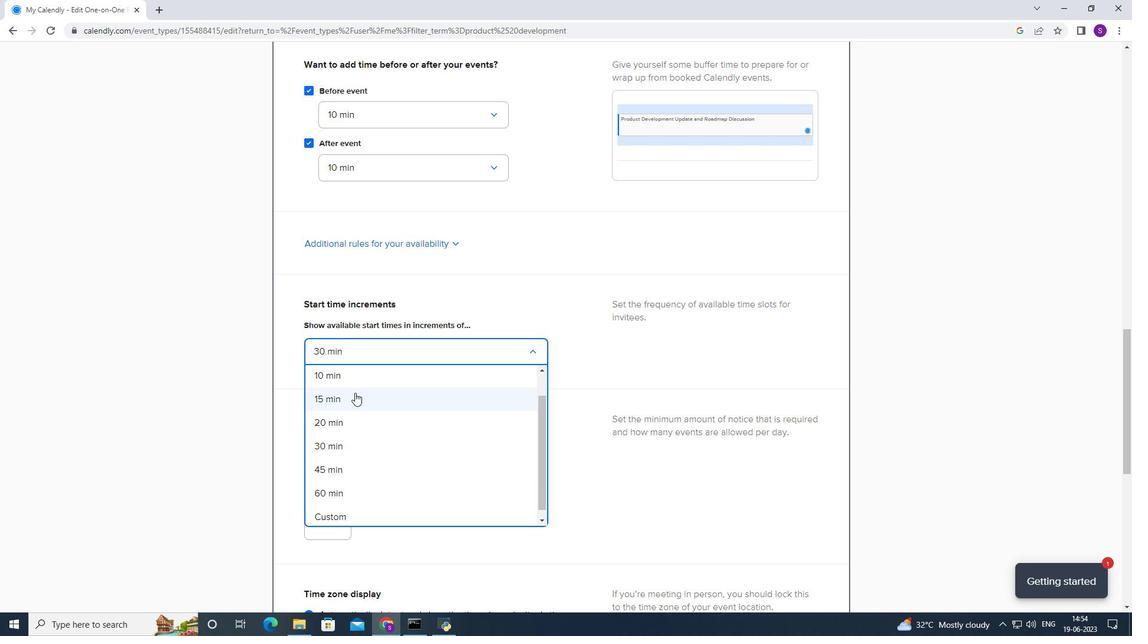 
Action: Mouse pressed left at (357, 380)
Screenshot: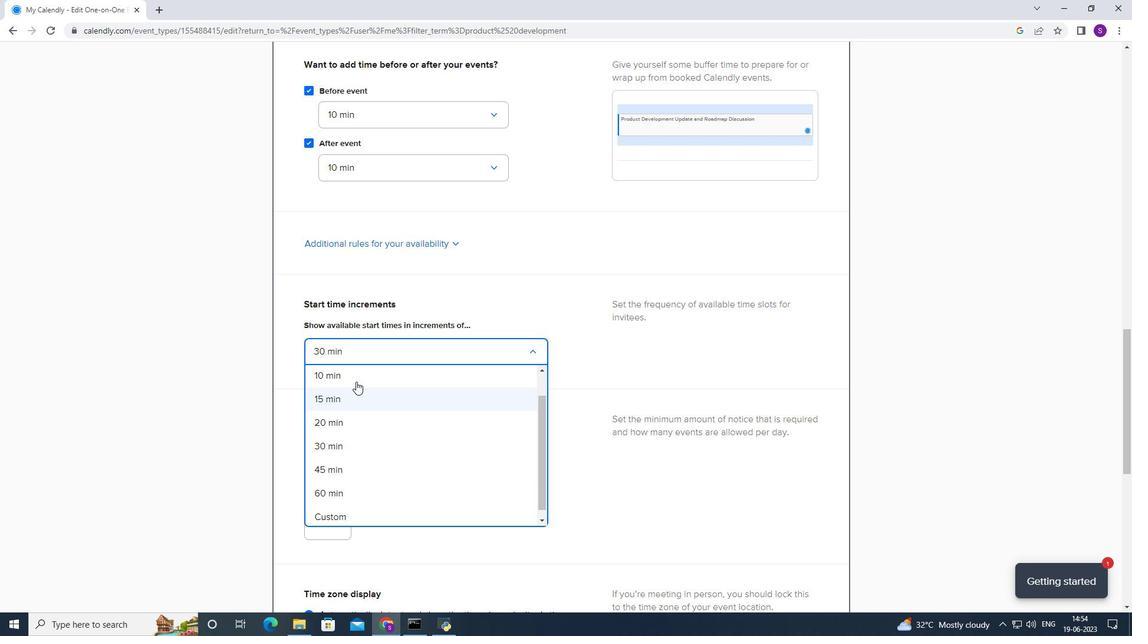 
Action: Mouse moved to (365, 173)
Screenshot: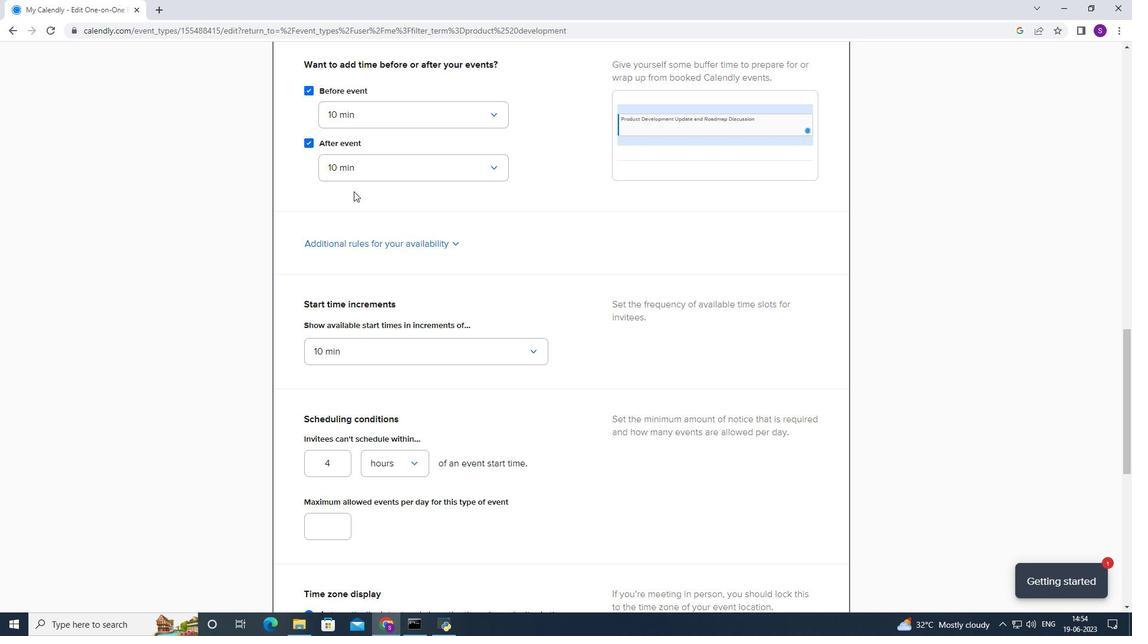 
Action: Mouse pressed left at (365, 173)
Screenshot: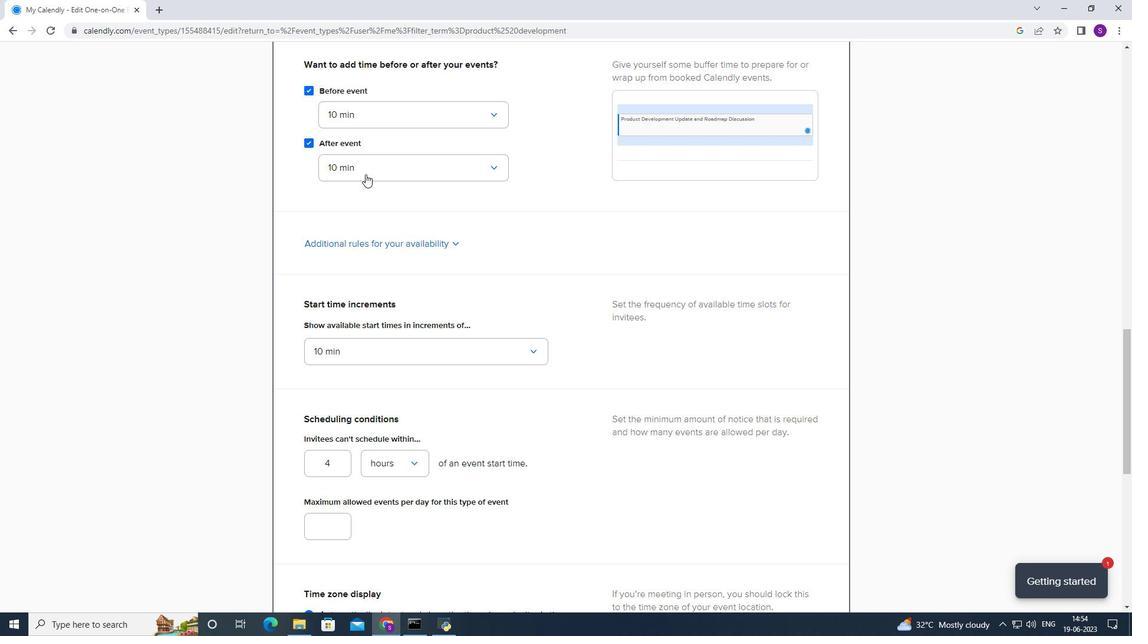 
Action: Mouse moved to (355, 242)
Screenshot: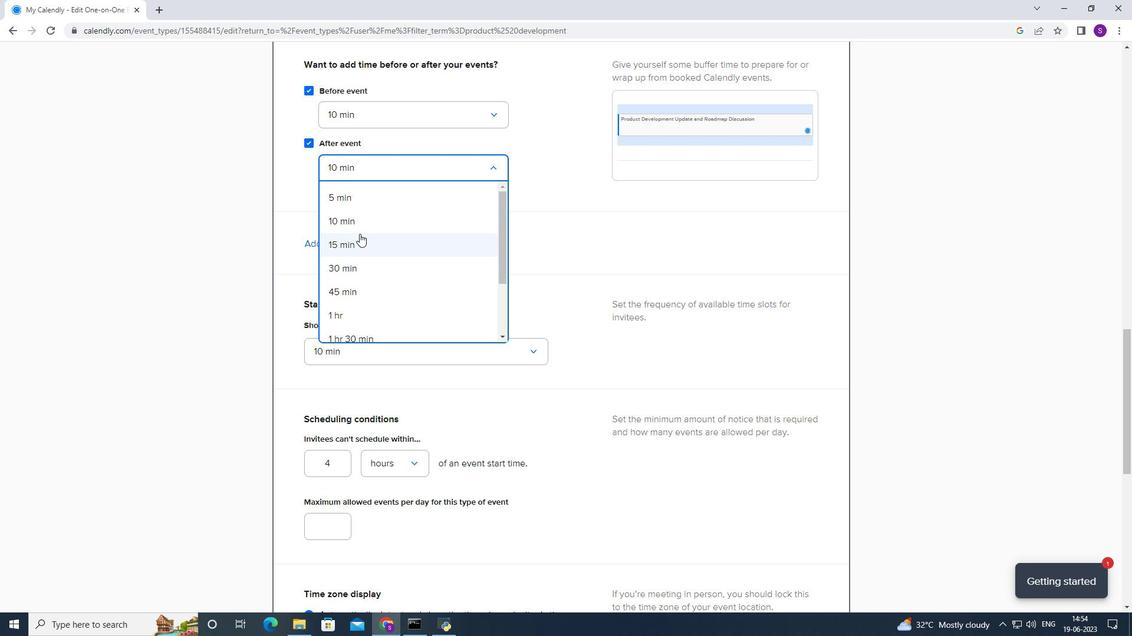 
Action: Mouse pressed left at (355, 242)
Screenshot: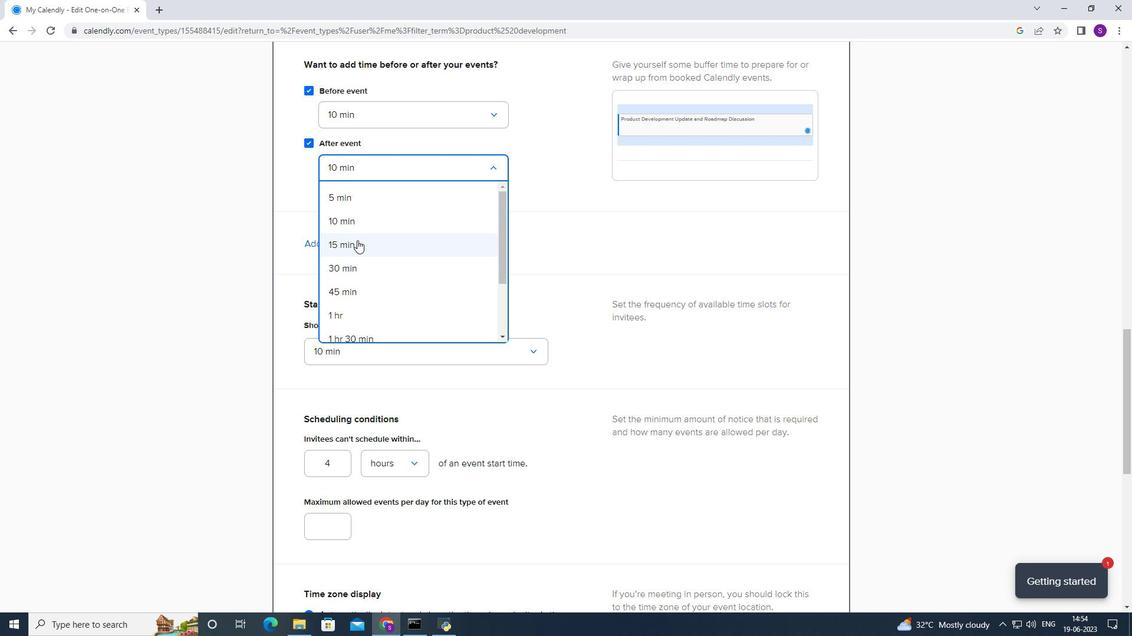 
Action: Mouse moved to (404, 102)
Screenshot: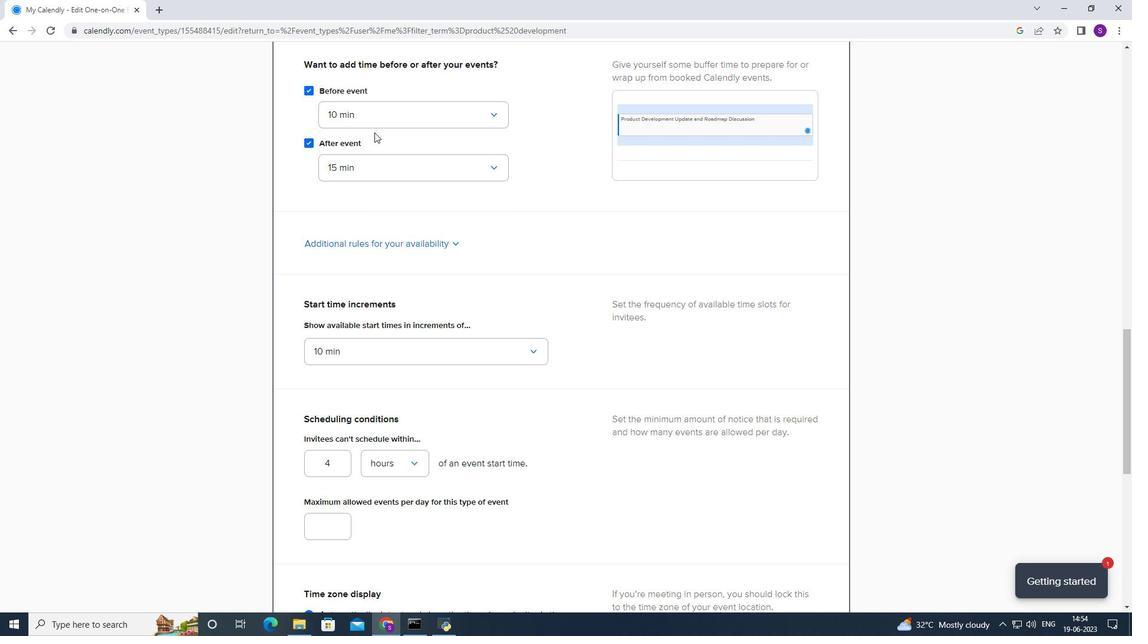 
Action: Mouse pressed left at (404, 102)
Screenshot: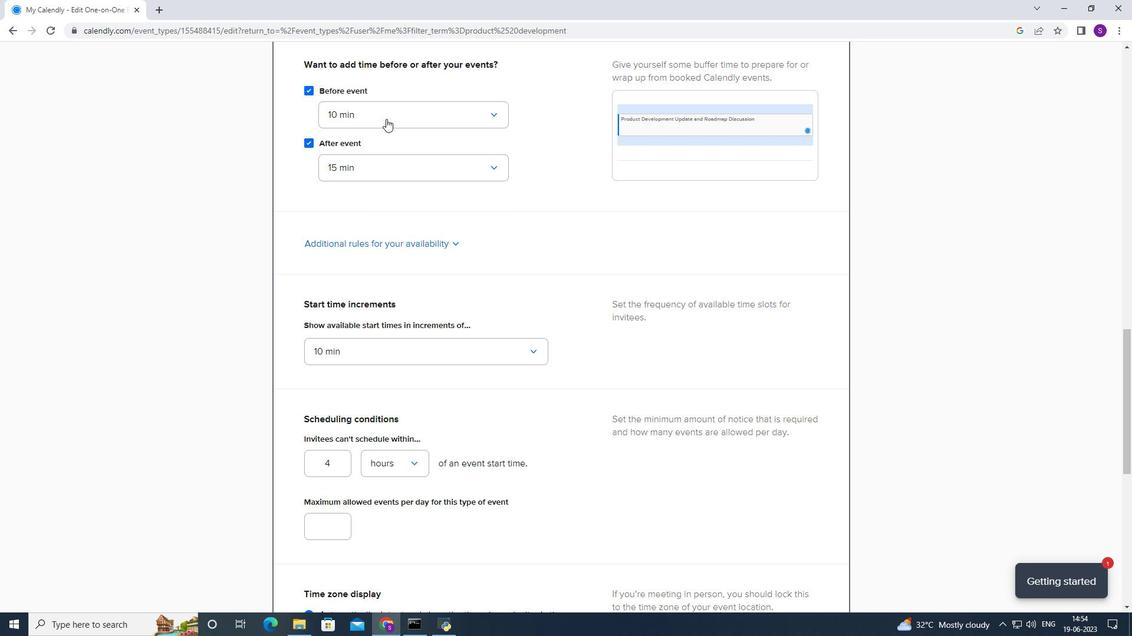 
Action: Mouse moved to (383, 196)
Screenshot: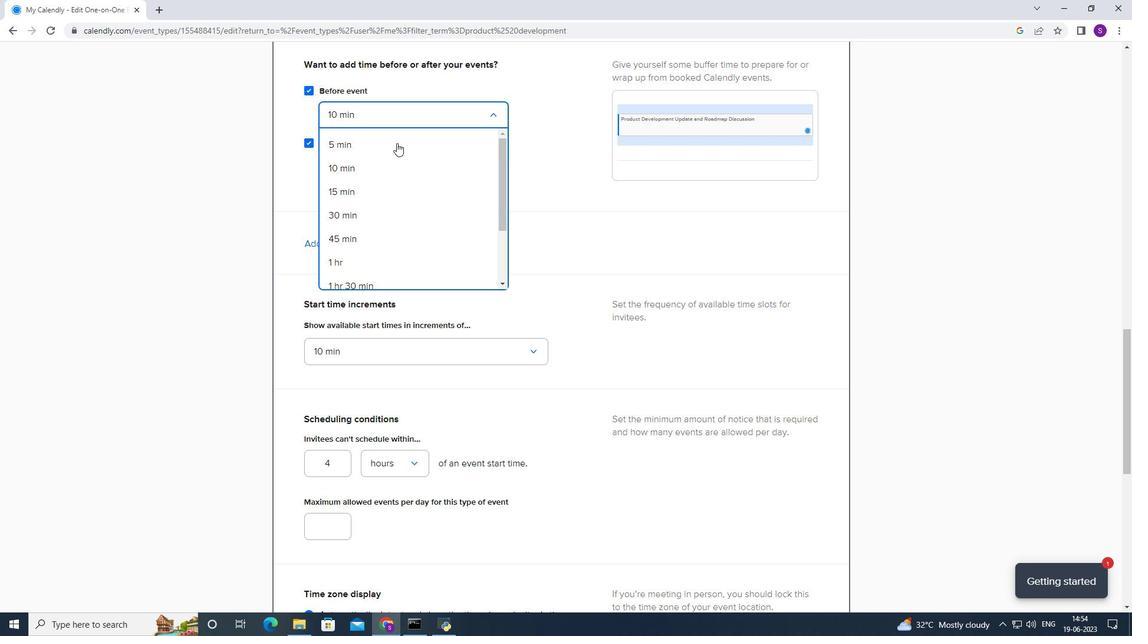 
Action: Mouse pressed left at (383, 196)
Screenshot: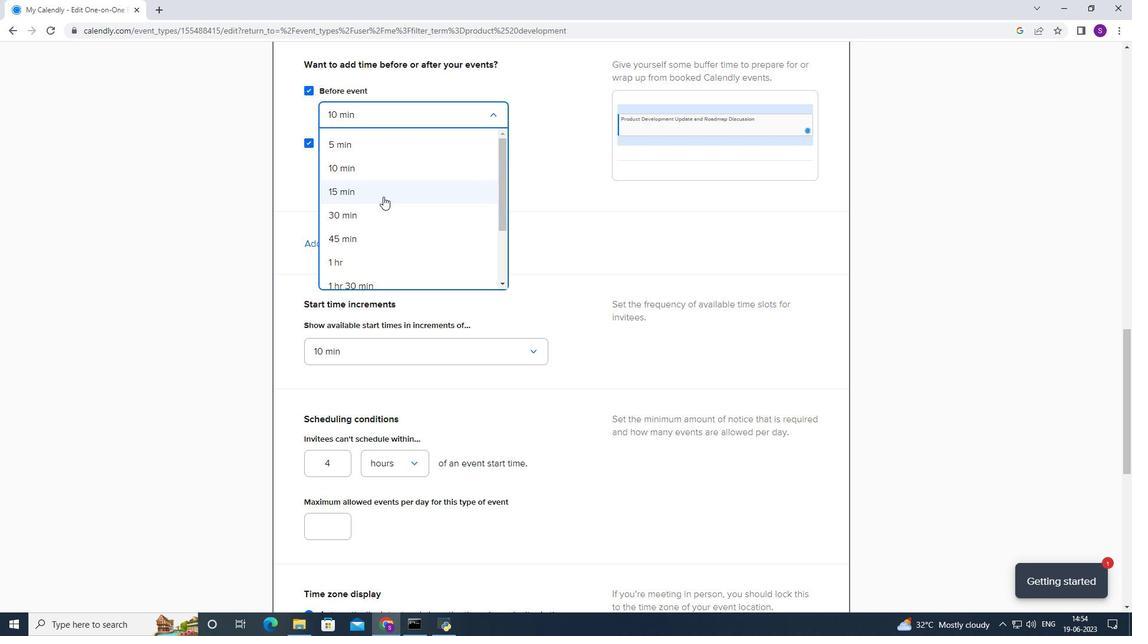 
Action: Mouse moved to (333, 352)
Screenshot: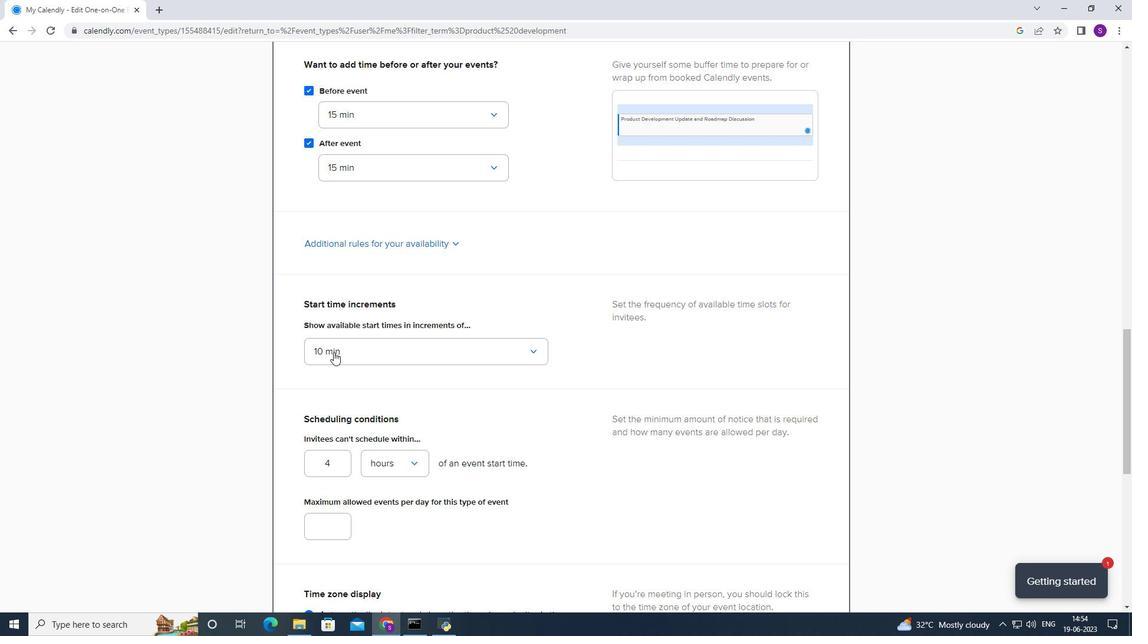 
Action: Mouse scrolled (333, 352) with delta (0, 0)
Screenshot: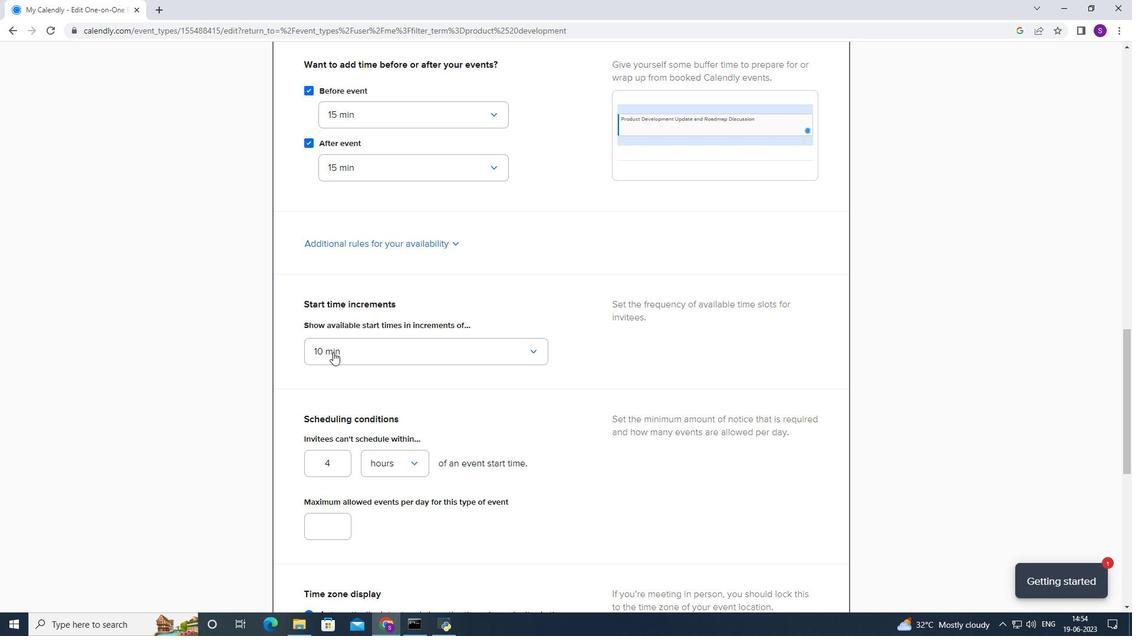 
Action: Mouse scrolled (333, 352) with delta (0, 0)
Screenshot: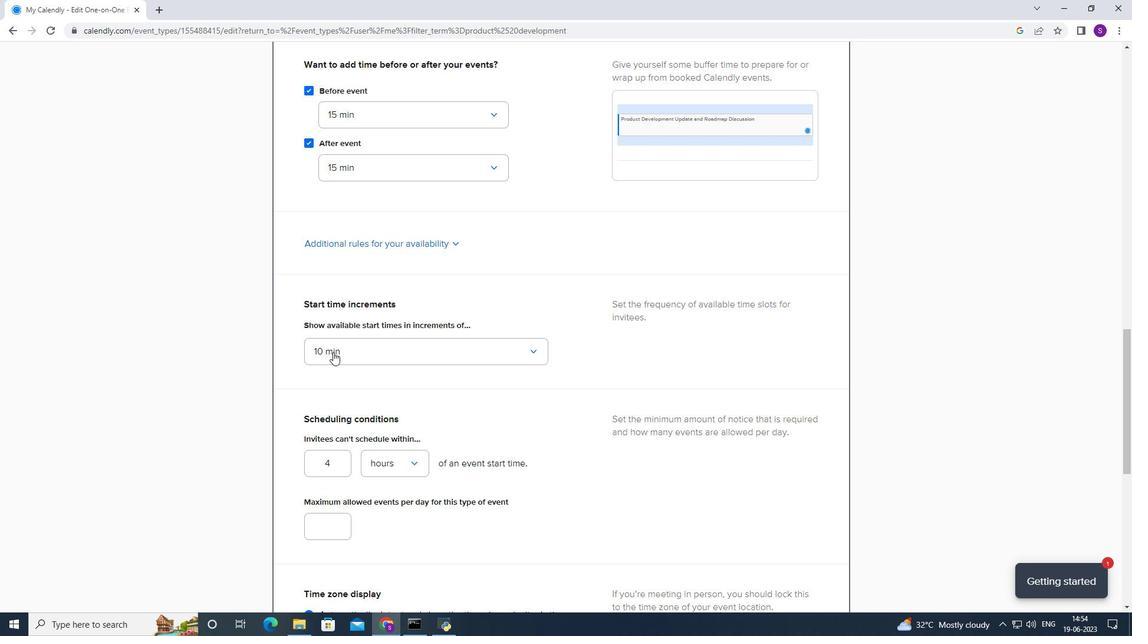 
Action: Mouse scrolled (333, 352) with delta (0, 0)
Screenshot: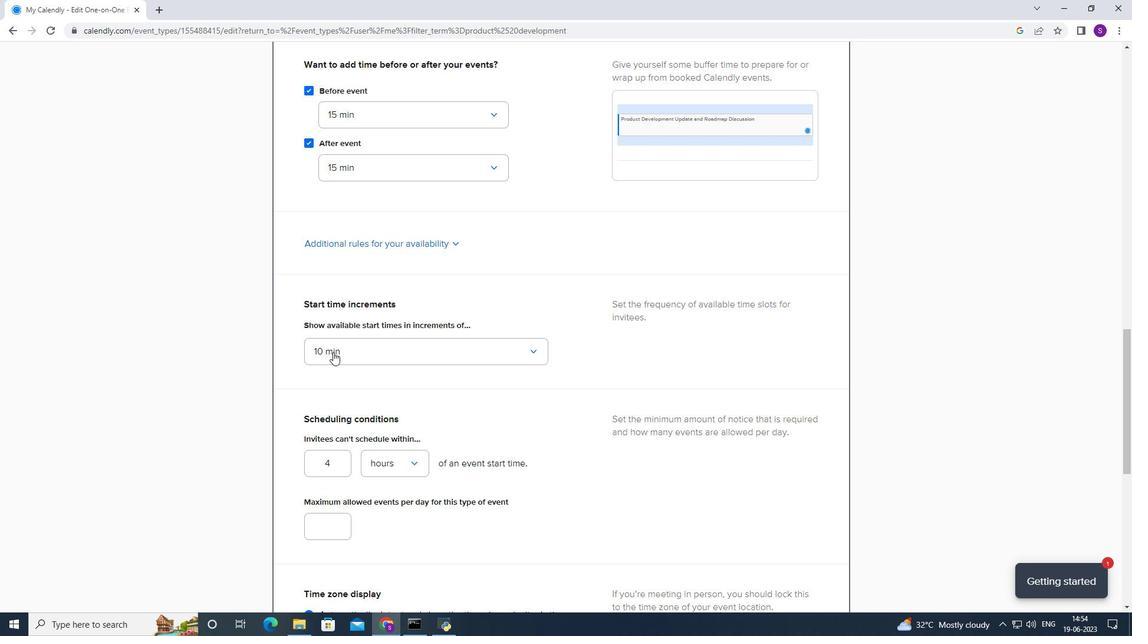 
Action: Mouse moved to (330, 293)
Screenshot: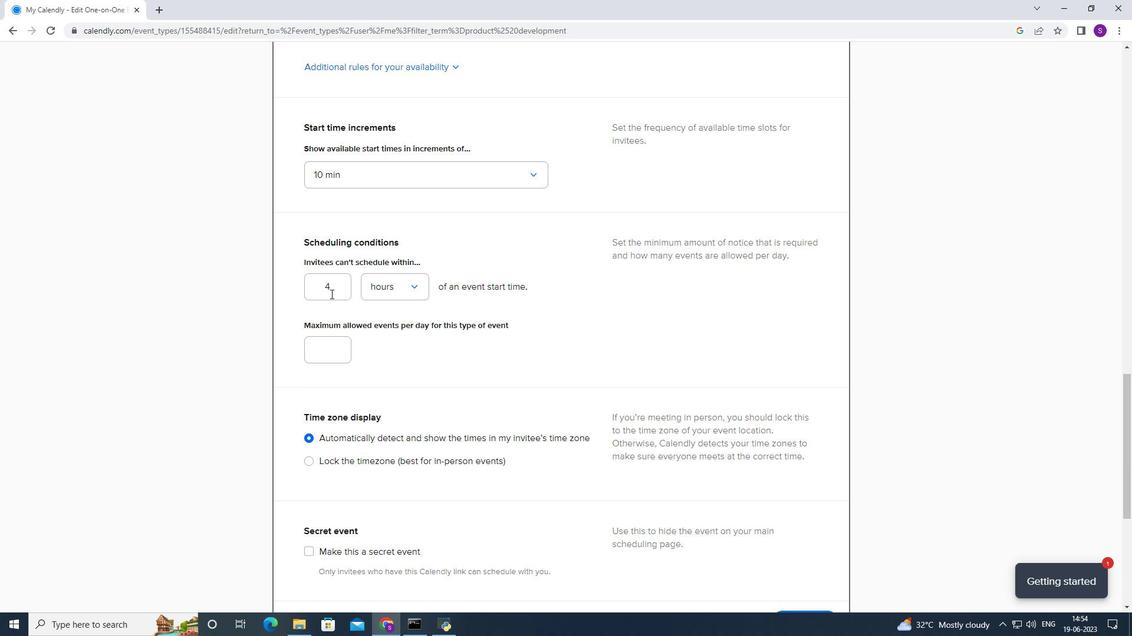 
Action: Mouse pressed left at (330, 293)
Screenshot: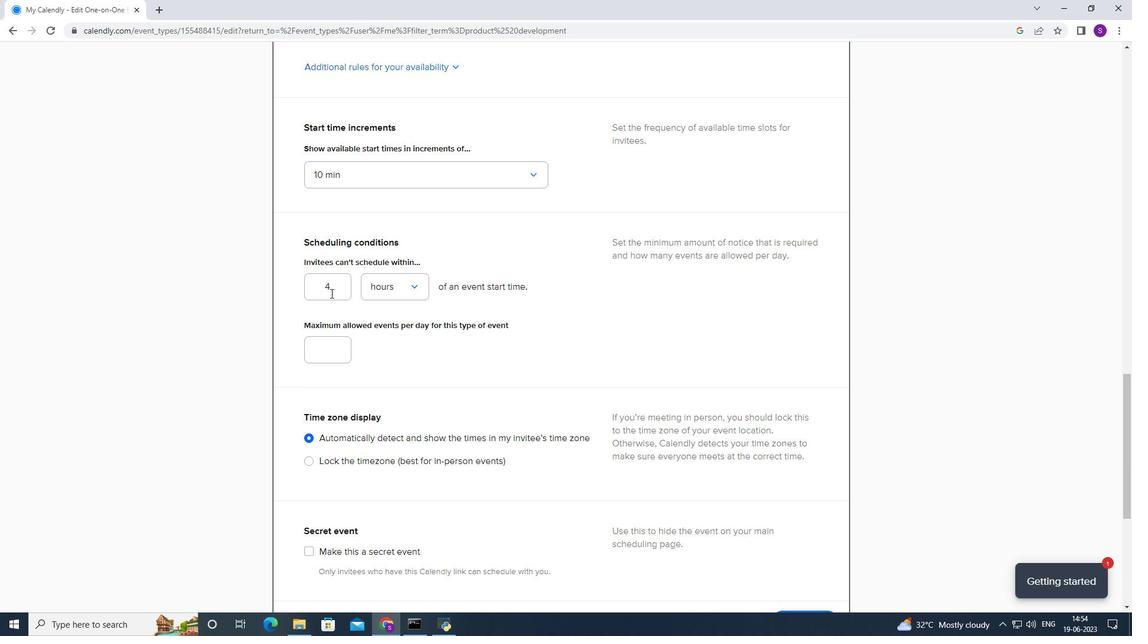 
Action: Mouse moved to (303, 293)
Screenshot: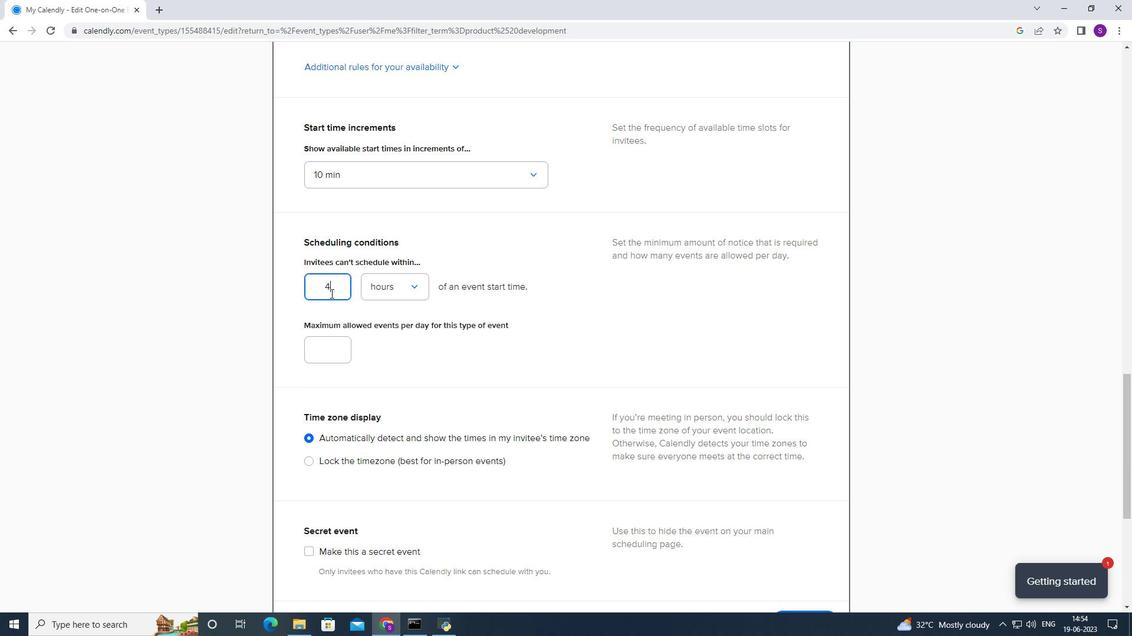 
Action: Key pressed 49
Screenshot: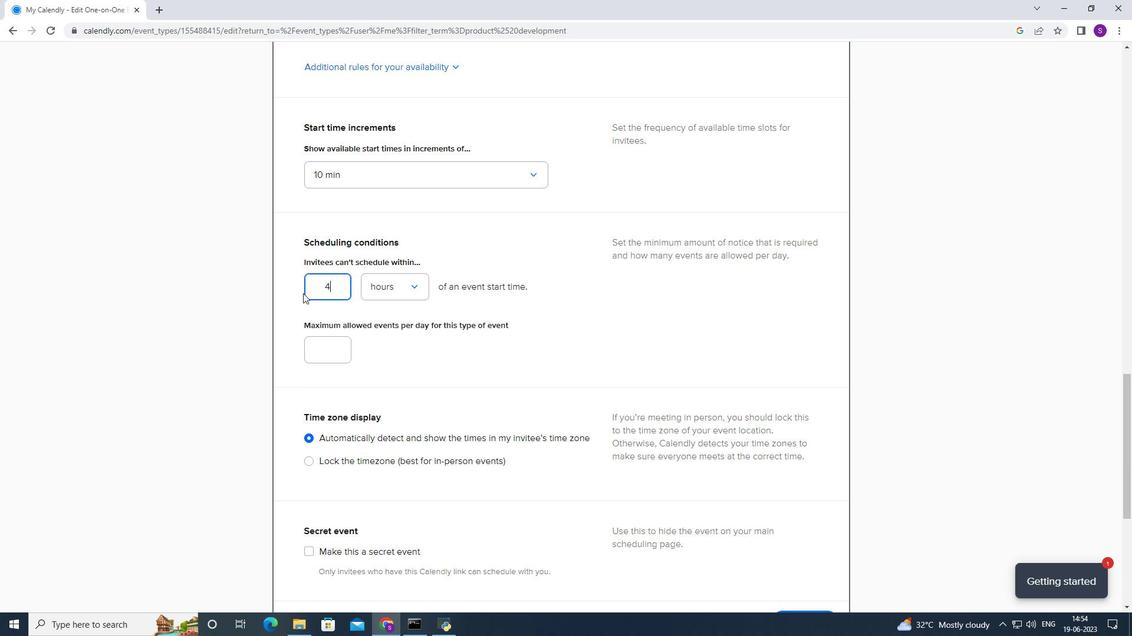 
Action: Mouse moved to (313, 343)
Screenshot: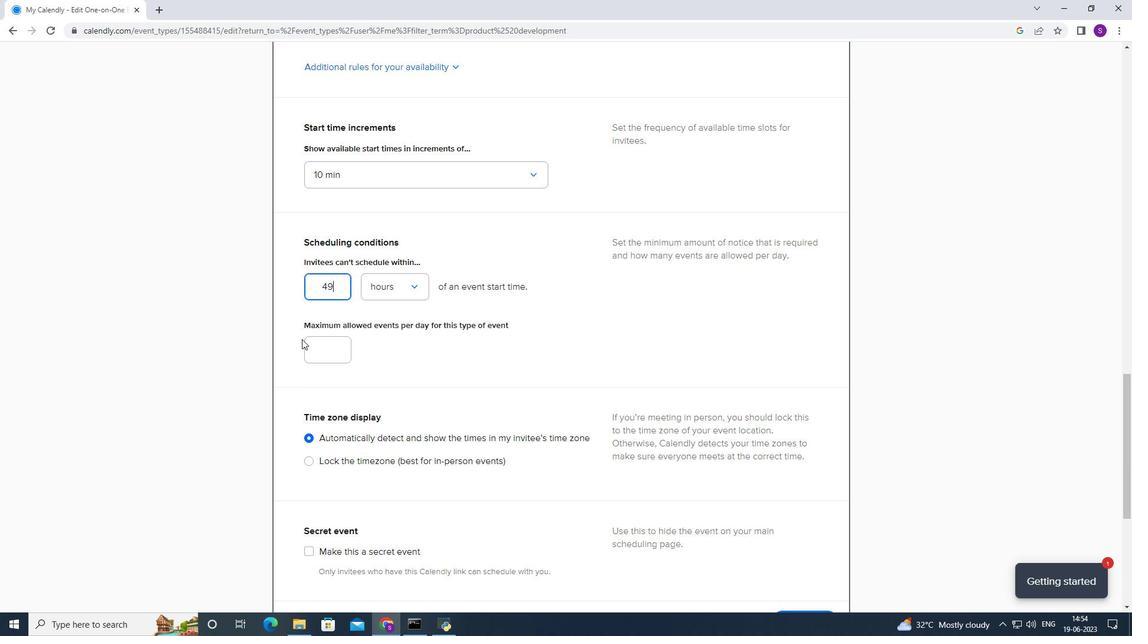 
Action: Mouse pressed left at (313, 343)
Screenshot: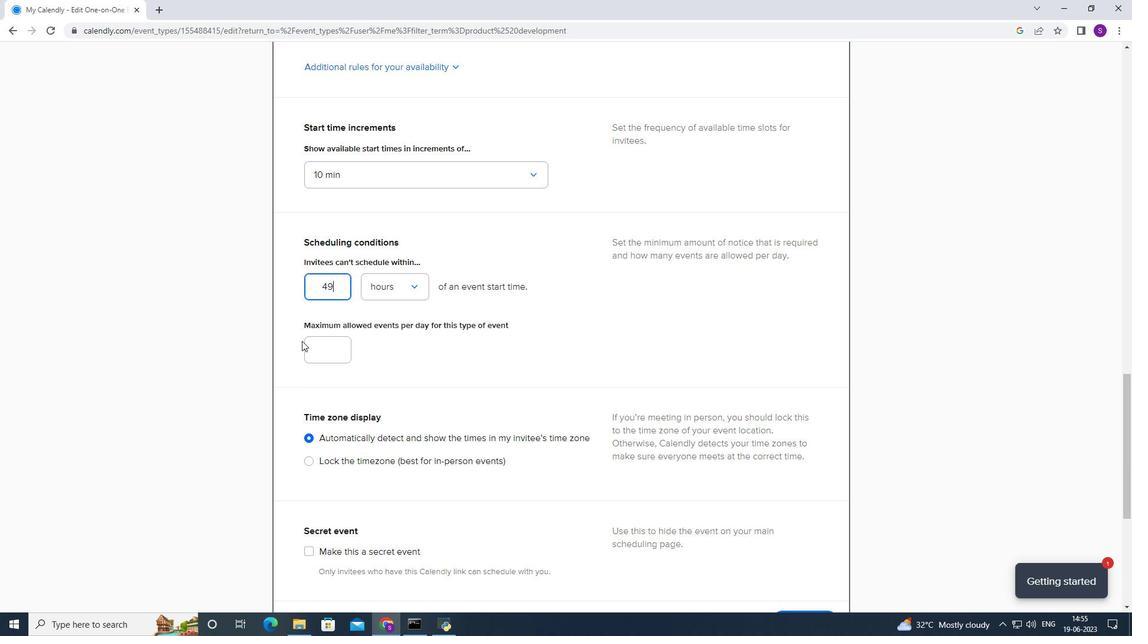 
Action: Key pressed 5
Screenshot: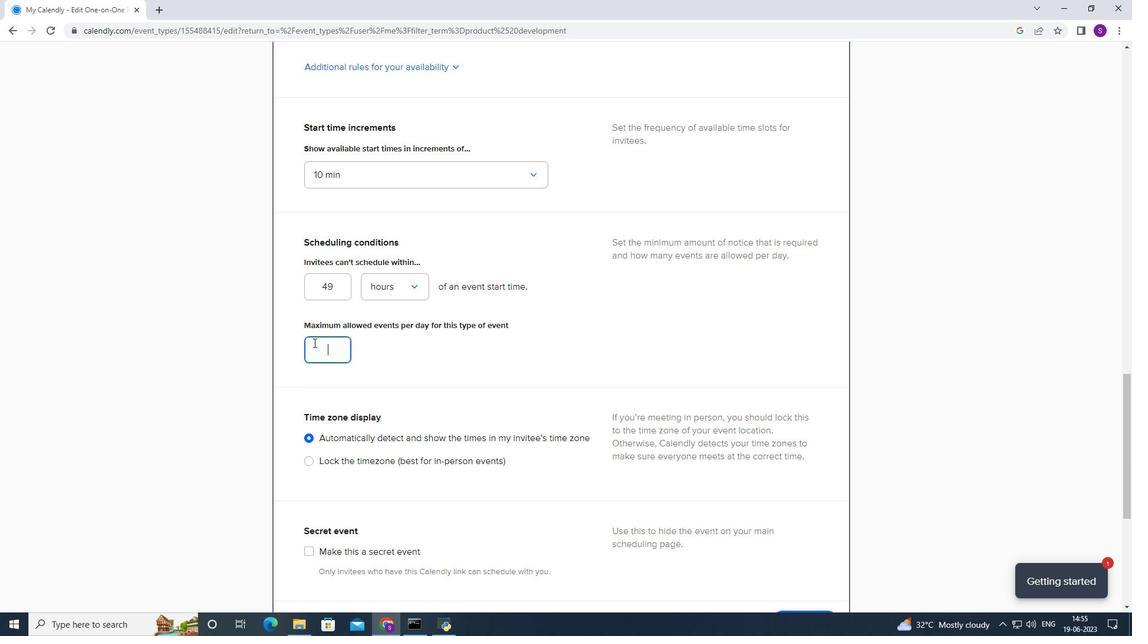 
Action: Mouse moved to (534, 403)
Screenshot: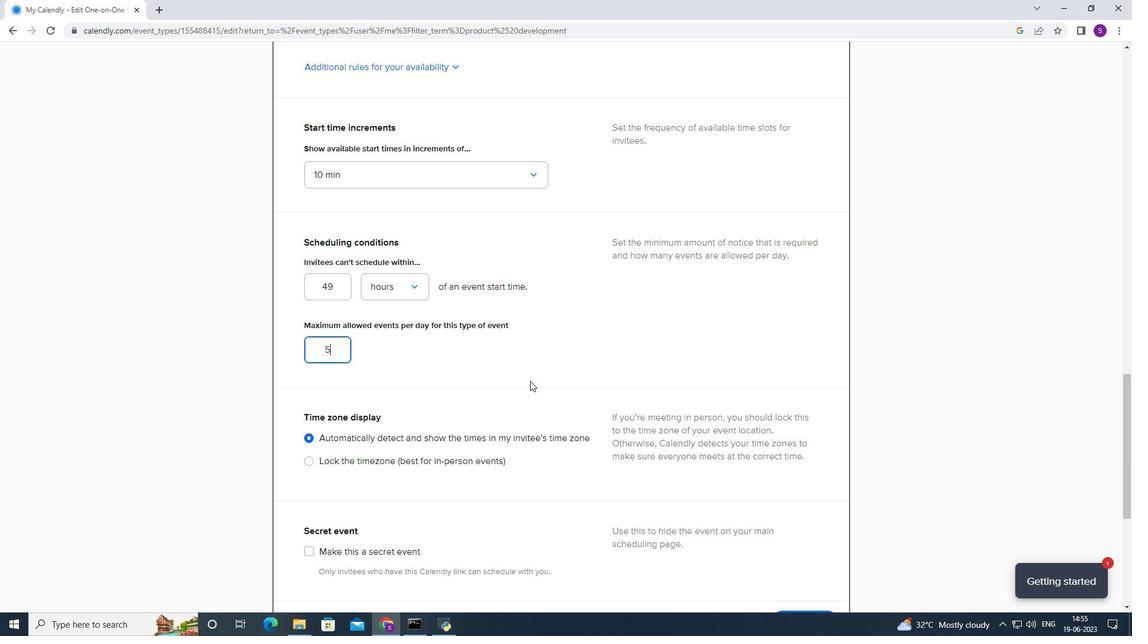 
Action: Mouse scrolled (534, 403) with delta (0, 0)
Screenshot: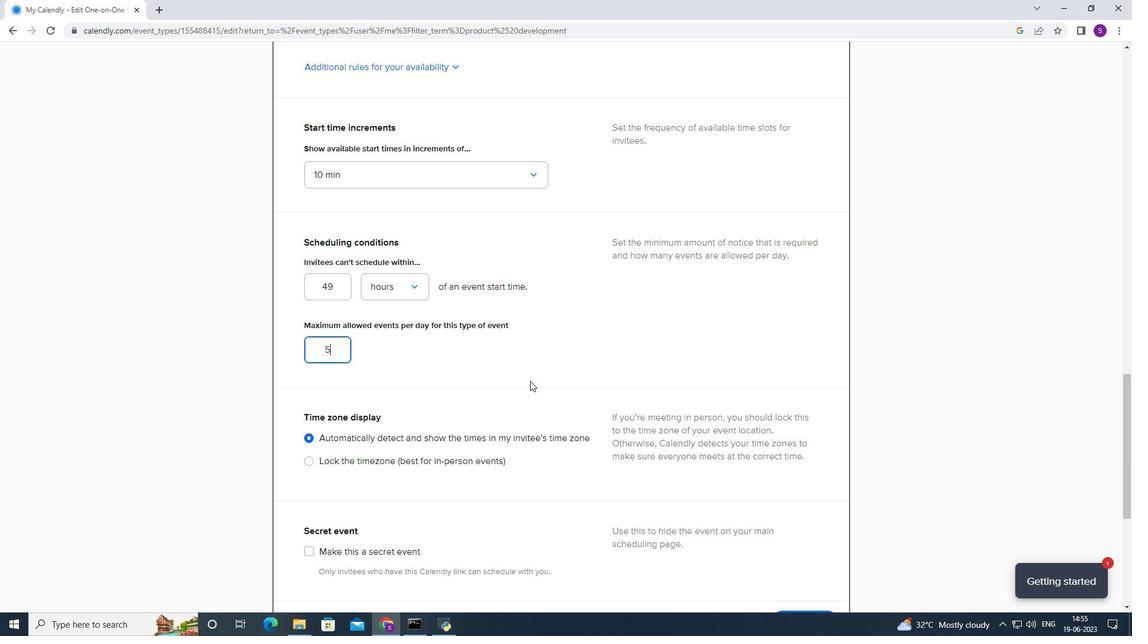 
Action: Mouse moved to (534, 408)
Screenshot: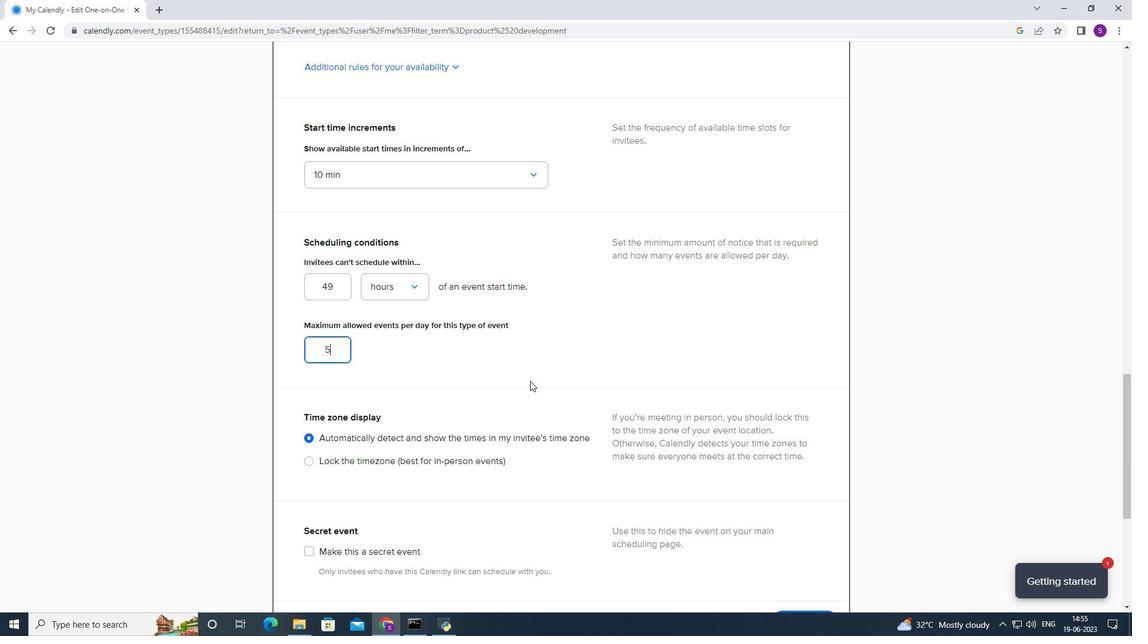 
Action: Mouse scrolled (534, 408) with delta (0, 0)
Screenshot: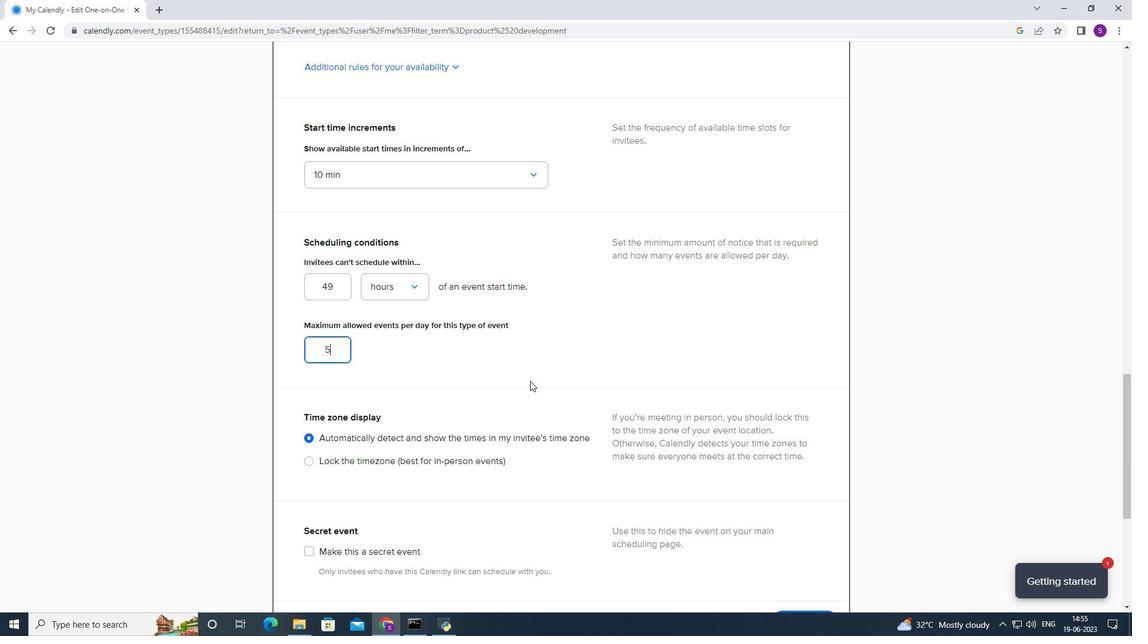 
Action: Mouse moved to (534, 412)
Screenshot: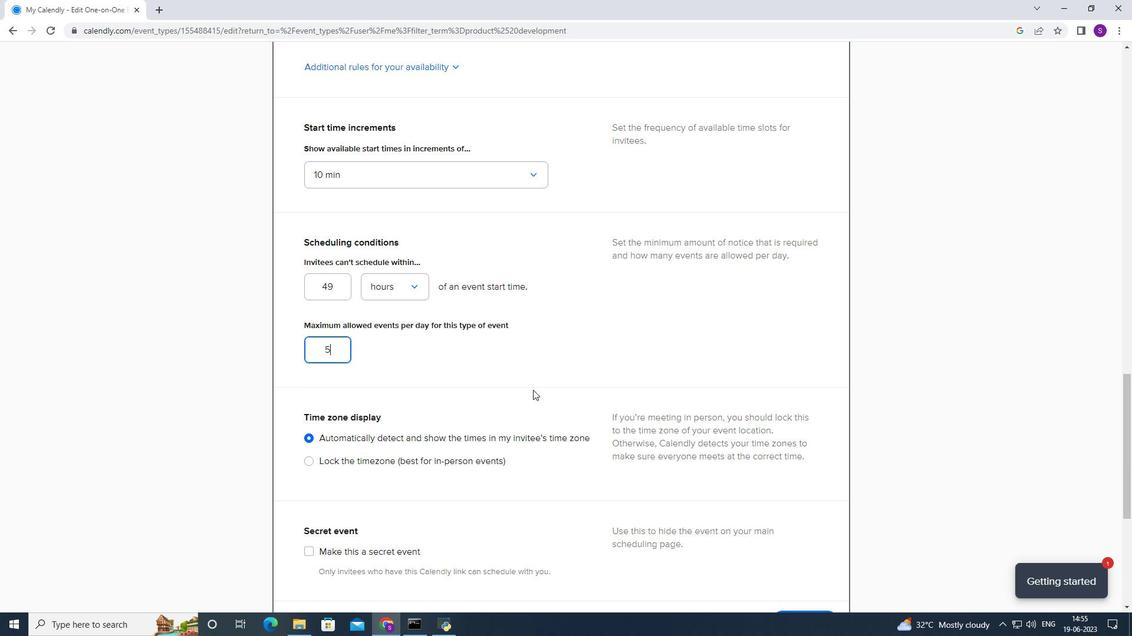 
Action: Mouse scrolled (534, 412) with delta (0, 0)
Screenshot: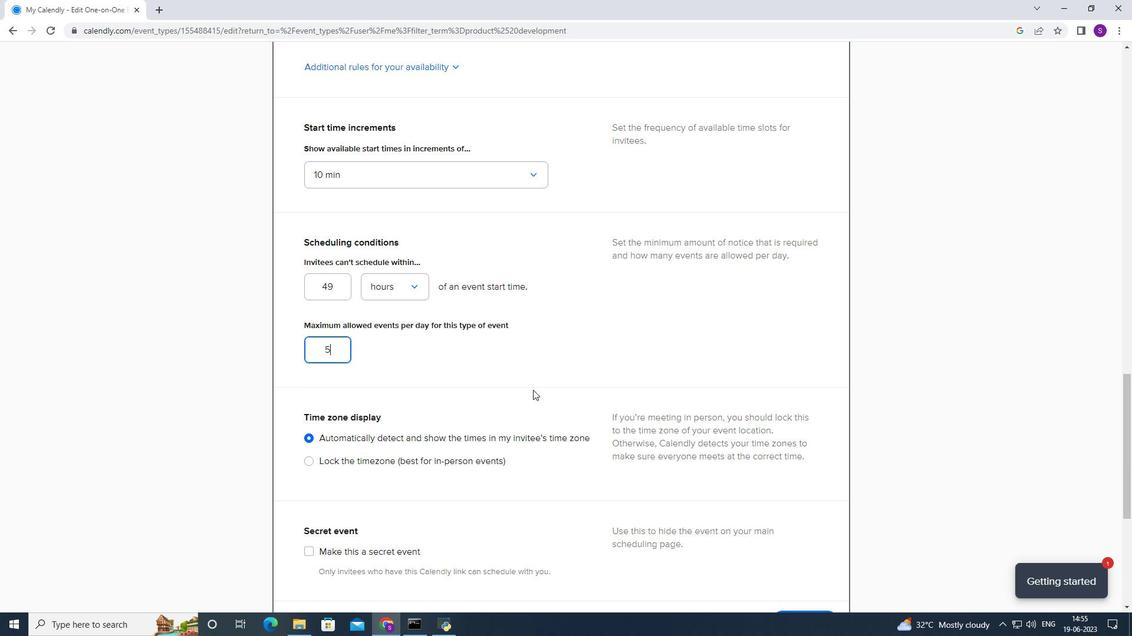 
Action: Mouse moved to (550, 400)
Screenshot: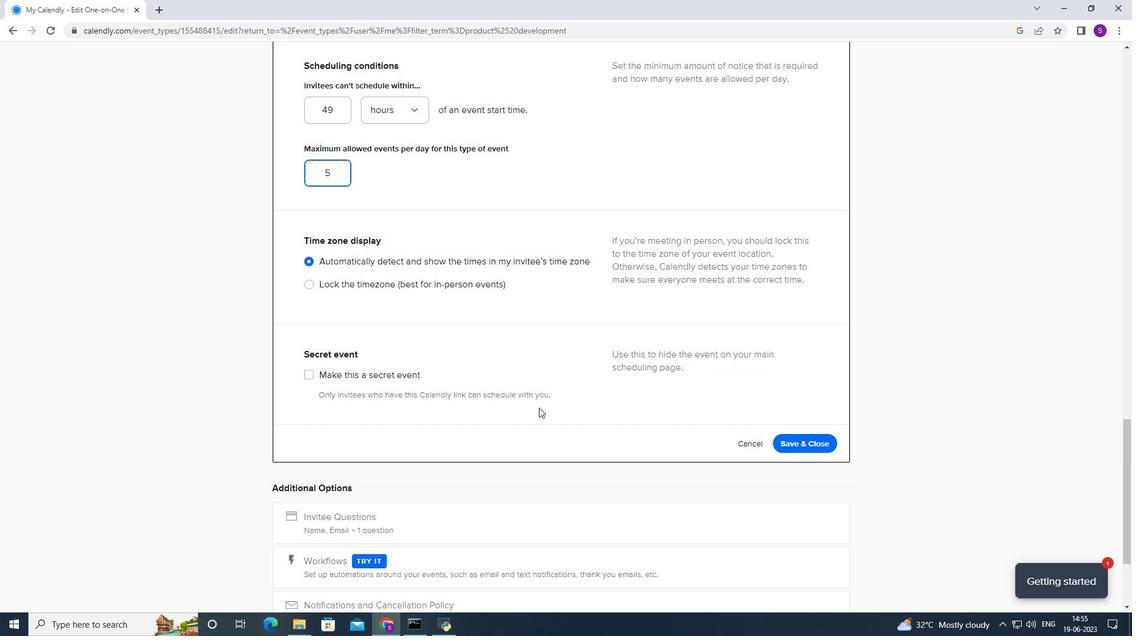 
Action: Mouse scrolled (550, 399) with delta (0, 0)
Screenshot: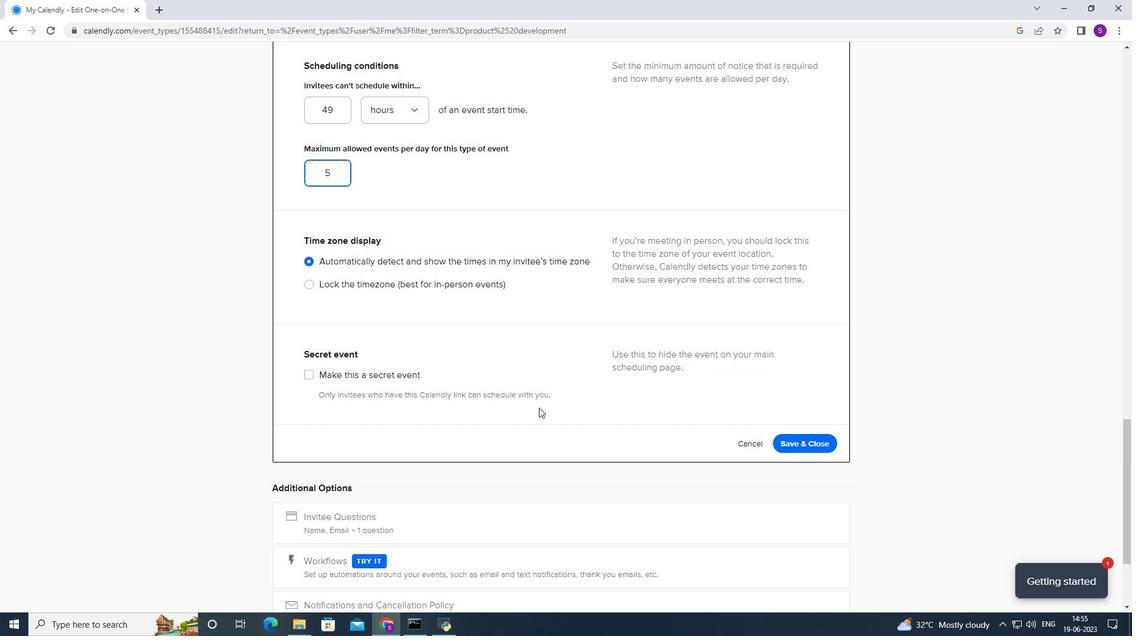 
Action: Mouse moved to (550, 400)
Screenshot: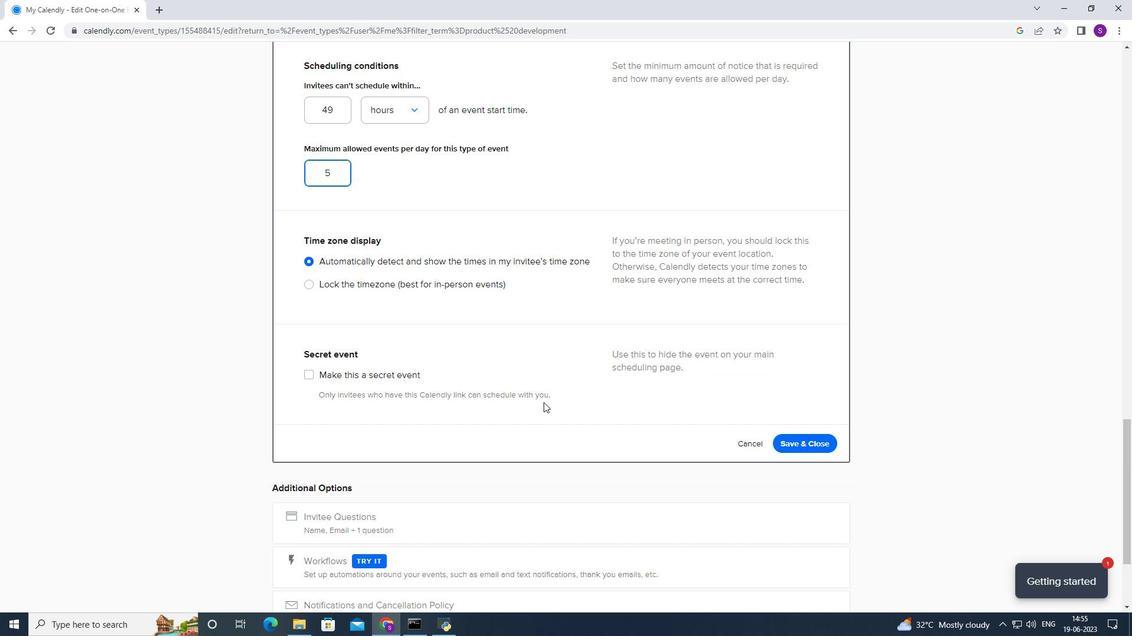 
Action: Mouse scrolled (550, 399) with delta (0, 0)
Screenshot: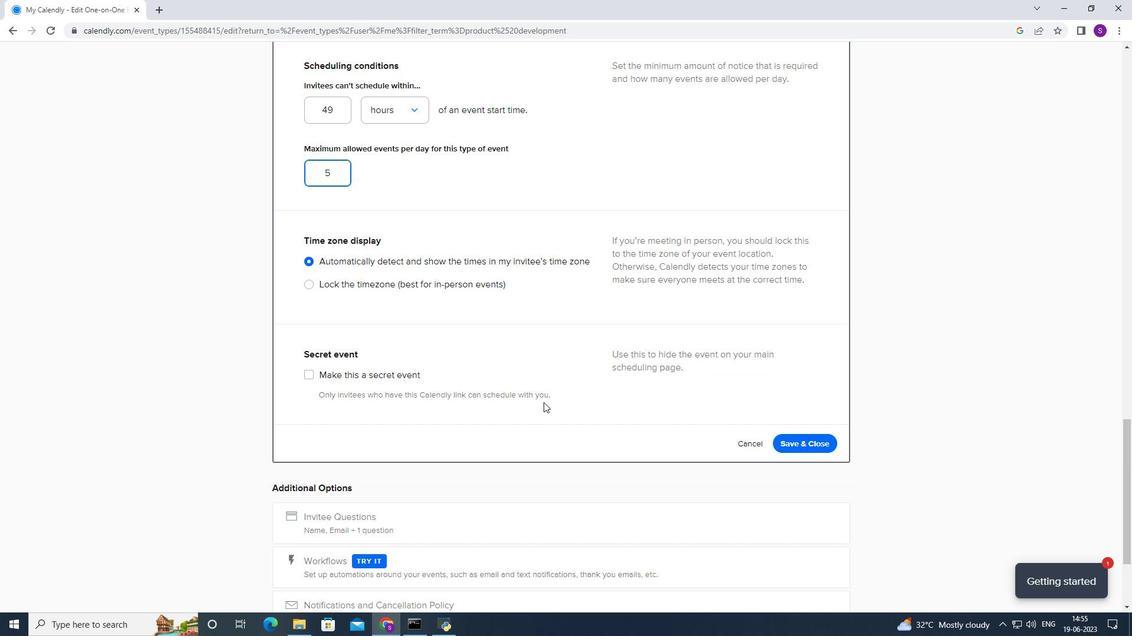 
Action: Mouse moved to (553, 400)
Screenshot: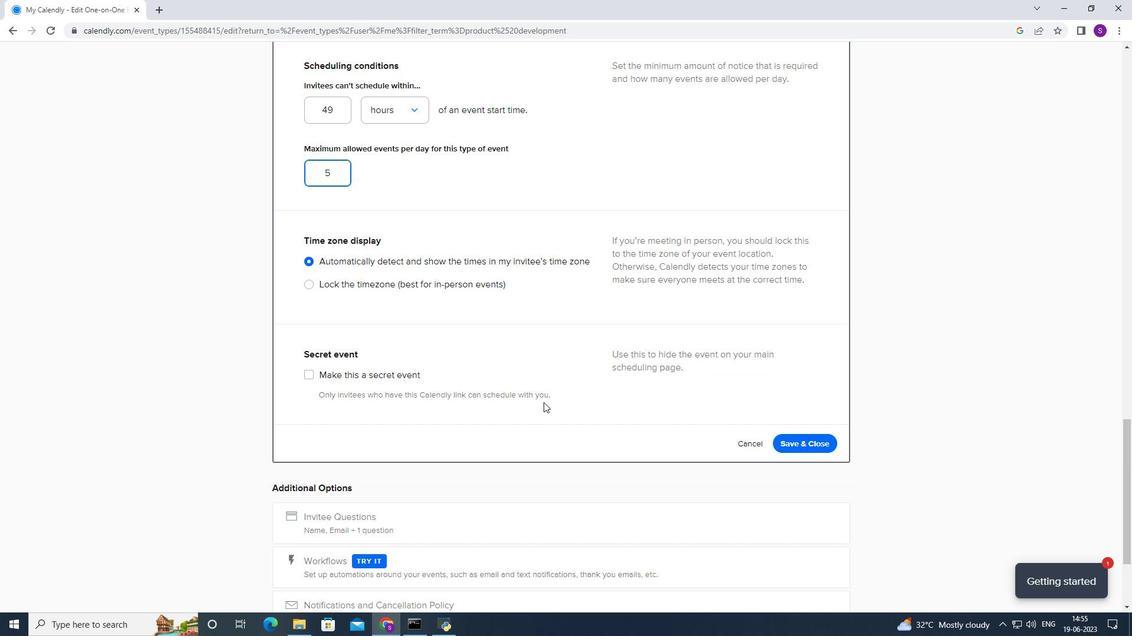 
Action: Mouse scrolled (553, 399) with delta (0, 0)
Screenshot: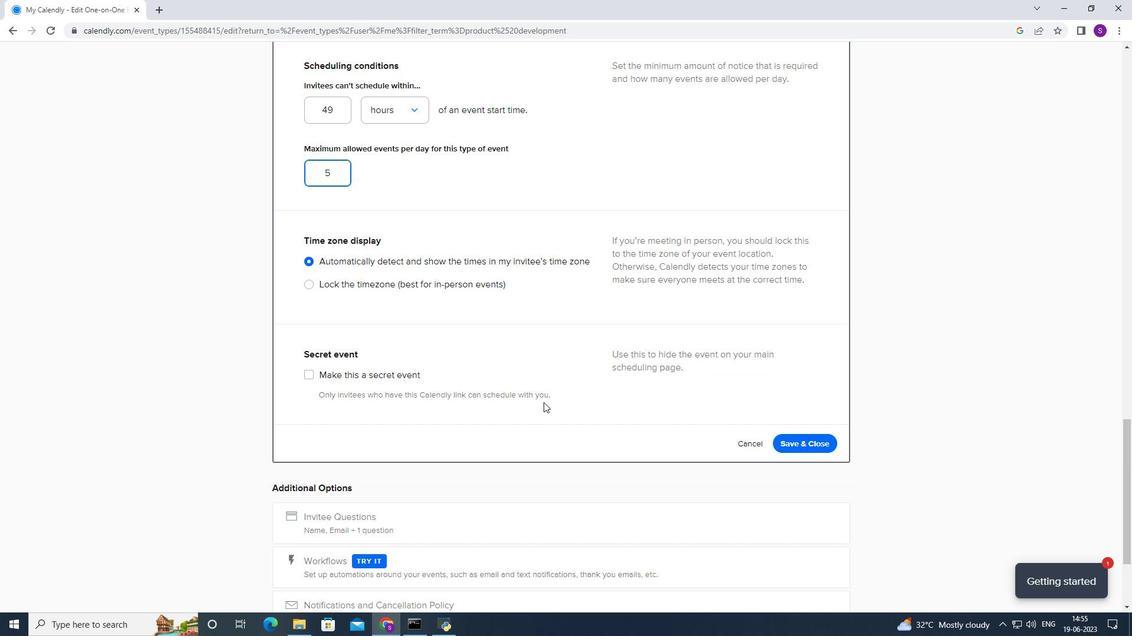 
Action: Mouse moved to (569, 396)
Screenshot: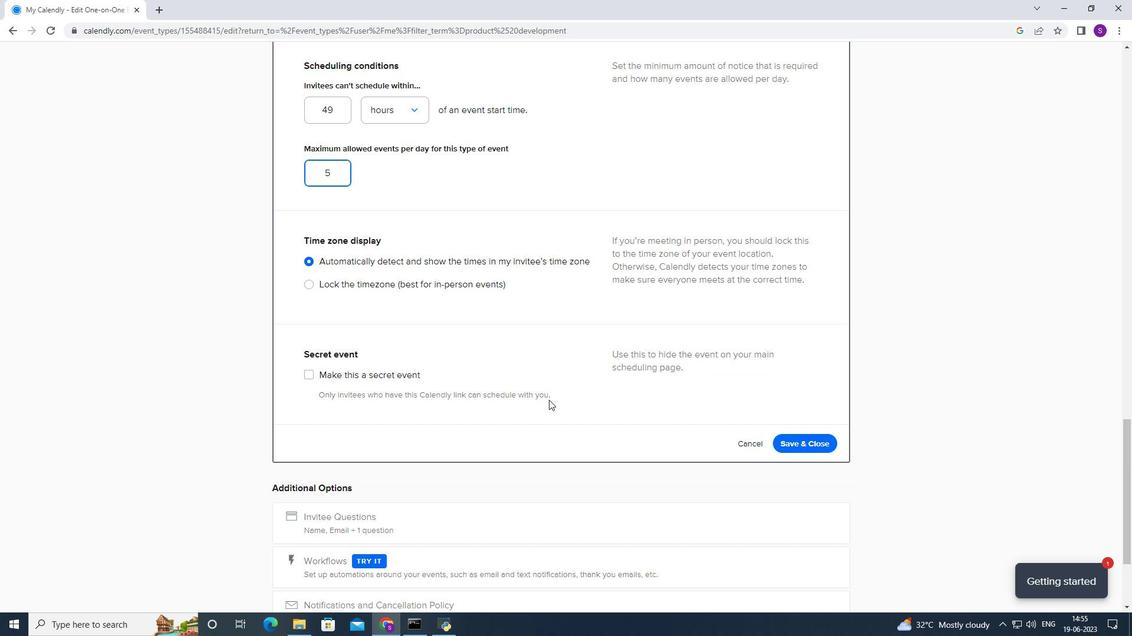 
Action: Mouse scrolled (569, 396) with delta (0, 0)
Screenshot: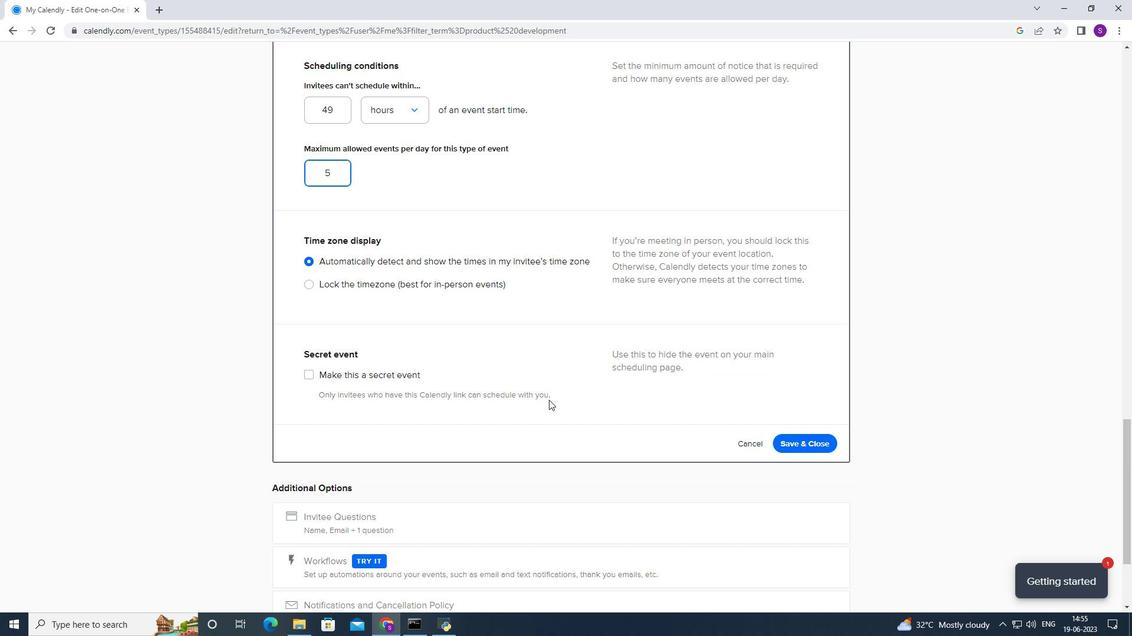 
Action: Mouse moved to (784, 298)
Screenshot: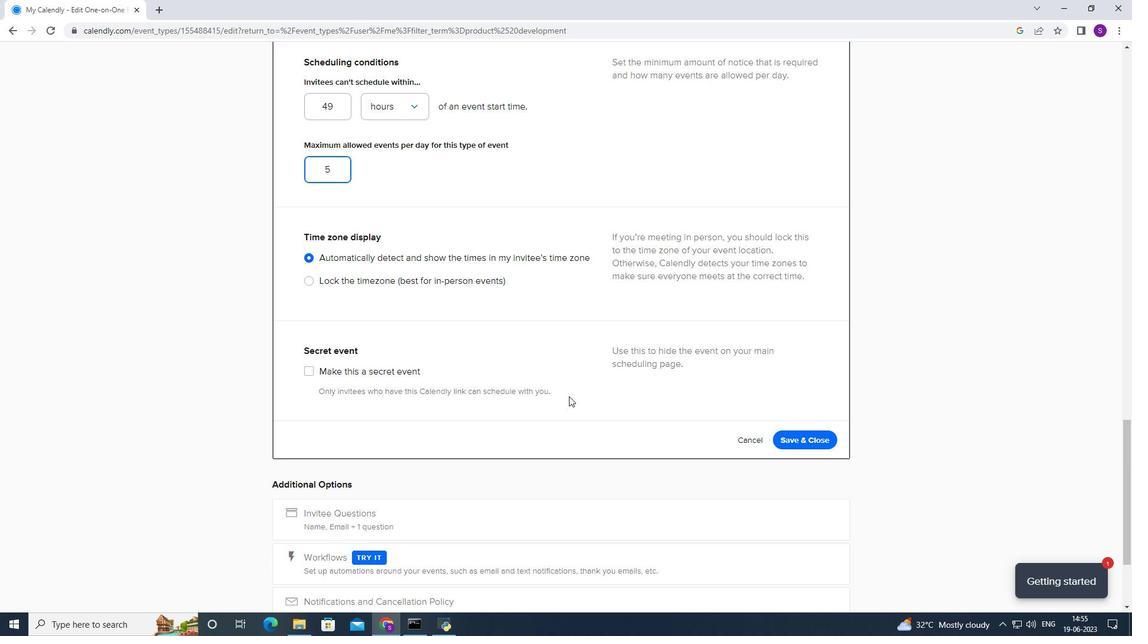 
Action: Mouse scrolled (784, 299) with delta (0, 0)
Screenshot: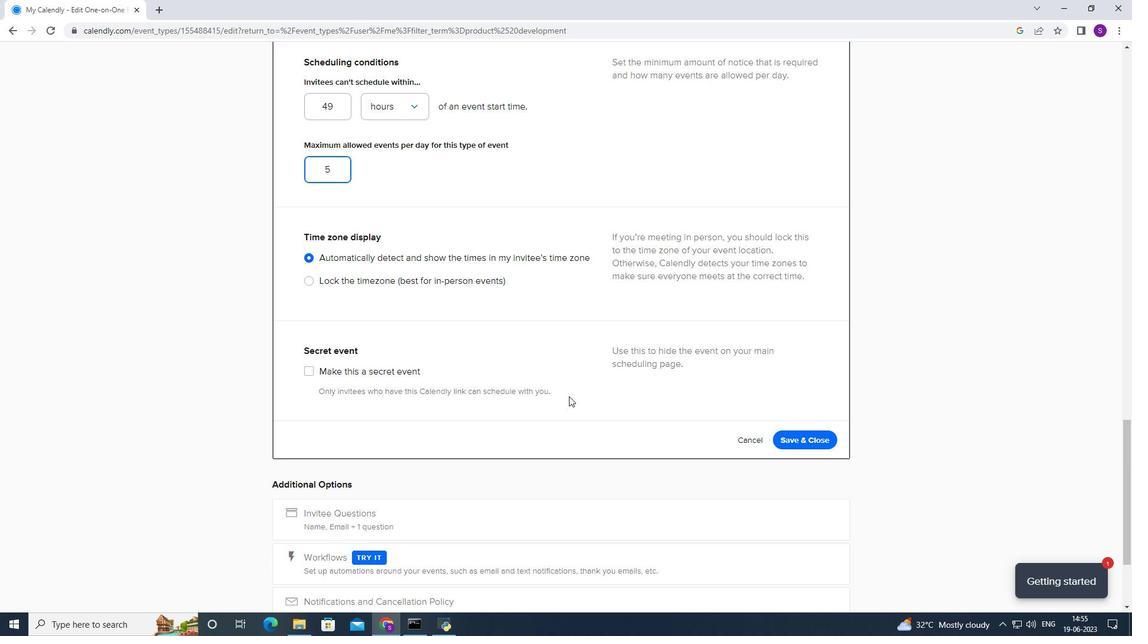 
Action: Mouse moved to (810, 342)
Screenshot: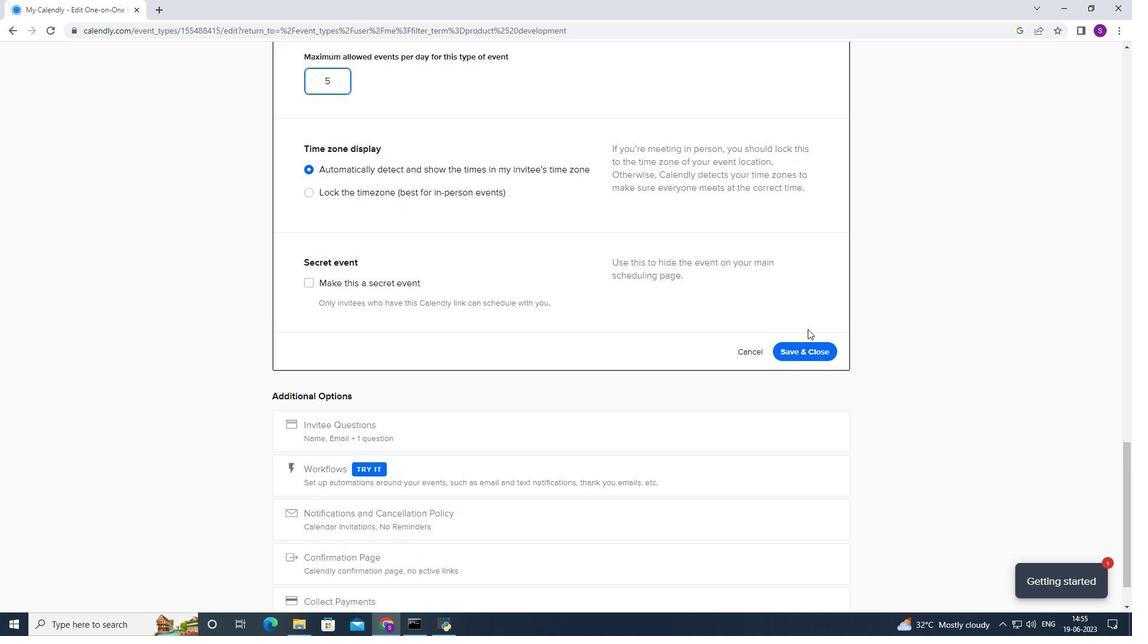 
Action: Mouse pressed left at (810, 342)
Screenshot: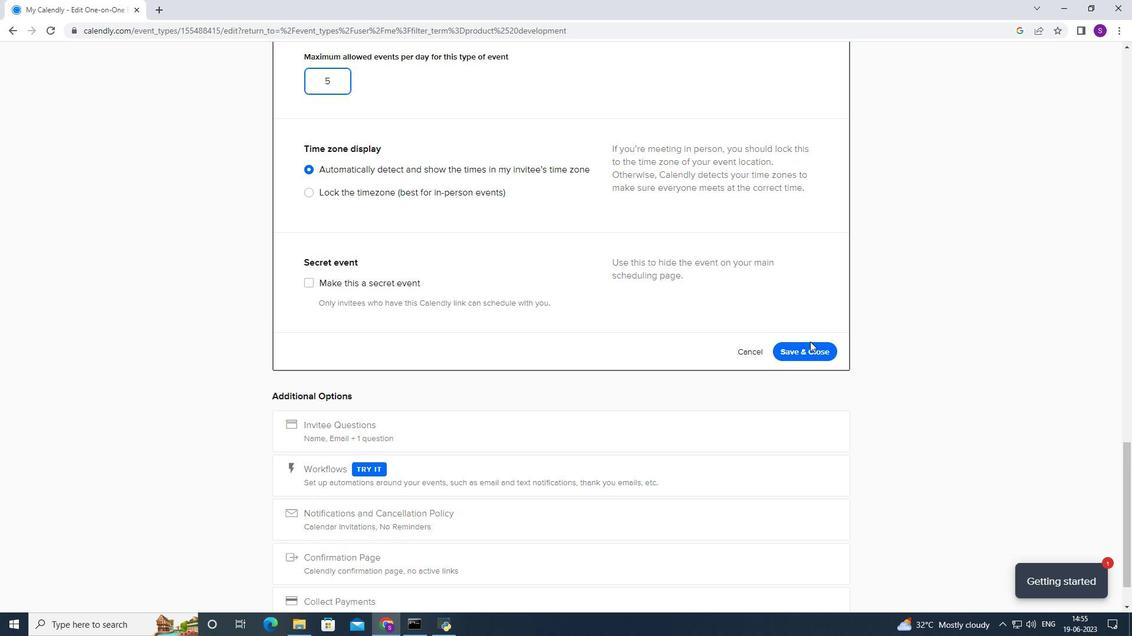 
Action: Mouse moved to (807, 350)
Screenshot: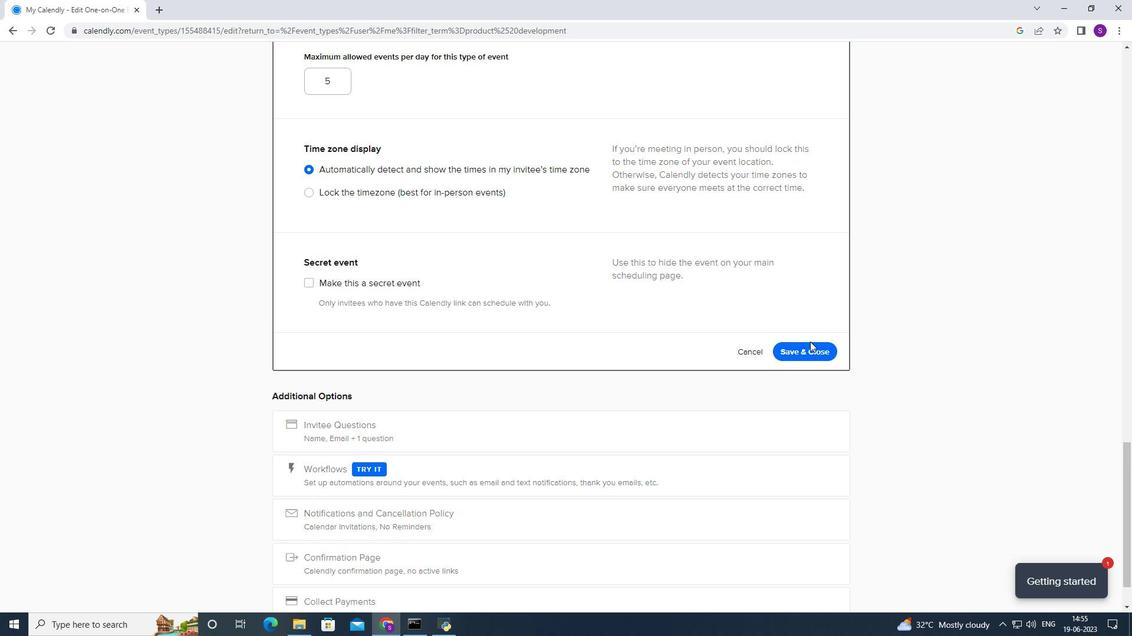 
Action: Mouse pressed left at (807, 350)
Screenshot: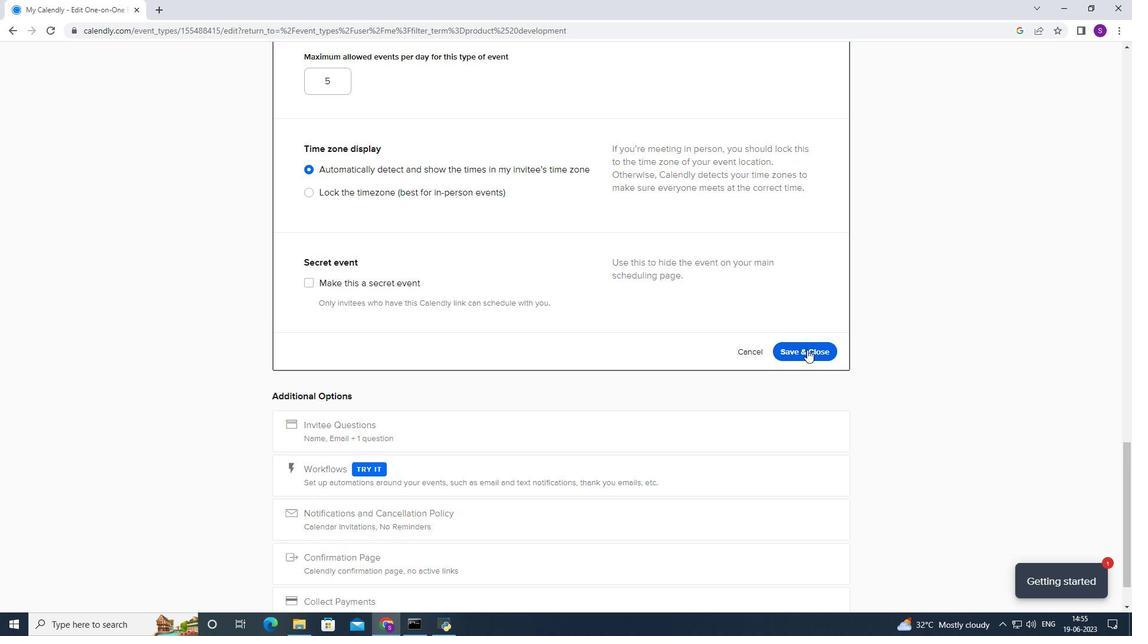 
Action: Mouse moved to (807, 340)
Screenshot: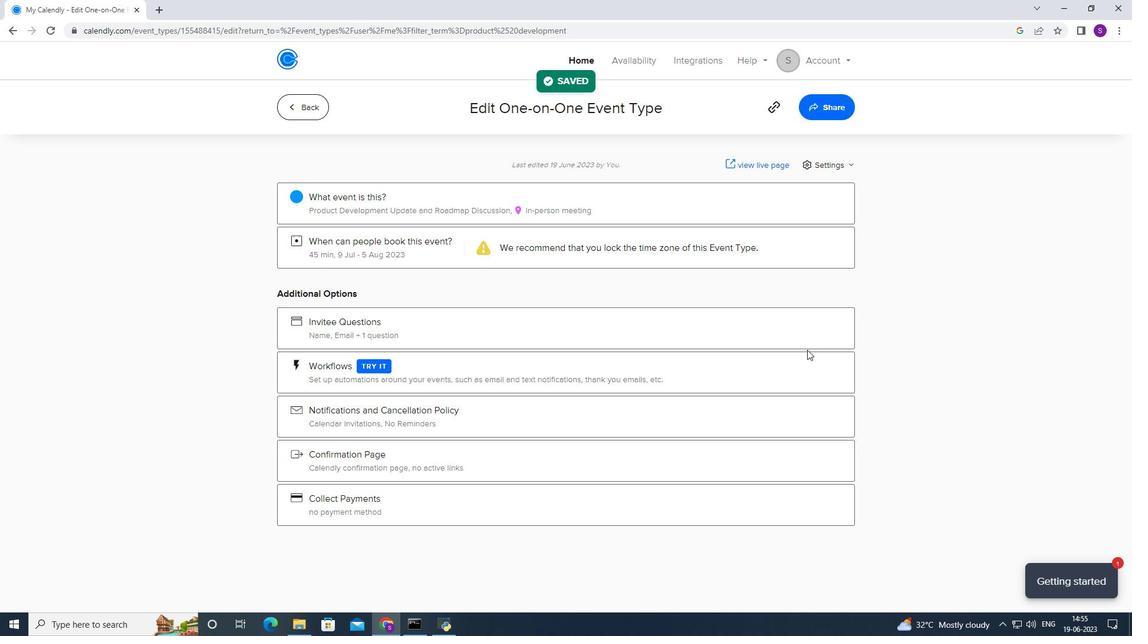 
